 Task: Search for images related to face recognition technology, save them, and create a Google Photos album titled 'face recognition technology' to upload these images.
Action: Mouse moved to (285, 154)
Screenshot: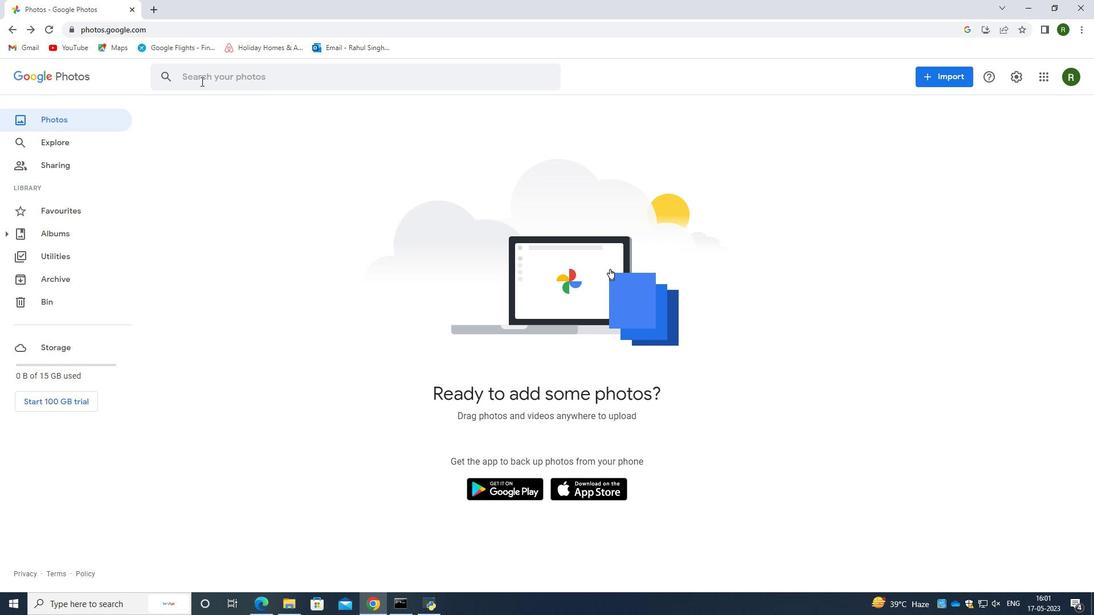 
Action: Mouse pressed left at (285, 154)
Screenshot: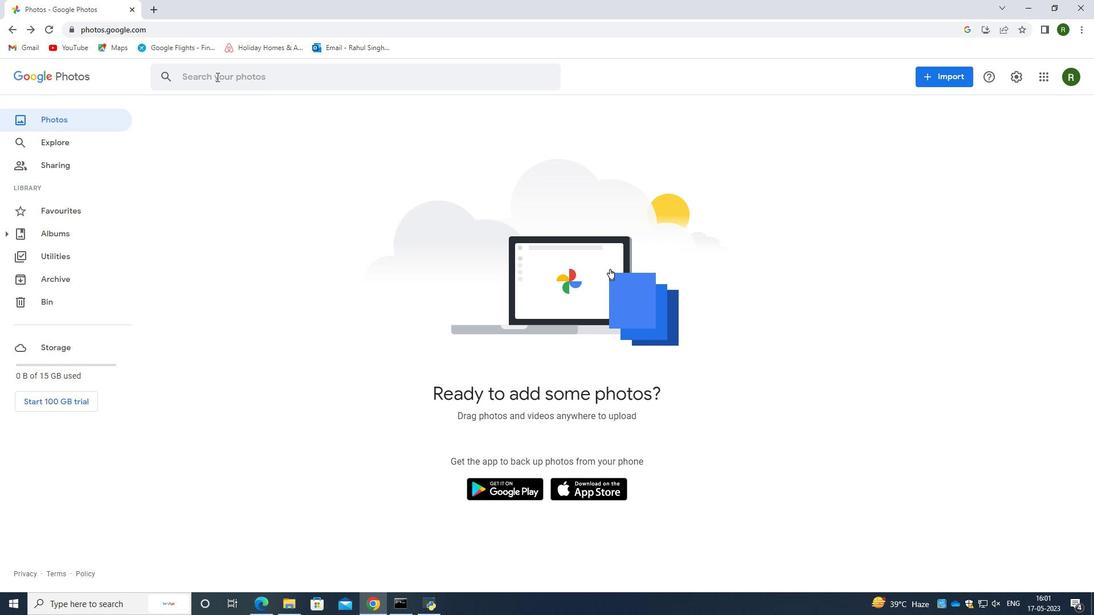 
Action: Mouse moved to (907, 161)
Screenshot: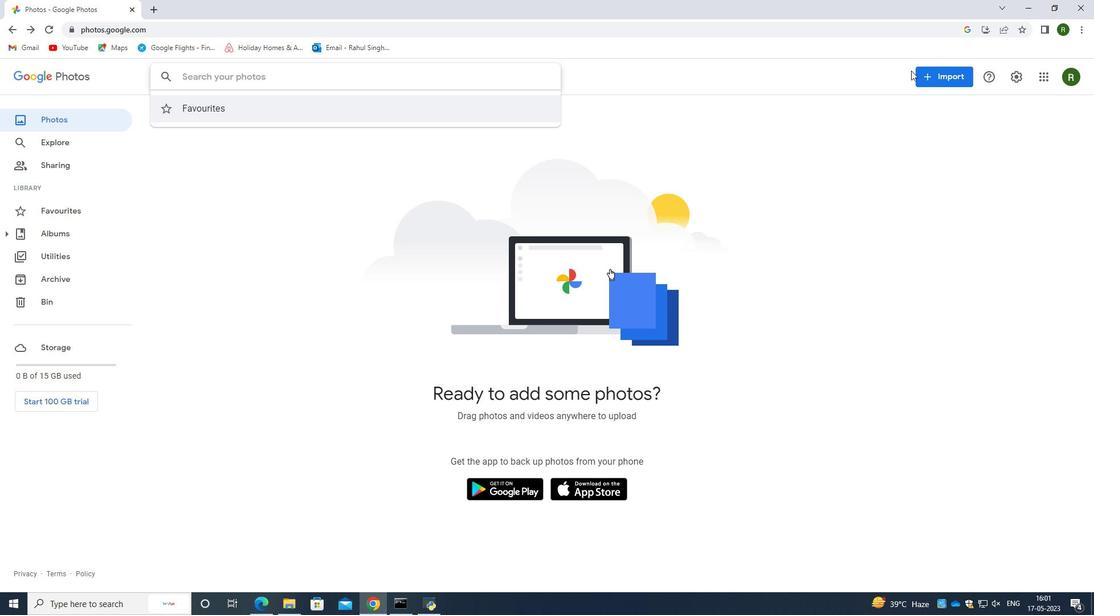 
Action: Mouse pressed left at (907, 161)
Screenshot: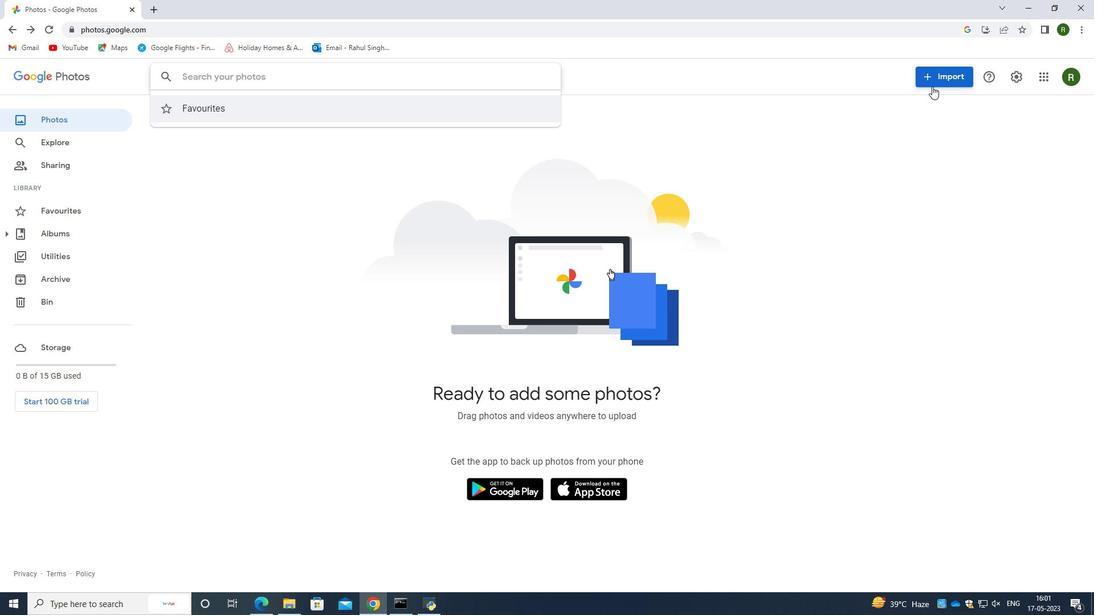 
Action: Mouse moved to (825, 196)
Screenshot: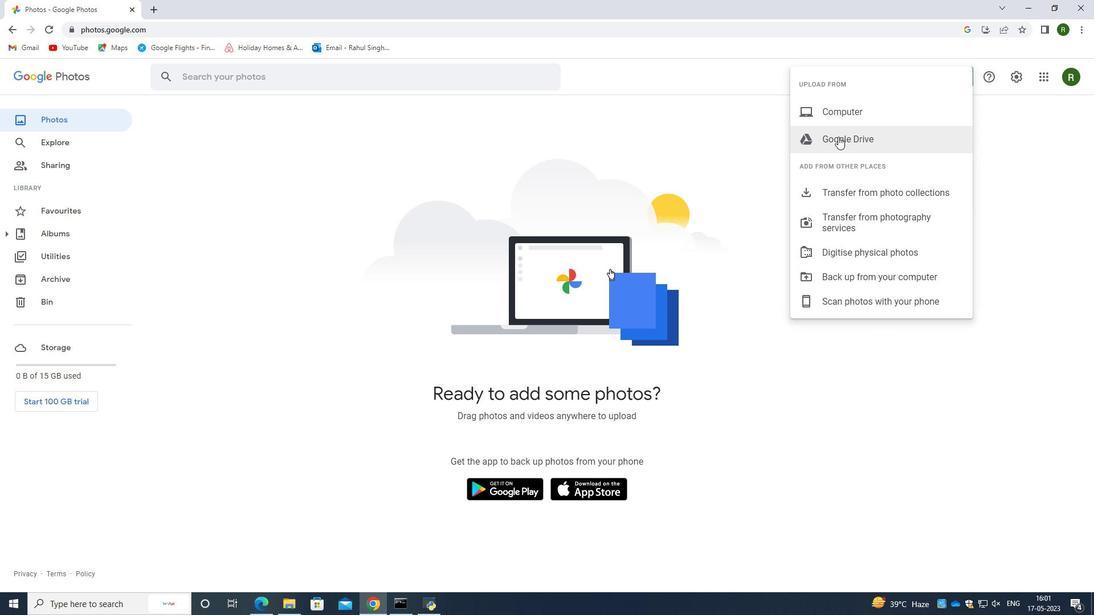 
Action: Mouse pressed left at (825, 196)
Screenshot: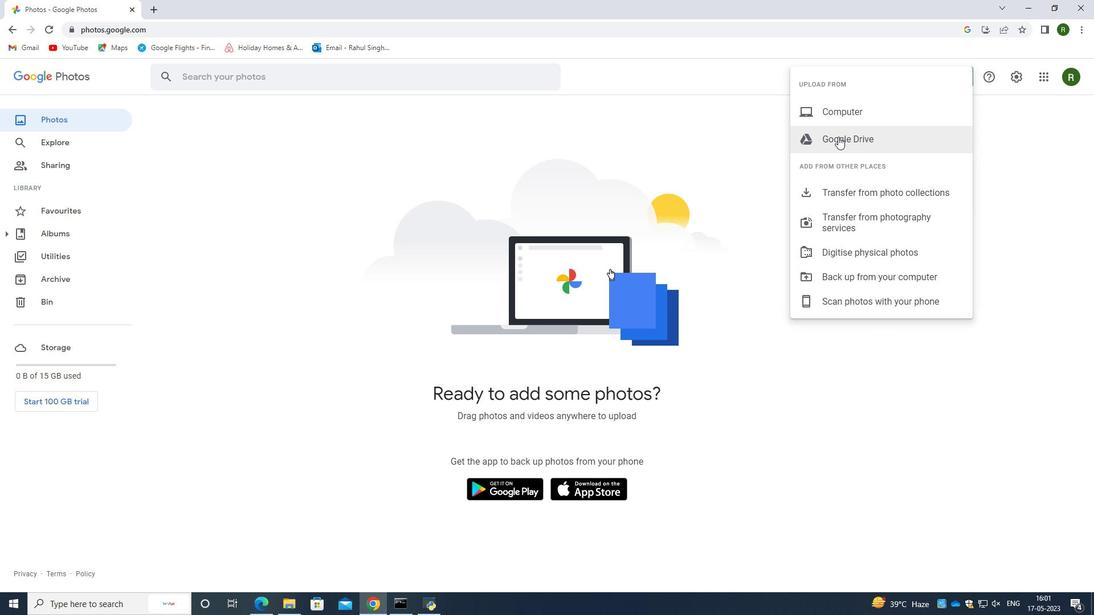 
Action: Mouse moved to (867, 182)
Screenshot: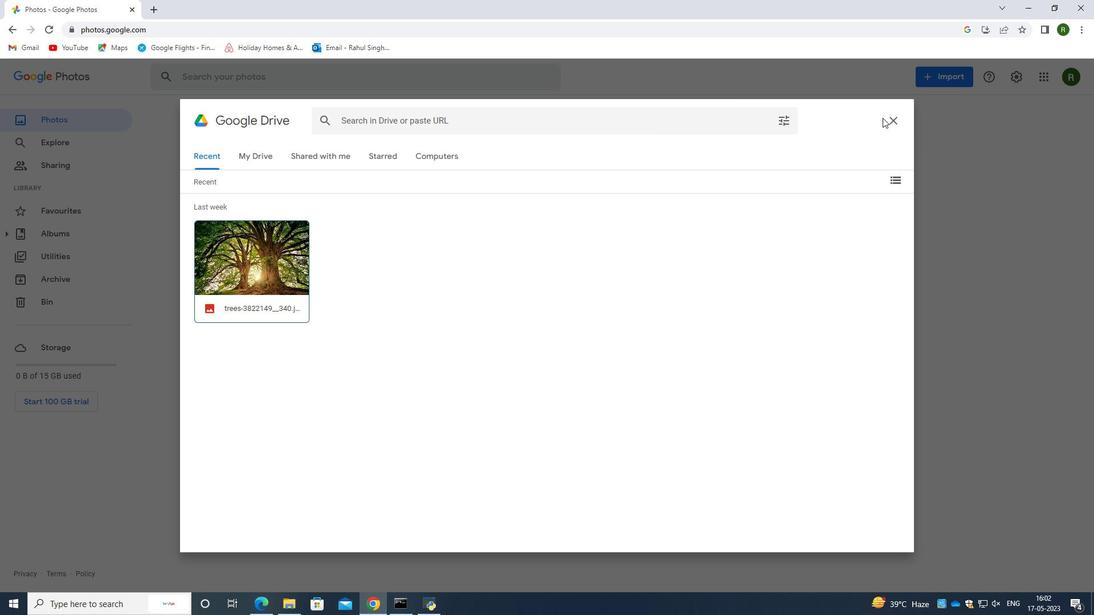 
Action: Mouse pressed left at (867, 182)
Screenshot: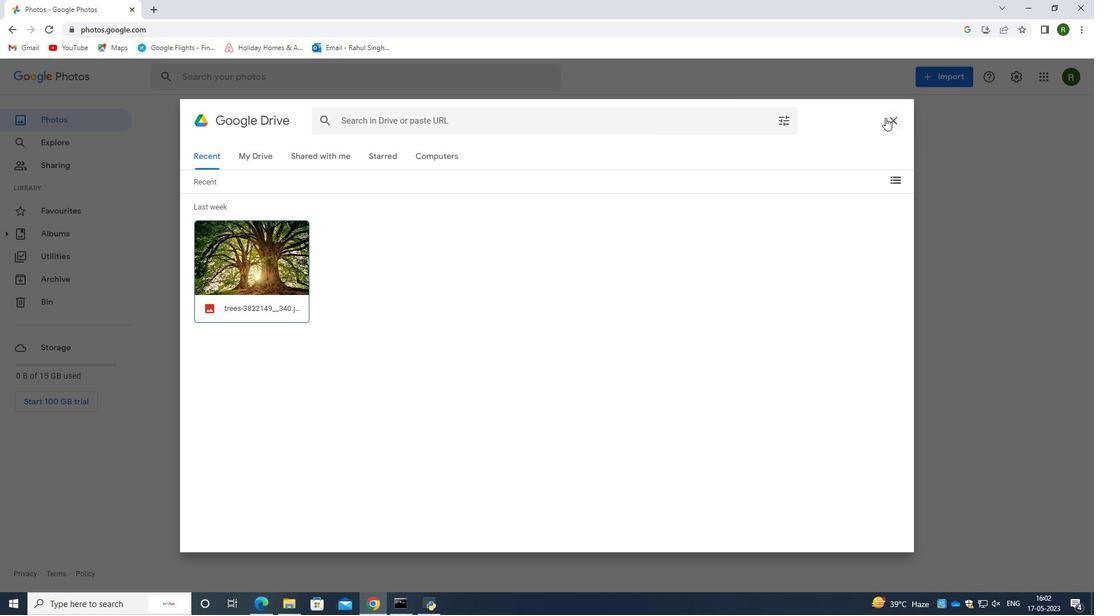 
Action: Mouse moved to (235, 109)
Screenshot: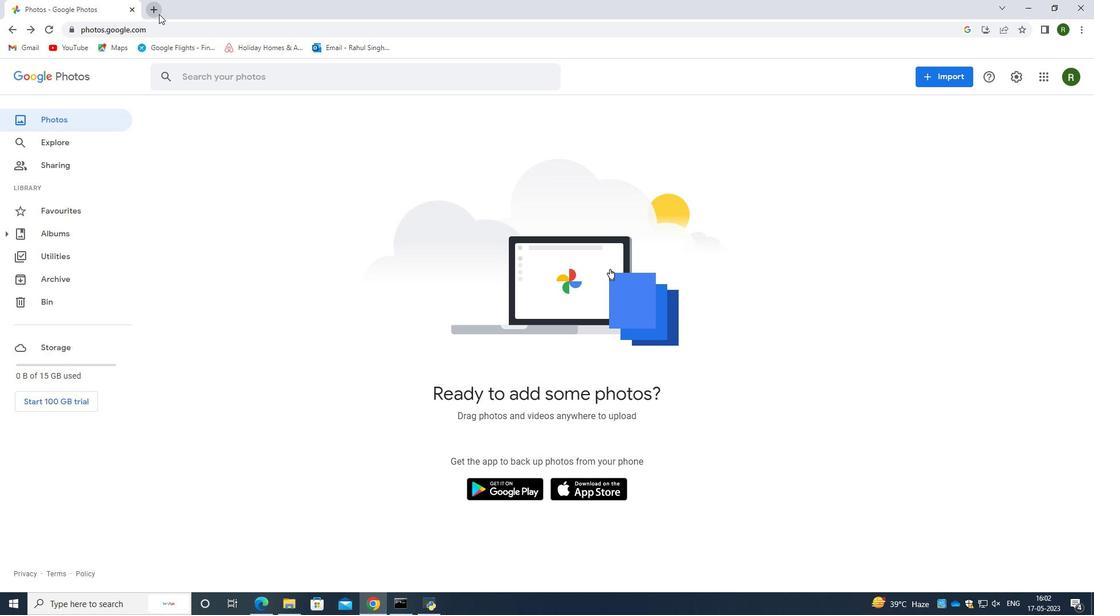 
Action: Mouse pressed left at (235, 109)
Screenshot: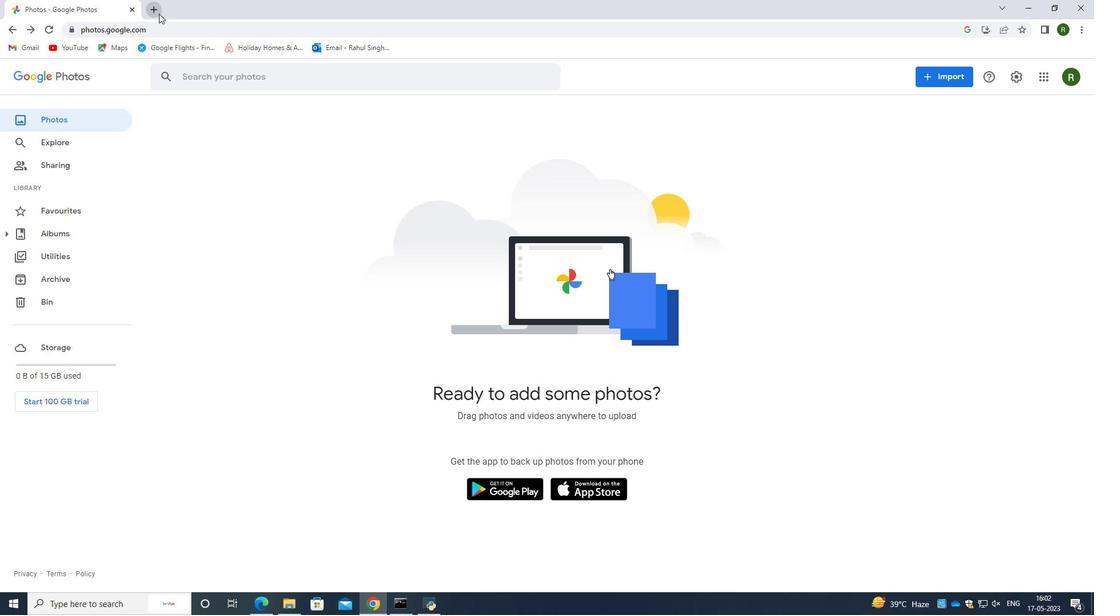 
Action: Mouse moved to (248, 124)
Screenshot: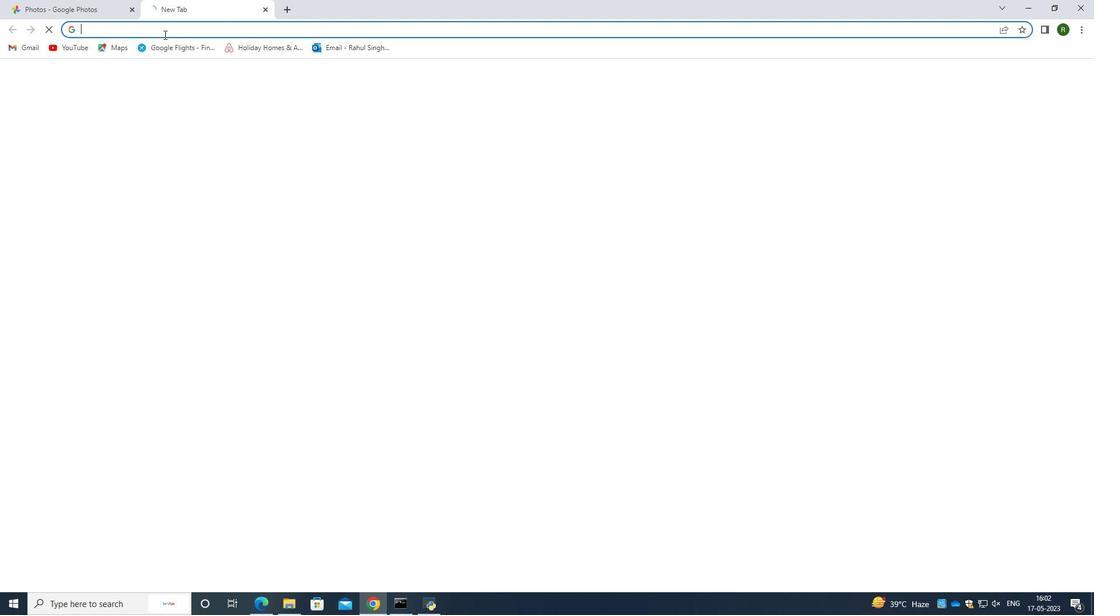 
Action: Mouse pressed left at (248, 124)
Screenshot: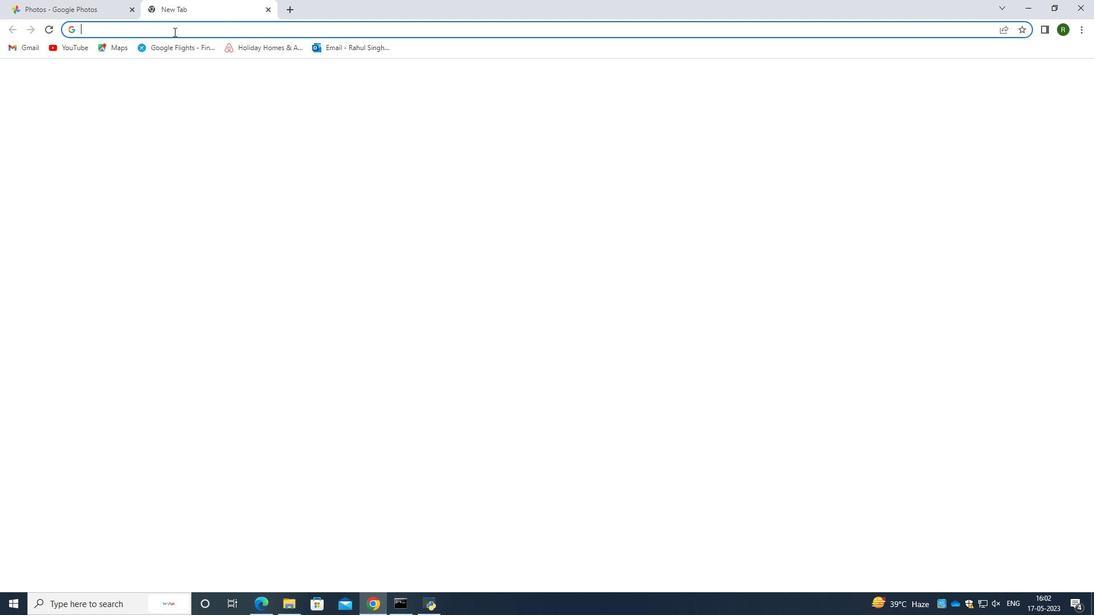
Action: Mouse moved to (252, 122)
Screenshot: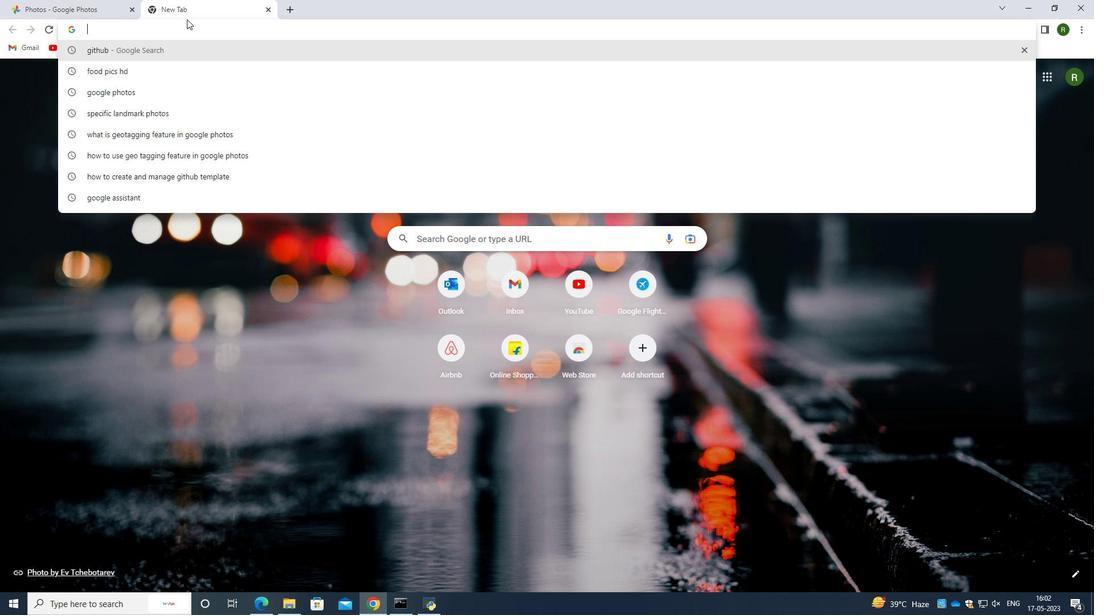 
Action: Mouse pressed left at (252, 122)
Screenshot: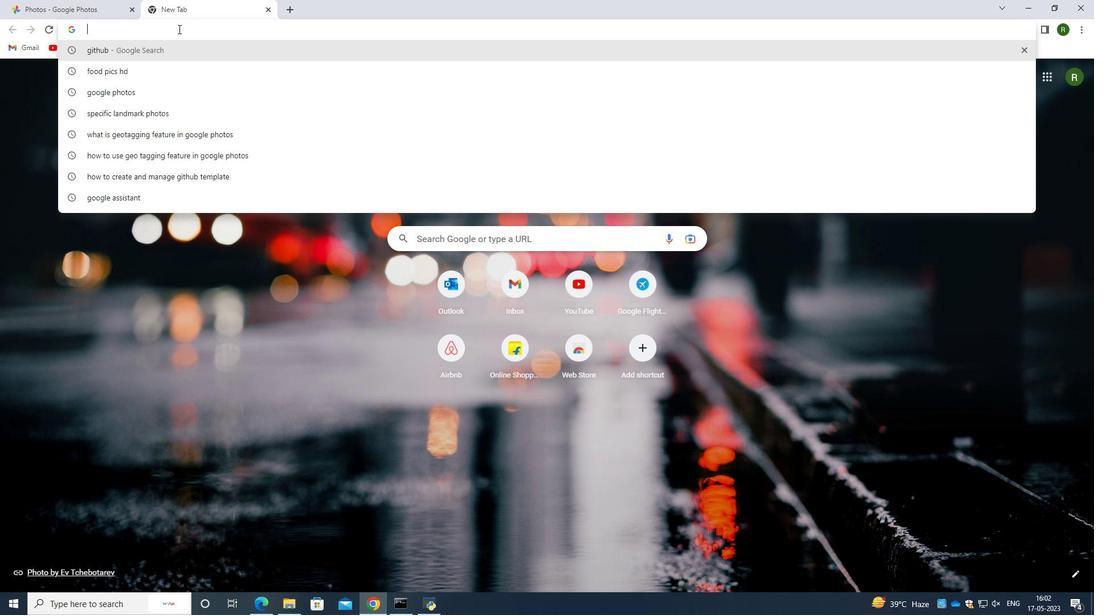 
Action: Key pressed specific<Key.space>people<Key.space>using<Key.space>facial<Key.space>recognition<Key.space>technology<Key.enter>
Screenshot: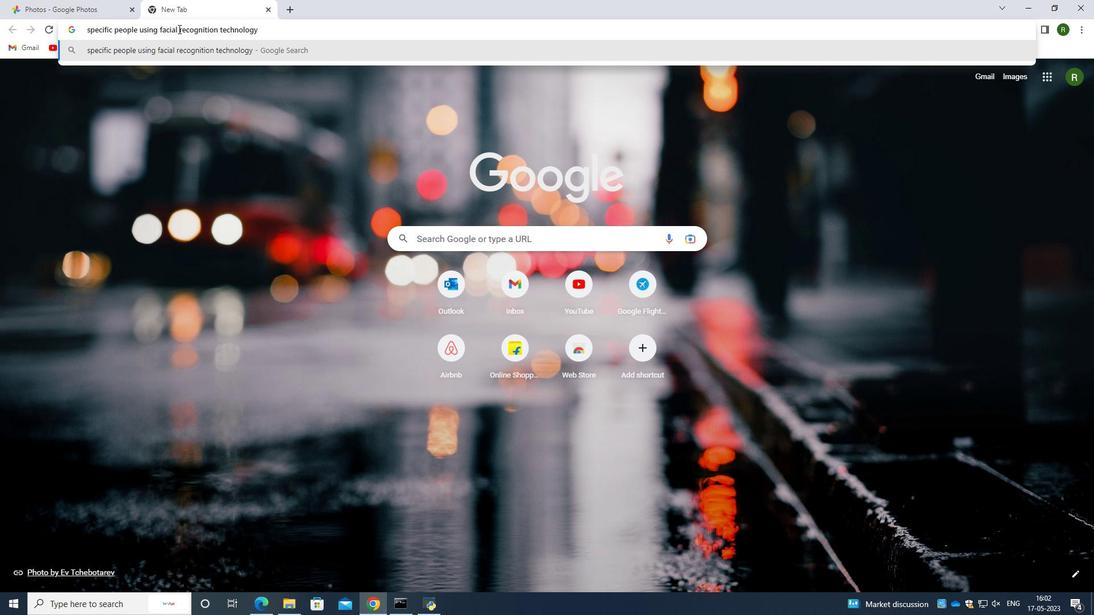 
Action: Mouse moved to (270, 188)
Screenshot: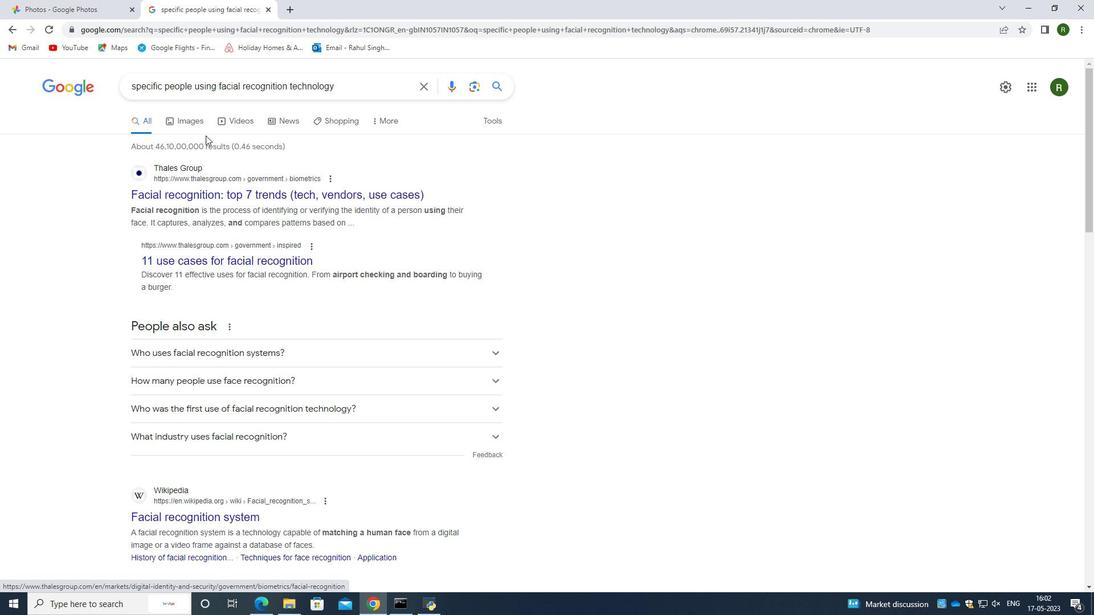 
Action: Mouse pressed left at (270, 188)
Screenshot: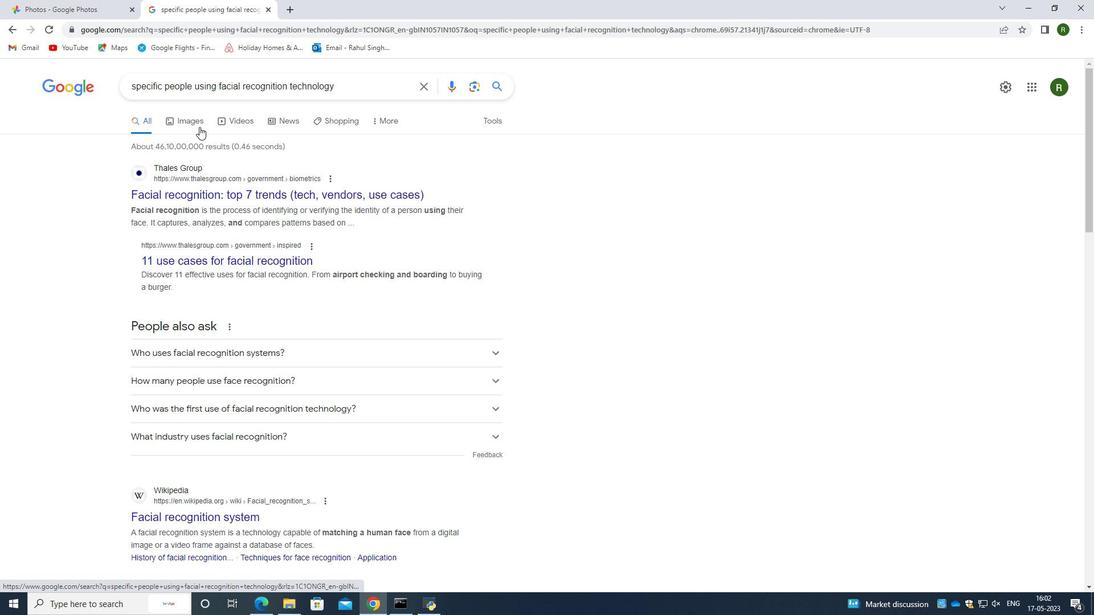 
Action: Mouse moved to (457, 336)
Screenshot: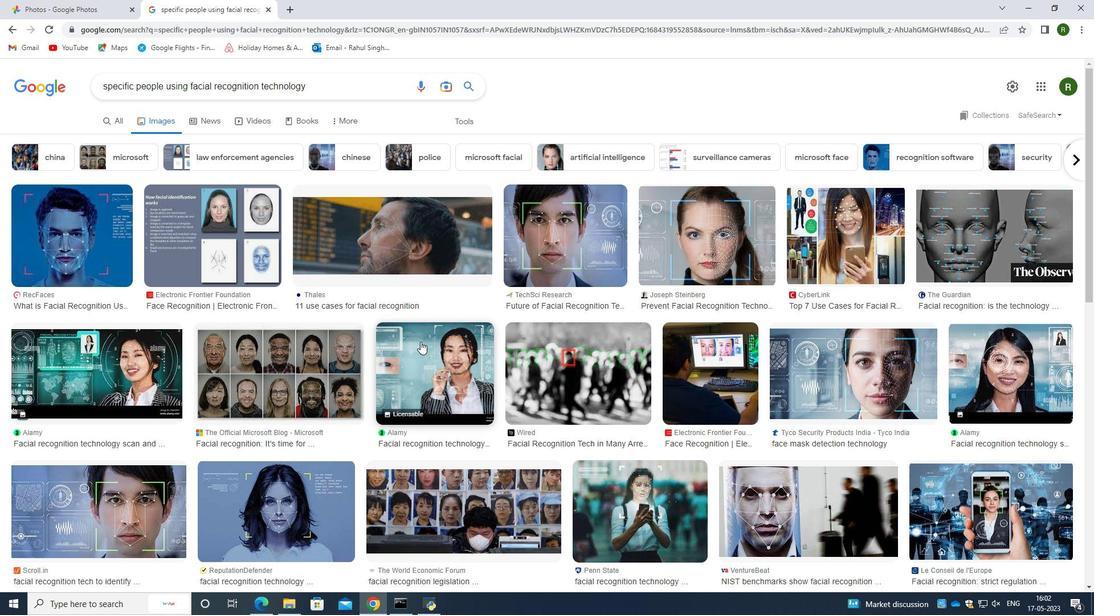 
Action: Mouse scrolled (457, 336) with delta (0, 0)
Screenshot: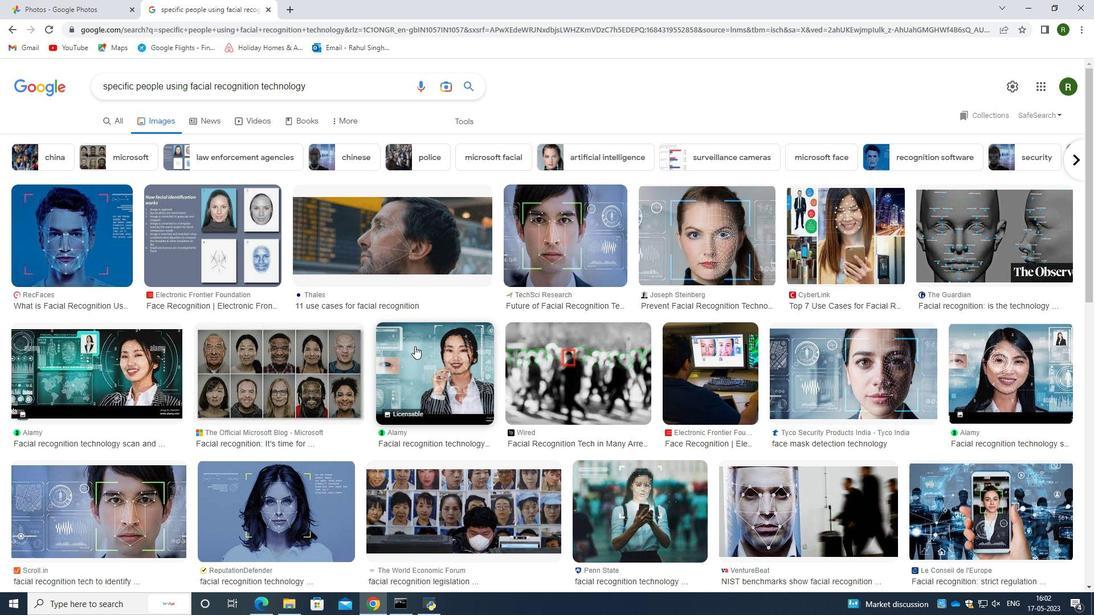 
Action: Mouse scrolled (457, 336) with delta (0, 0)
Screenshot: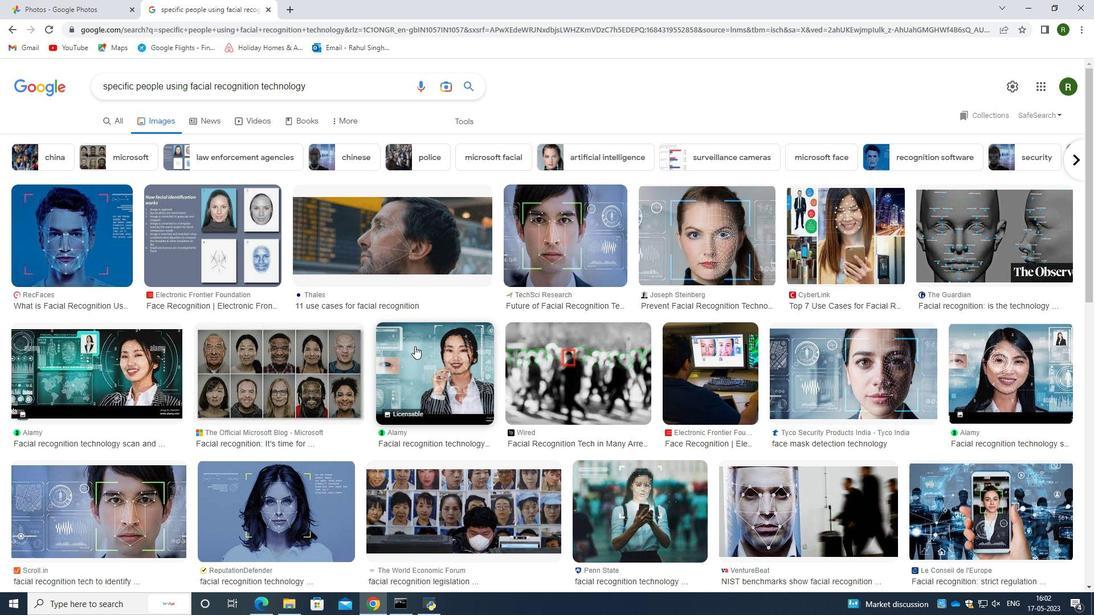 
Action: Mouse moved to (457, 338)
Screenshot: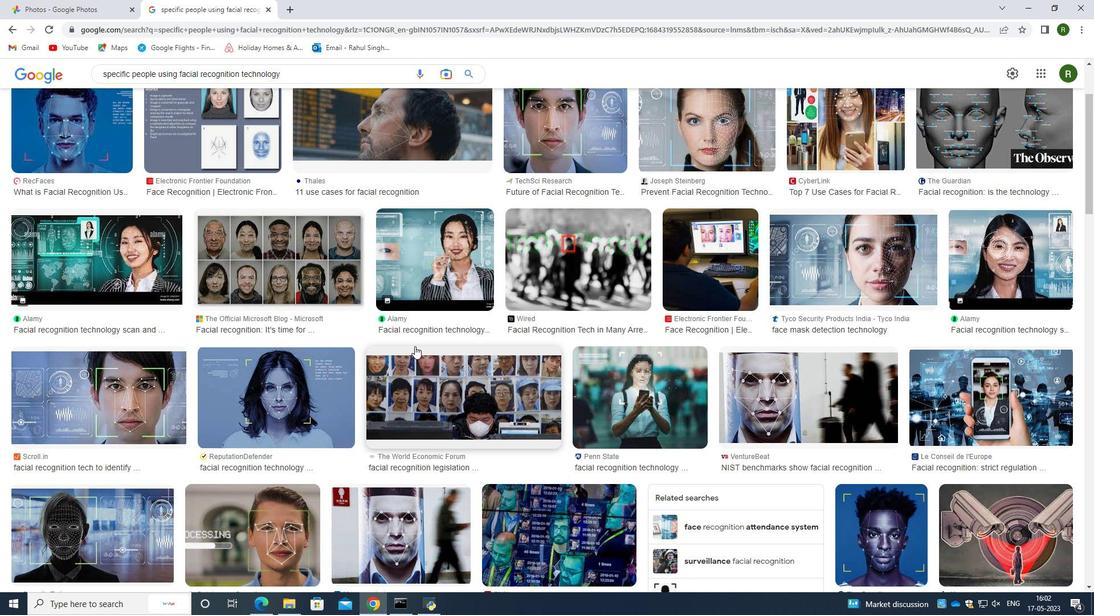 
Action: Mouse scrolled (457, 337) with delta (0, 0)
Screenshot: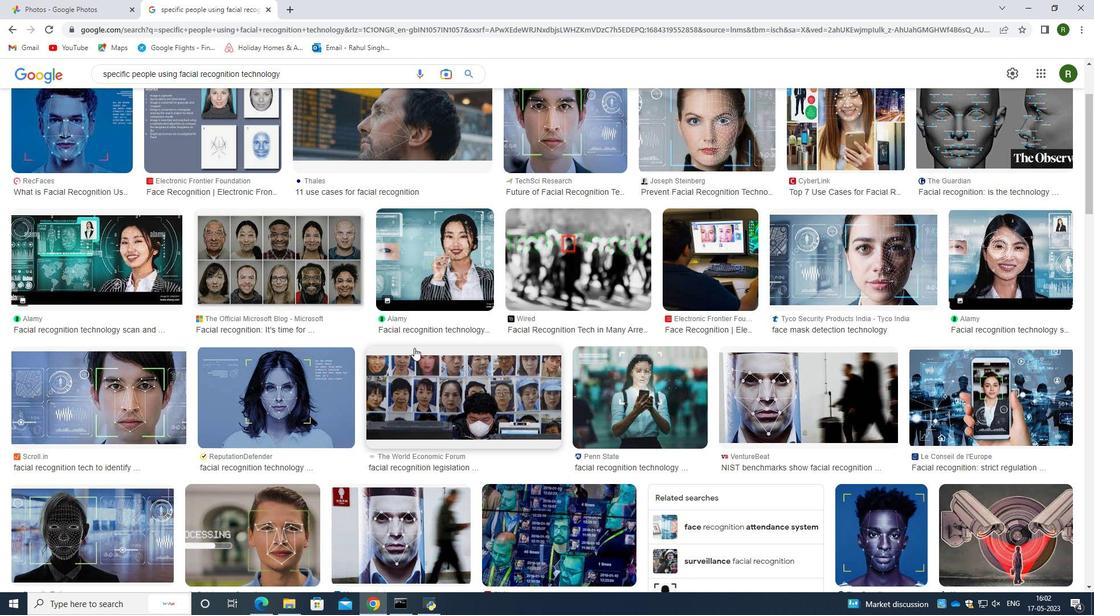 
Action: Mouse scrolled (457, 337) with delta (0, 0)
Screenshot: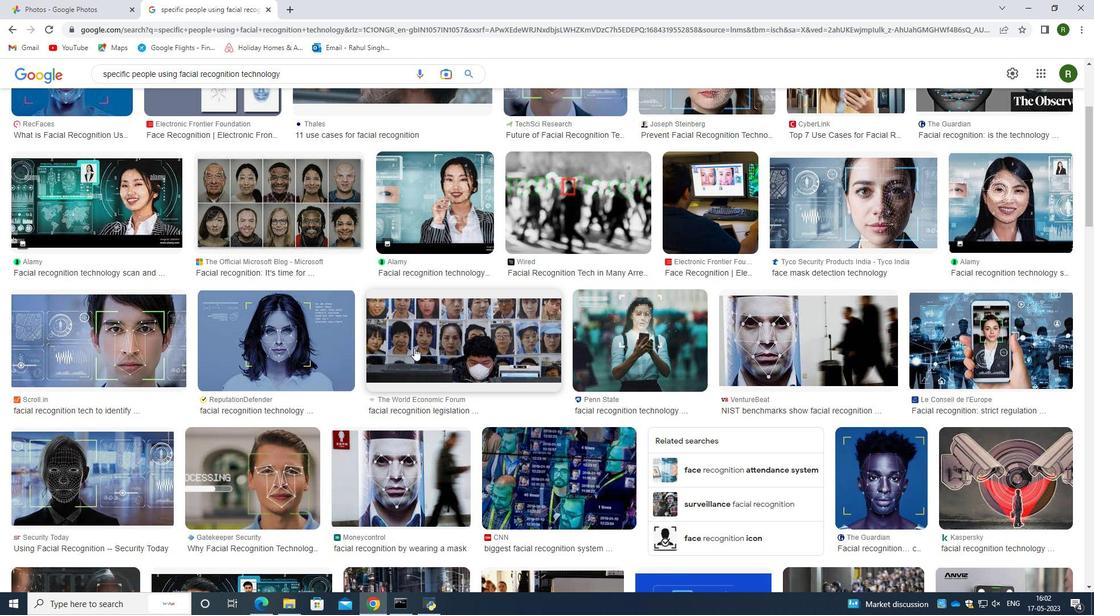 
Action: Mouse scrolled (457, 337) with delta (0, 0)
Screenshot: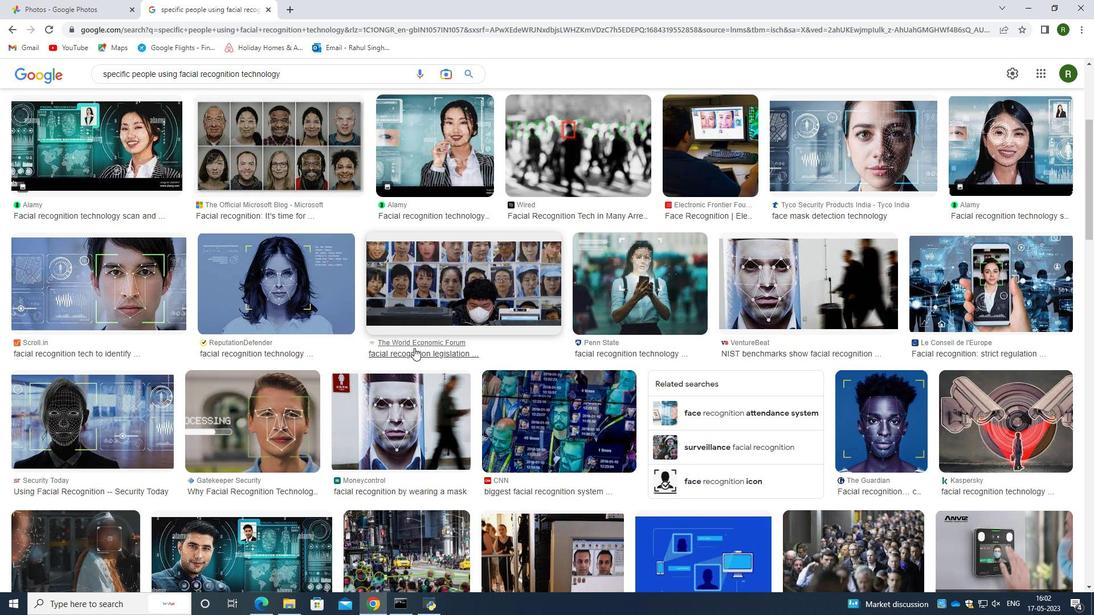 
Action: Mouse scrolled (457, 337) with delta (0, 0)
Screenshot: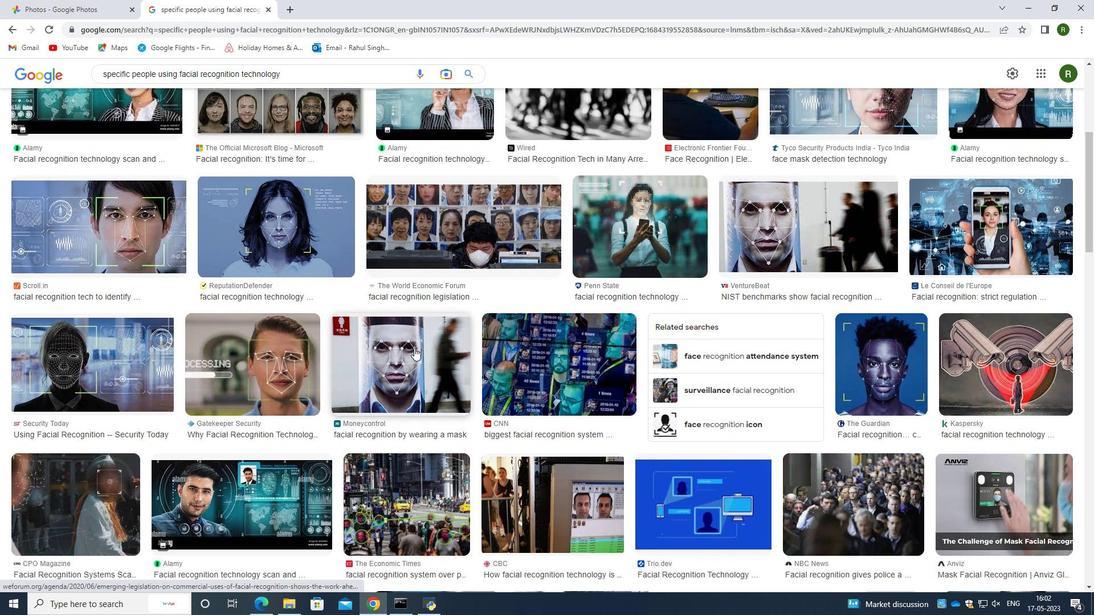 
Action: Mouse scrolled (457, 338) with delta (0, 0)
Screenshot: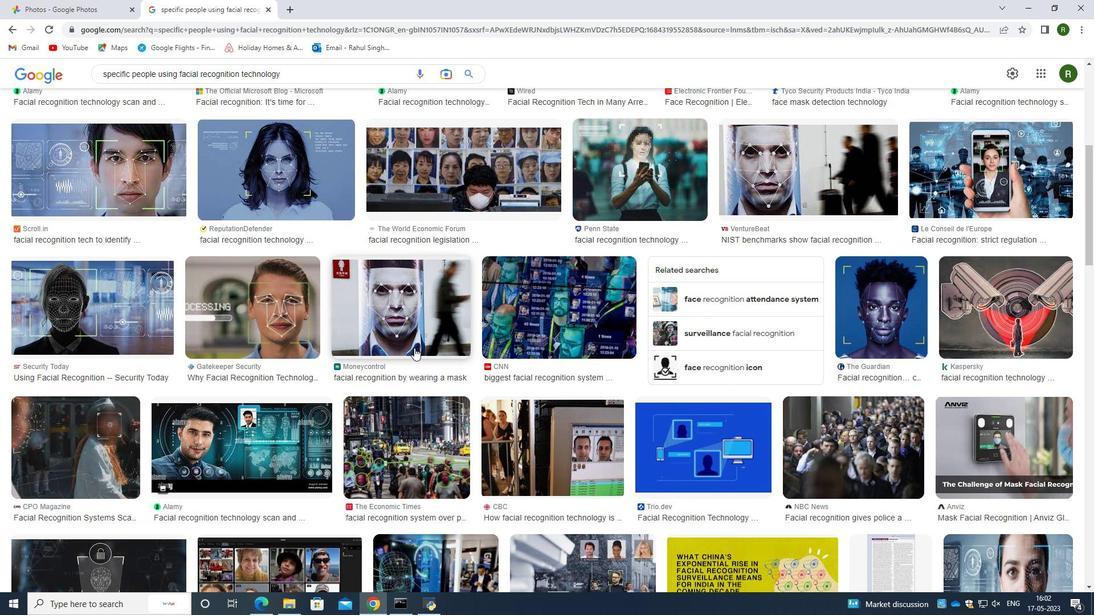 
Action: Mouse moved to (395, 281)
Screenshot: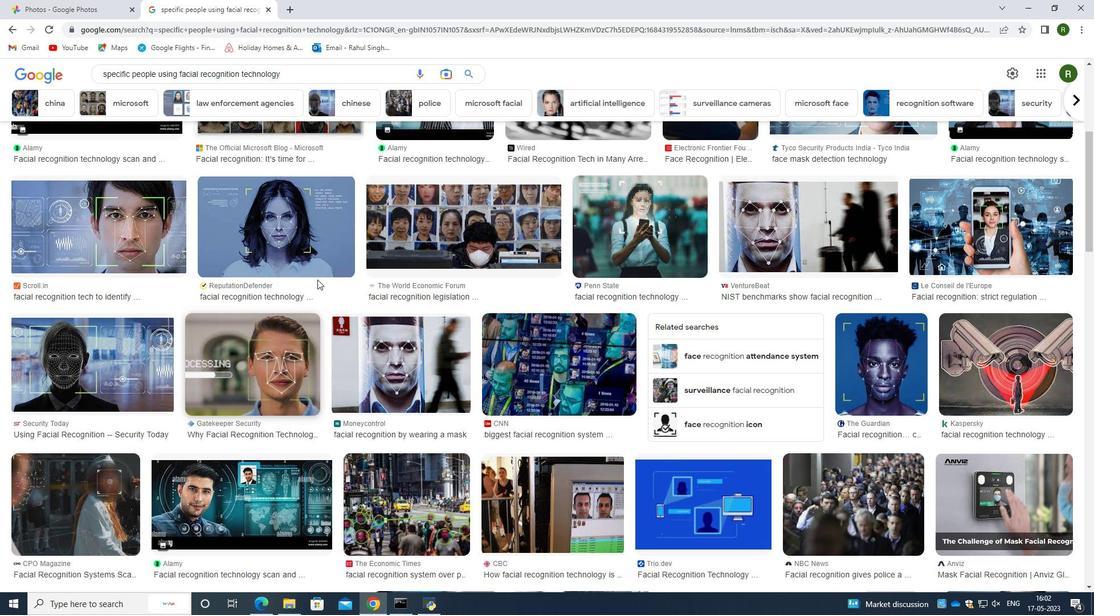 
Action: Mouse scrolled (395, 281) with delta (0, 0)
Screenshot: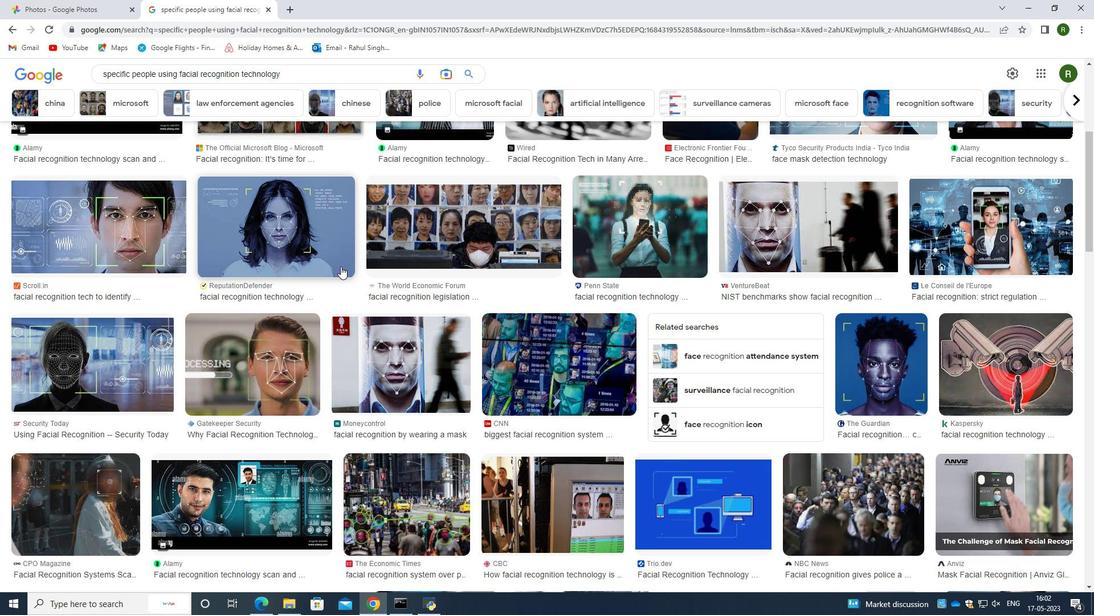 
Action: Mouse scrolled (395, 281) with delta (0, 0)
Screenshot: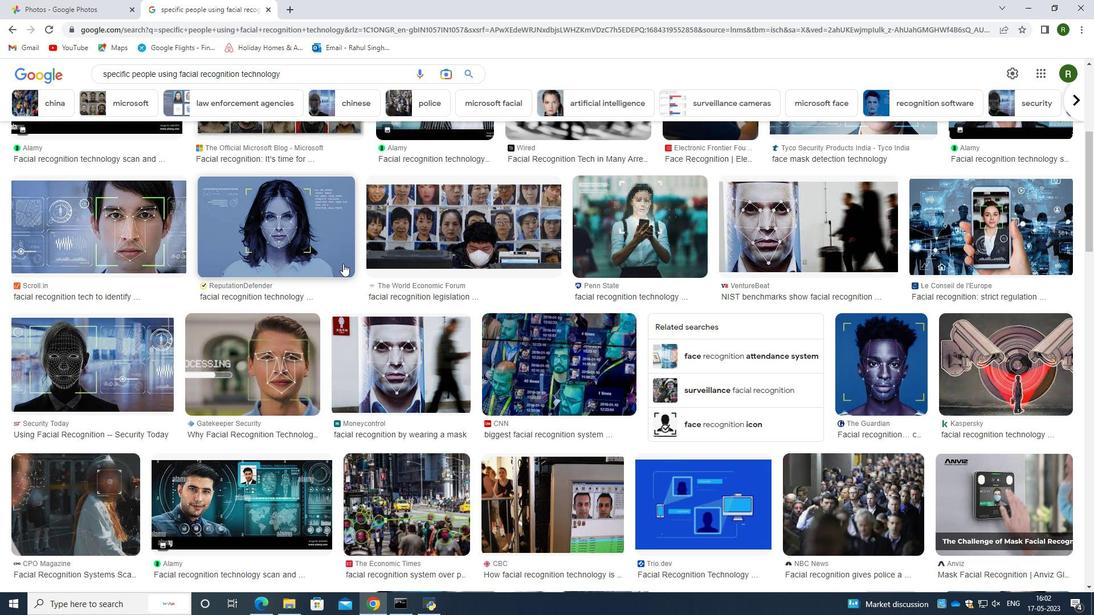 
Action: Mouse scrolled (395, 281) with delta (0, 0)
Screenshot: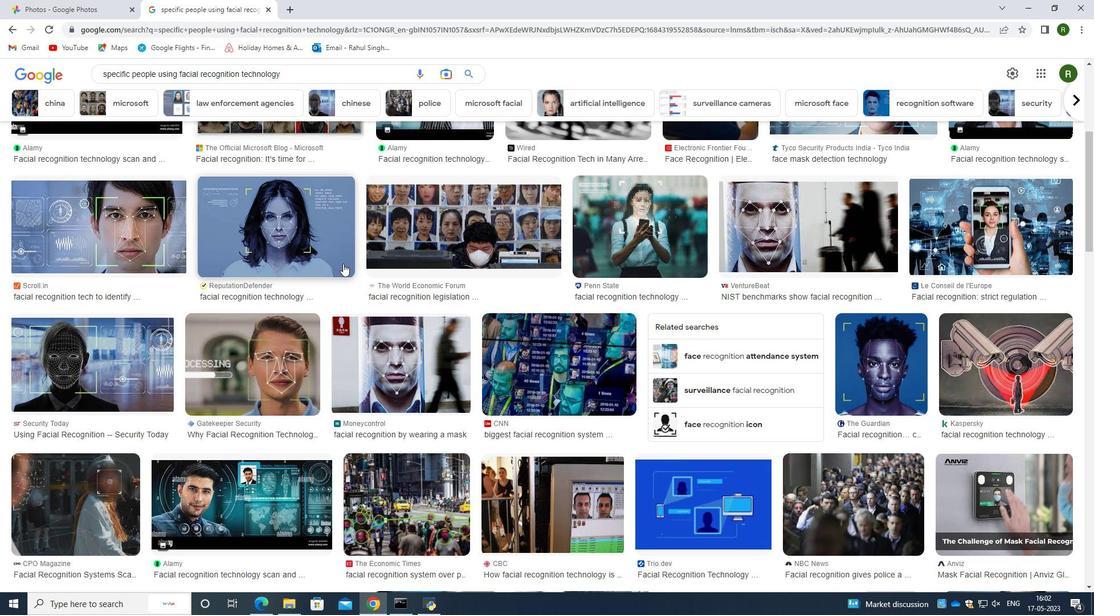 
Action: Mouse moved to (192, 280)
Screenshot: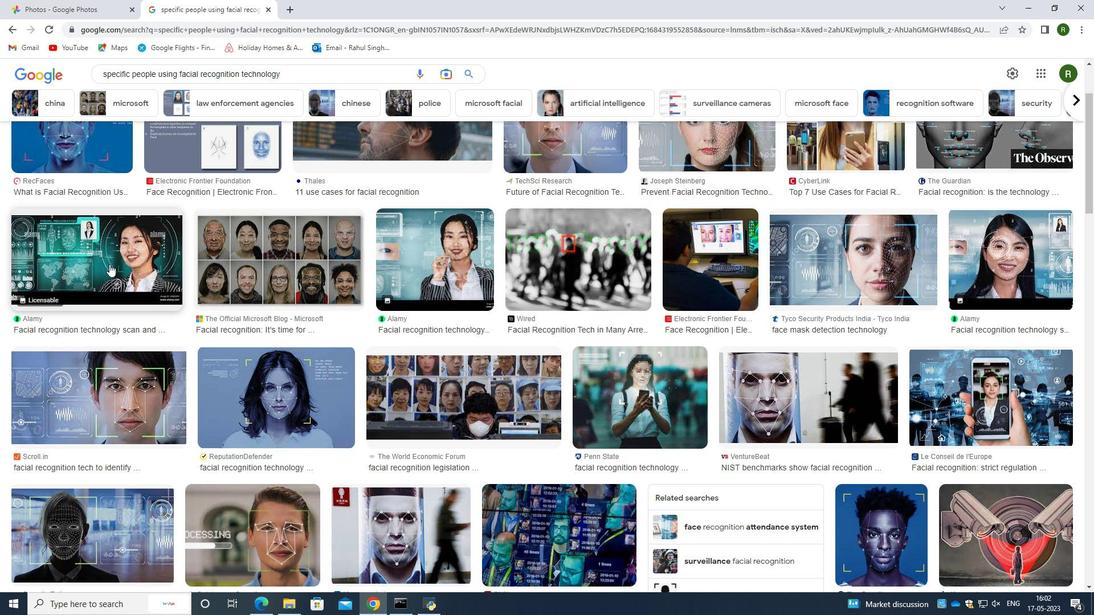 
Action: Mouse pressed left at (192, 280)
Screenshot: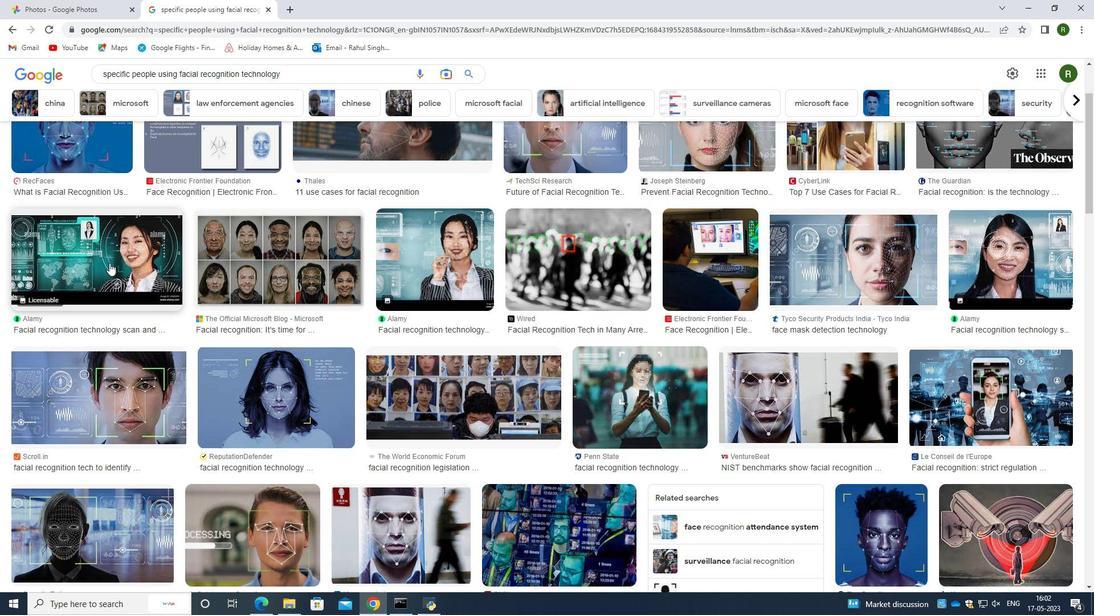
Action: Mouse moved to (531, 370)
Screenshot: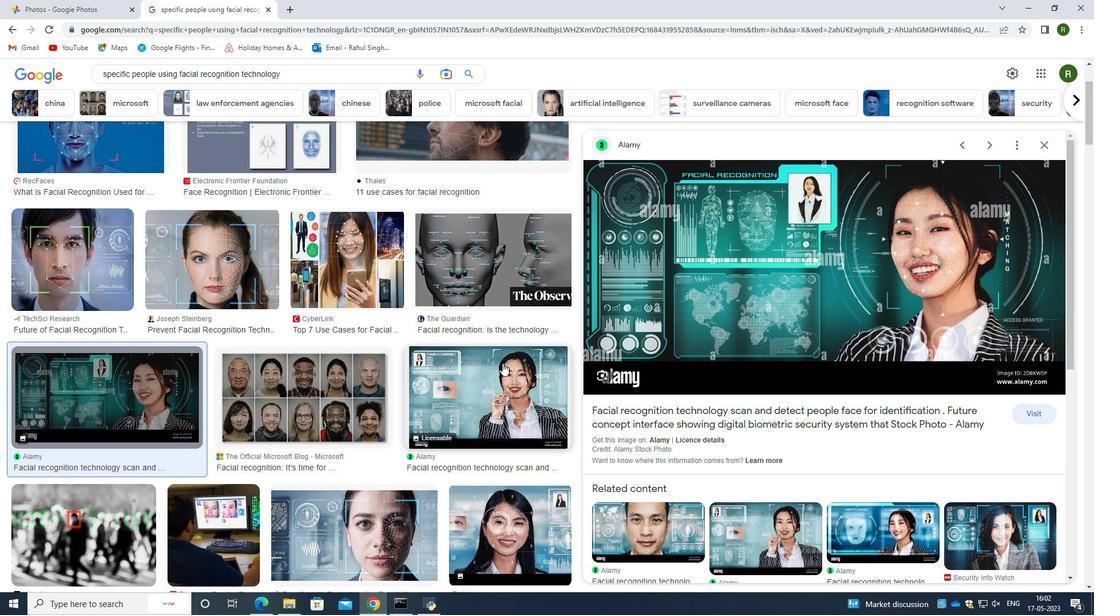 
Action: Mouse pressed left at (531, 370)
Screenshot: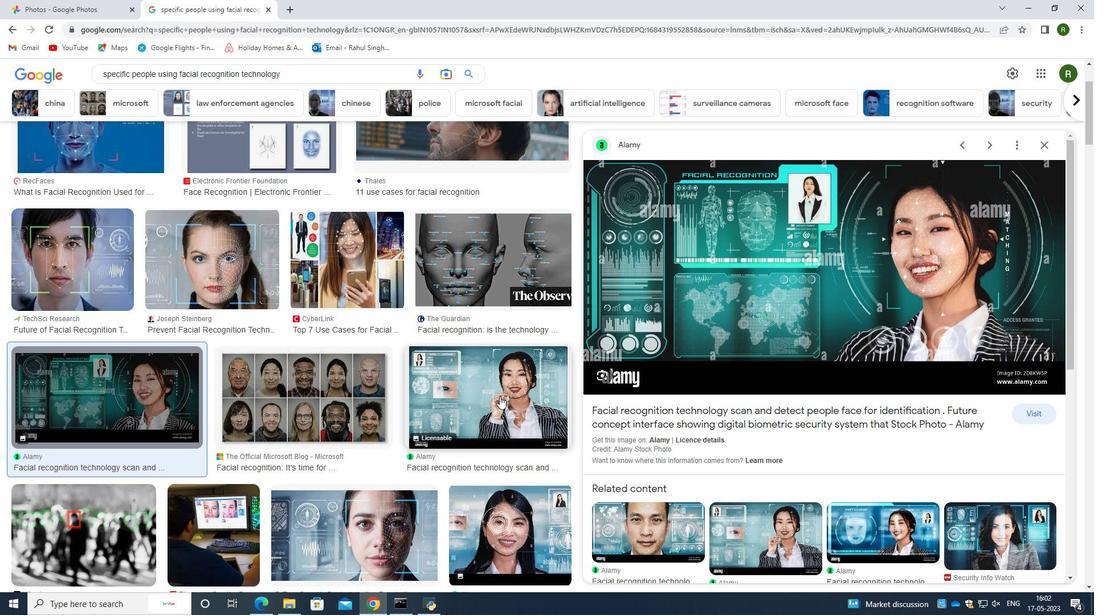 
Action: Mouse moved to (735, 286)
Screenshot: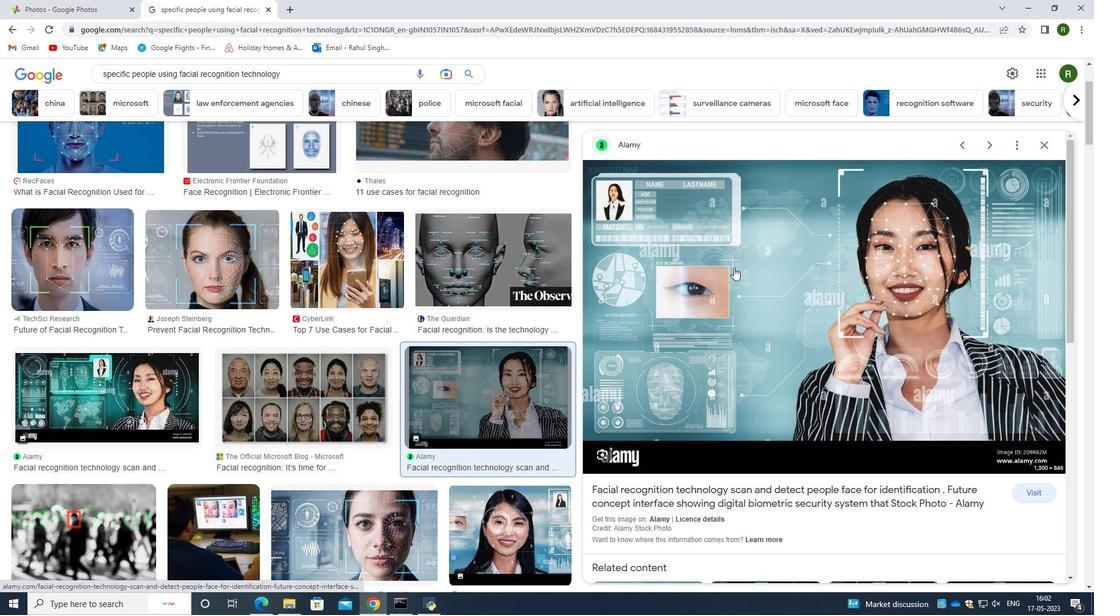 
Action: Mouse pressed right at (735, 286)
Screenshot: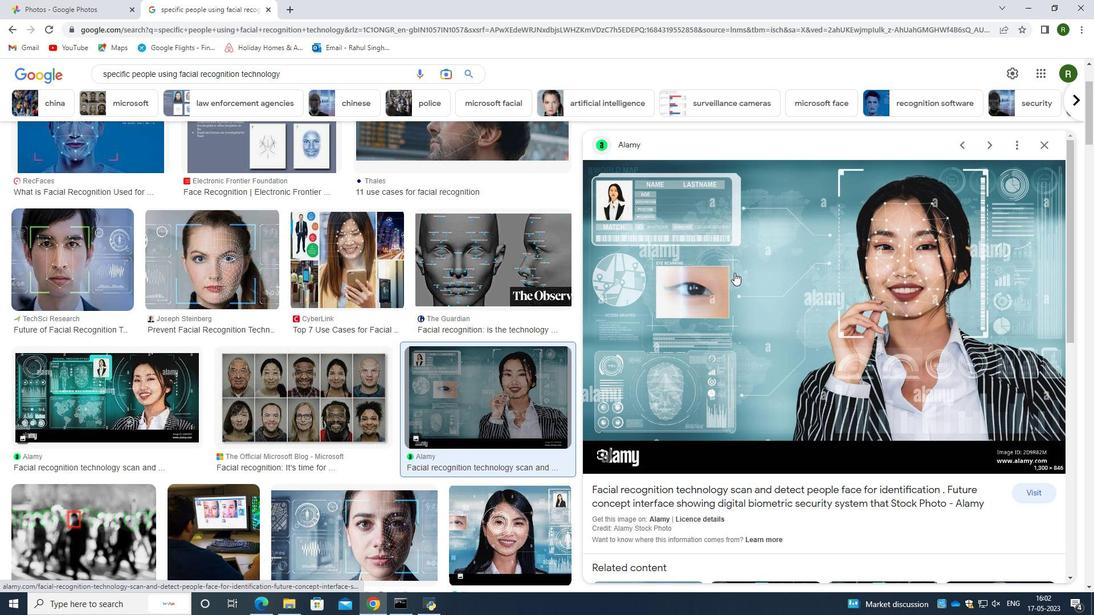 
Action: Mouse moved to (788, 371)
Screenshot: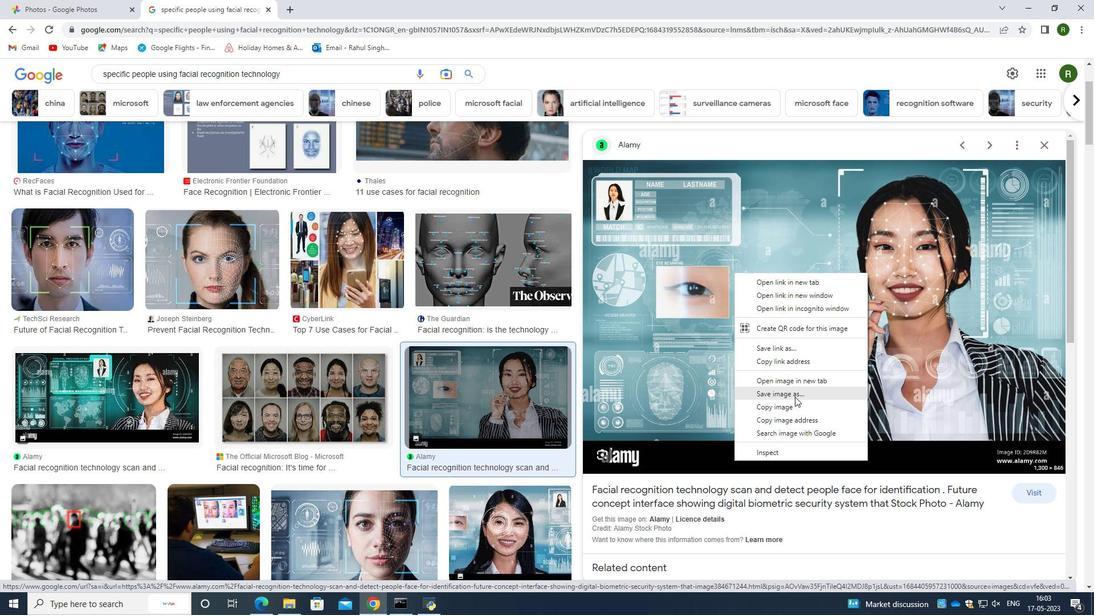 
Action: Mouse pressed left at (788, 371)
Screenshot: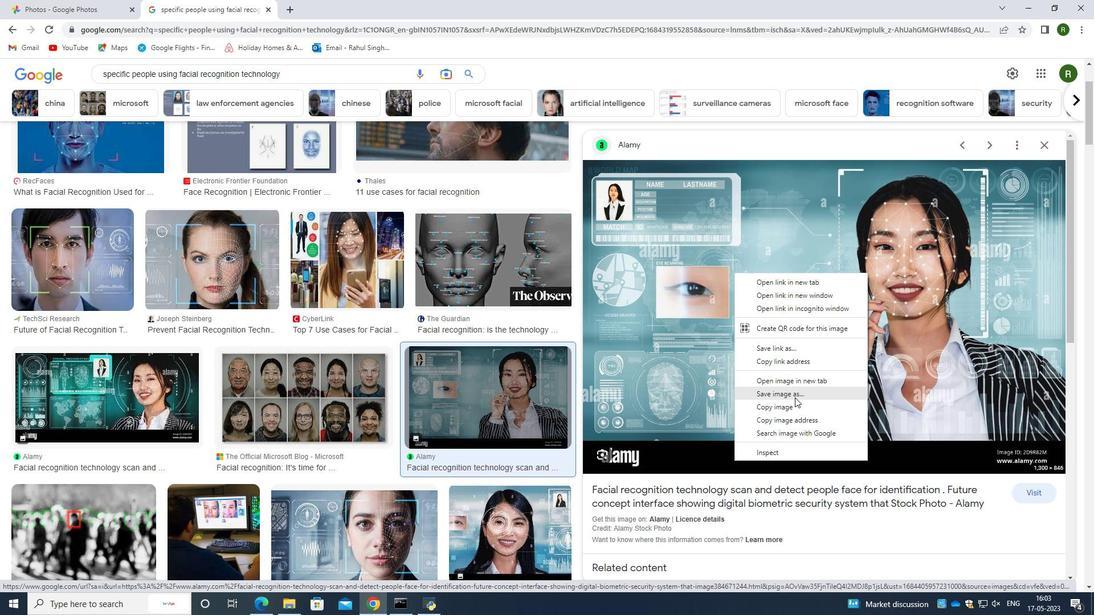 
Action: Mouse moved to (155, 245)
Screenshot: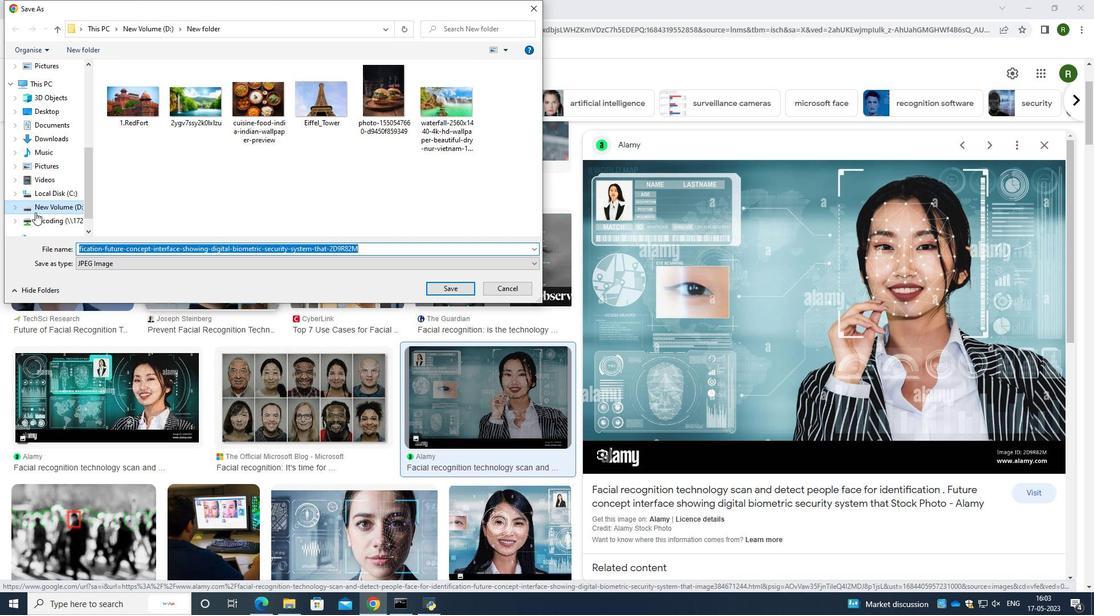 
Action: Mouse pressed left at (155, 245)
Screenshot: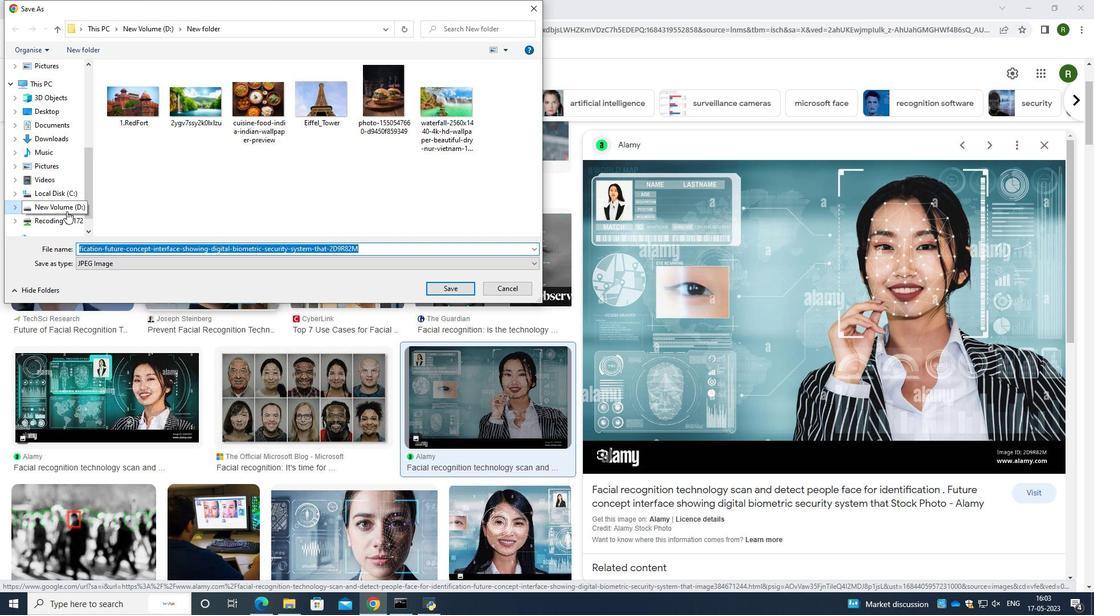 
Action: Mouse moved to (409, 175)
Screenshot: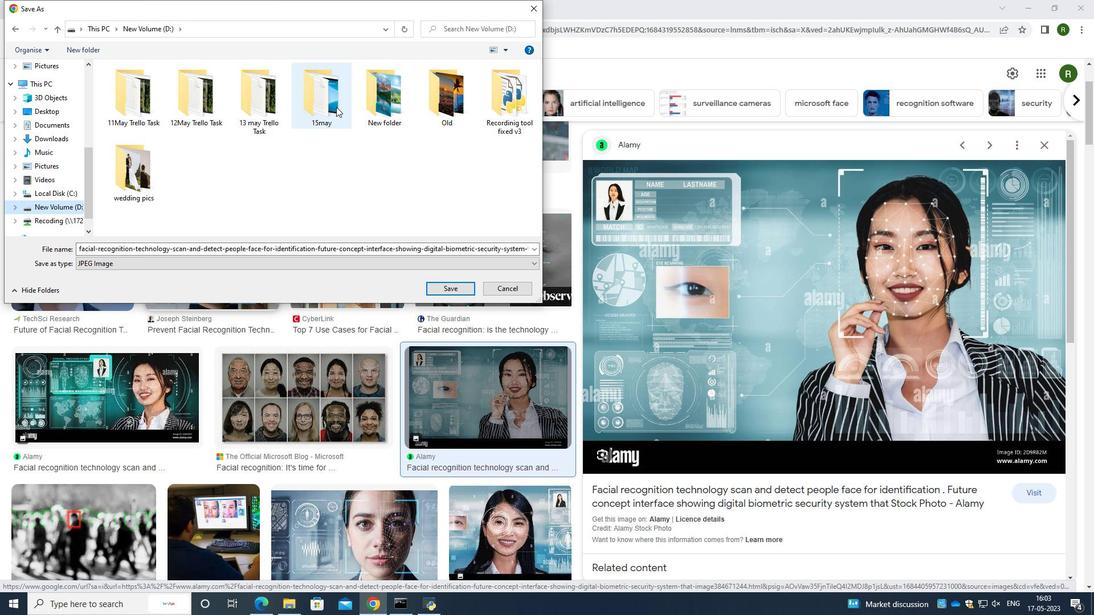 
Action: Mouse pressed left at (409, 175)
Screenshot: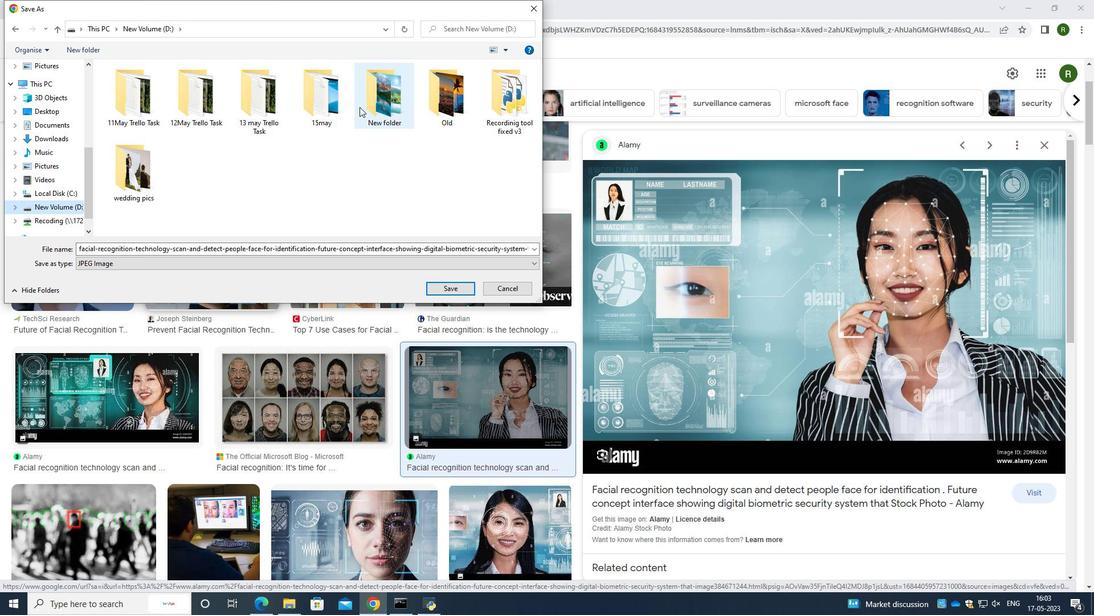 
Action: Mouse pressed left at (409, 175)
Screenshot: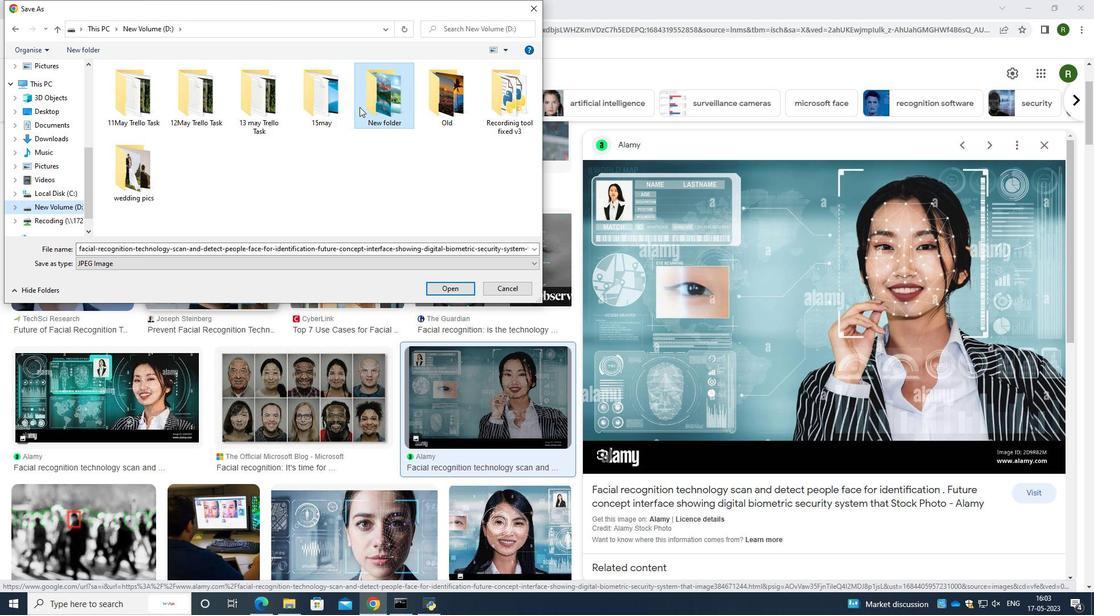 
Action: Mouse moved to (296, 220)
Screenshot: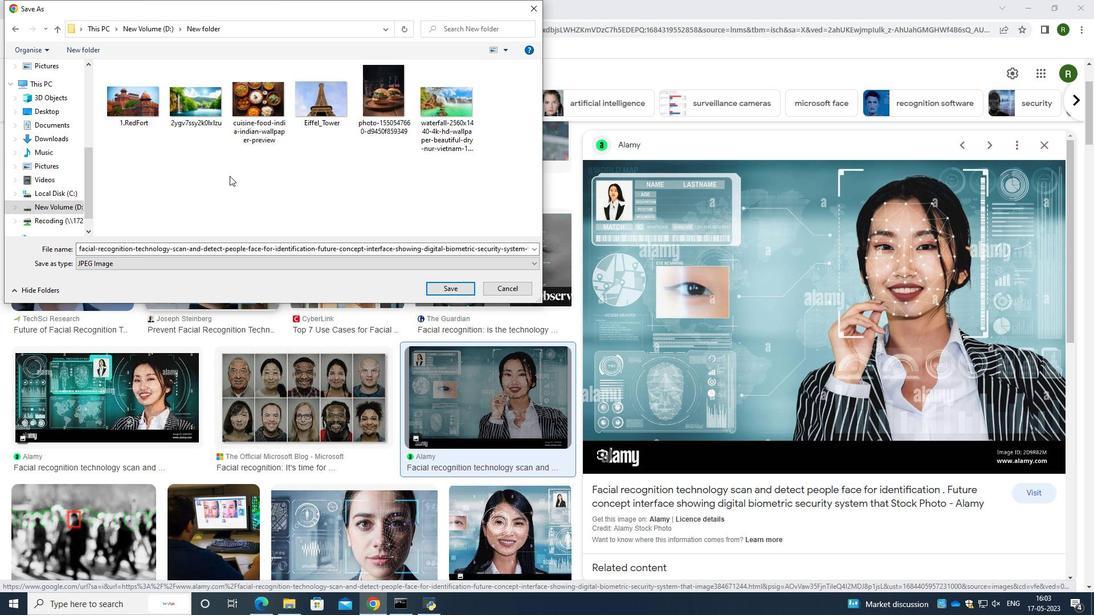 
Action: Mouse pressed right at (296, 220)
Screenshot: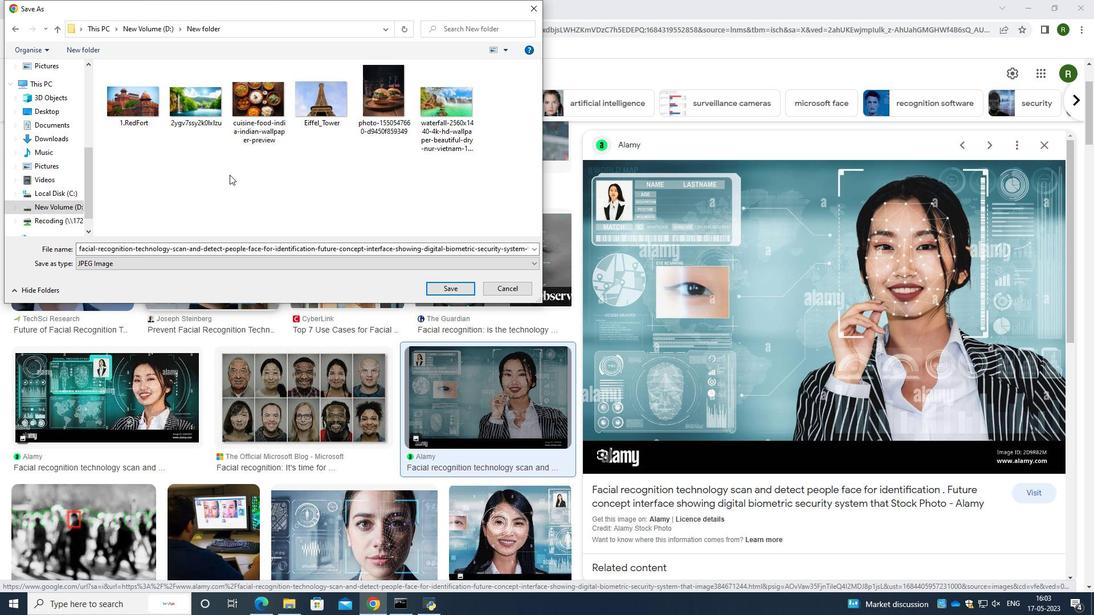 
Action: Mouse moved to (516, 224)
Screenshot: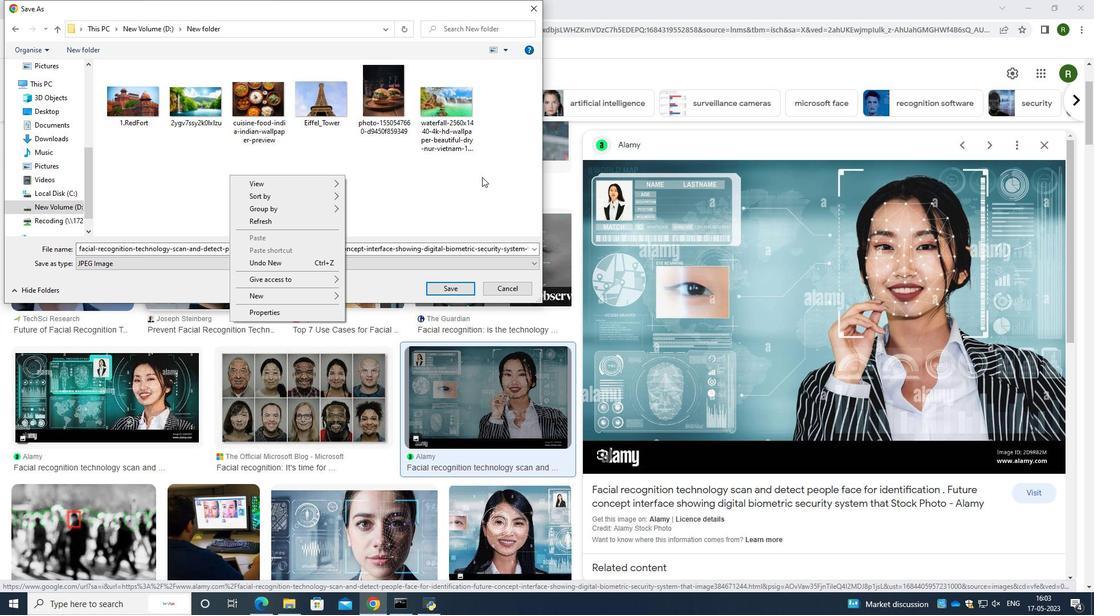 
Action: Mouse pressed left at (516, 224)
Screenshot: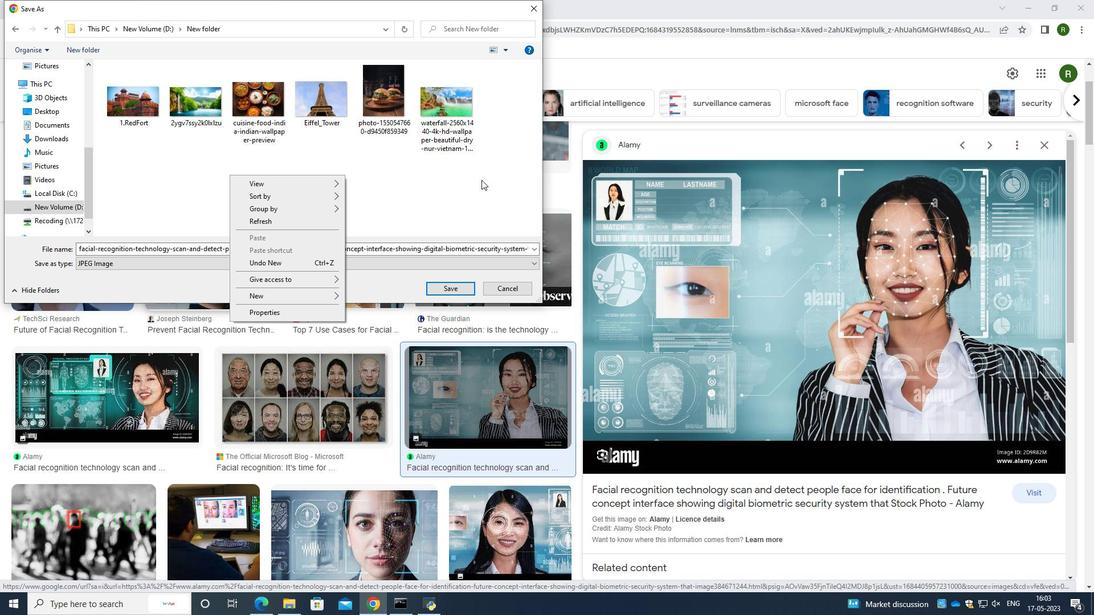 
Action: Mouse moved to (151, 242)
Screenshot: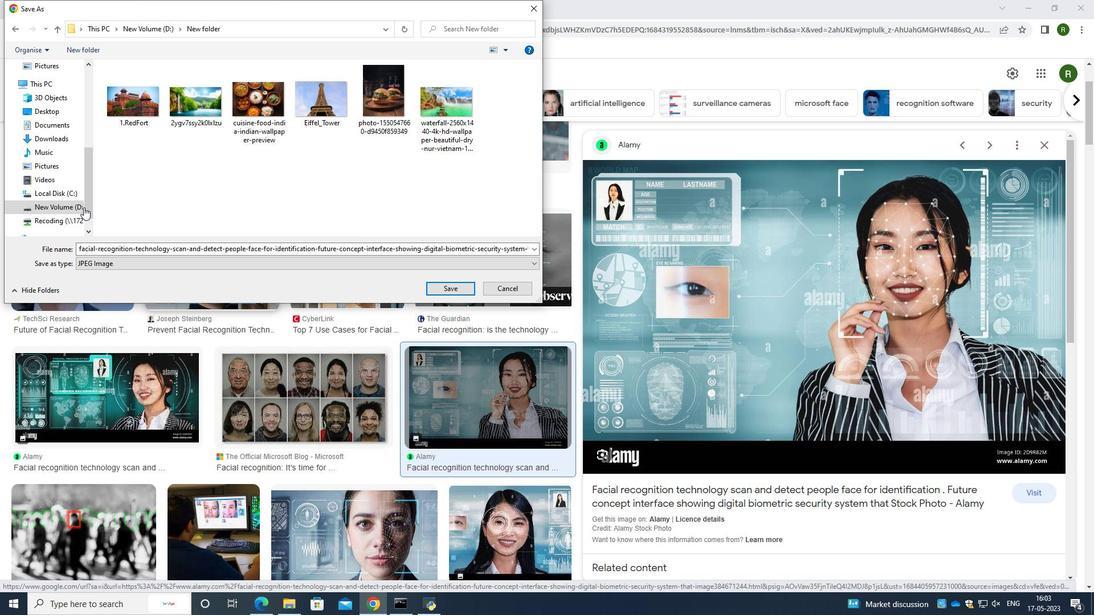 
Action: Mouse pressed left at (151, 242)
Screenshot: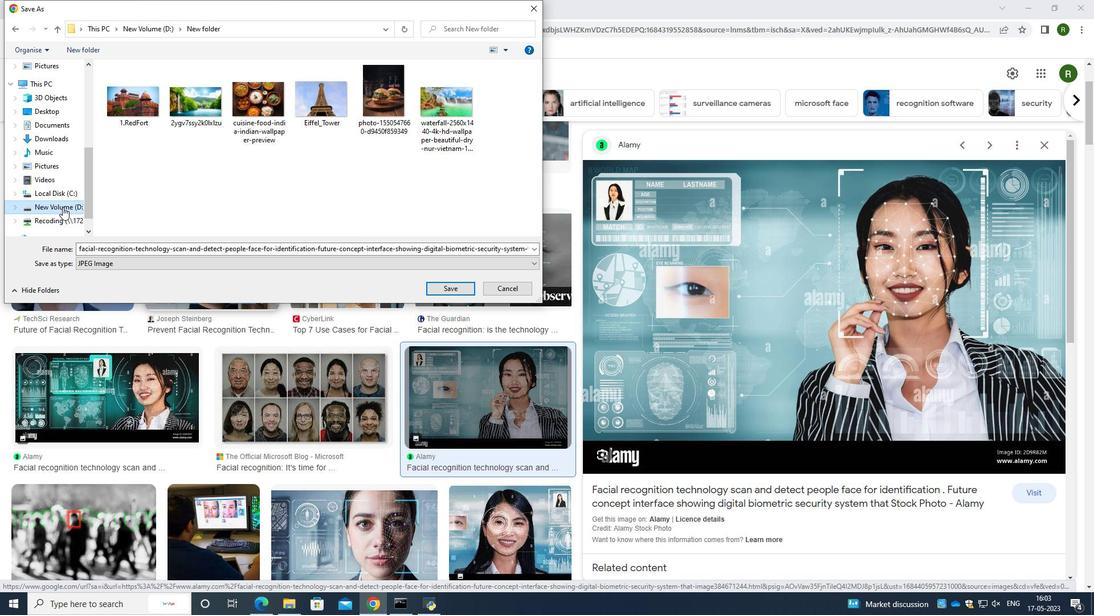 
Action: Mouse moved to (352, 216)
Screenshot: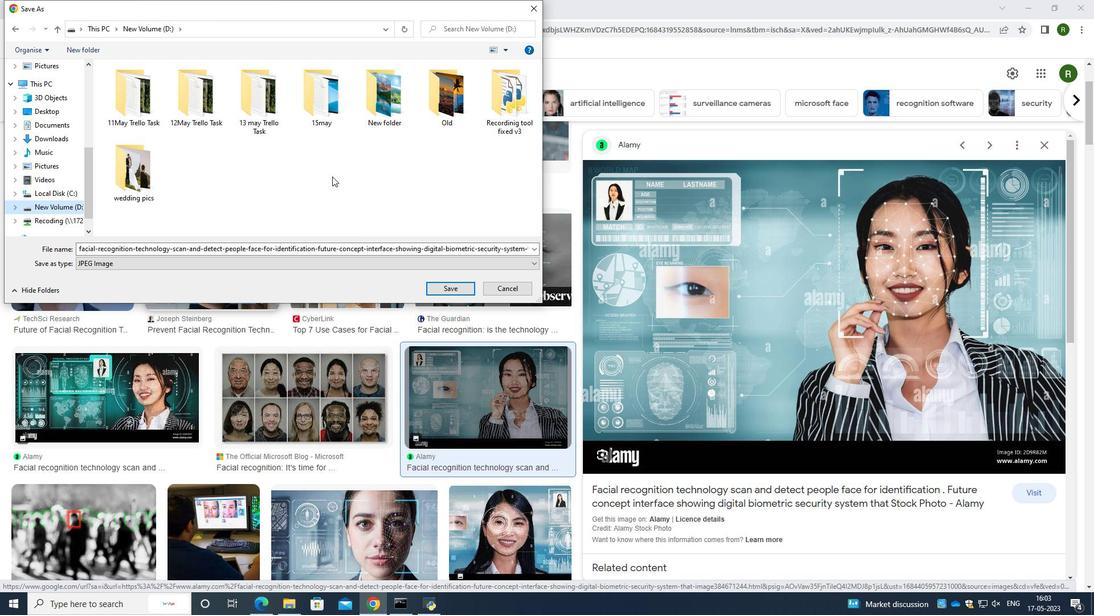 
Action: Mouse pressed right at (352, 216)
Screenshot: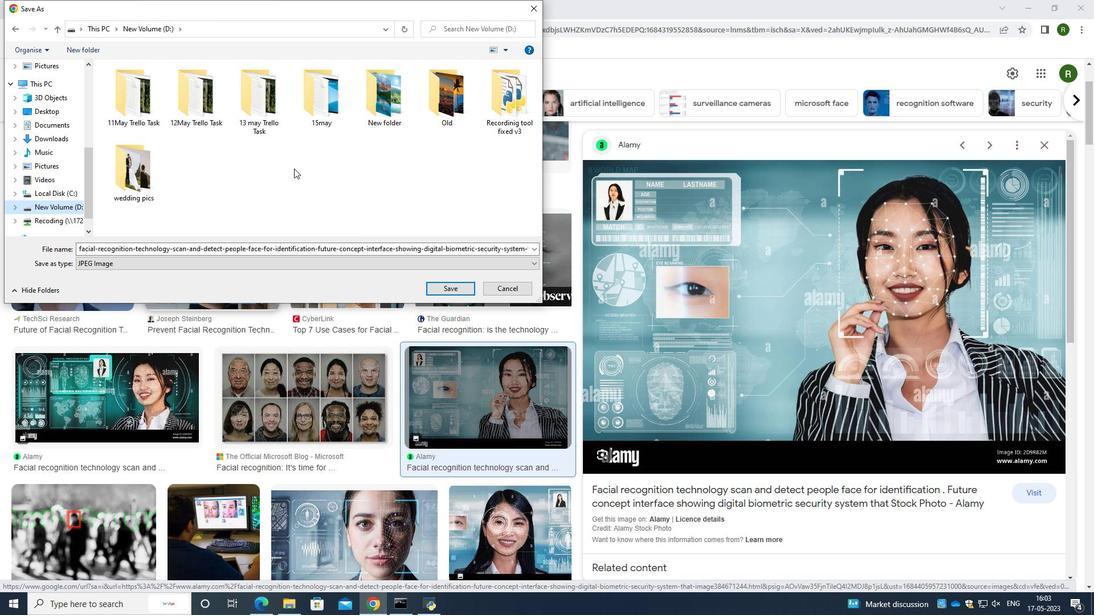 
Action: Mouse moved to (476, 297)
Screenshot: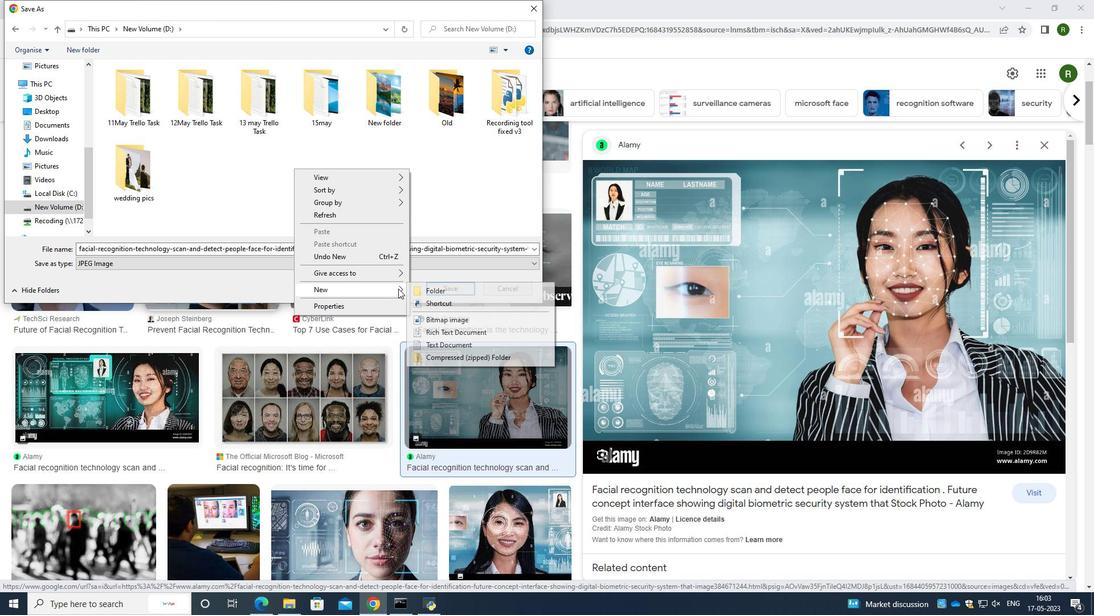 
Action: Mouse pressed left at (476, 297)
Screenshot: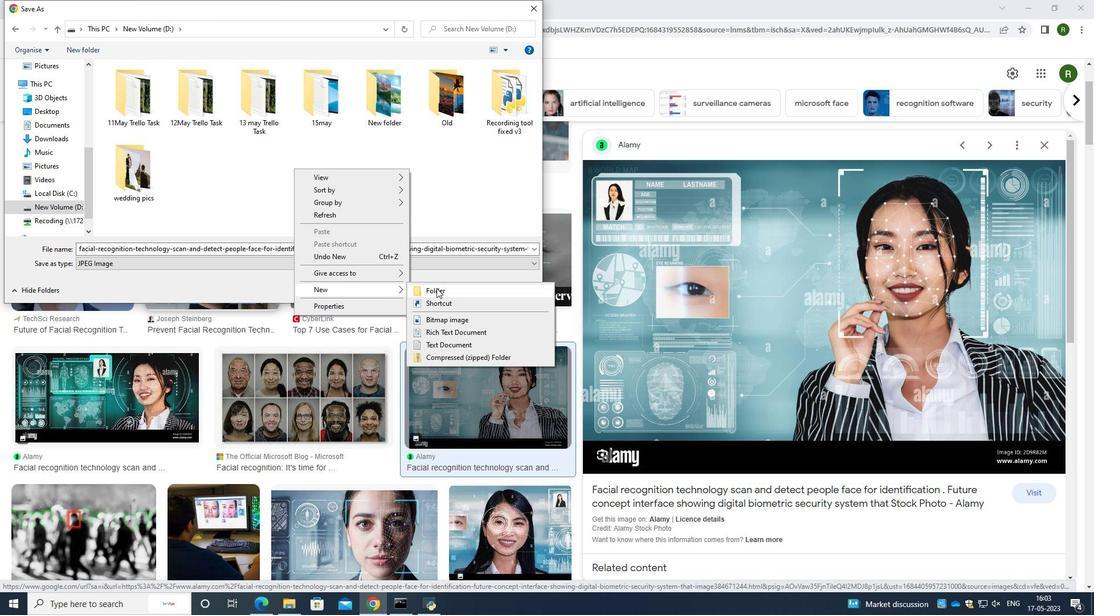 
Action: Mouse moved to (463, 244)
Screenshot: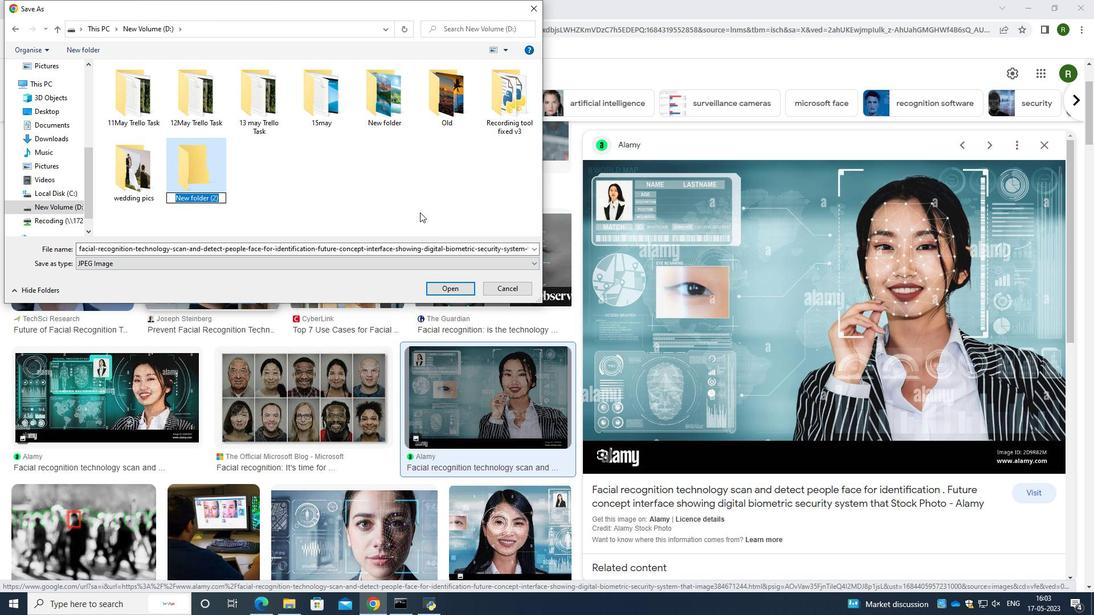 
Action: Key pressed a
Screenshot: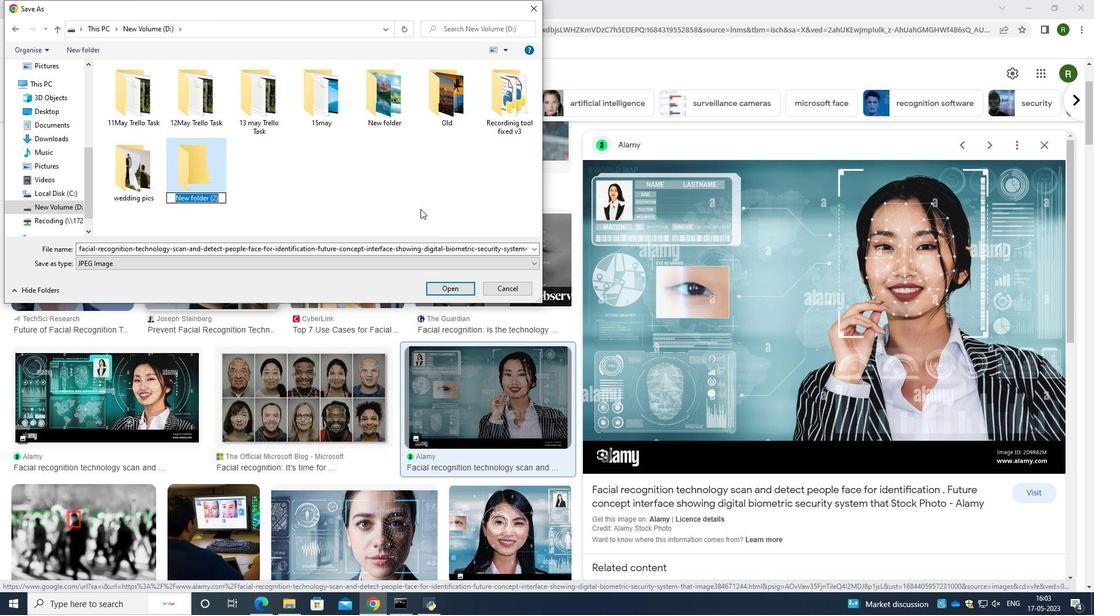 
Action: Mouse moved to (462, 240)
Screenshot: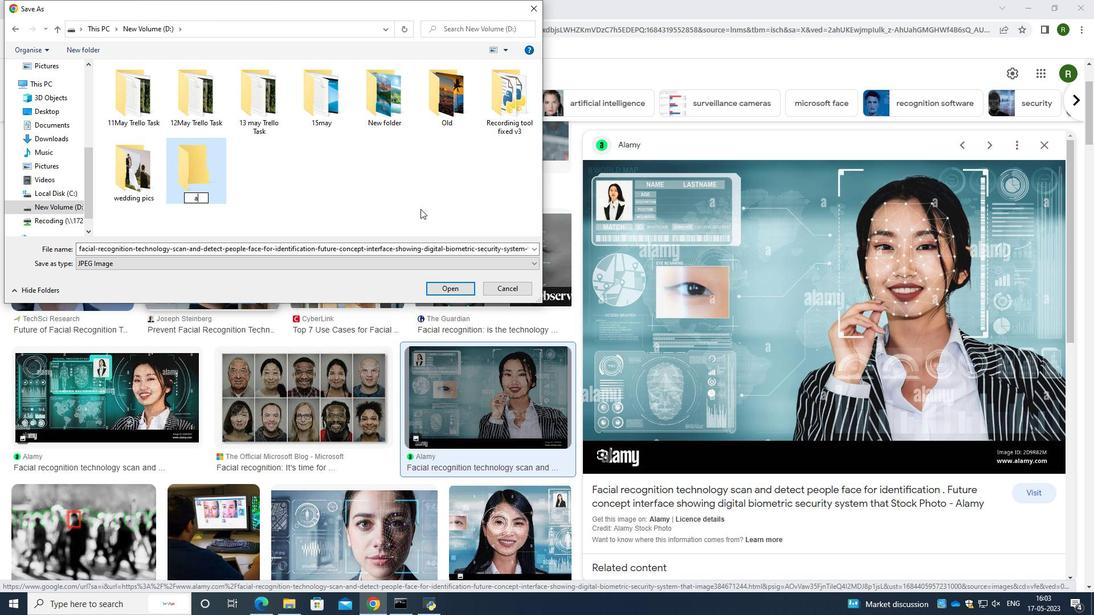 
Action: Mouse pressed left at (462, 240)
Screenshot: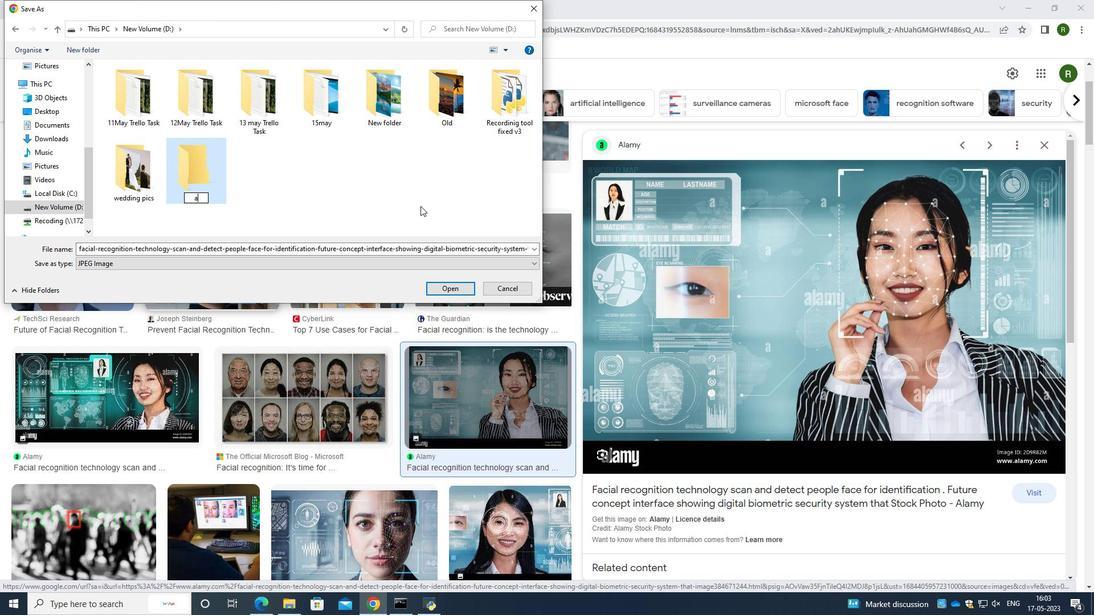 
Action: Mouse moved to (271, 230)
Screenshot: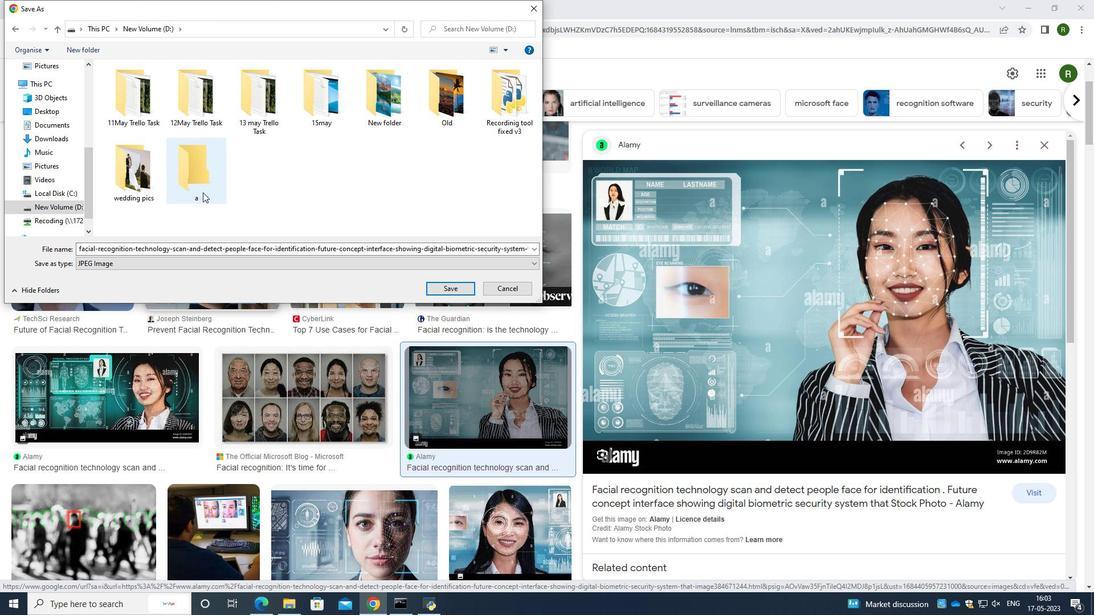 
Action: Mouse pressed left at (271, 230)
Screenshot: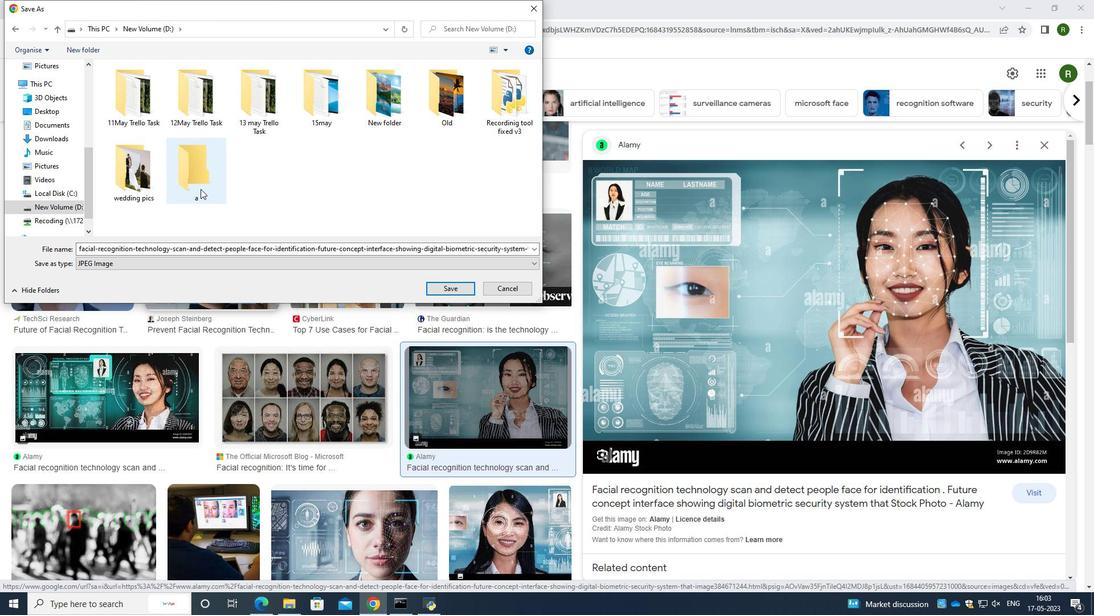 
Action: Mouse pressed left at (271, 230)
Screenshot: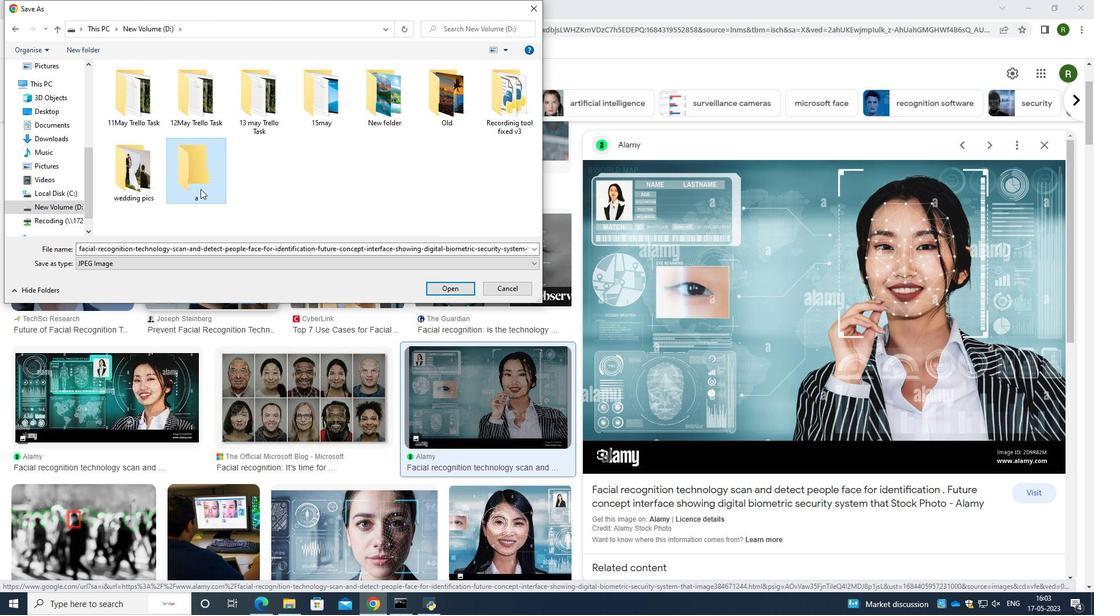 
Action: Mouse moved to (364, 228)
Screenshot: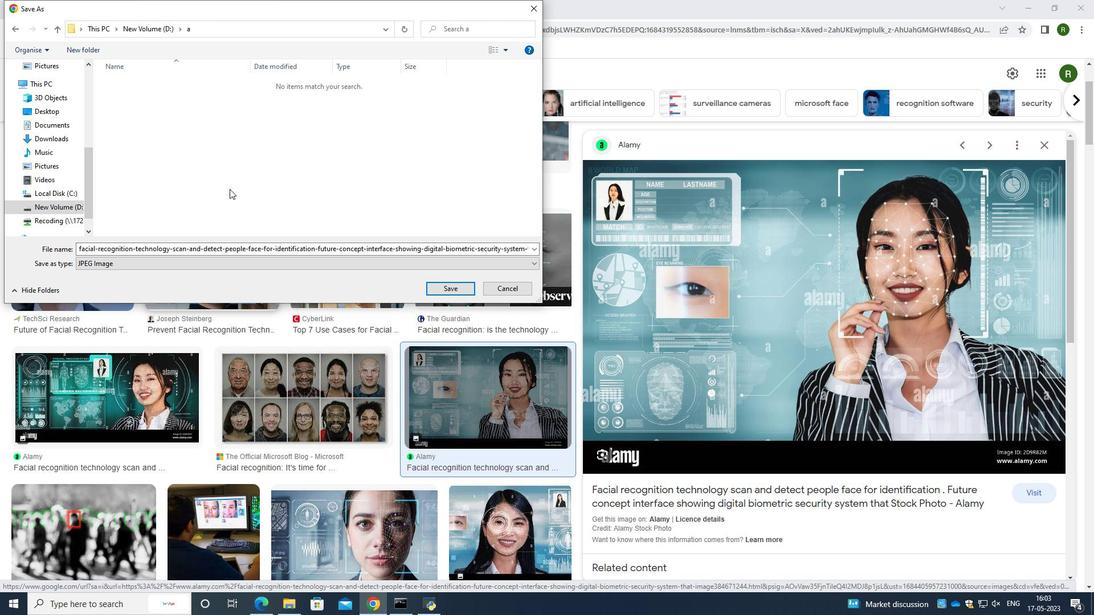 
Action: Mouse pressed right at (364, 228)
Screenshot: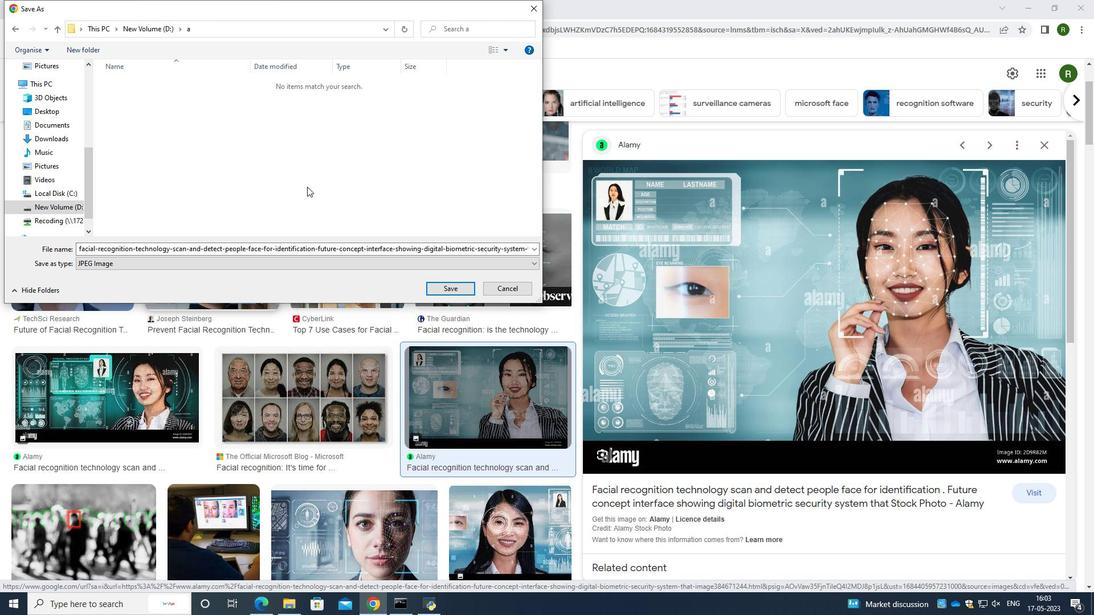 
Action: Mouse moved to (455, 172)
Screenshot: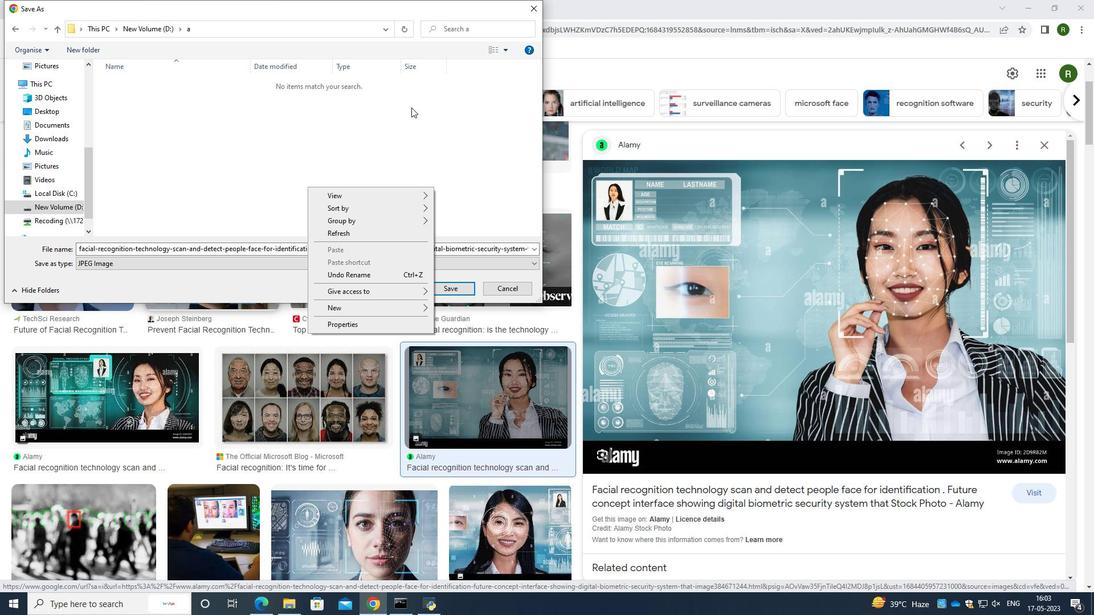 
Action: Mouse pressed left at (455, 172)
Screenshot: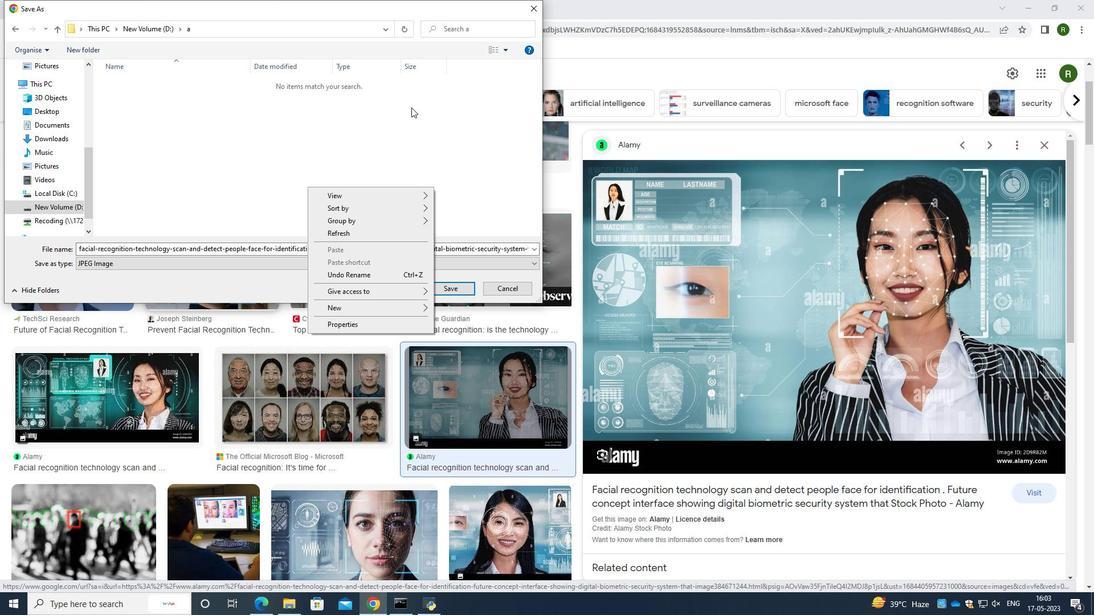 
Action: Mouse moved to (485, 297)
Screenshot: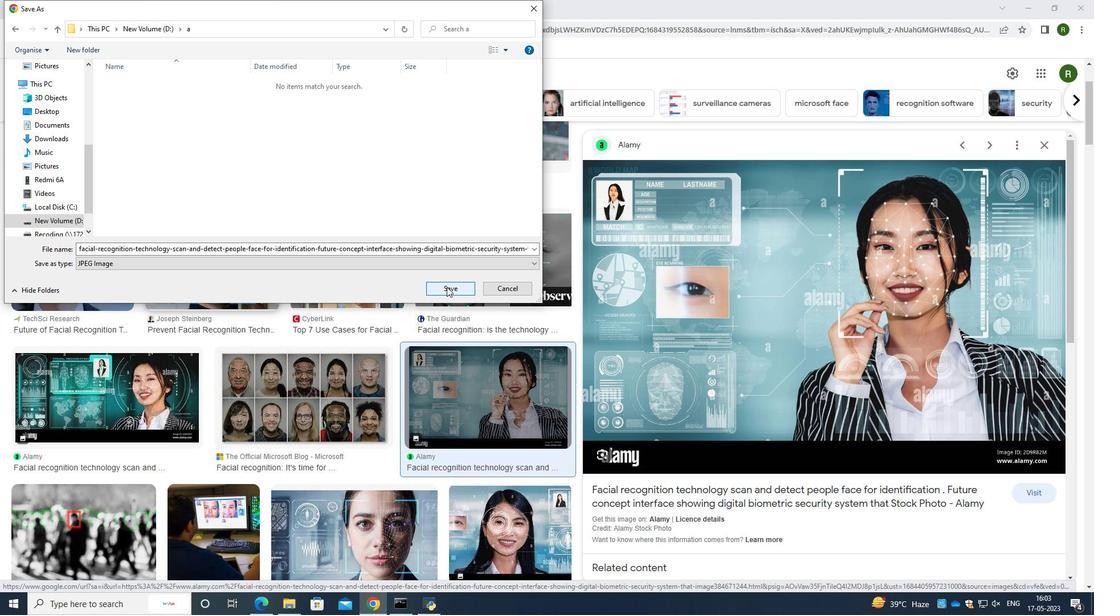 
Action: Mouse pressed left at (485, 297)
Screenshot: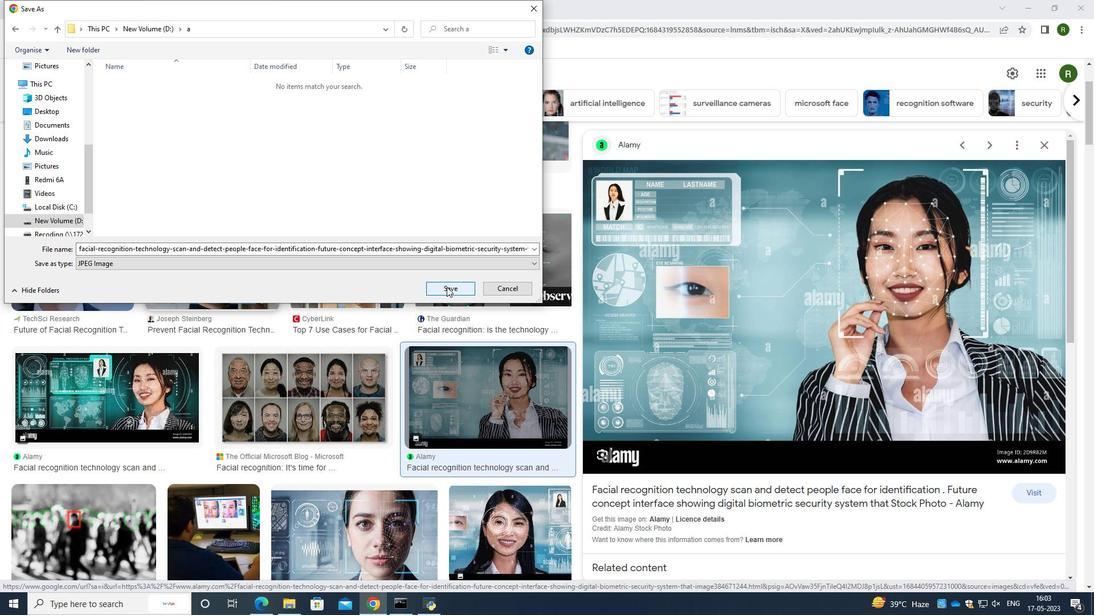 
Action: Mouse moved to (512, 250)
Screenshot: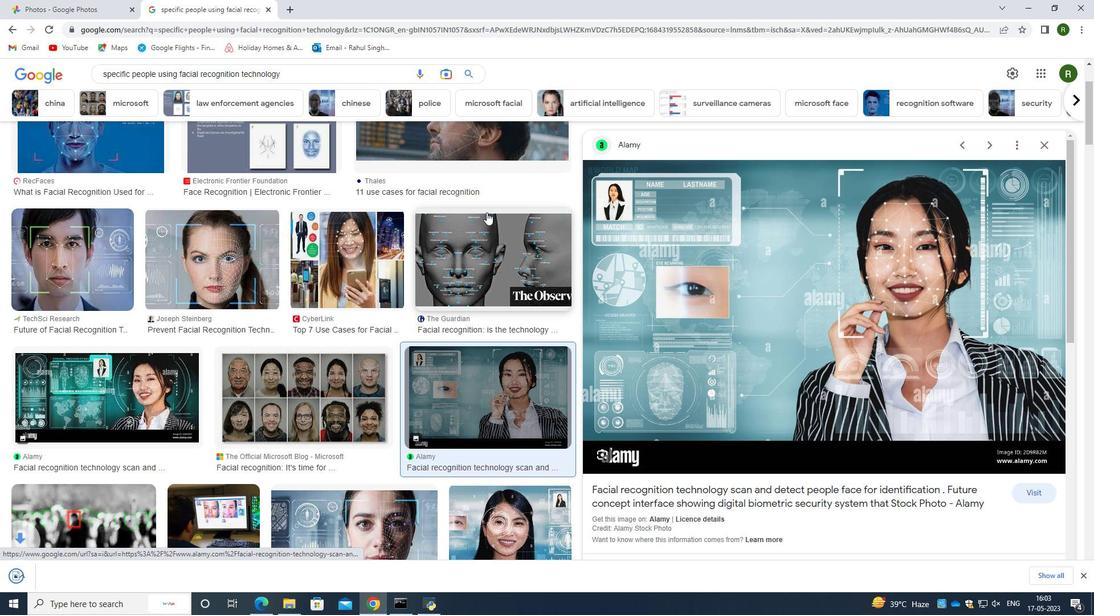
Action: Mouse scrolled (512, 251) with delta (0, 0)
Screenshot: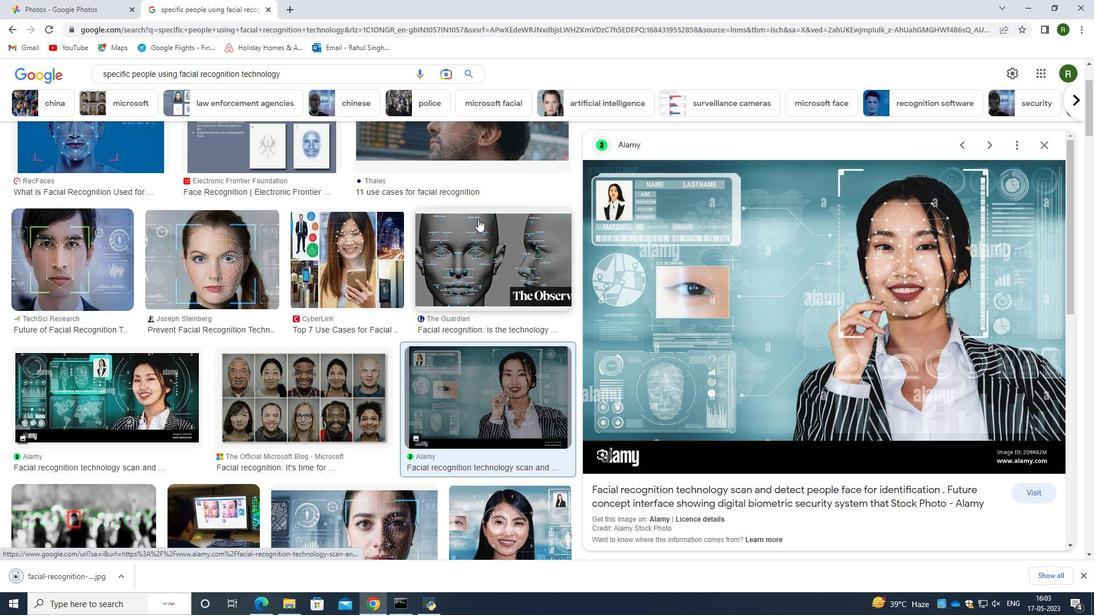 
Action: Mouse scrolled (512, 251) with delta (0, 0)
Screenshot: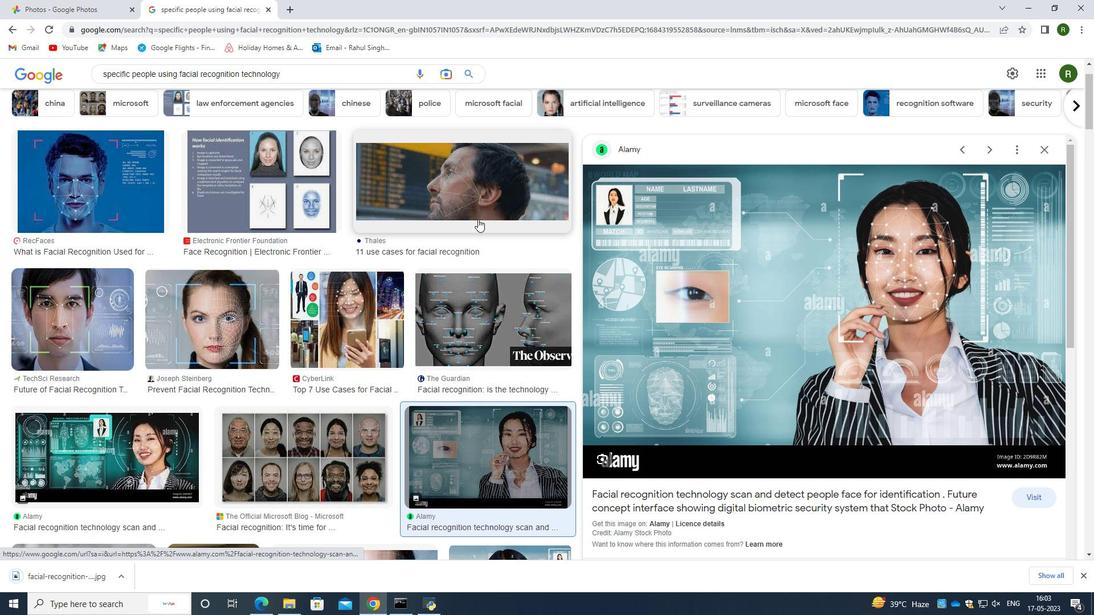 
Action: Mouse moved to (416, 279)
Screenshot: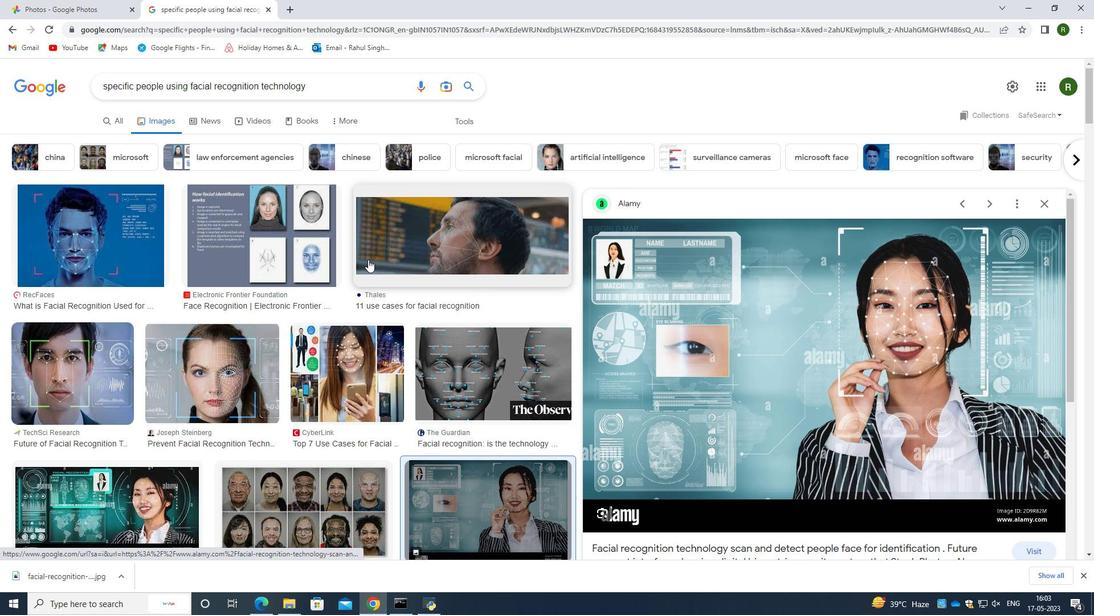 
Action: Mouse scrolled (416, 279) with delta (0, 0)
Screenshot: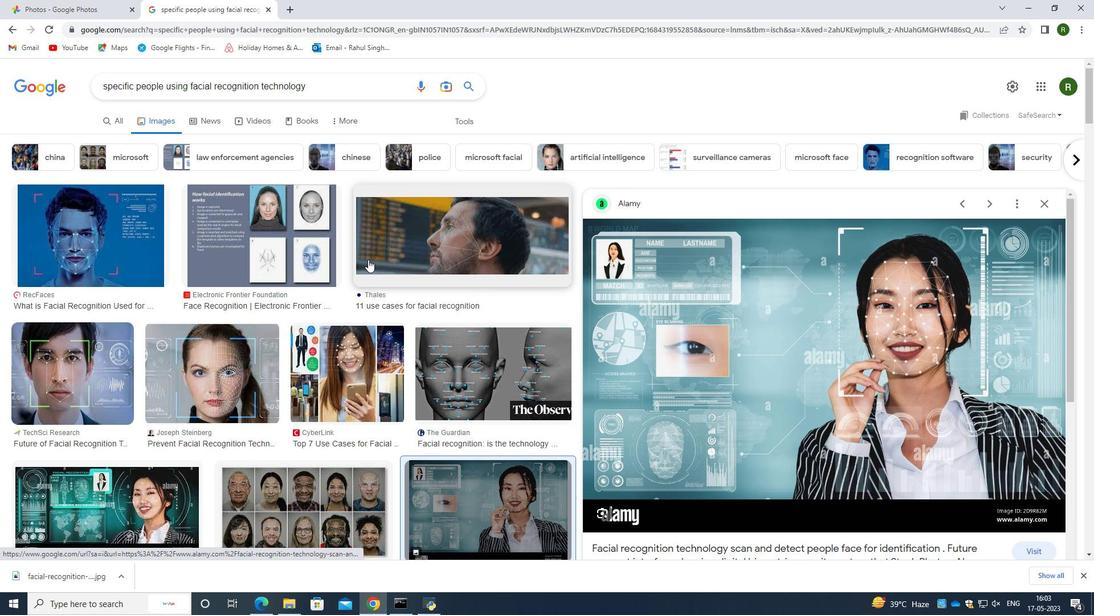 
Action: Mouse moved to (416, 281)
Screenshot: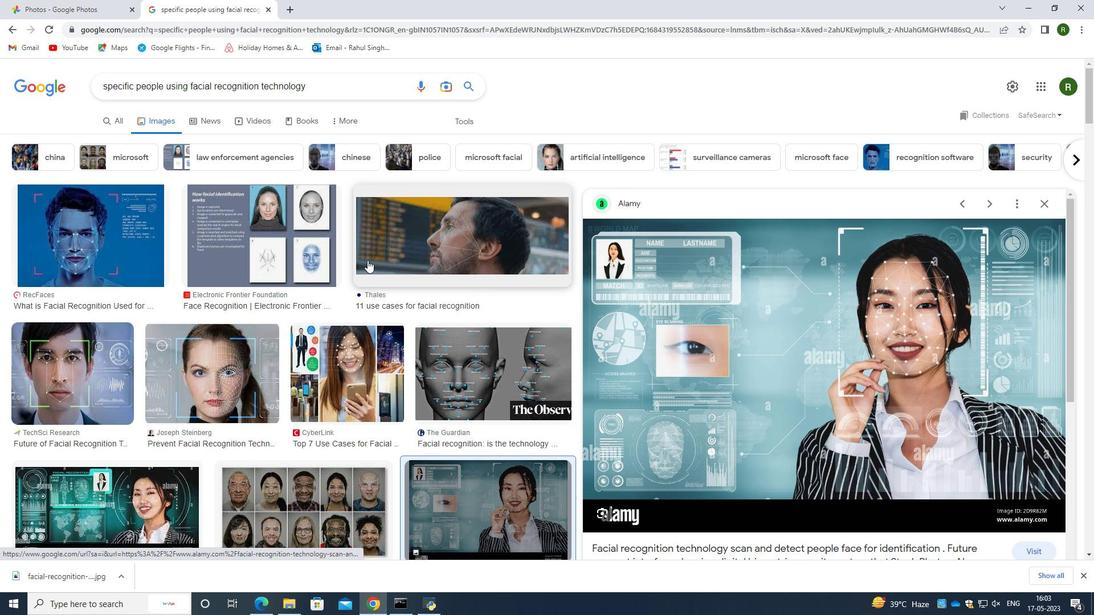 
Action: Mouse scrolled (416, 280) with delta (0, 0)
Screenshot: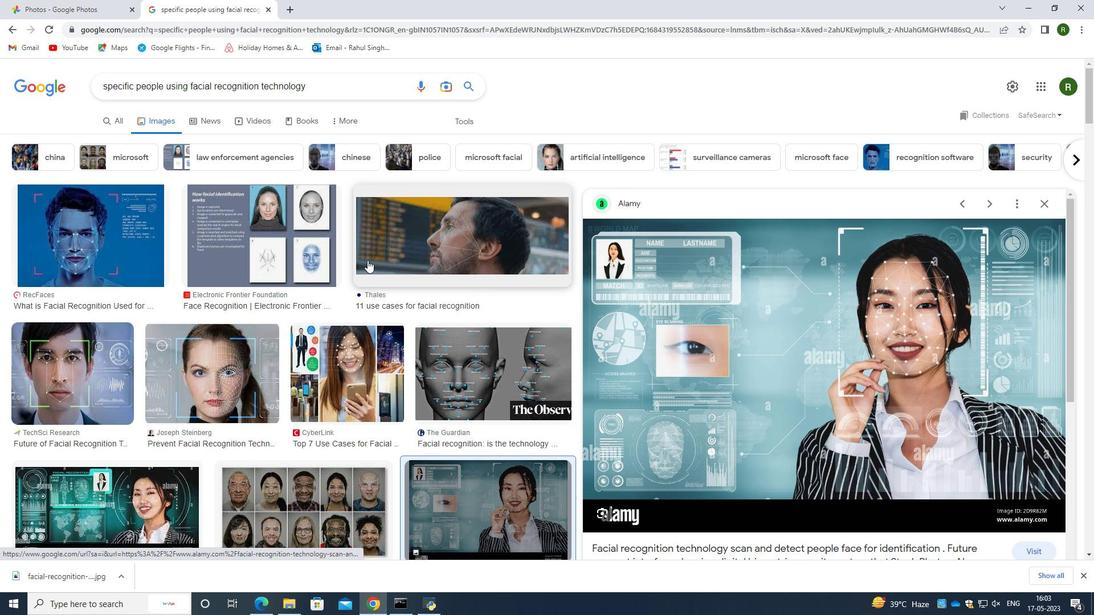 
Action: Mouse scrolled (416, 280) with delta (0, 0)
Screenshot: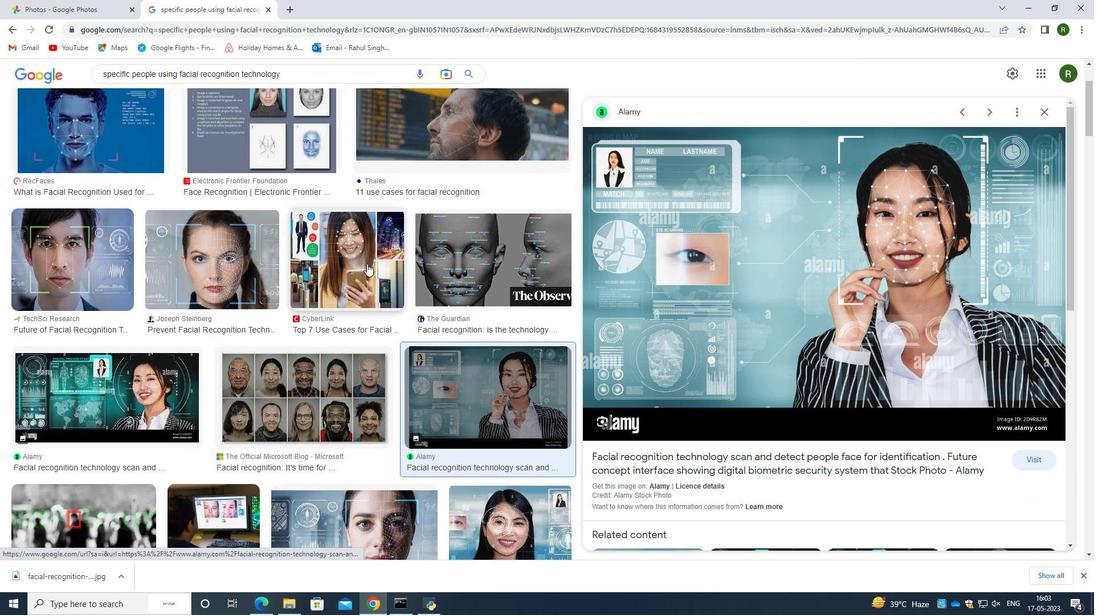 
Action: Mouse moved to (416, 281)
Screenshot: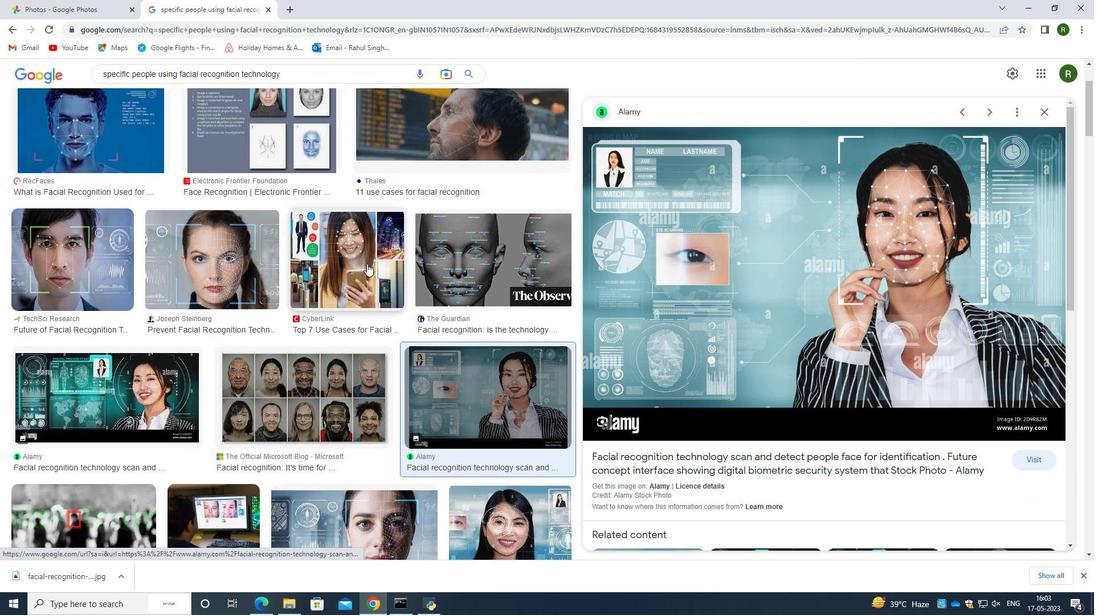 
Action: Mouse scrolled (416, 280) with delta (0, 0)
Screenshot: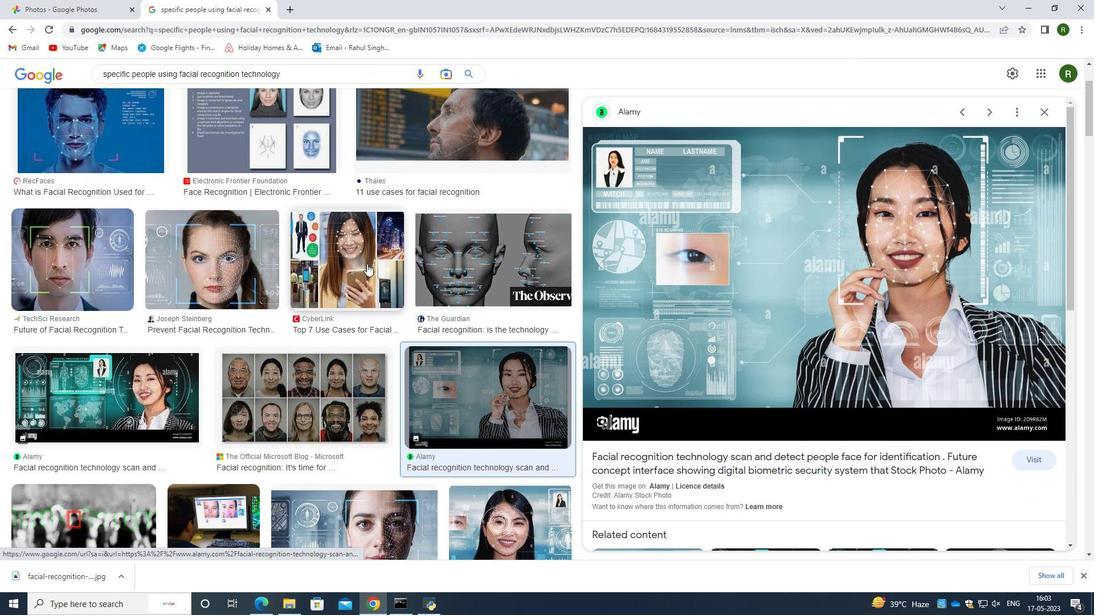 
Action: Mouse scrolled (416, 280) with delta (0, 0)
Screenshot: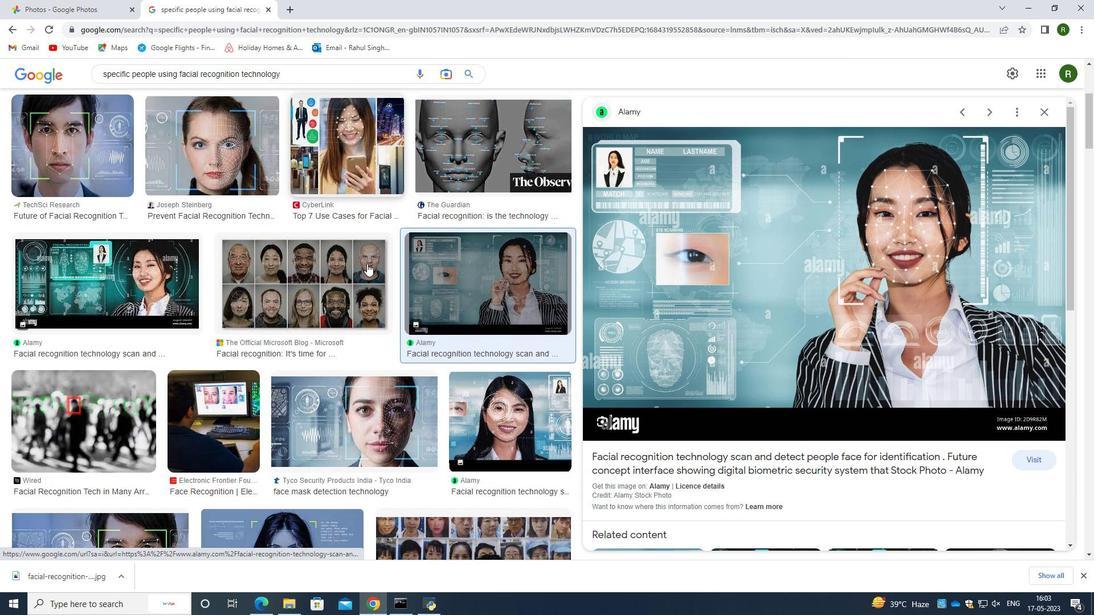 
Action: Mouse scrolled (416, 280) with delta (0, 0)
Screenshot: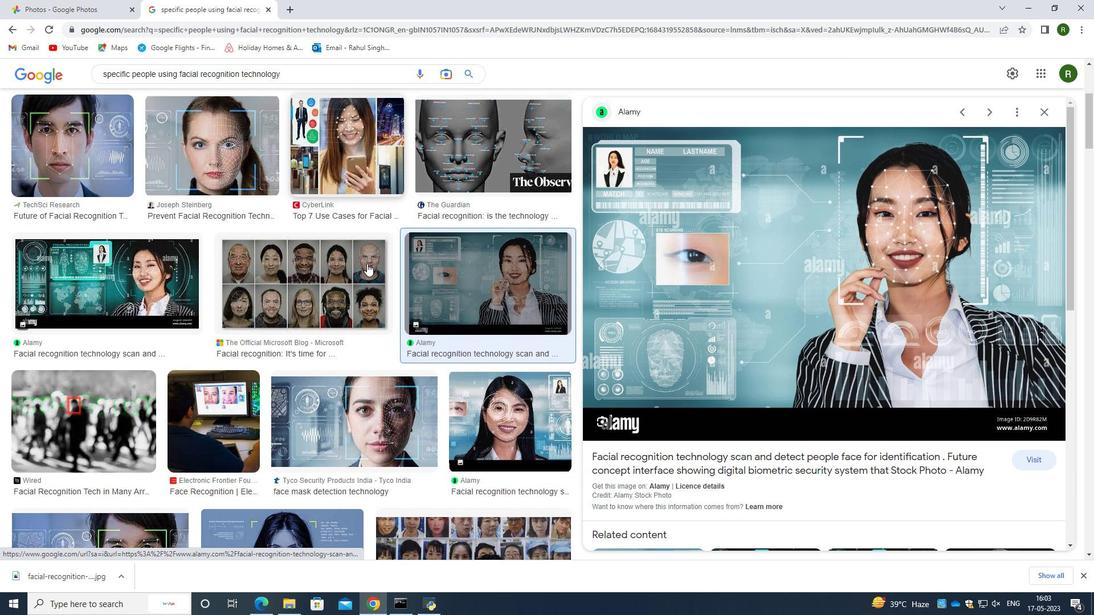 
Action: Mouse scrolled (416, 280) with delta (0, 0)
Screenshot: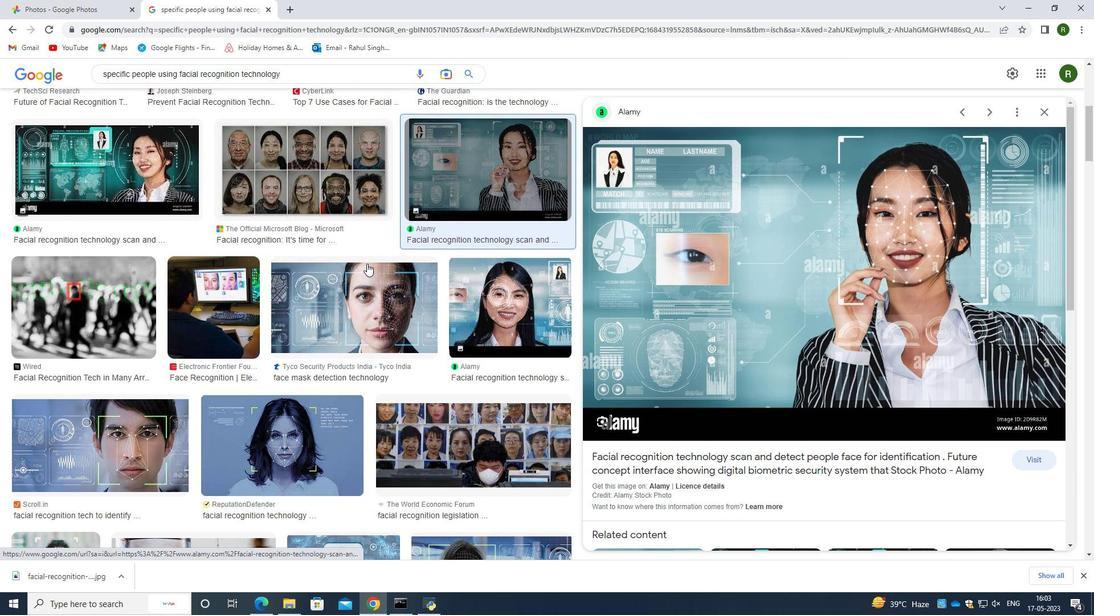 
Action: Mouse scrolled (416, 280) with delta (0, 0)
Screenshot: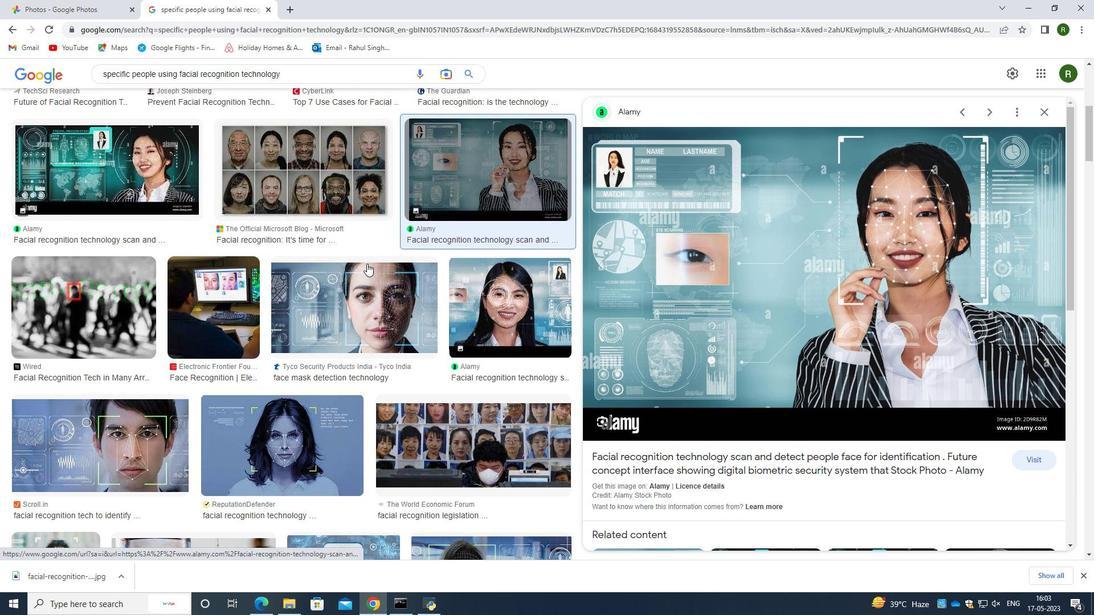 
Action: Mouse scrolled (416, 280) with delta (0, 0)
Screenshot: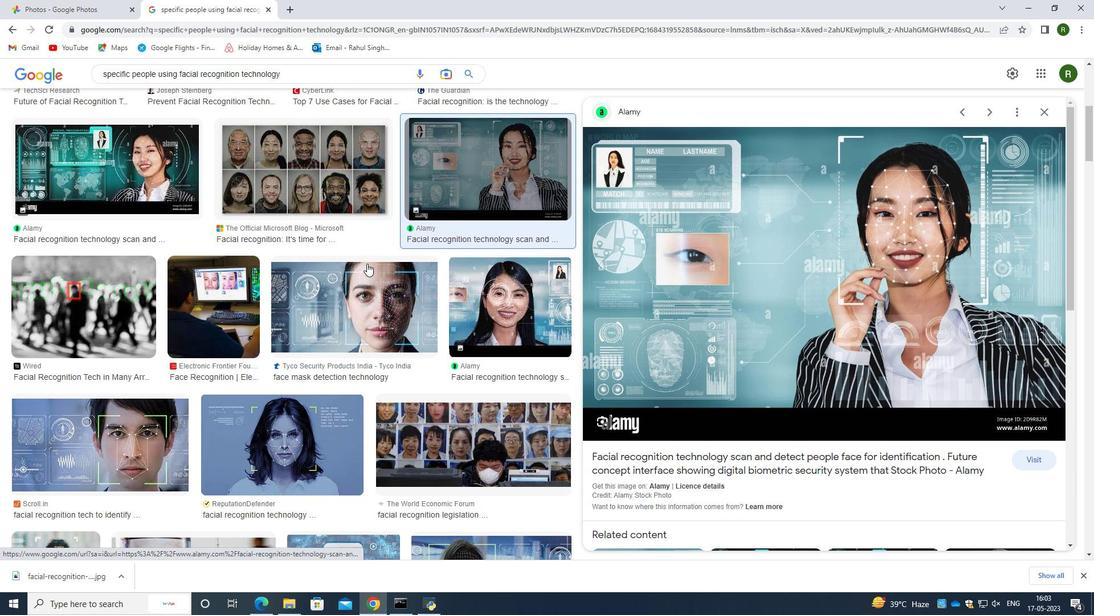 
Action: Mouse scrolled (416, 280) with delta (0, 0)
Screenshot: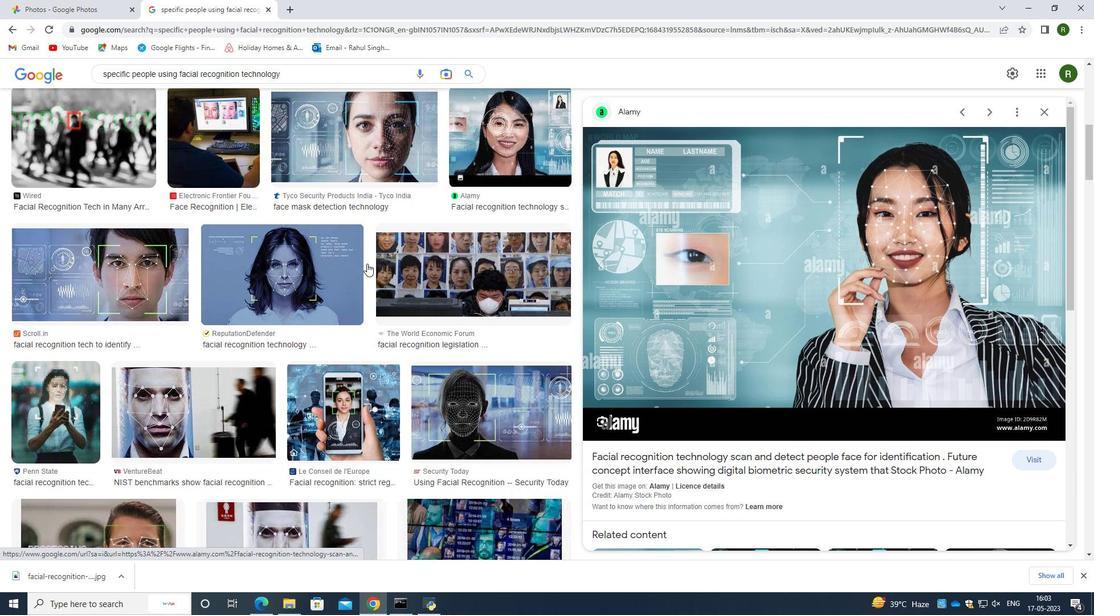 
Action: Mouse moved to (413, 302)
Screenshot: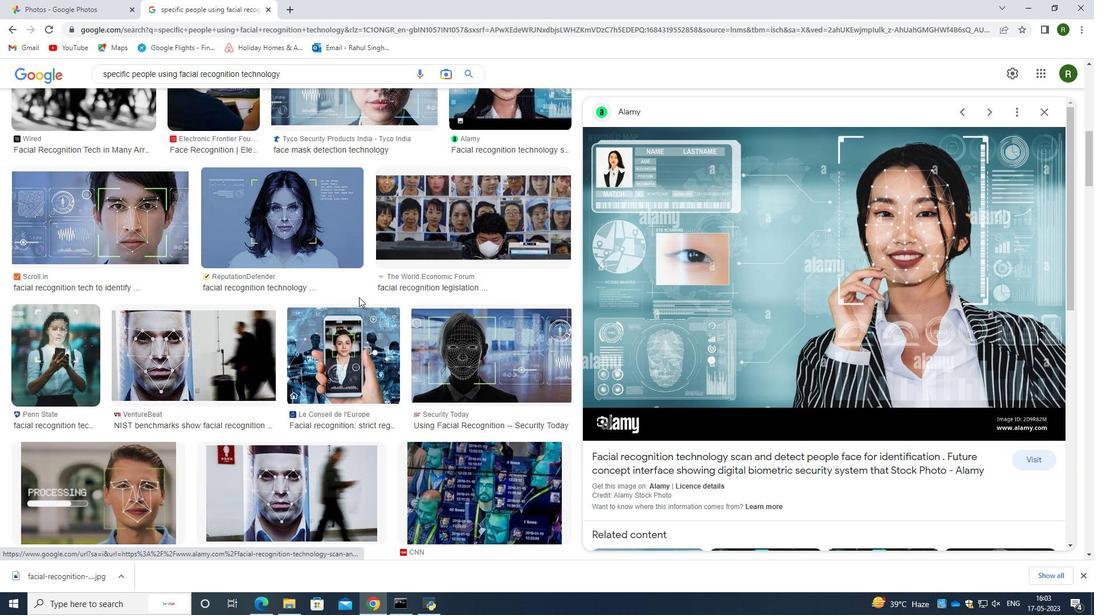 
Action: Mouse scrolled (409, 301) with delta (0, 0)
Screenshot: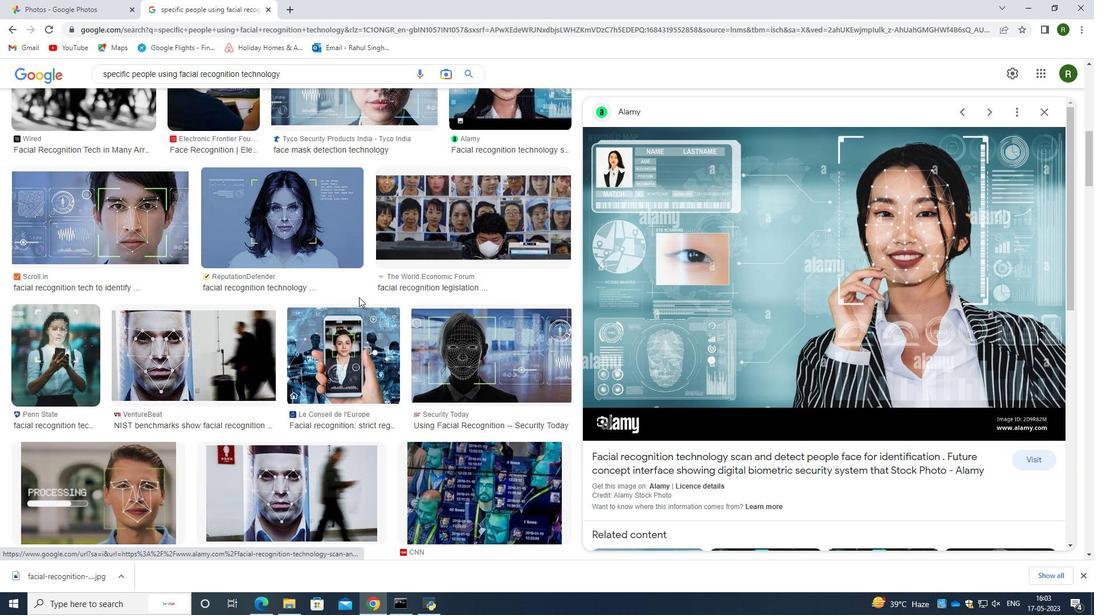 
Action: Mouse scrolled (409, 301) with delta (0, 0)
Screenshot: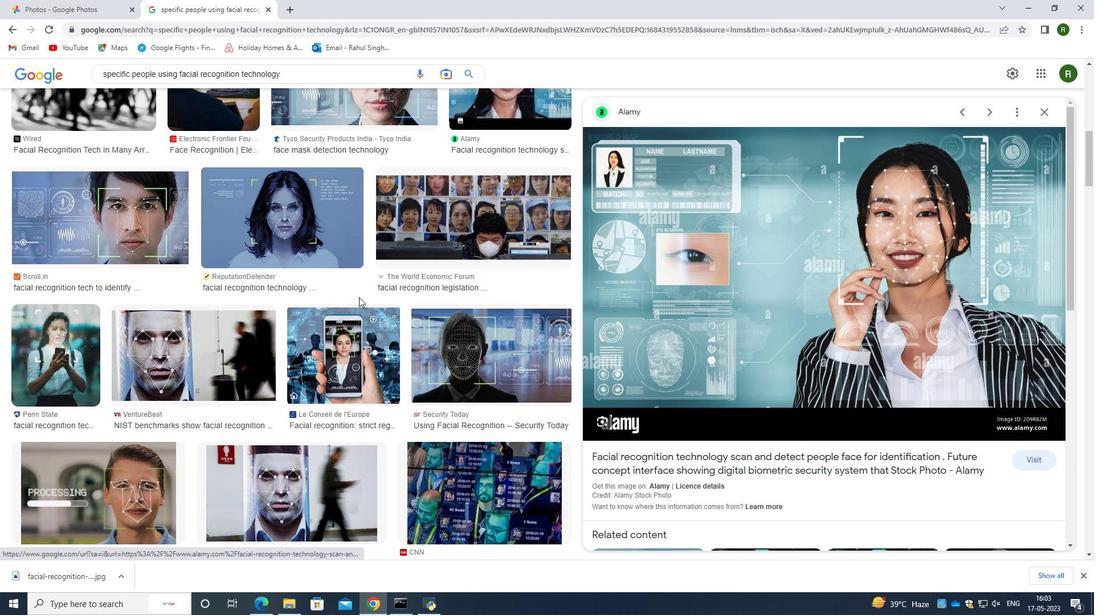 
Action: Mouse scrolled (413, 301) with delta (0, 0)
Screenshot: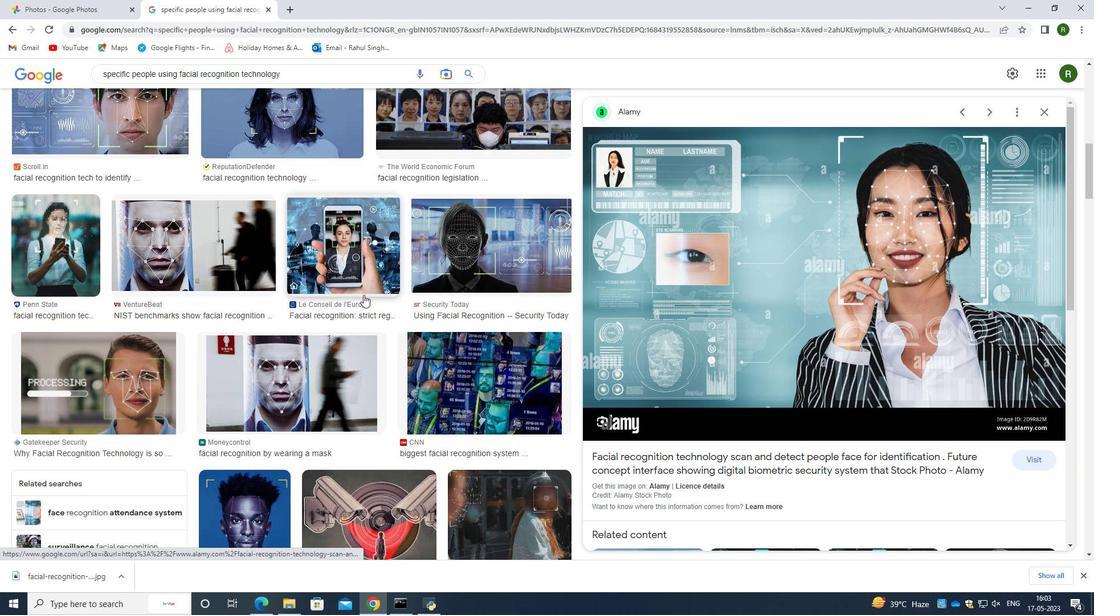 
Action: Mouse moved to (413, 302)
Screenshot: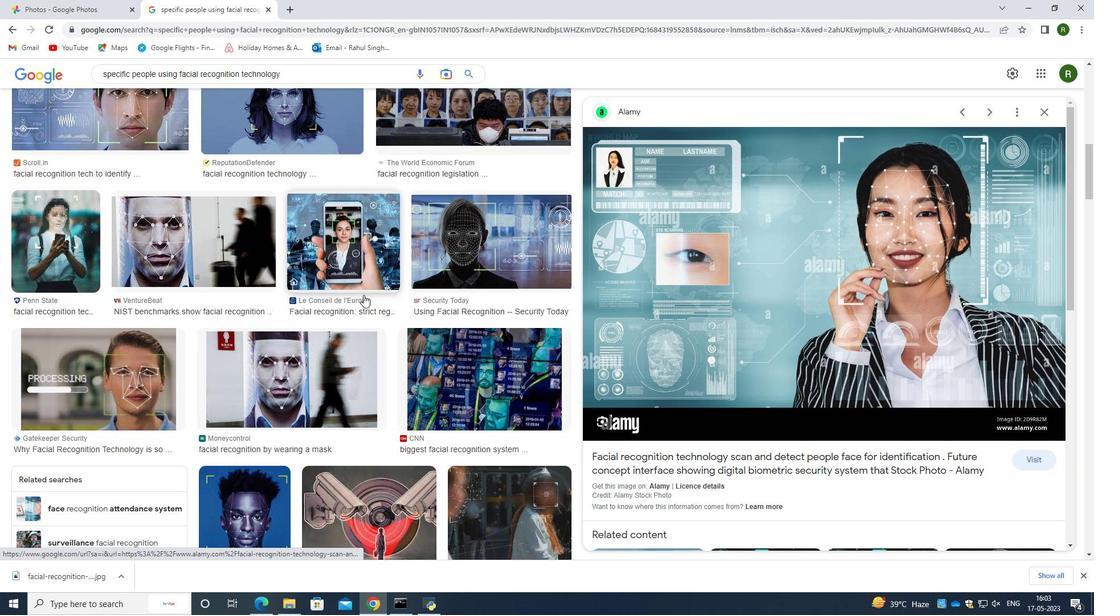 
Action: Mouse scrolled (413, 302) with delta (0, 0)
Screenshot: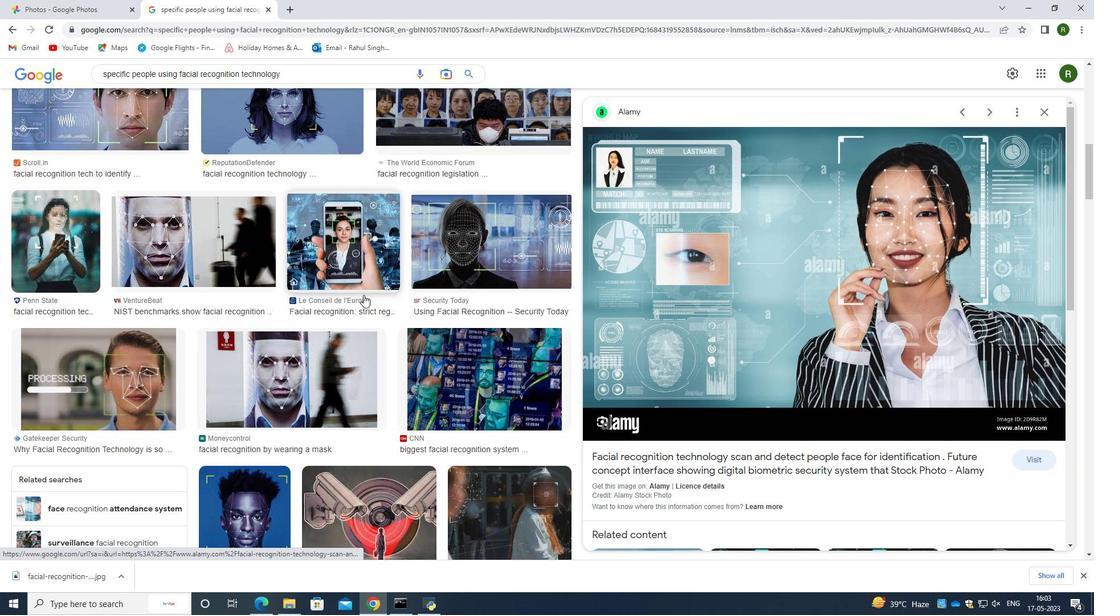 
Action: Mouse moved to (413, 303)
Screenshot: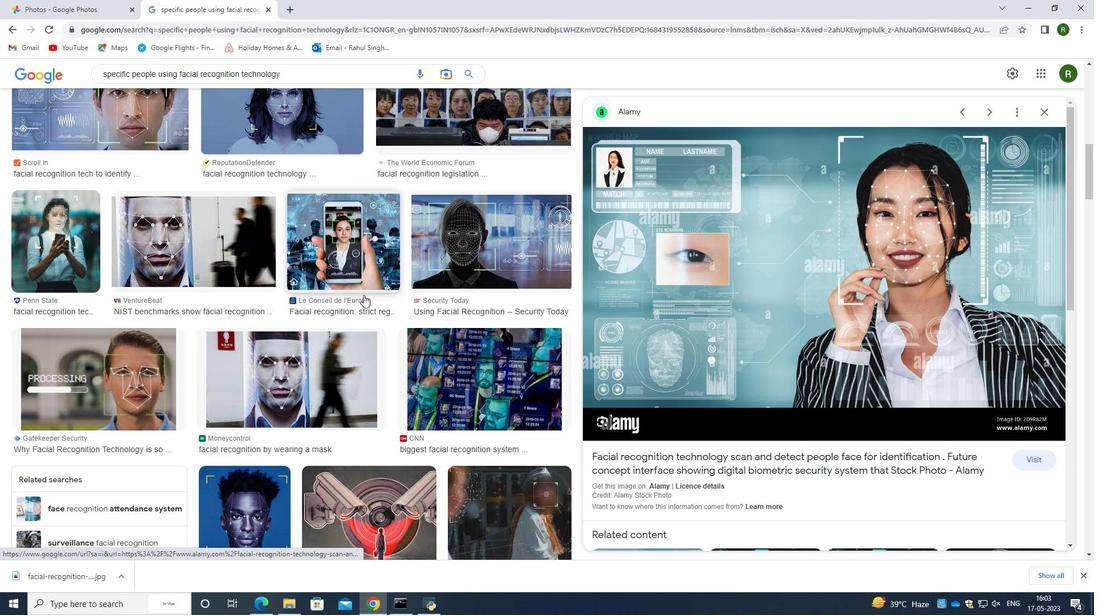 
Action: Mouse scrolled (413, 303) with delta (0, 0)
Screenshot: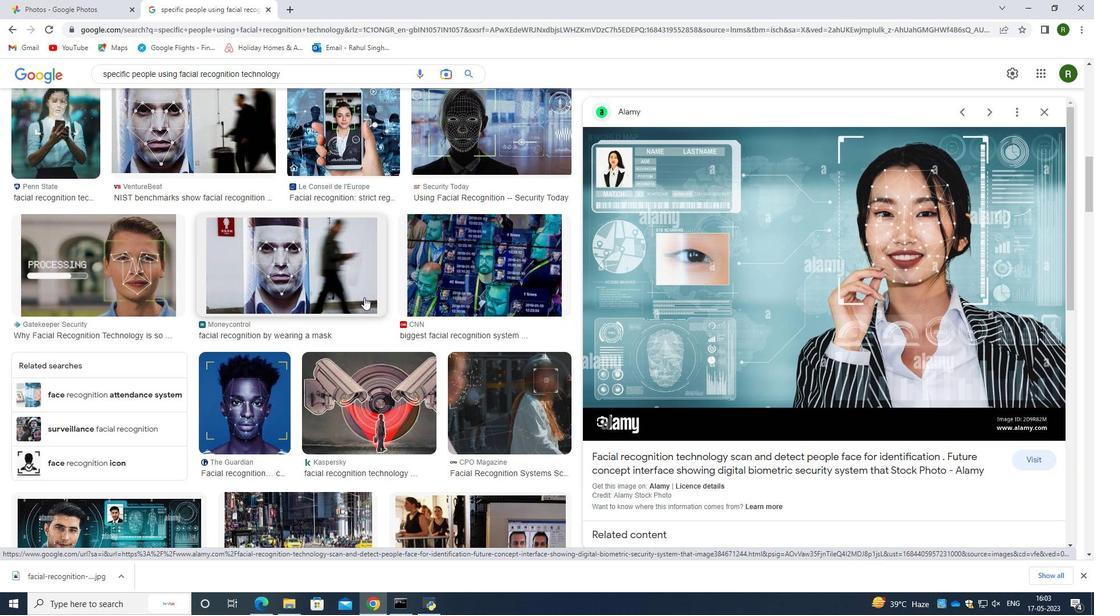 
Action: Mouse moved to (338, 338)
Screenshot: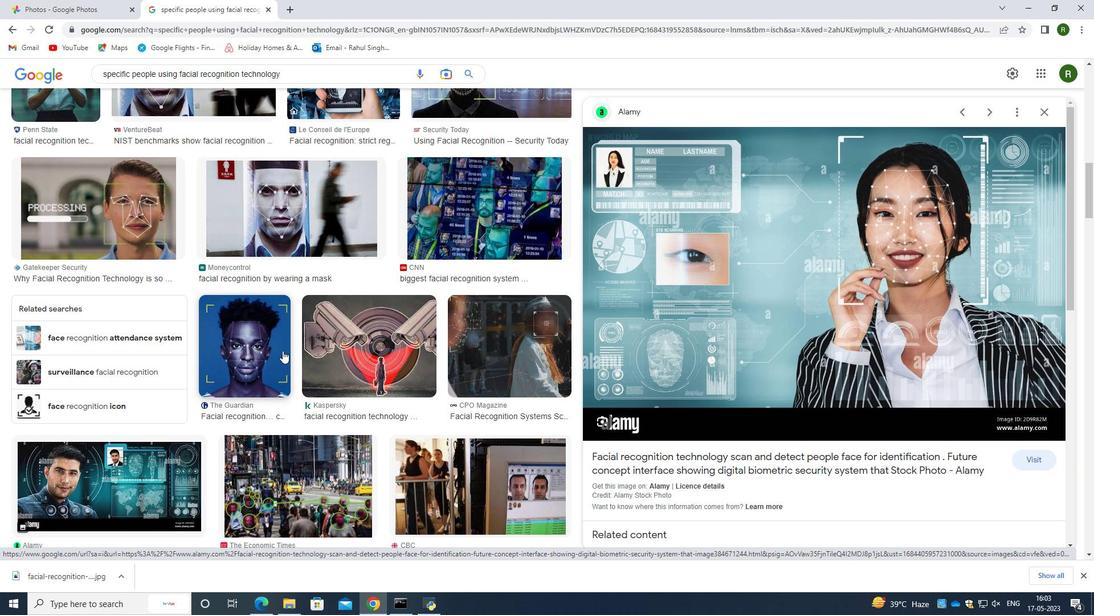 
Action: Mouse pressed left at (338, 338)
Screenshot: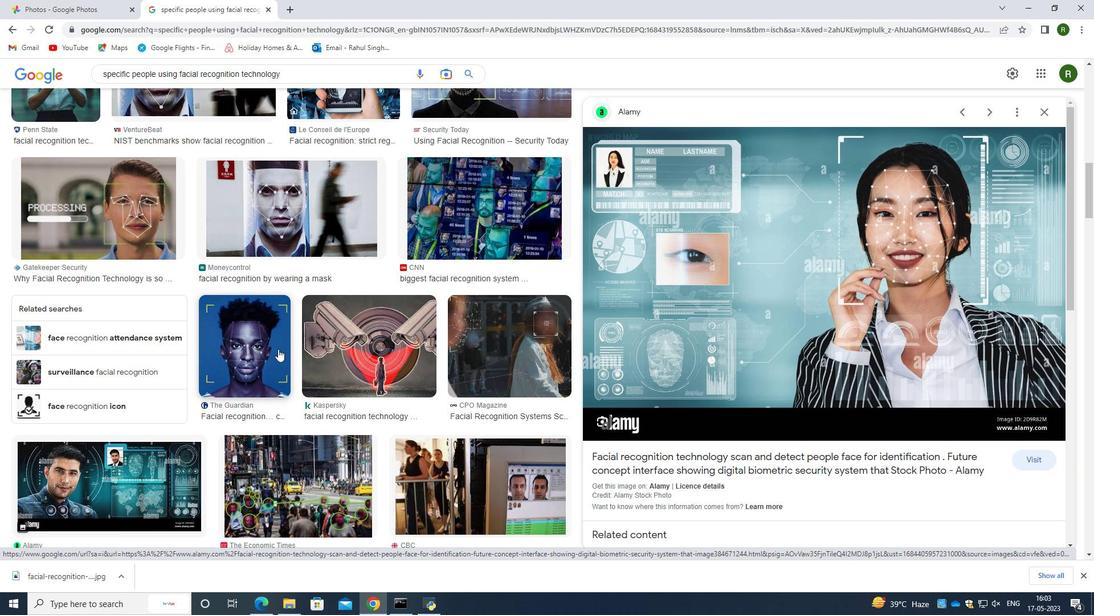 
Action: Mouse moved to (758, 311)
Screenshot: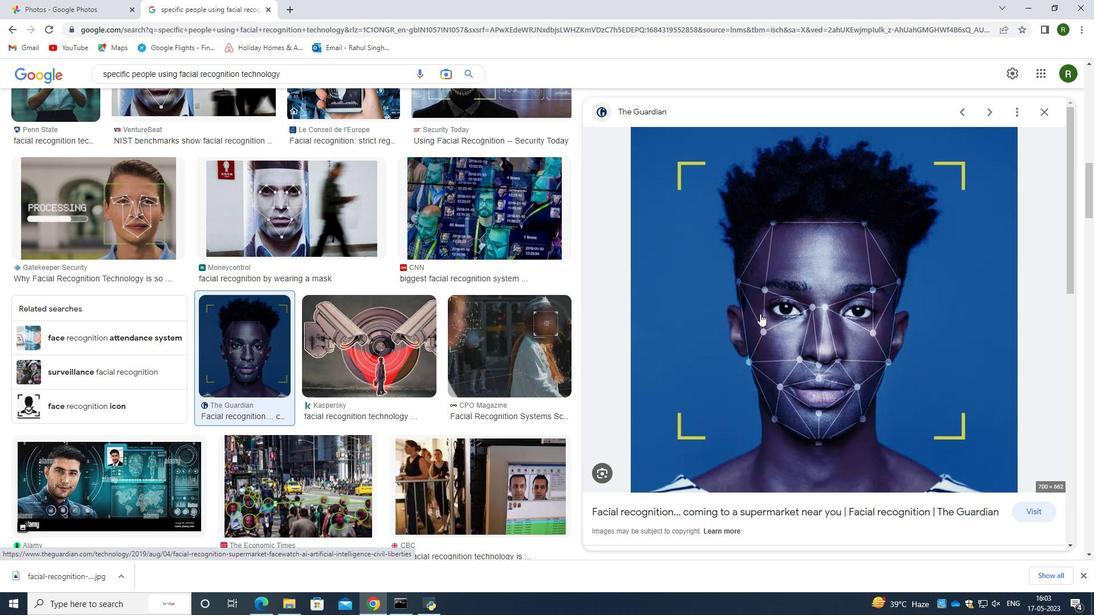 
Action: Mouse pressed right at (758, 311)
Screenshot: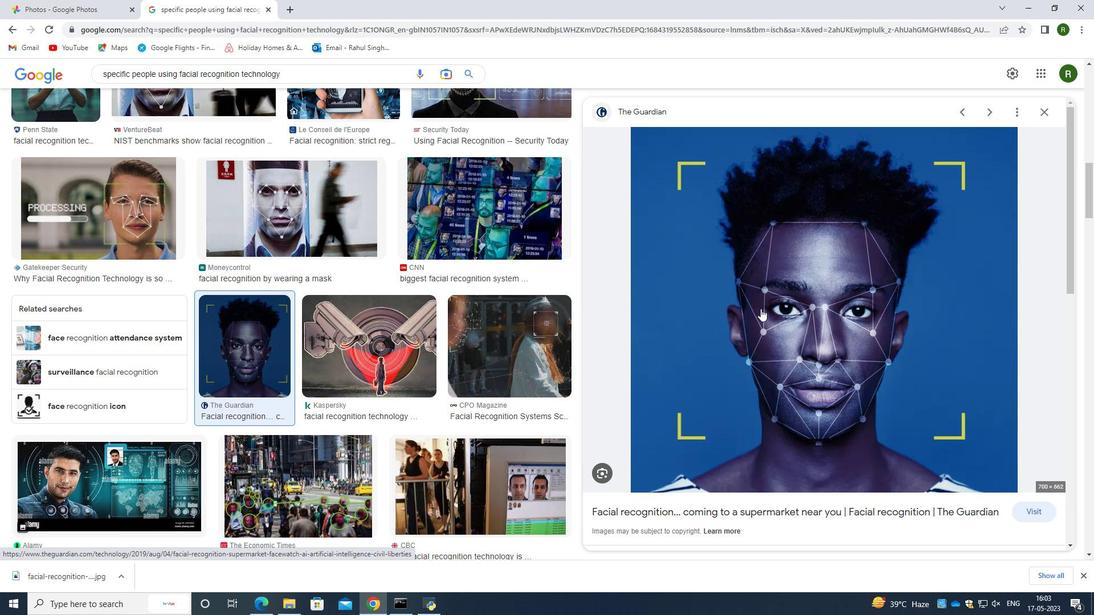 
Action: Mouse moved to (803, 394)
Screenshot: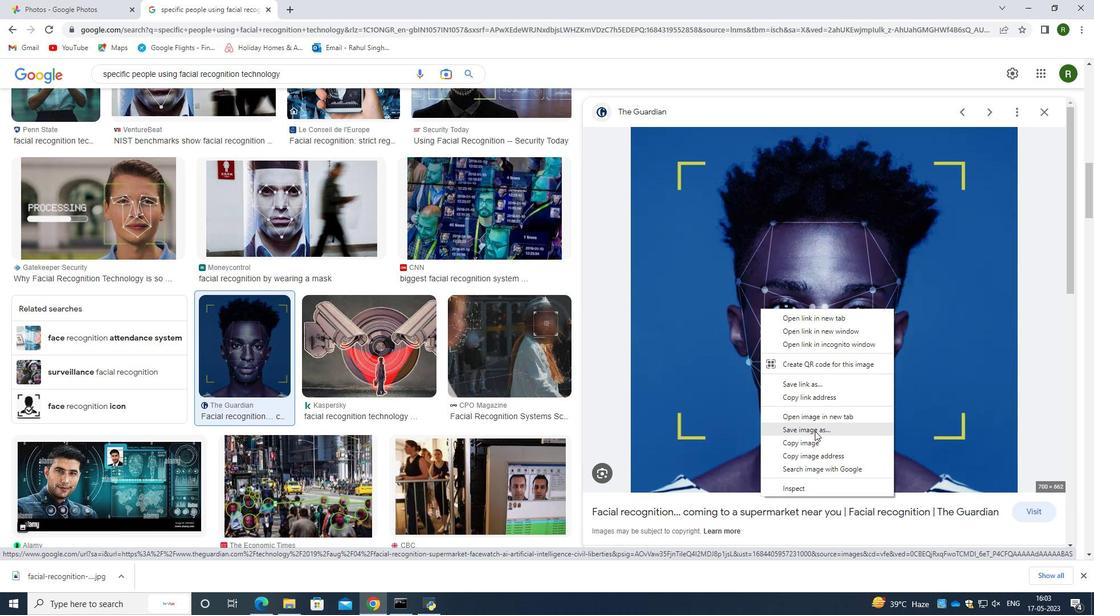 
Action: Mouse pressed left at (803, 394)
Screenshot: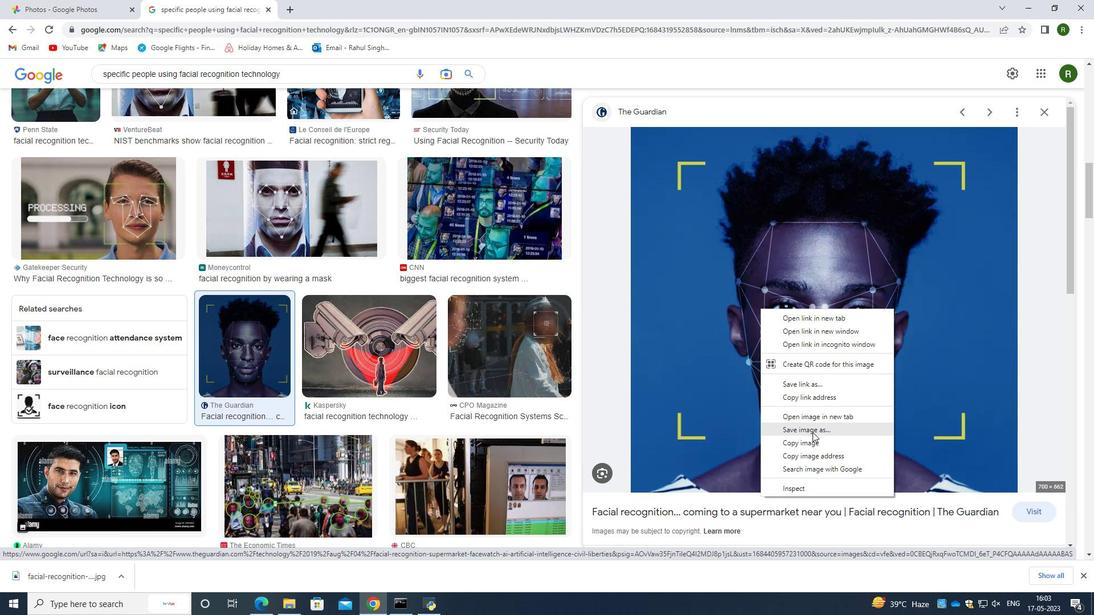 
Action: Mouse moved to (158, 244)
Screenshot: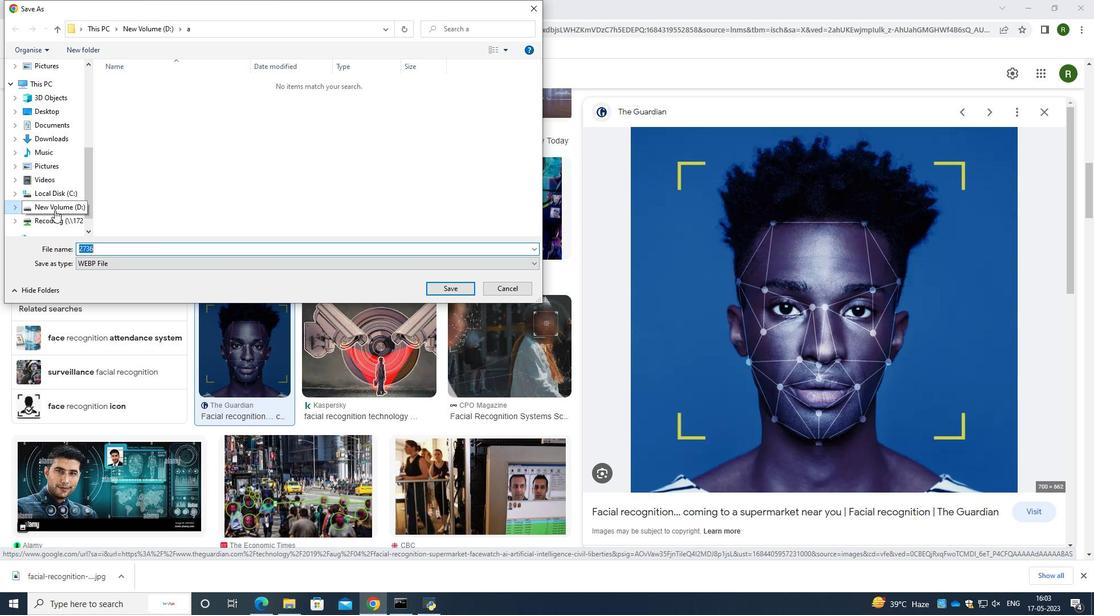 
Action: Mouse pressed left at (158, 244)
Screenshot: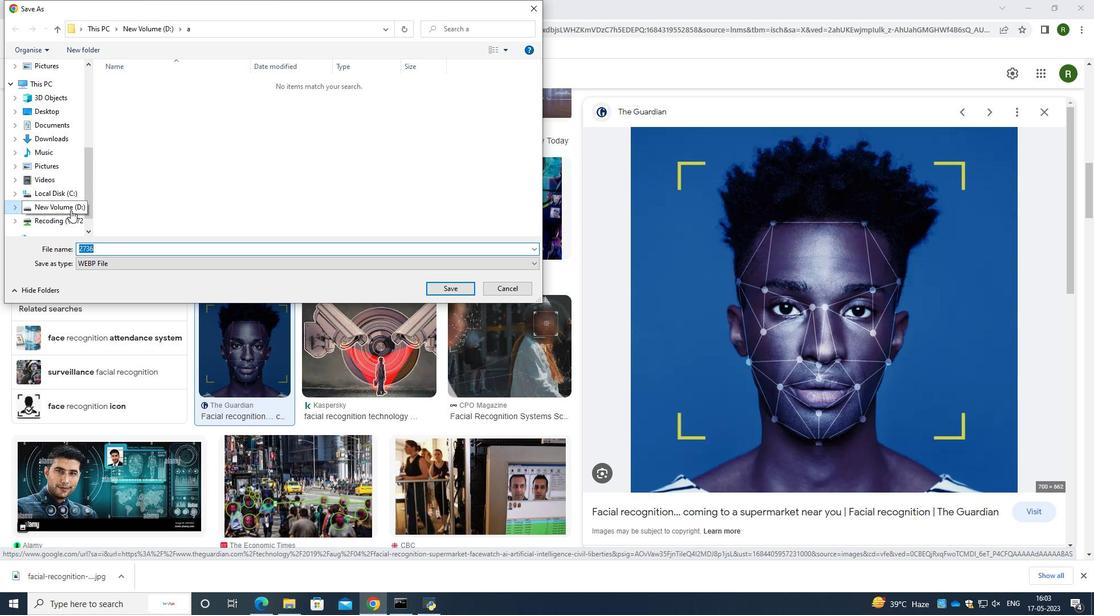 
Action: Mouse moved to (413, 177)
Screenshot: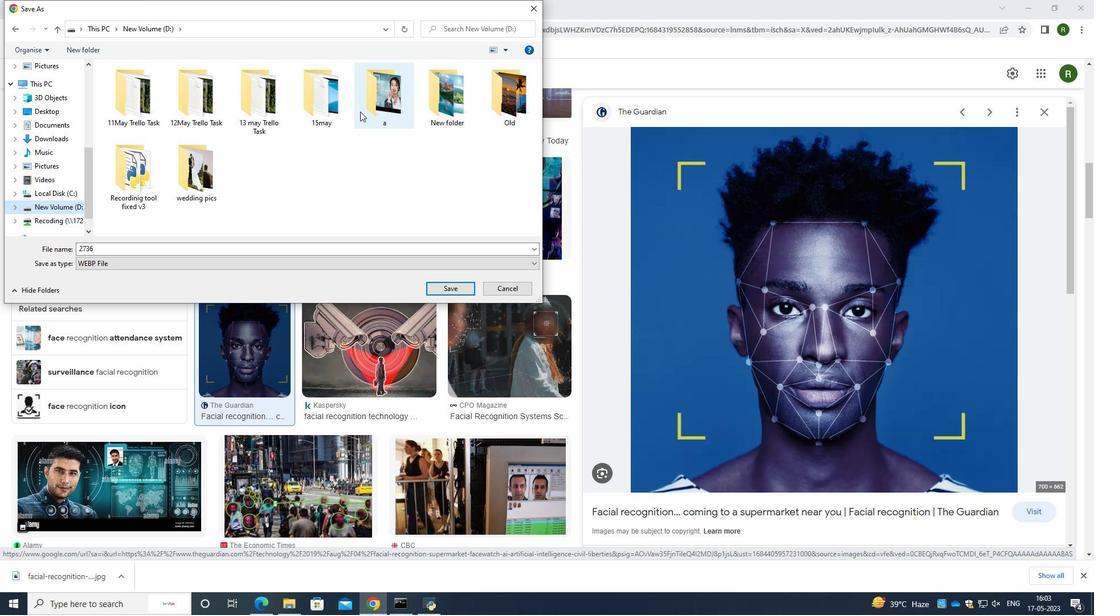 
Action: Mouse pressed left at (413, 177)
Screenshot: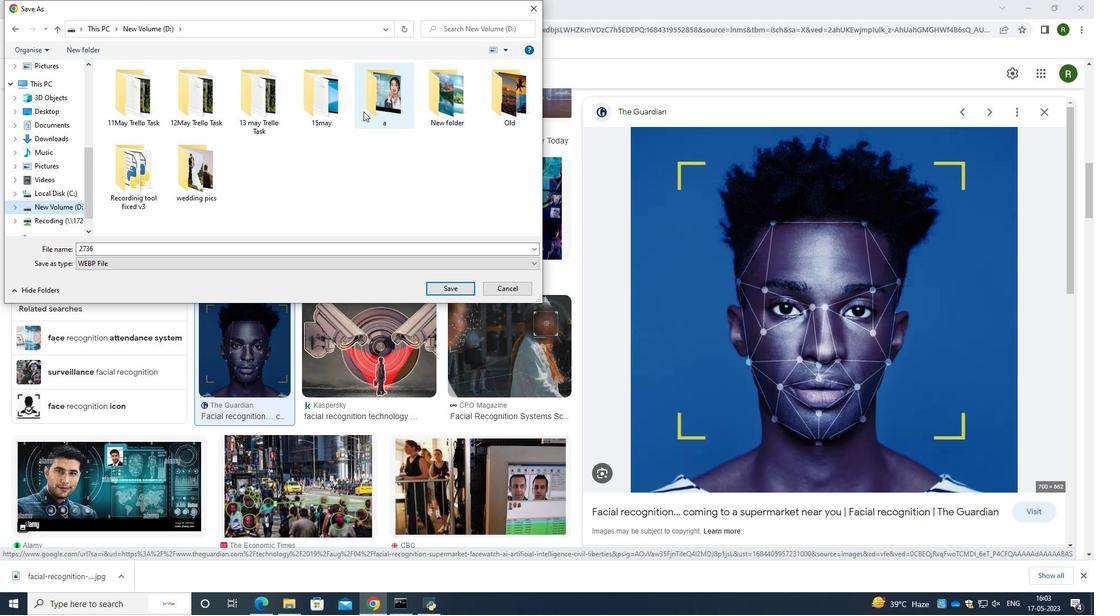 
Action: Mouse pressed left at (413, 177)
Screenshot: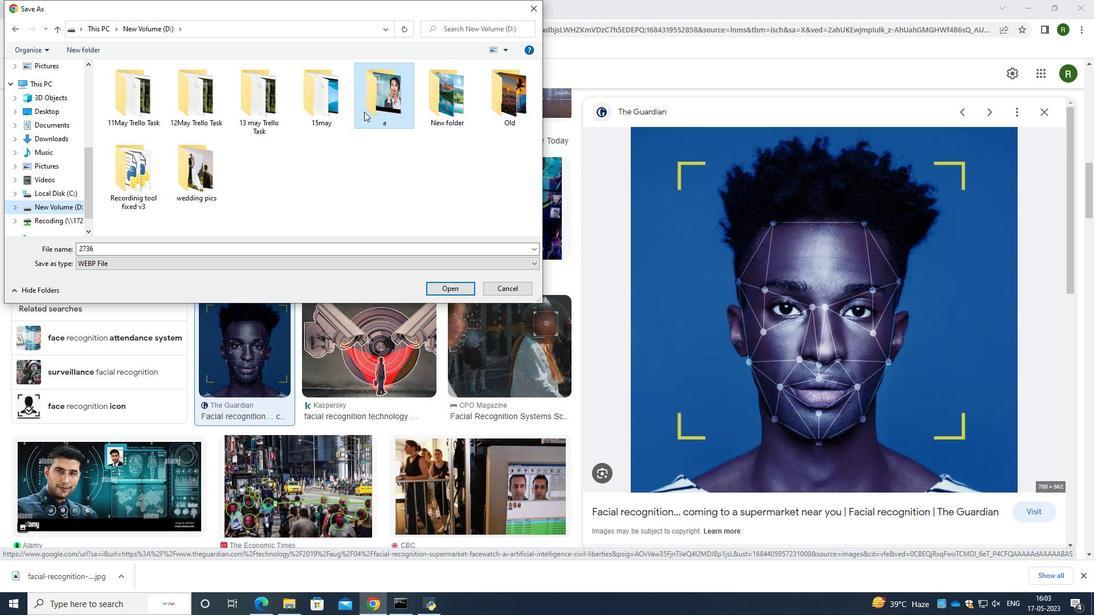 
Action: Mouse moved to (485, 299)
Screenshot: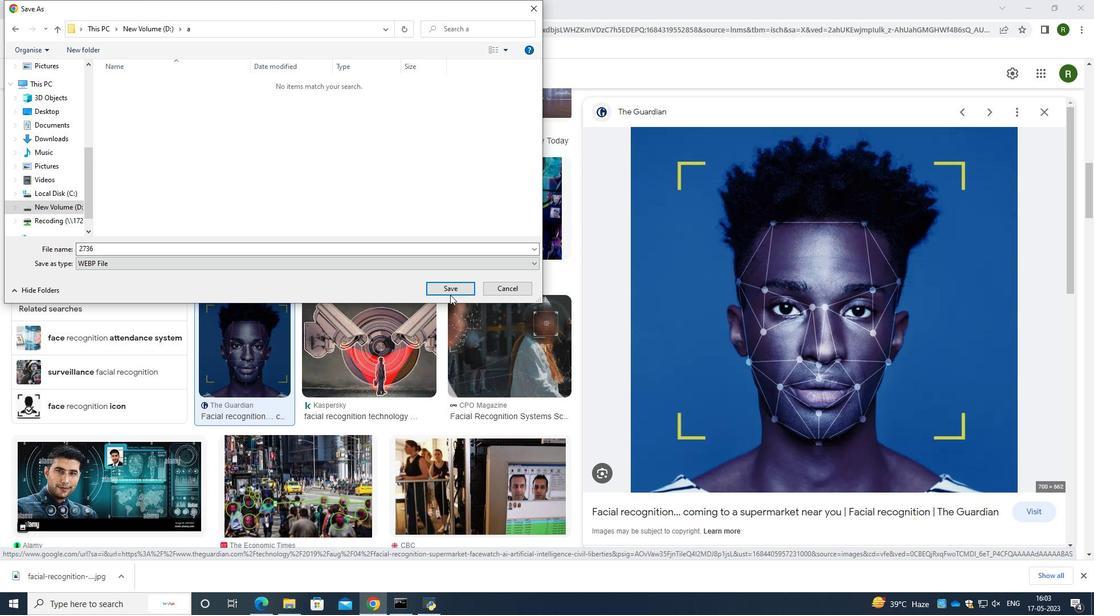 
Action: Mouse pressed left at (485, 299)
Screenshot: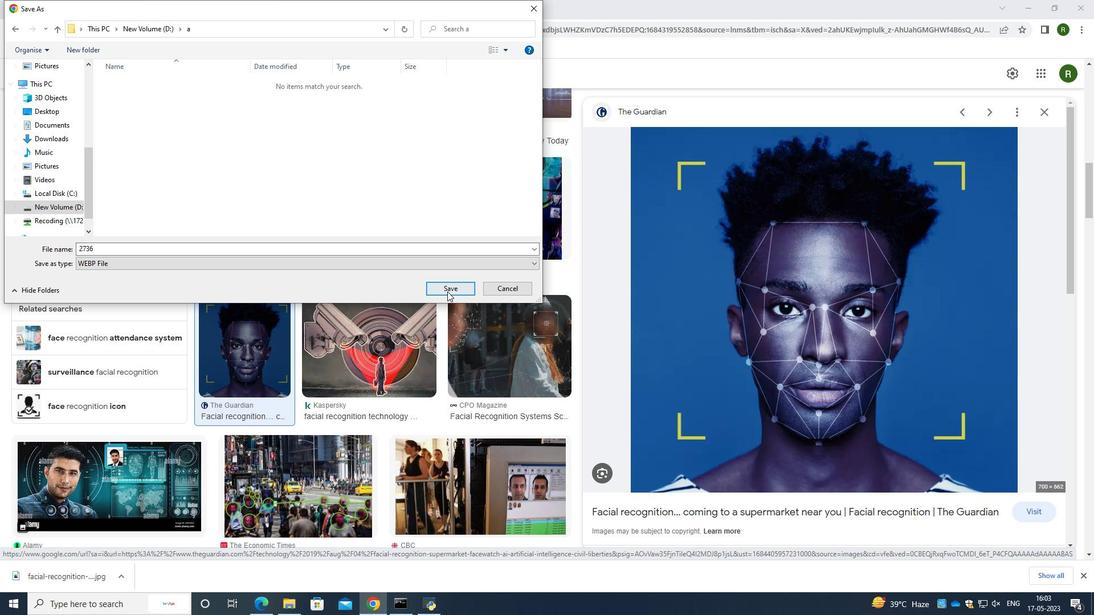 
Action: Mouse moved to (334, 270)
Screenshot: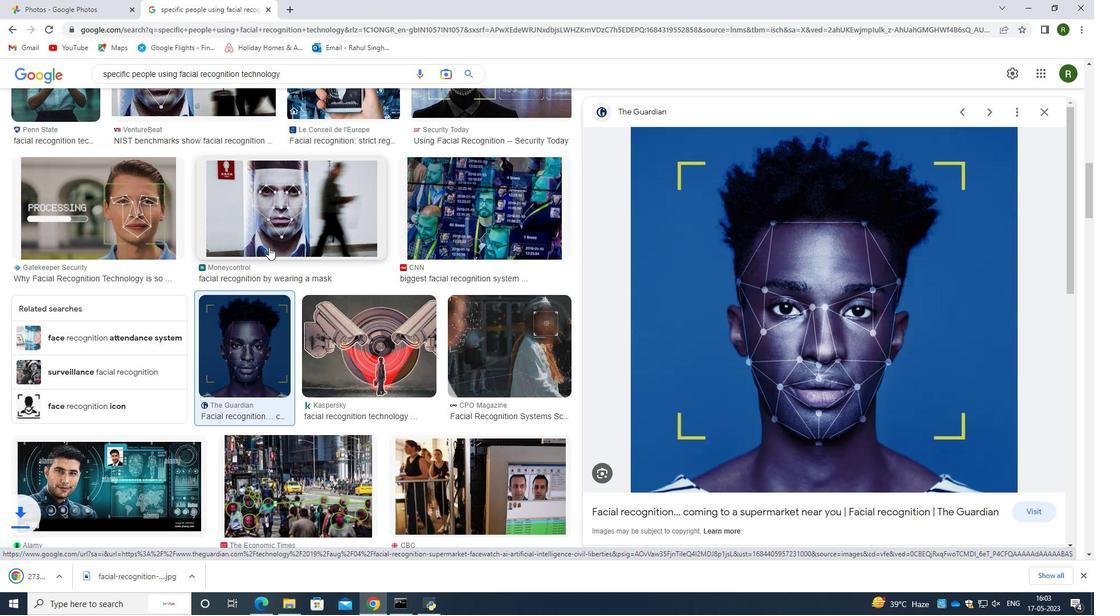 
Action: Mouse scrolled (334, 270) with delta (0, 0)
Screenshot: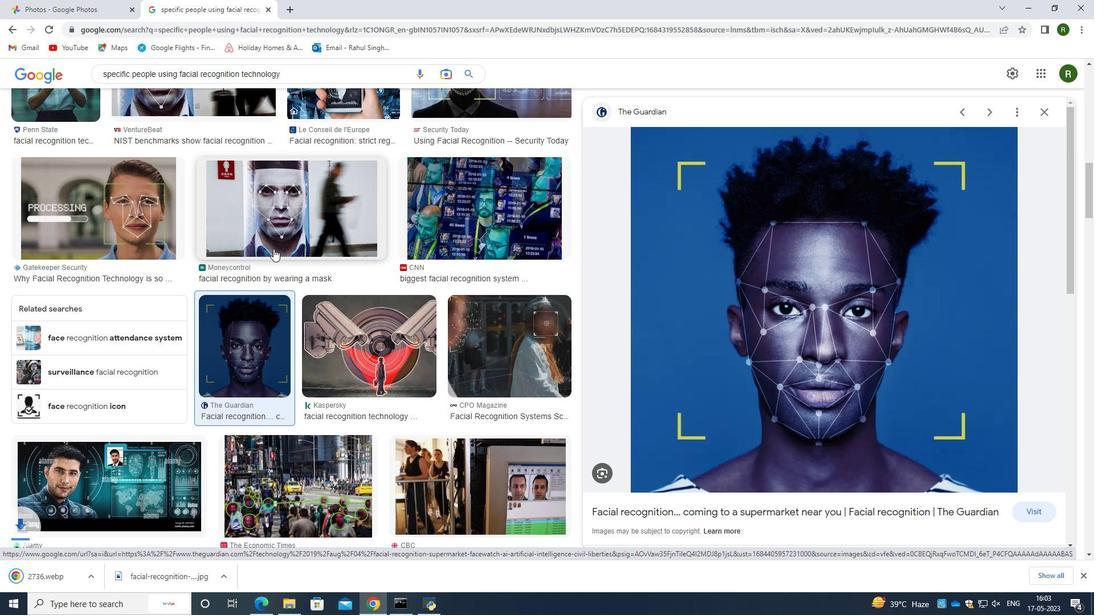 
Action: Mouse moved to (335, 272)
Screenshot: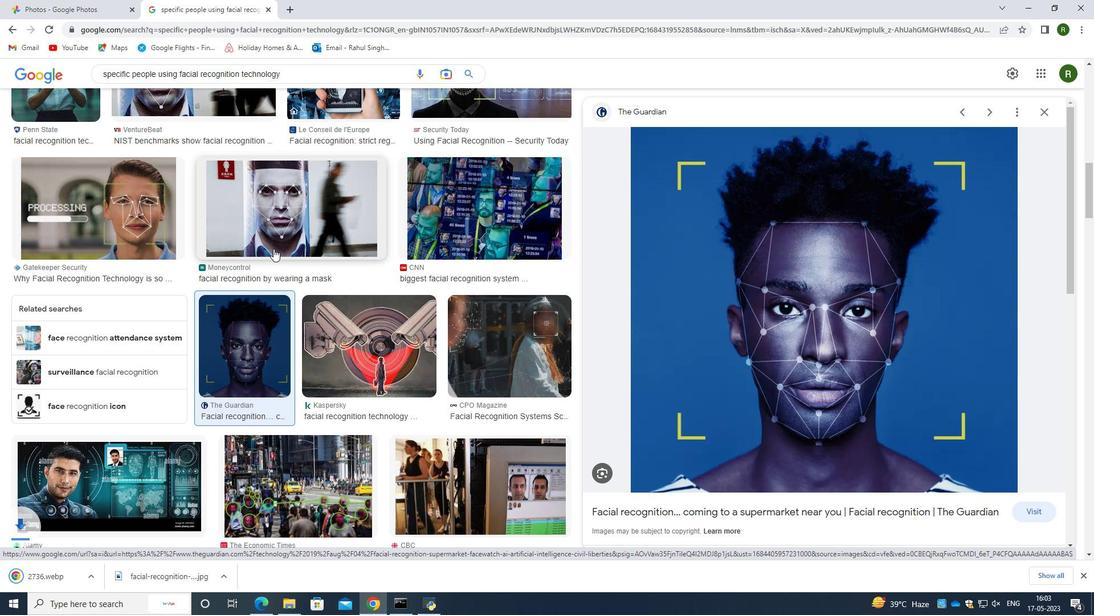 
Action: Mouse scrolled (335, 271) with delta (0, 0)
Screenshot: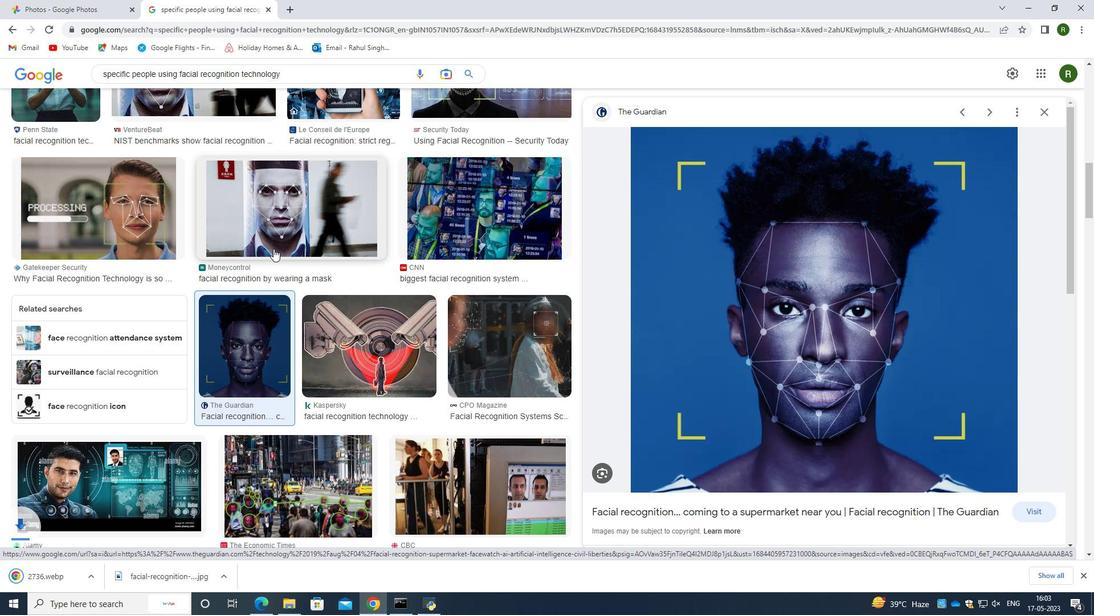 
Action: Mouse scrolled (335, 271) with delta (0, 0)
Screenshot: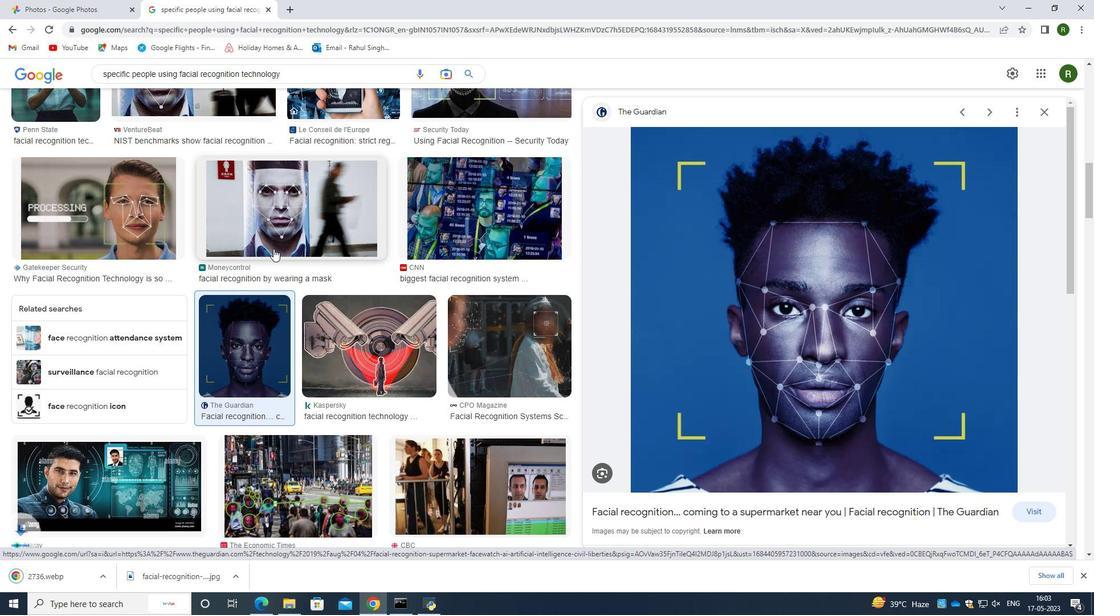 
Action: Mouse moved to (335, 270)
Screenshot: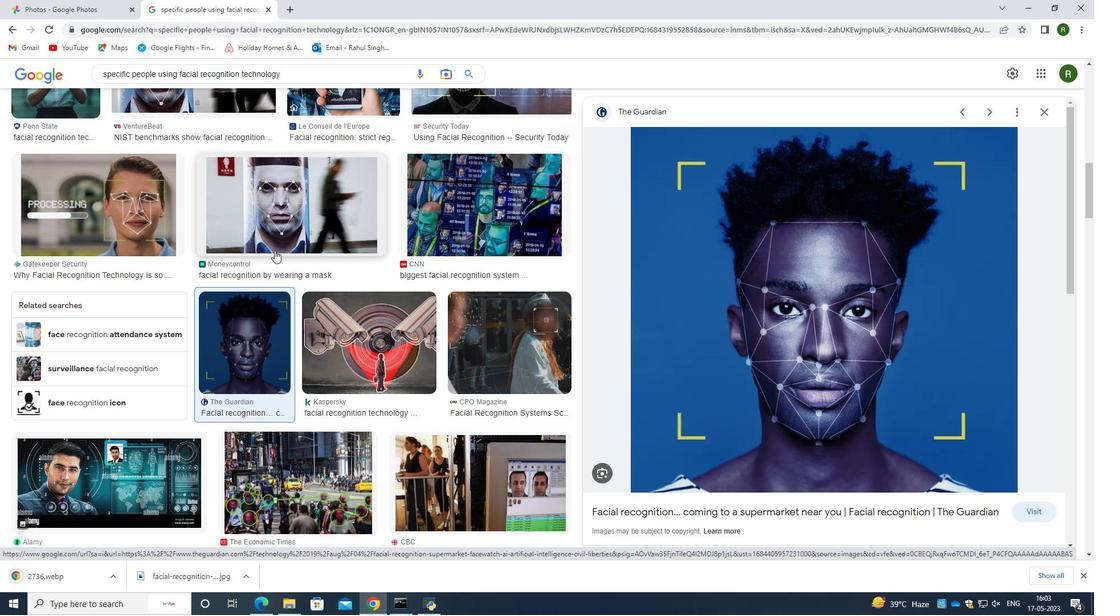 
Action: Mouse scrolled (335, 269) with delta (0, 0)
Screenshot: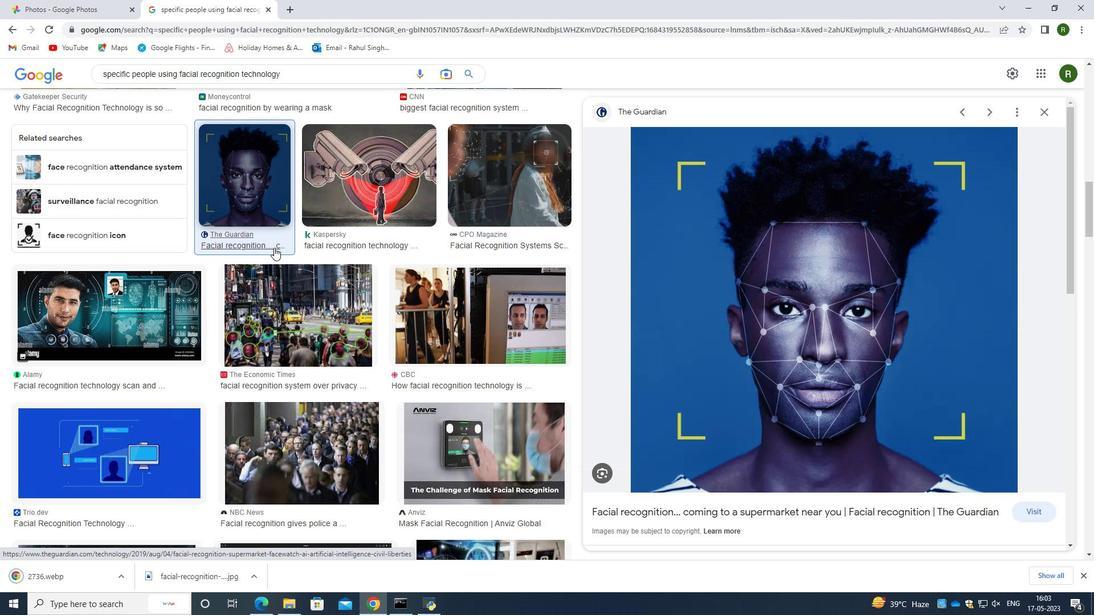 
Action: Mouse scrolled (335, 269) with delta (0, 0)
Screenshot: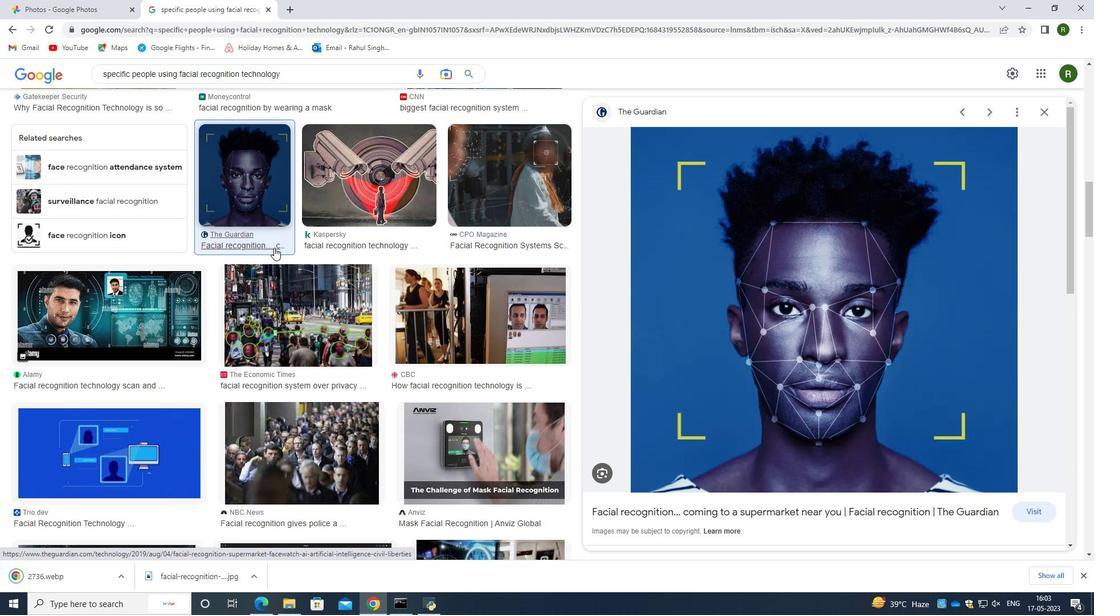 
Action: Mouse moved to (335, 270)
Screenshot: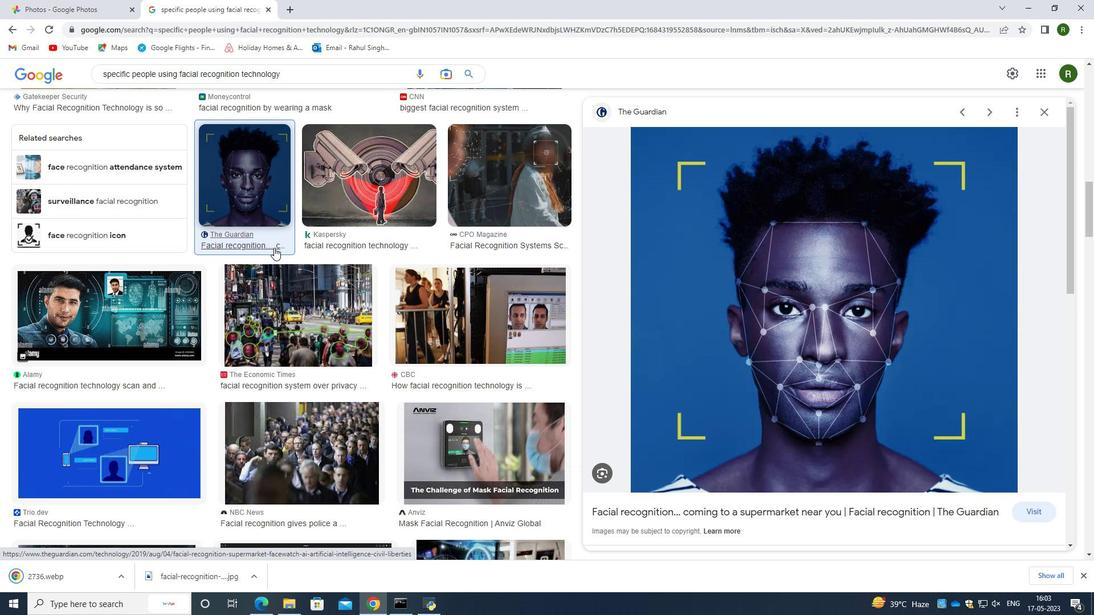 
Action: Mouse scrolled (335, 269) with delta (0, 0)
Screenshot: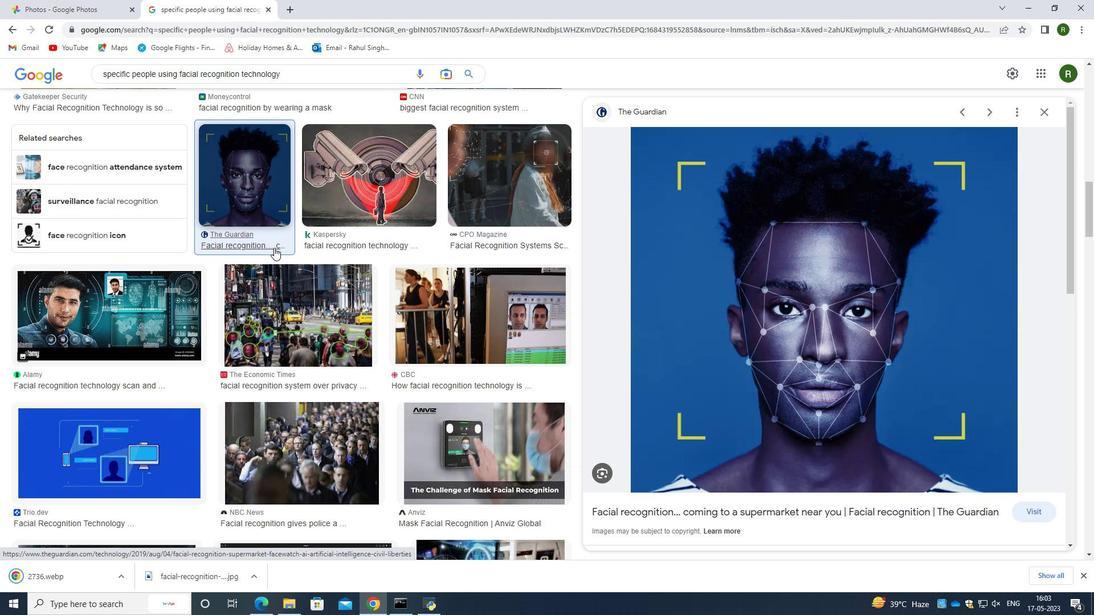 
Action: Mouse scrolled (335, 269) with delta (0, 0)
Screenshot: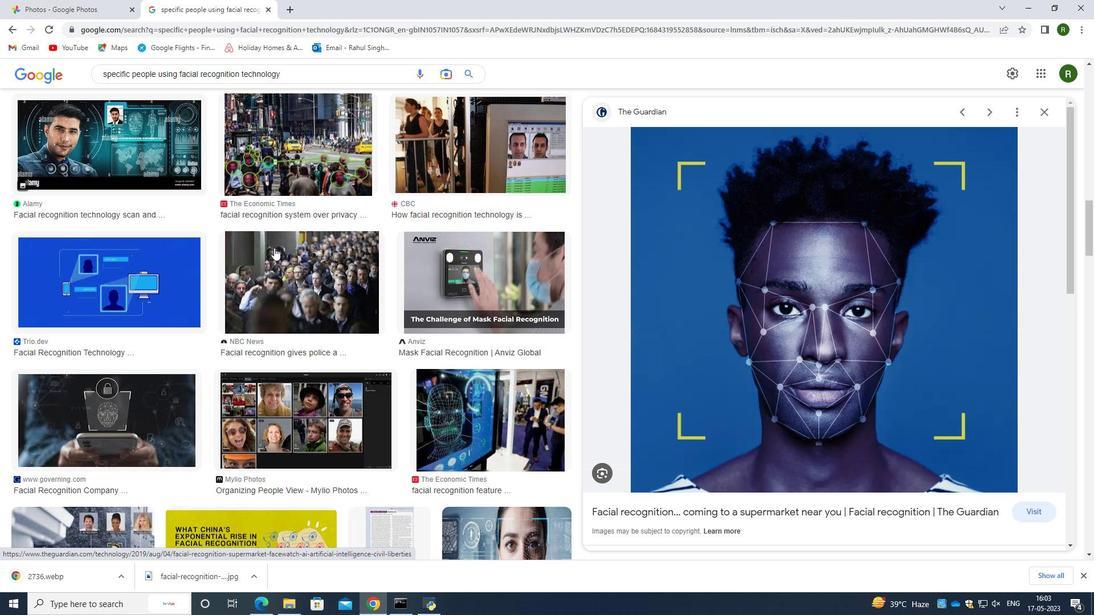 
Action: Mouse moved to (338, 270)
Screenshot: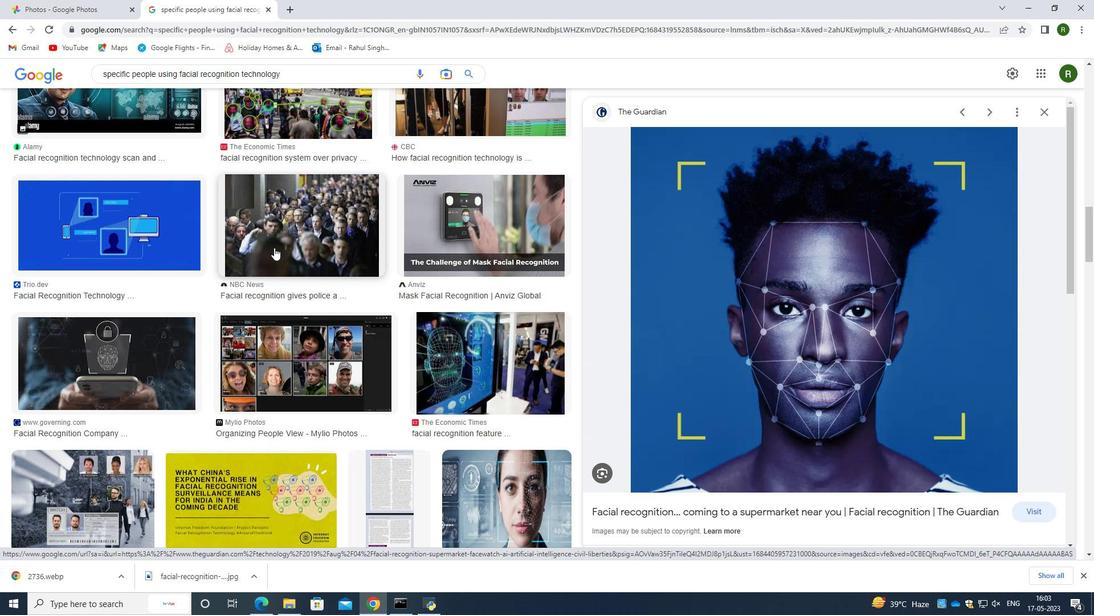 
Action: Mouse scrolled (338, 269) with delta (0, 0)
Screenshot: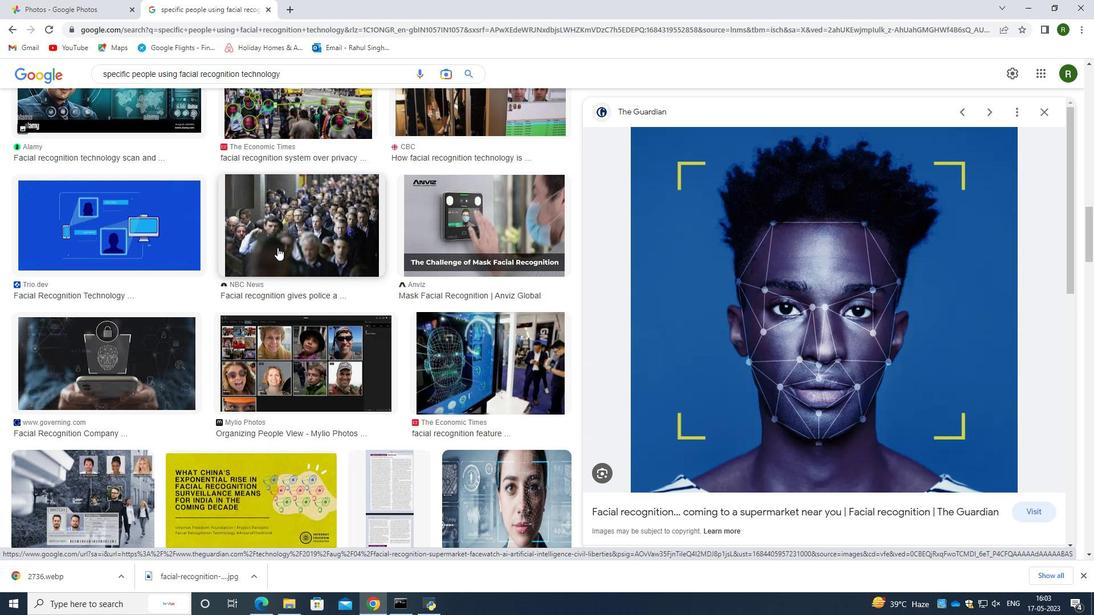 
Action: Mouse scrolled (338, 269) with delta (0, 0)
Screenshot: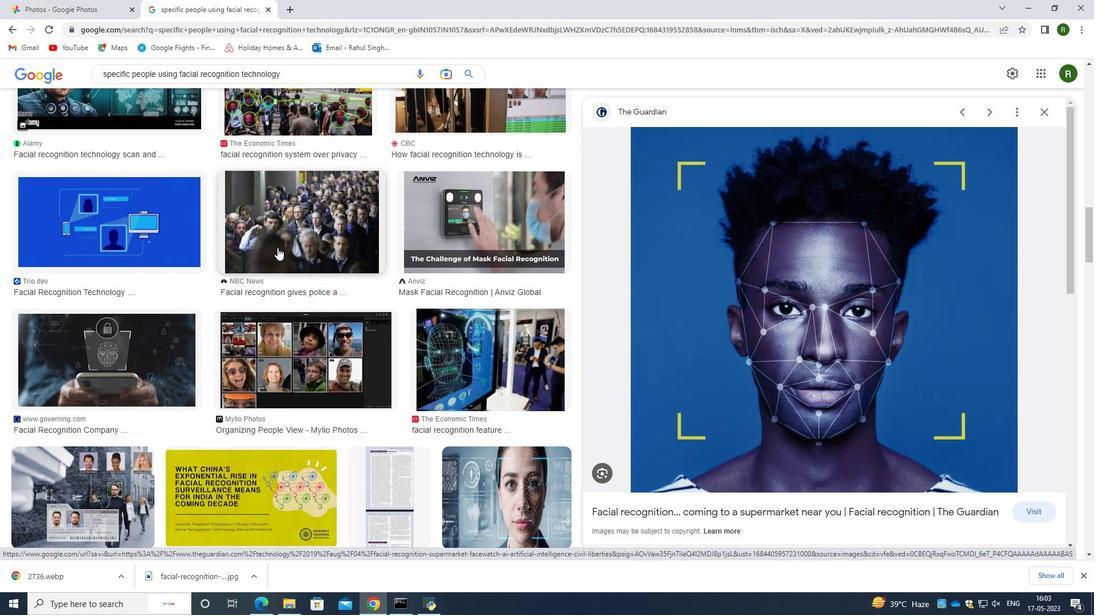 
Action: Mouse scrolled (338, 269) with delta (0, 0)
Screenshot: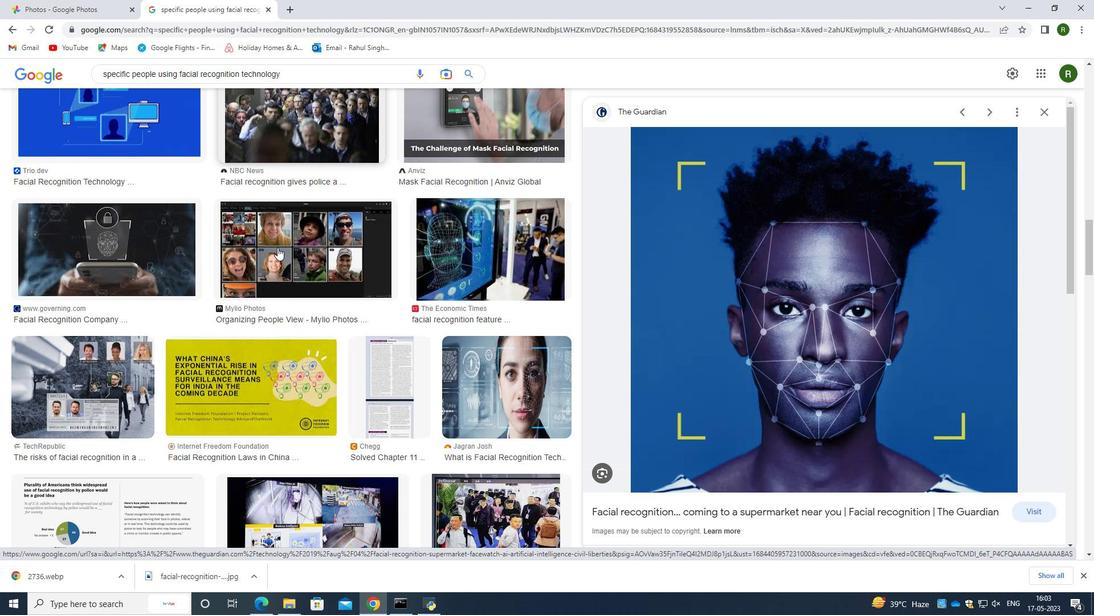 
Action: Mouse moved to (339, 270)
Screenshot: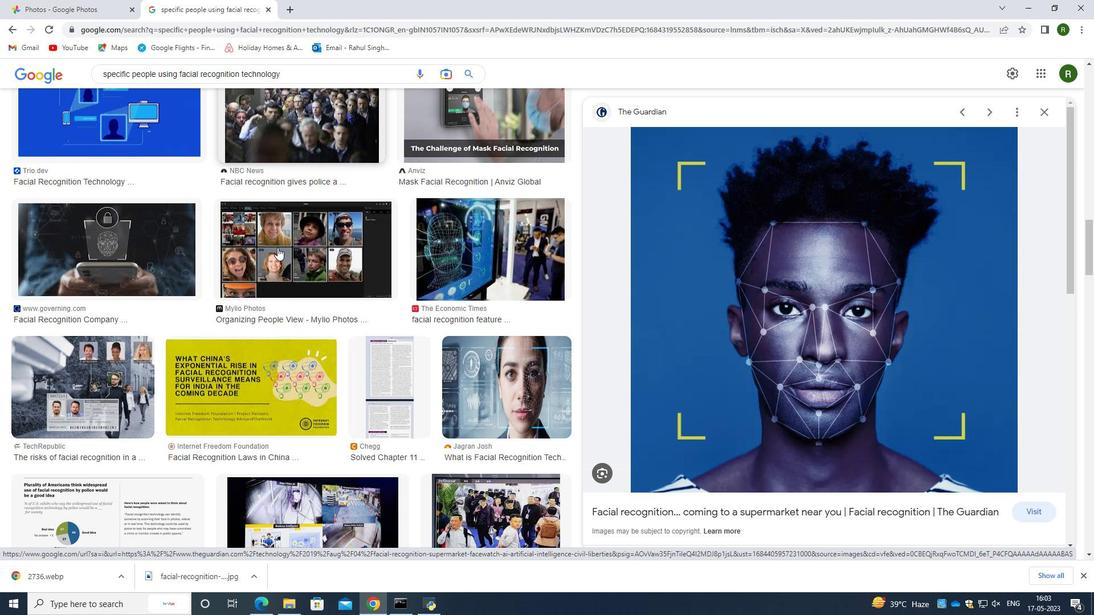 
Action: Mouse scrolled (339, 269) with delta (0, 0)
Screenshot: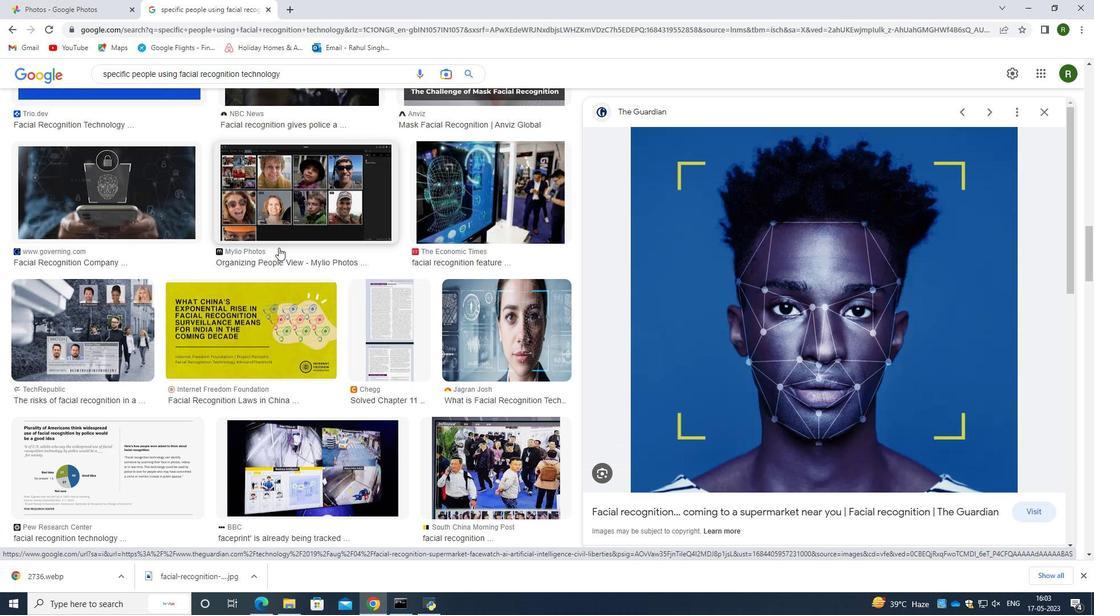 
Action: Mouse moved to (346, 273)
Screenshot: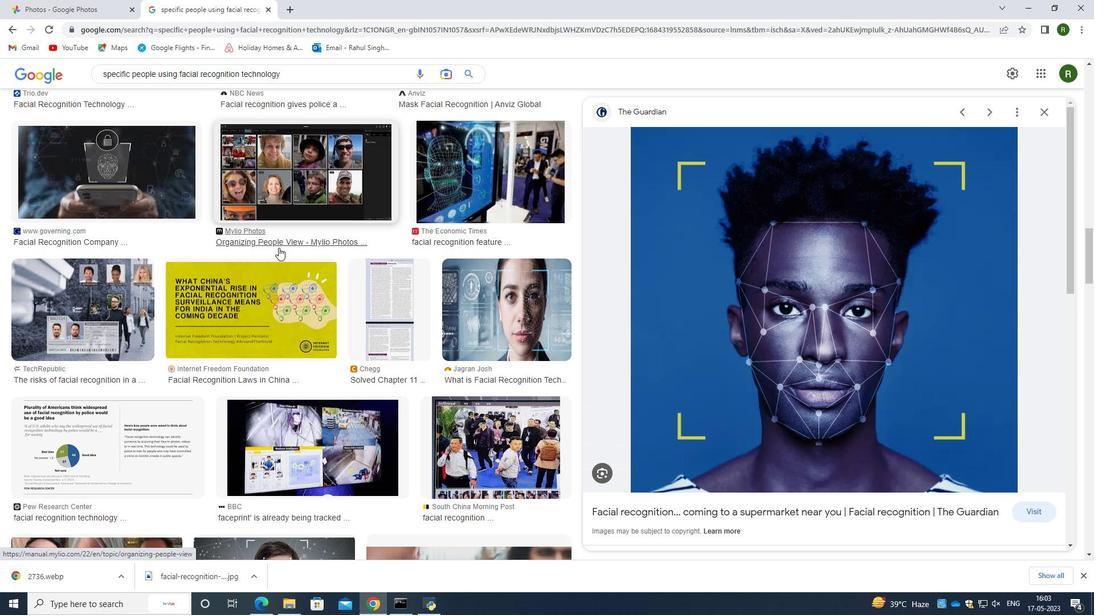 
Action: Mouse scrolled (345, 273) with delta (0, 0)
Screenshot: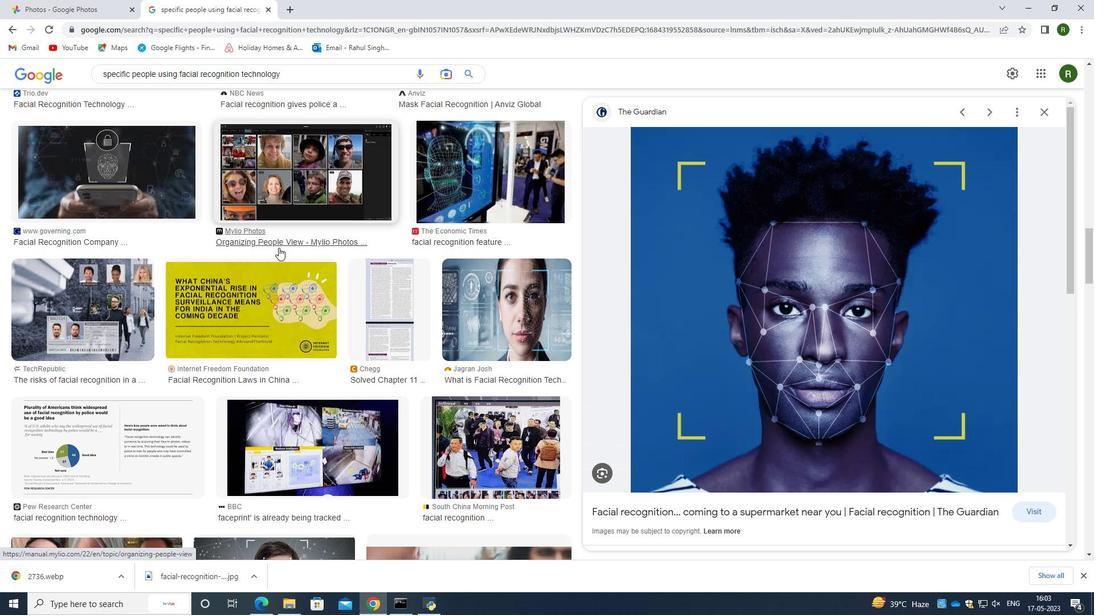 
Action: Mouse moved to (414, 342)
Screenshot: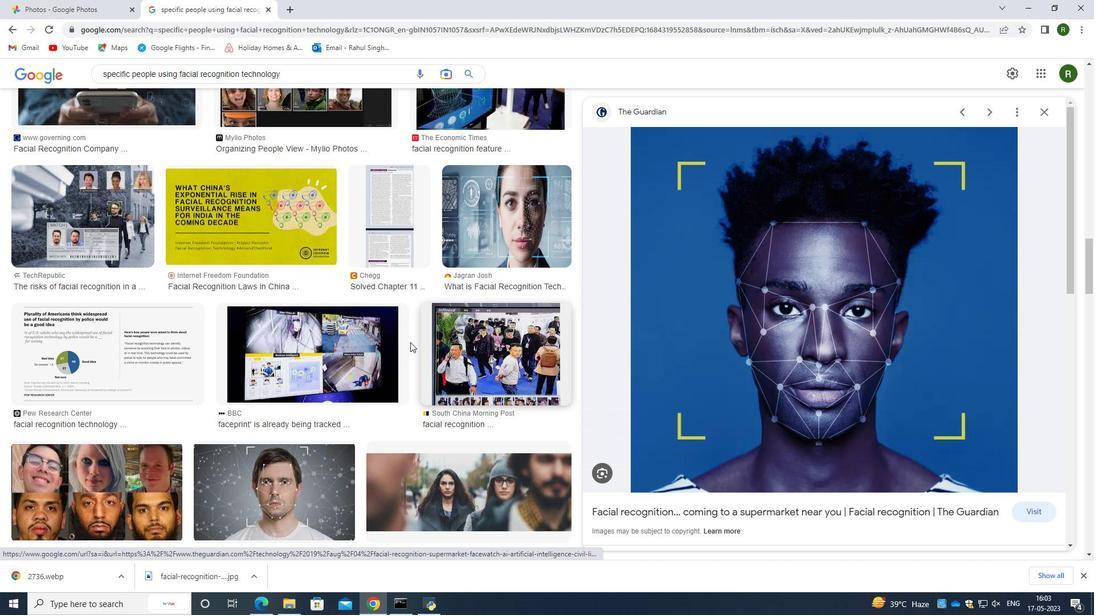 
Action: Mouse scrolled (414, 342) with delta (0, 0)
Screenshot: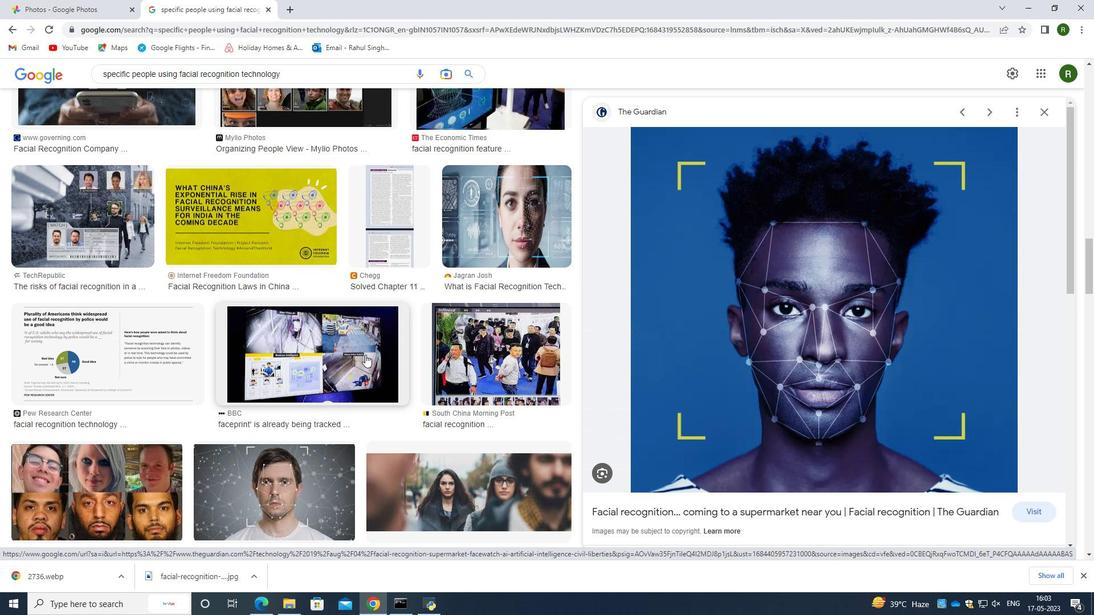 
Action: Mouse moved to (417, 340)
Screenshot: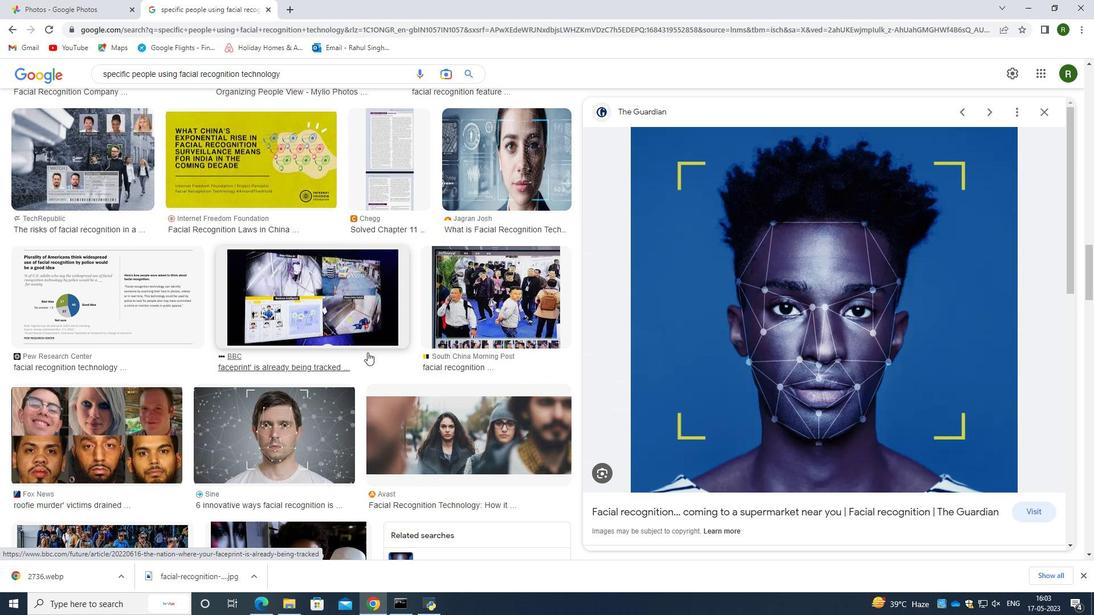 
Action: Mouse scrolled (417, 340) with delta (0, 0)
Screenshot: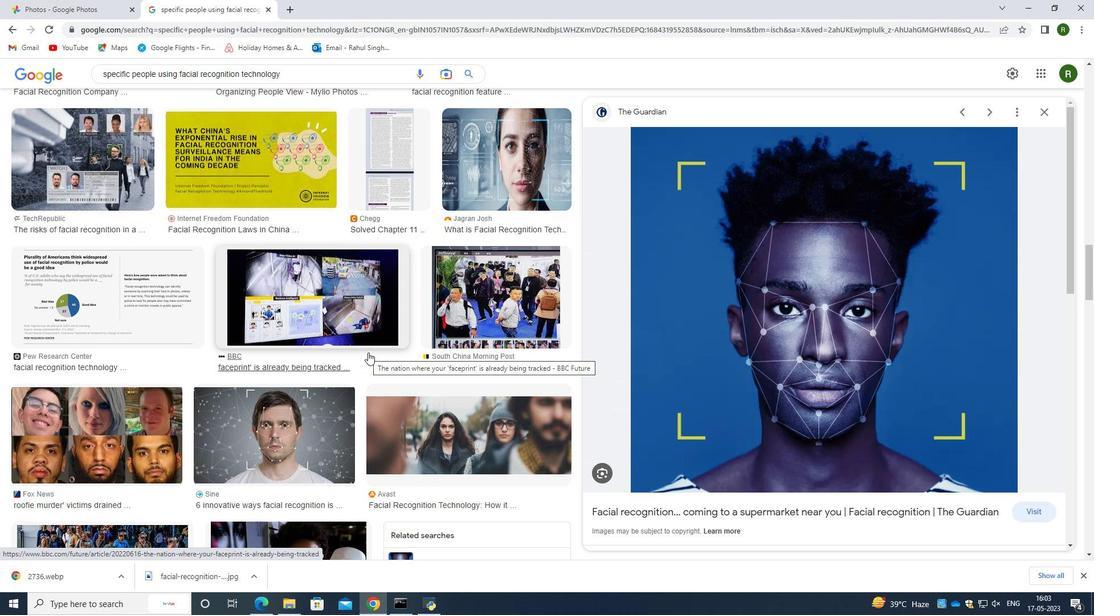 
Action: Mouse scrolled (417, 340) with delta (0, 0)
Screenshot: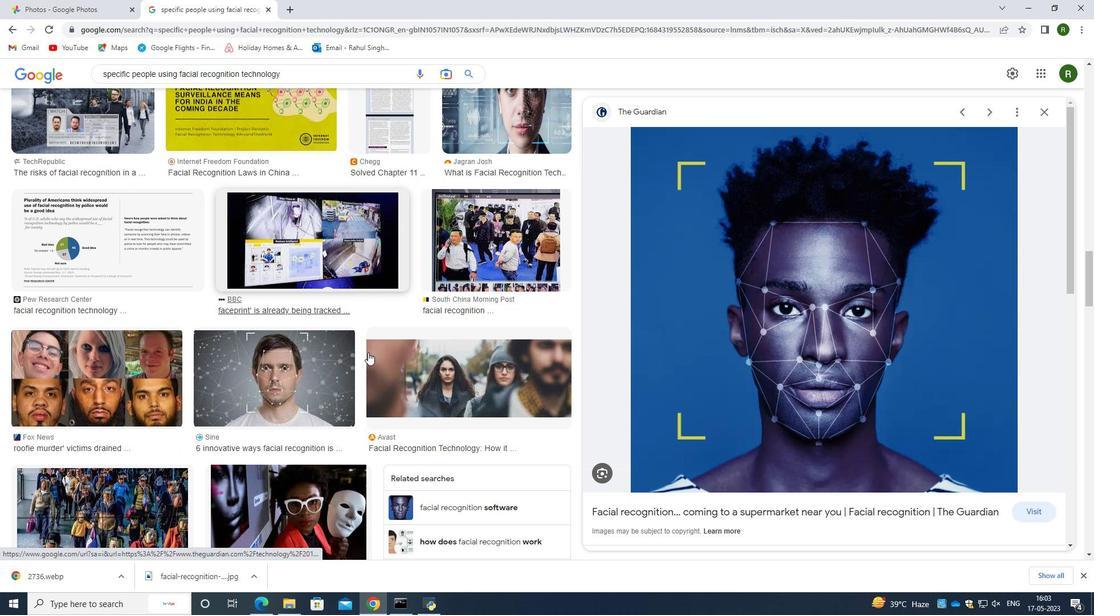 
Action: Mouse moved to (358, 317)
Screenshot: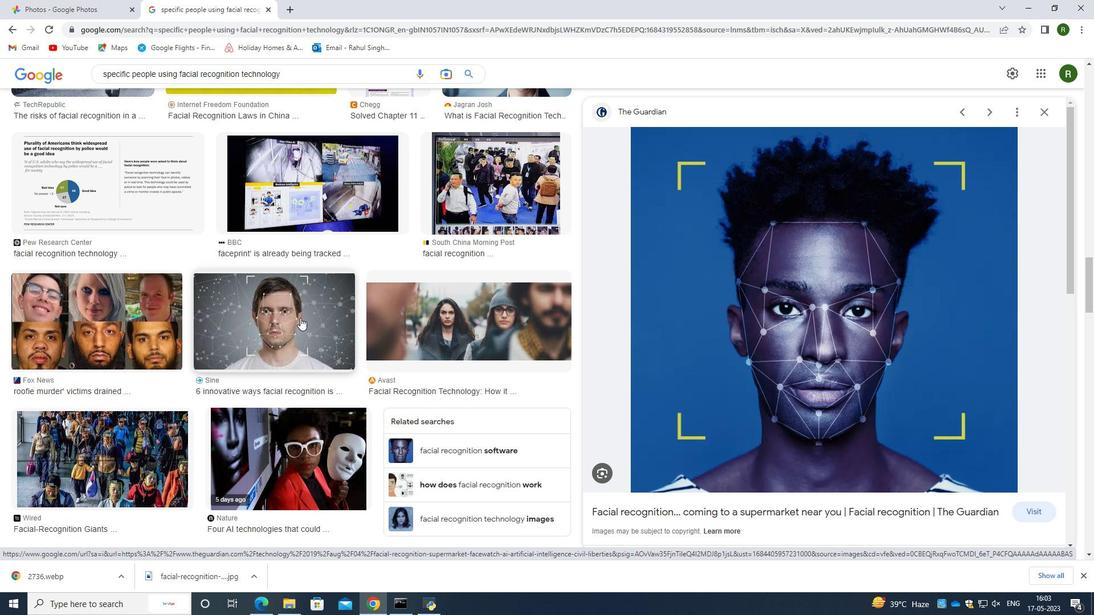 
Action: Mouse scrolled (358, 317) with delta (0, 0)
Screenshot: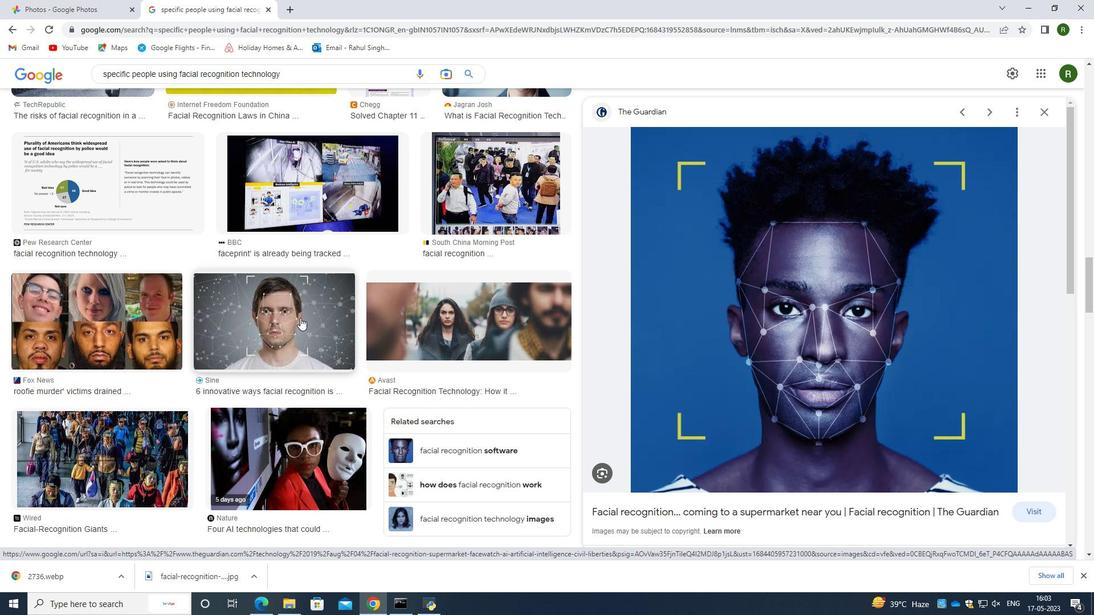 
Action: Mouse moved to (359, 317)
Screenshot: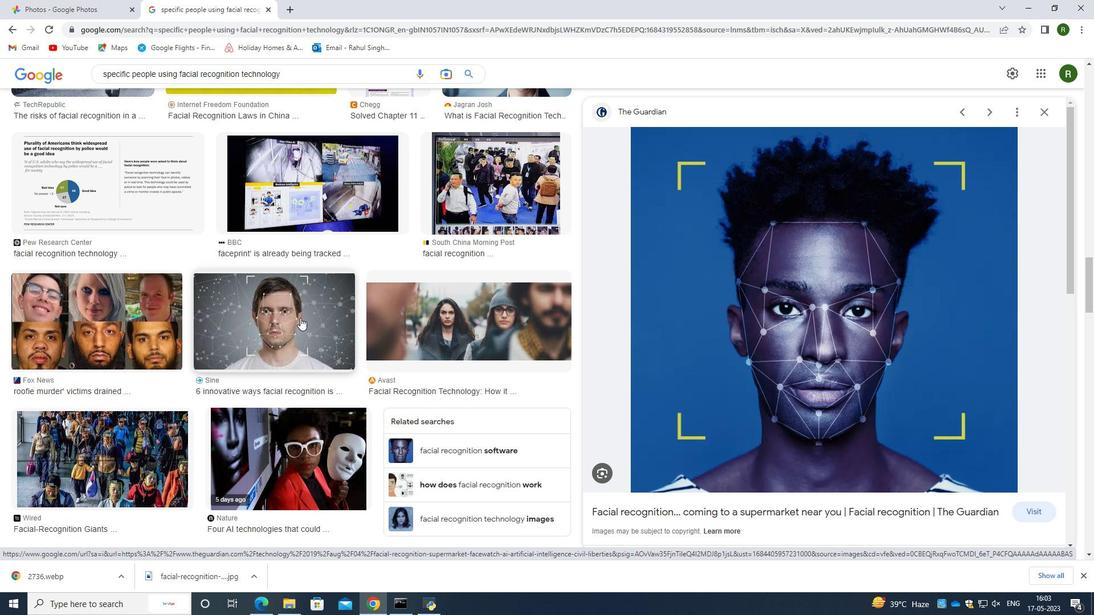
Action: Mouse scrolled (359, 317) with delta (0, 0)
Screenshot: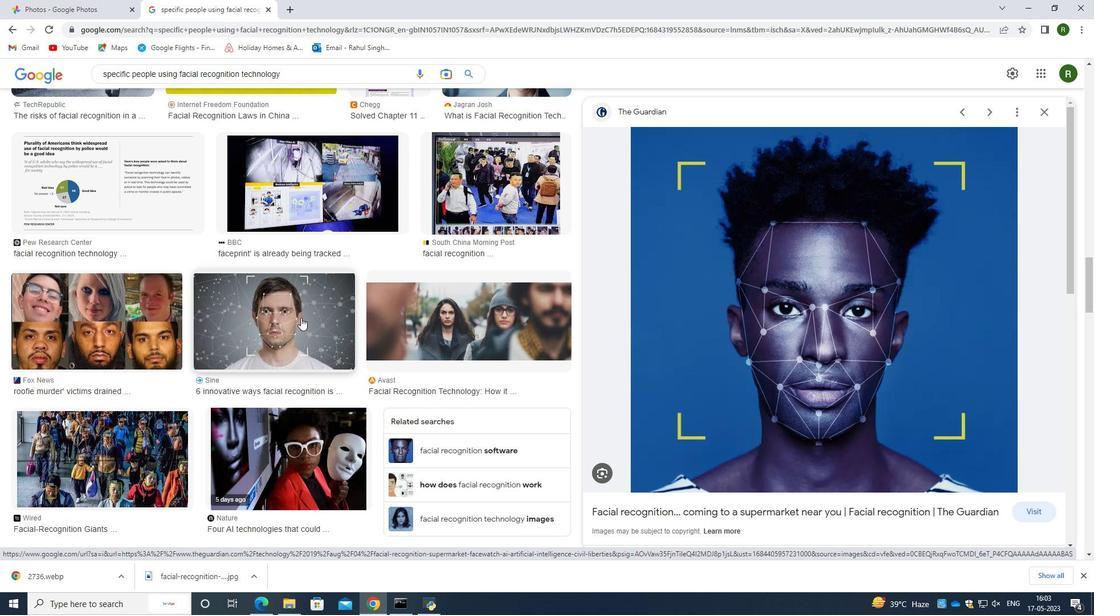 
Action: Mouse moved to (359, 317)
Screenshot: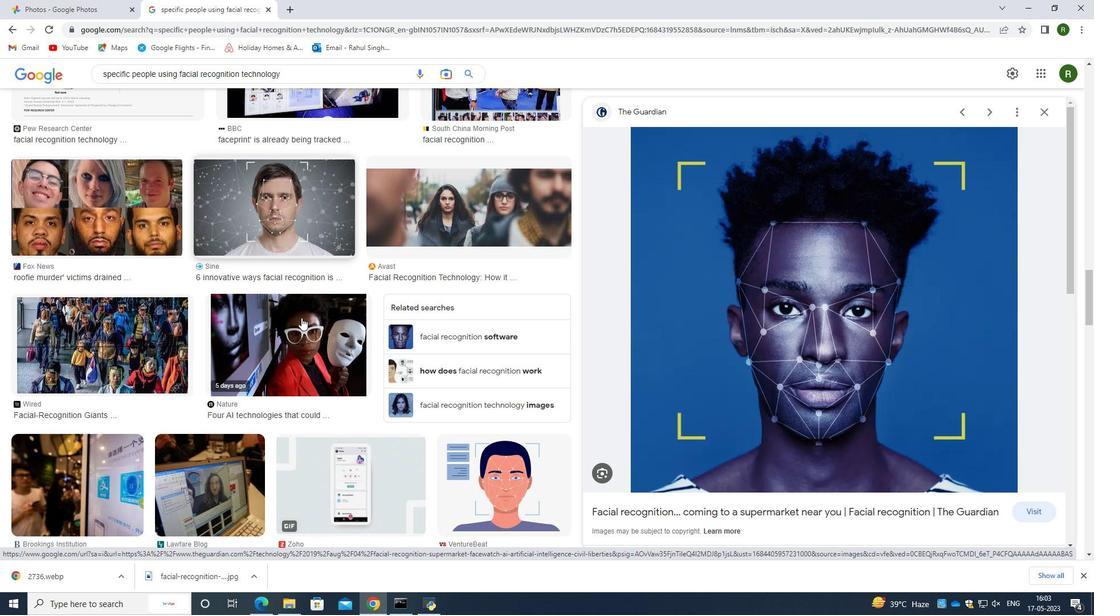 
Action: Mouse scrolled (359, 317) with delta (0, 0)
Screenshot: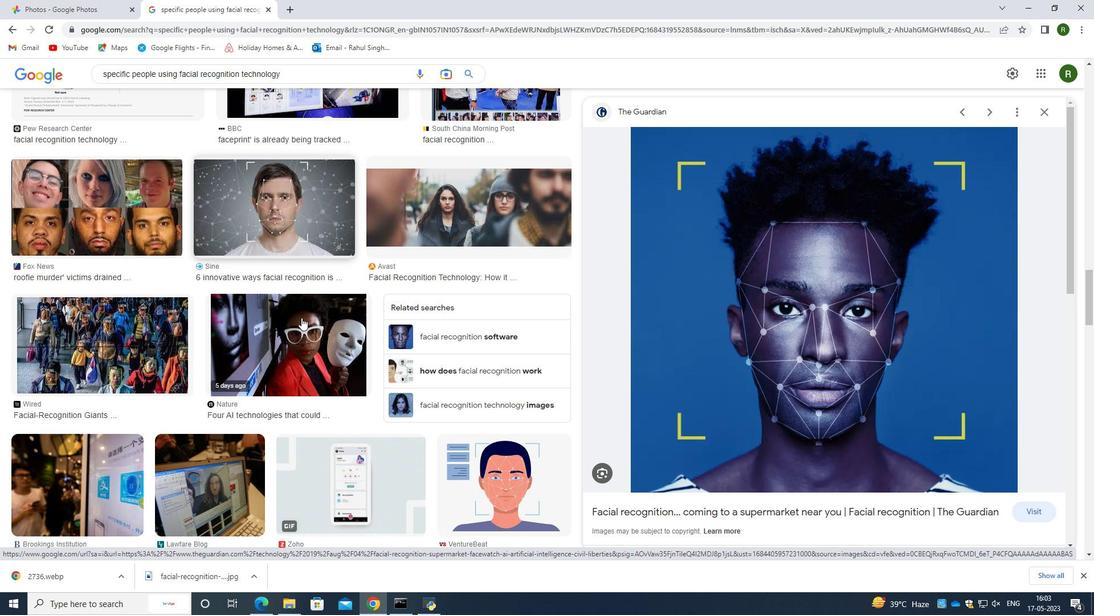
Action: Mouse scrolled (359, 317) with delta (0, 0)
Screenshot: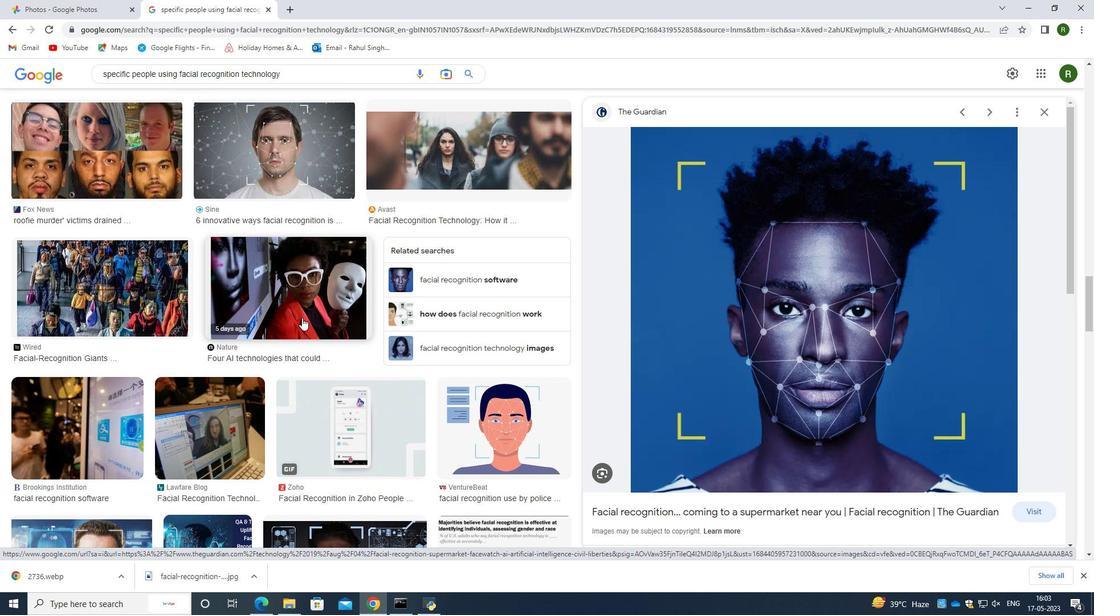 
Action: Mouse scrolled (359, 317) with delta (0, 0)
Screenshot: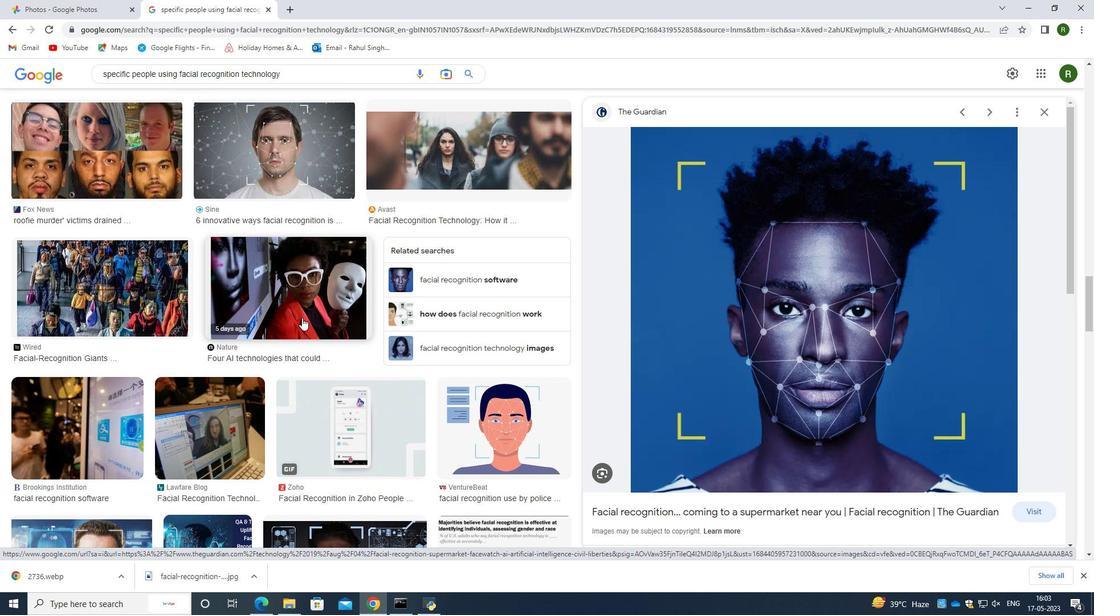 
Action: Mouse moved to (360, 317)
Screenshot: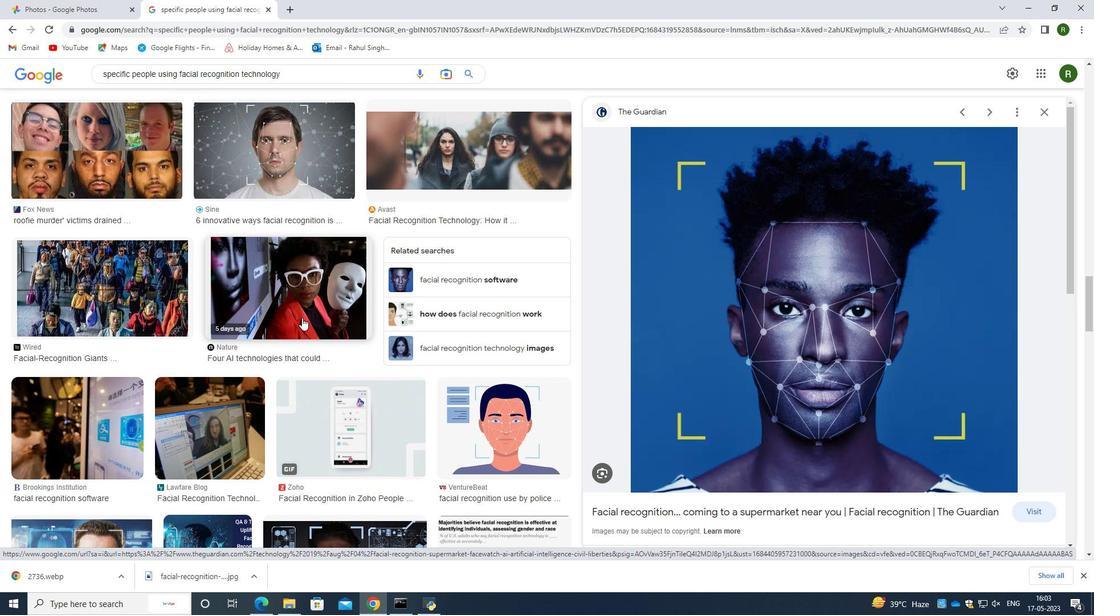 
Action: Mouse scrolled (360, 317) with delta (0, 0)
Screenshot: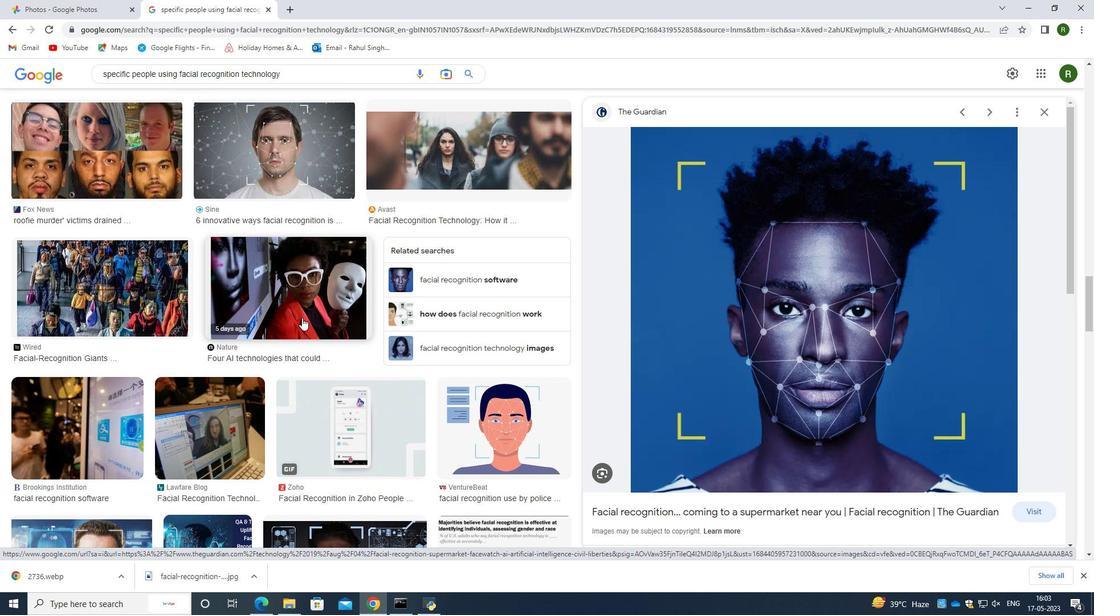
Action: Mouse scrolled (360, 317) with delta (0, 0)
Screenshot: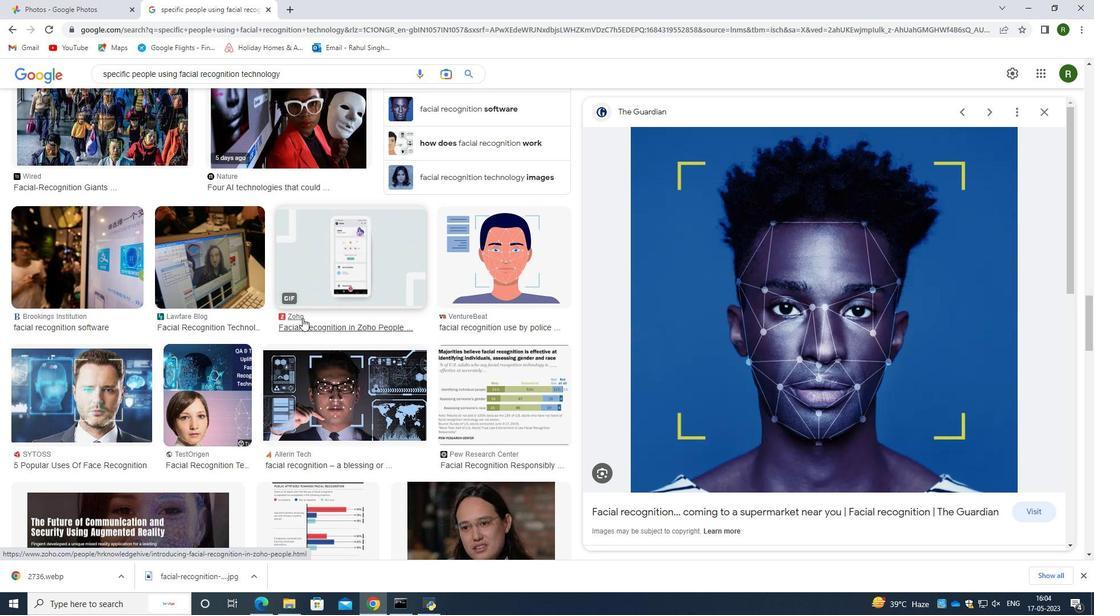 
Action: Mouse moved to (367, 330)
Screenshot: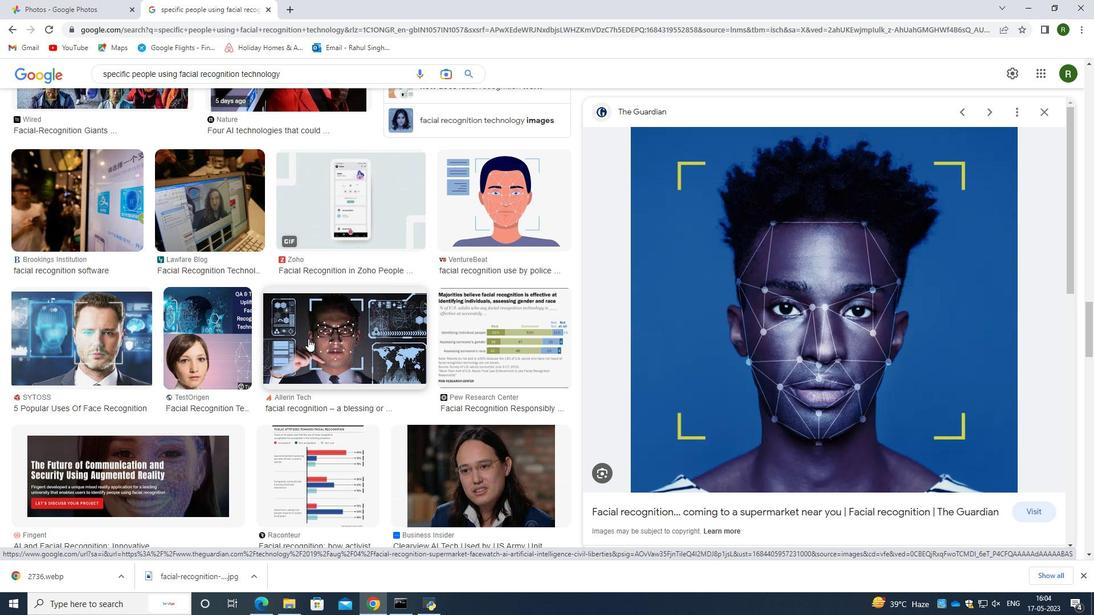 
Action: Mouse scrolled (367, 330) with delta (0, 0)
Screenshot: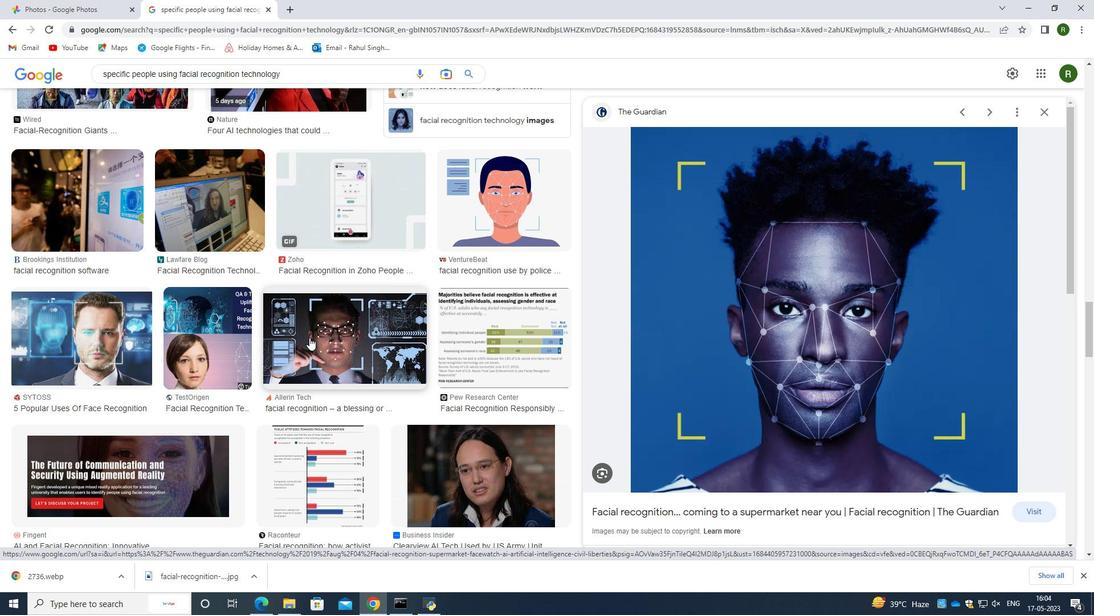 
Action: Mouse moved to (368, 330)
Screenshot: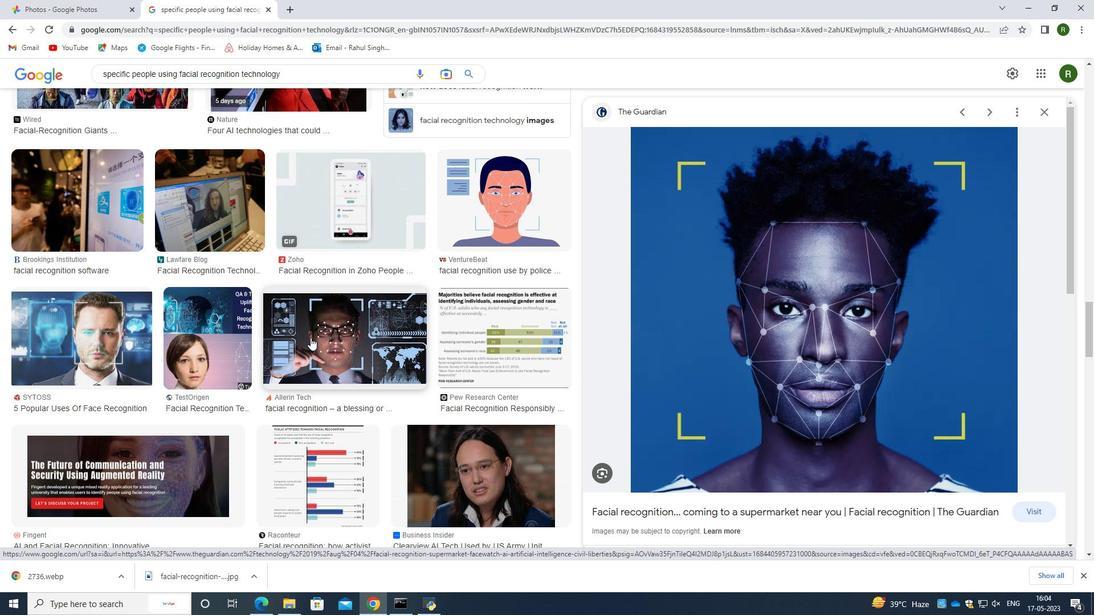 
Action: Mouse scrolled (368, 330) with delta (0, 0)
Screenshot: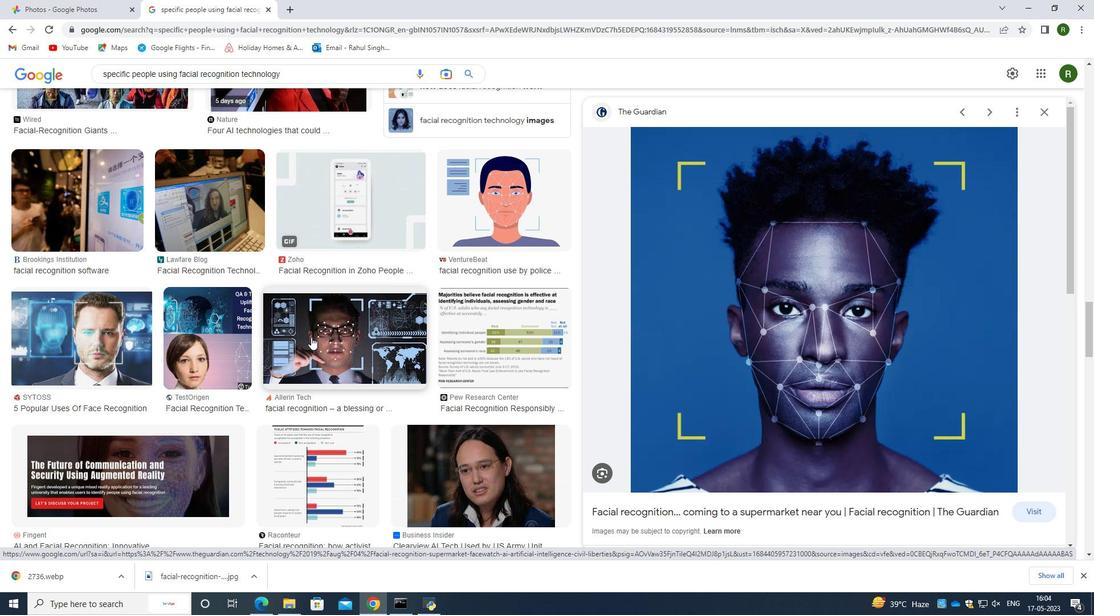 
Action: Mouse moved to (368, 330)
Screenshot: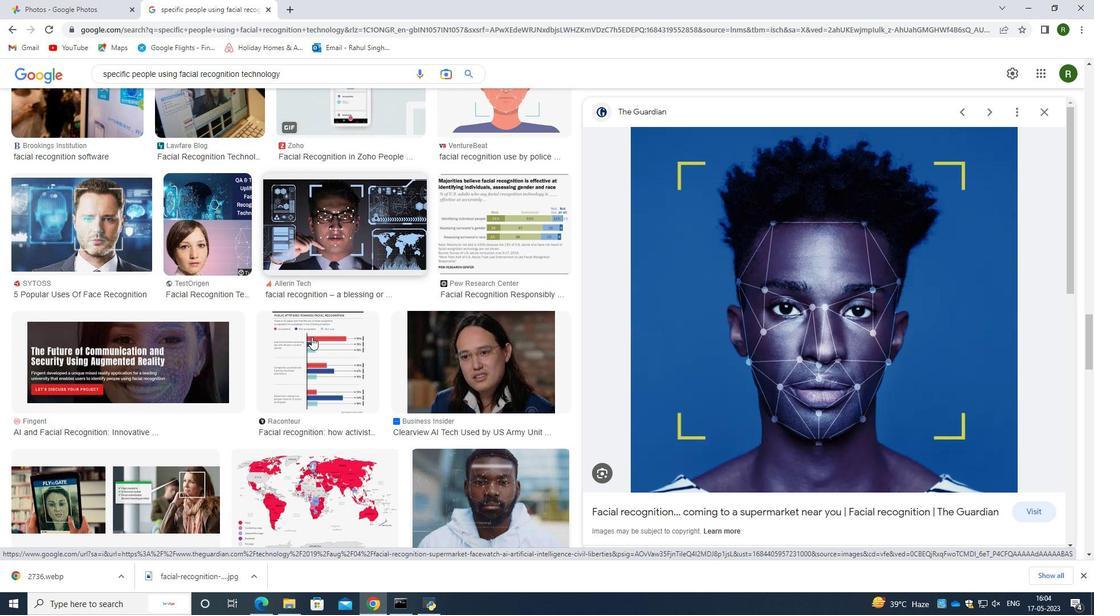 
Action: Mouse scrolled (368, 330) with delta (0, 0)
Screenshot: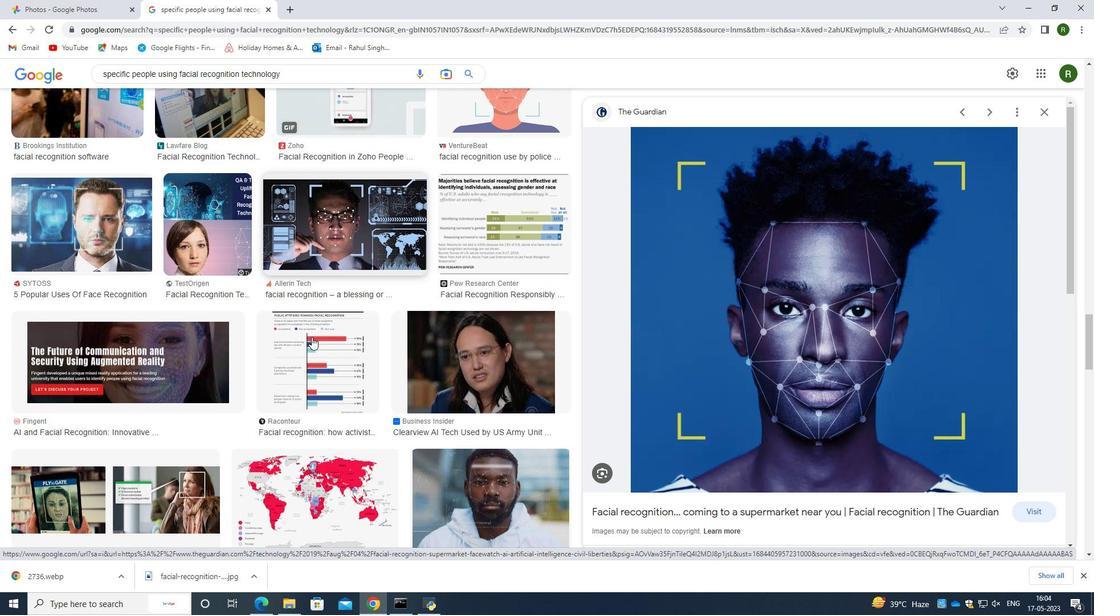 
Action: Mouse moved to (368, 330)
Screenshot: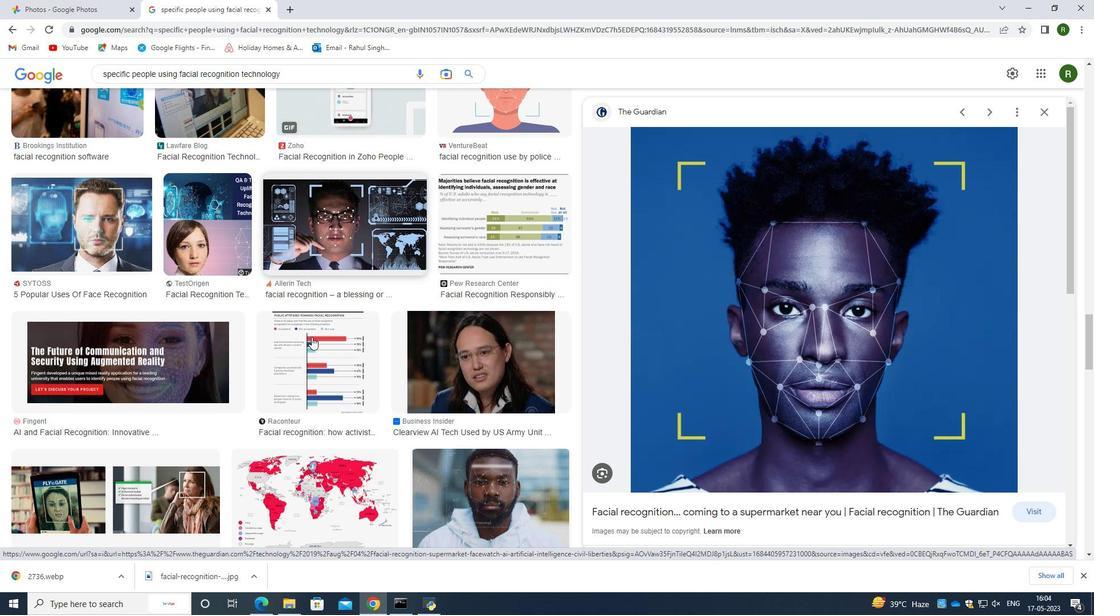 
Action: Mouse scrolled (368, 330) with delta (0, 0)
Screenshot: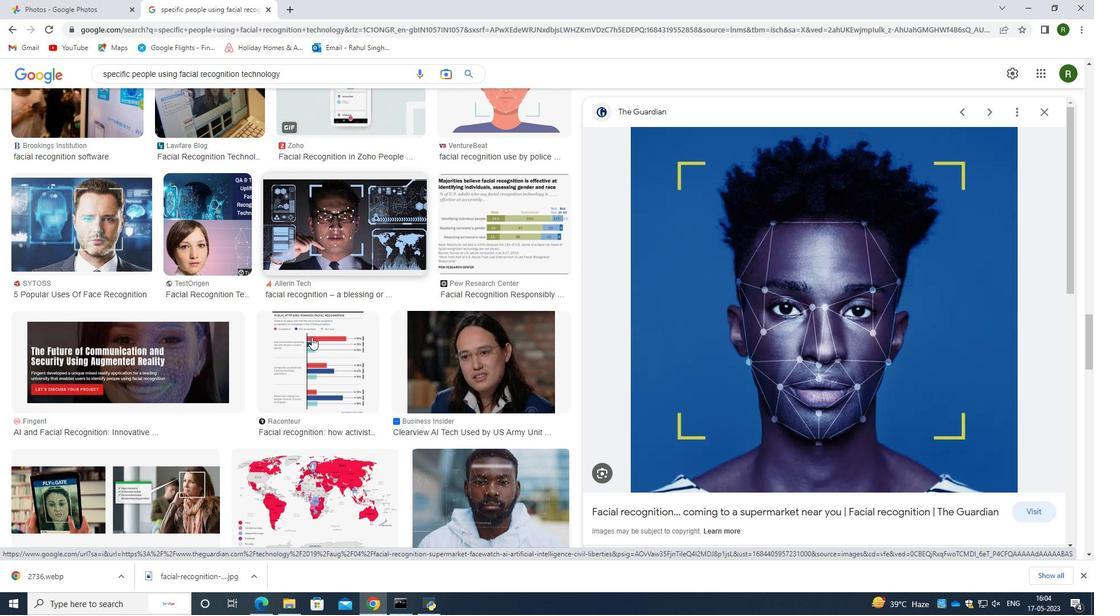 
Action: Mouse moved to (455, 331)
Screenshot: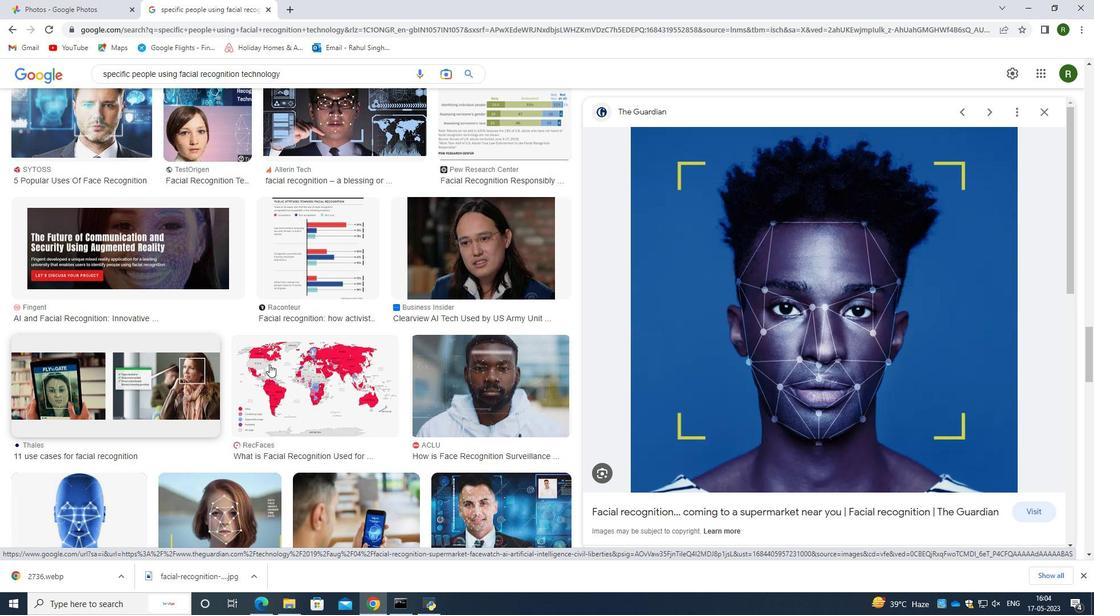 
Action: Mouse scrolled (455, 331) with delta (0, 0)
Screenshot: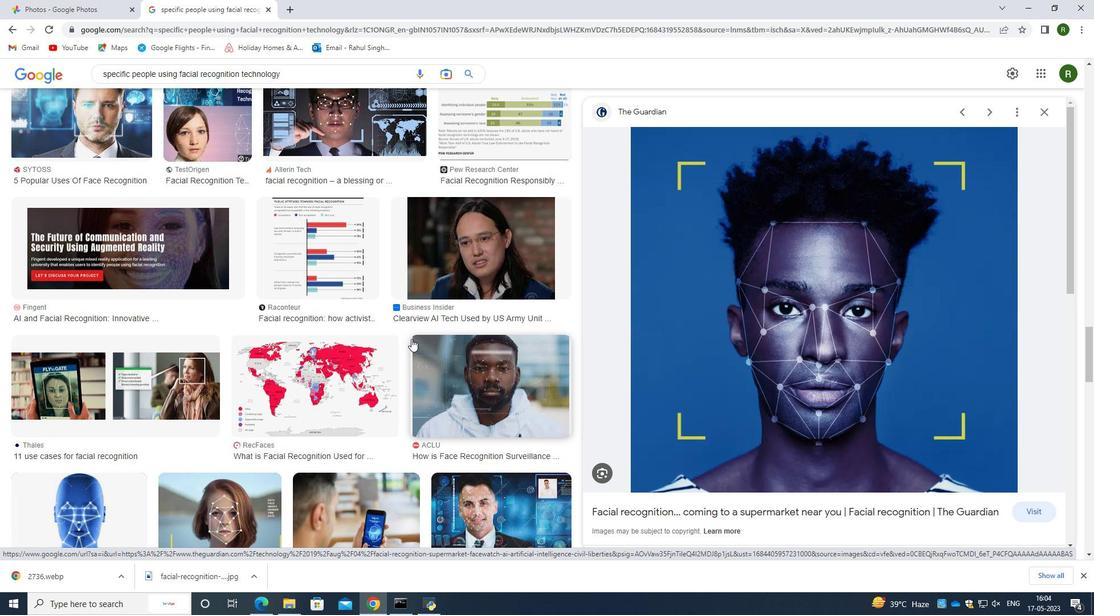 
Action: Mouse moved to (293, 415)
Screenshot: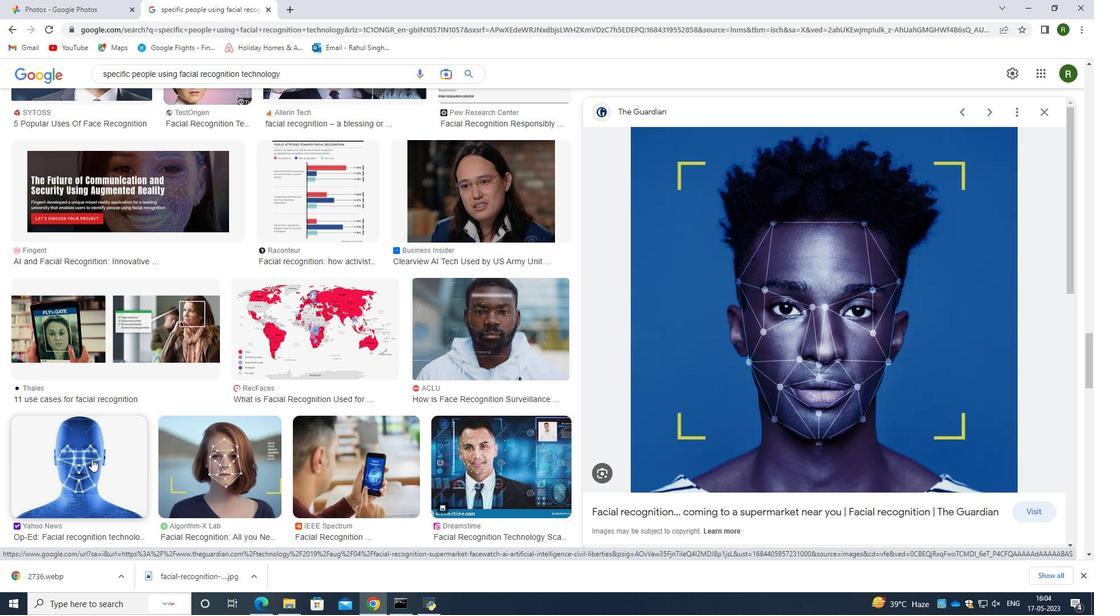 
Action: Mouse pressed left at (293, 415)
Screenshot: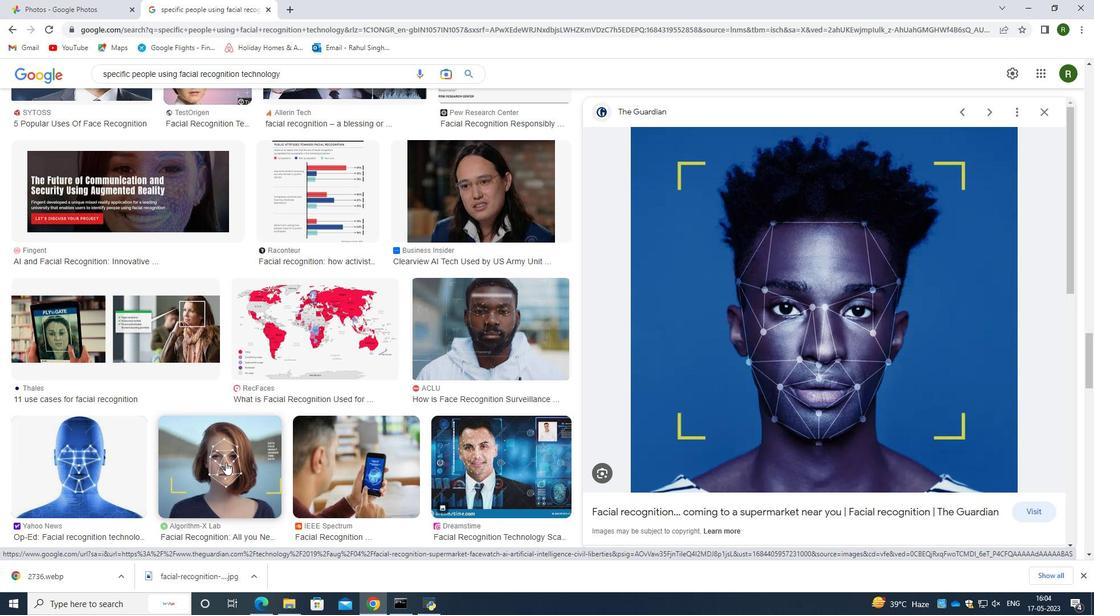 
Action: Mouse moved to (766, 298)
Screenshot: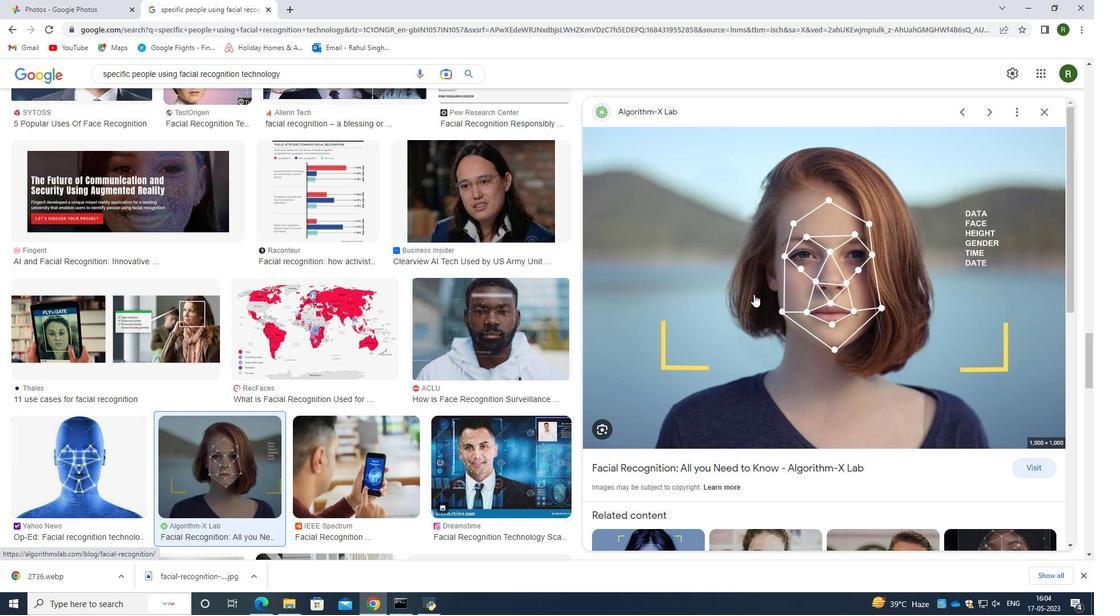 
Action: Mouse pressed right at (766, 298)
Screenshot: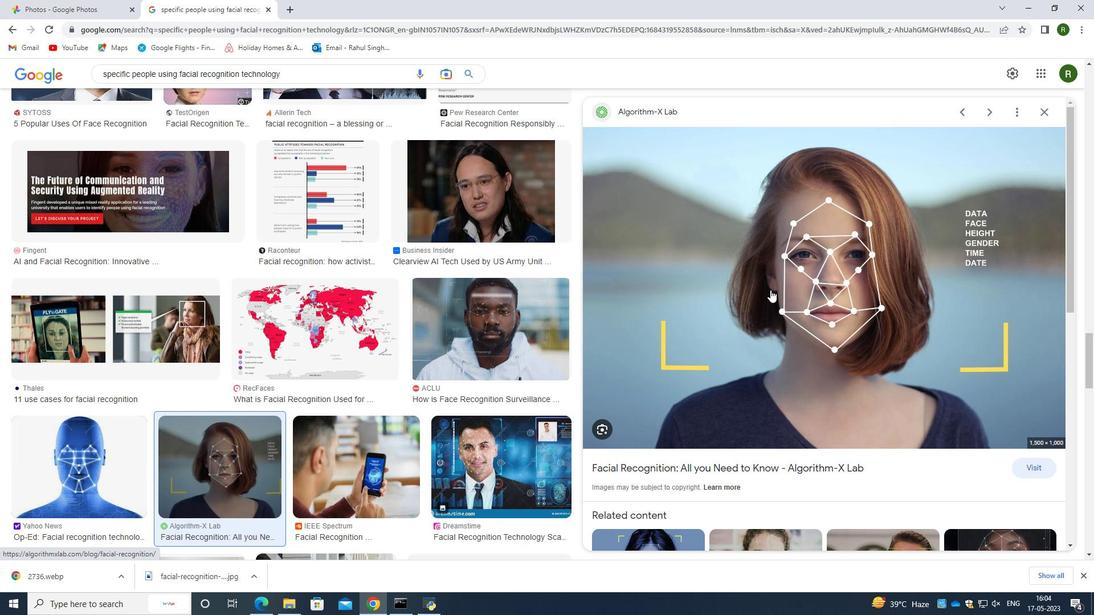 
Action: Mouse moved to (822, 382)
Screenshot: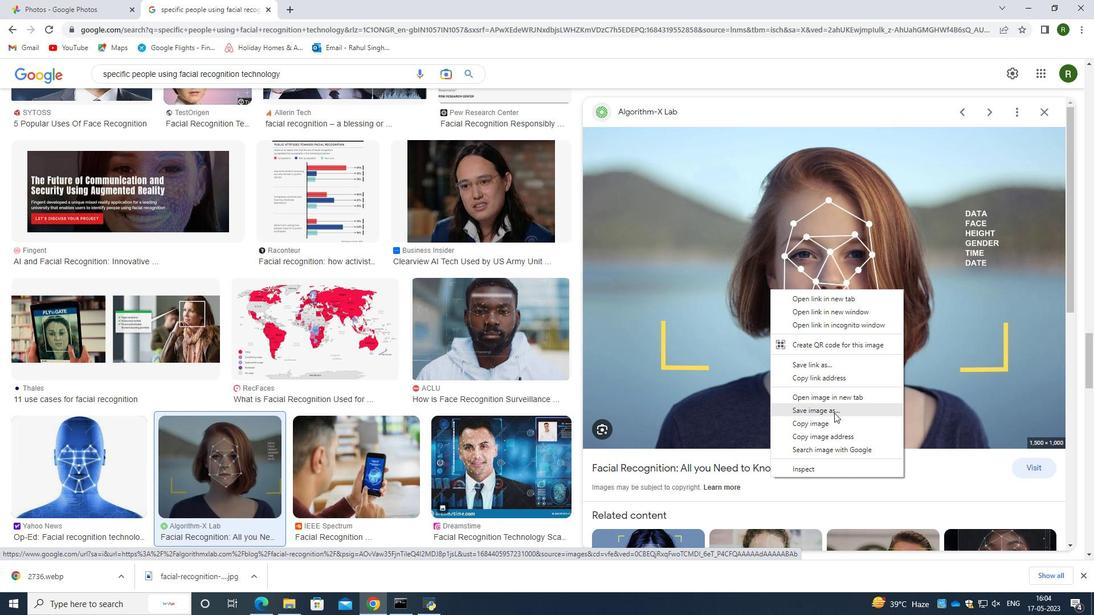 
Action: Mouse pressed left at (822, 382)
Screenshot: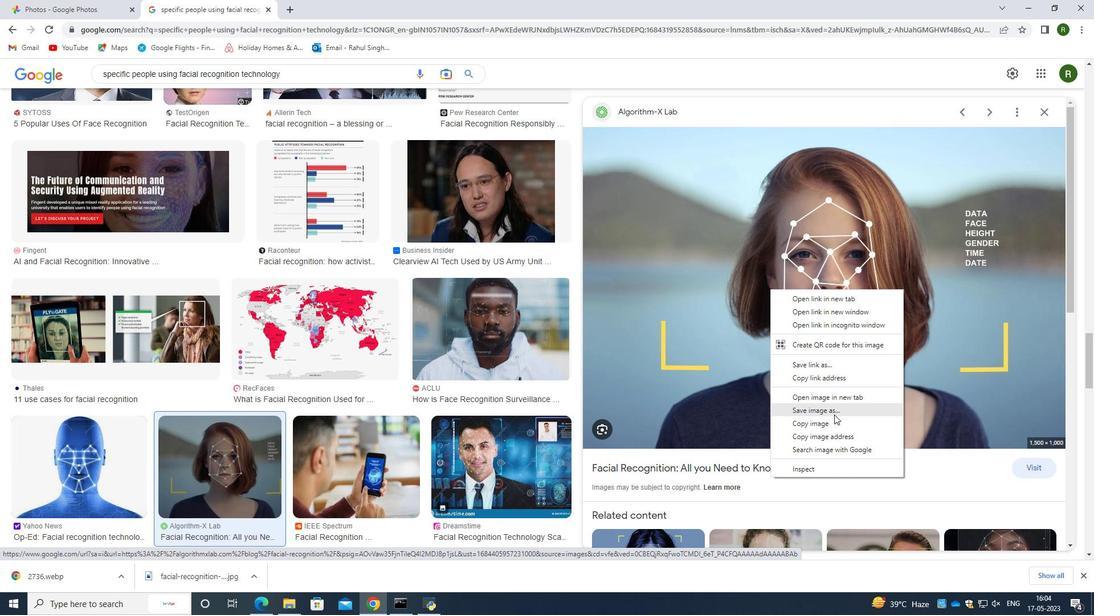 
Action: Mouse moved to (490, 298)
Screenshot: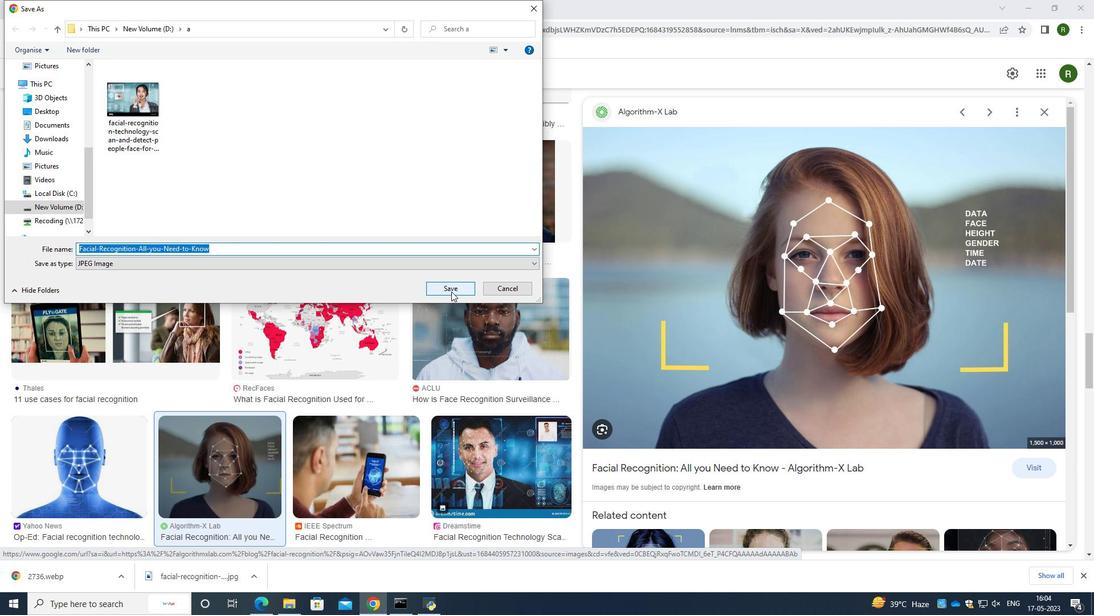 
Action: Mouse pressed left at (490, 298)
Screenshot: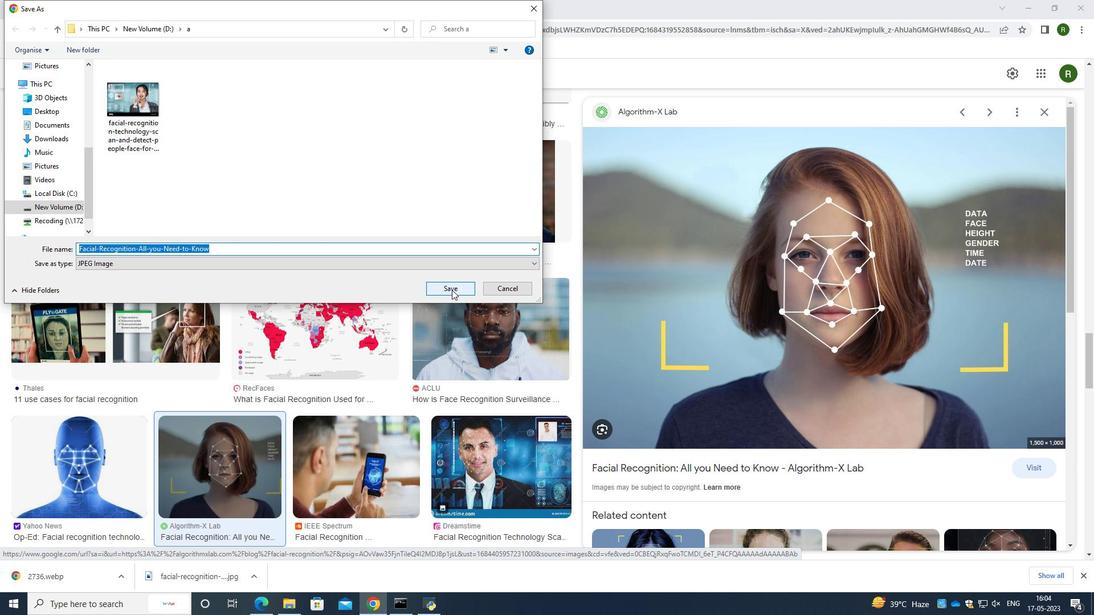 
Action: Mouse moved to (380, 322)
Screenshot: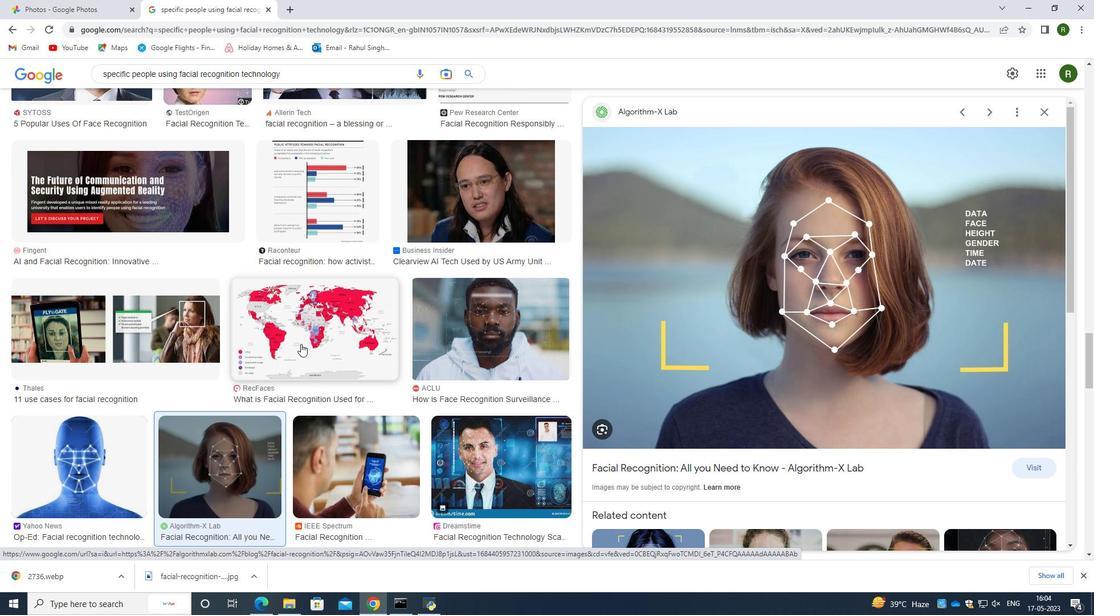 
Action: Mouse scrolled (380, 321) with delta (0, 0)
Screenshot: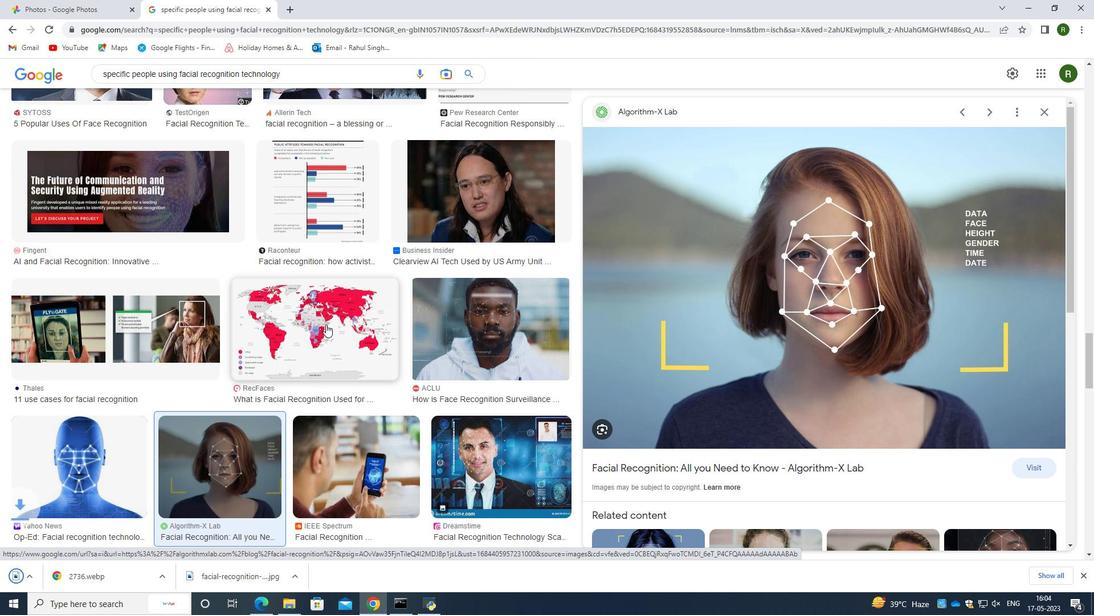 
Action: Mouse scrolled (380, 321) with delta (0, 0)
Screenshot: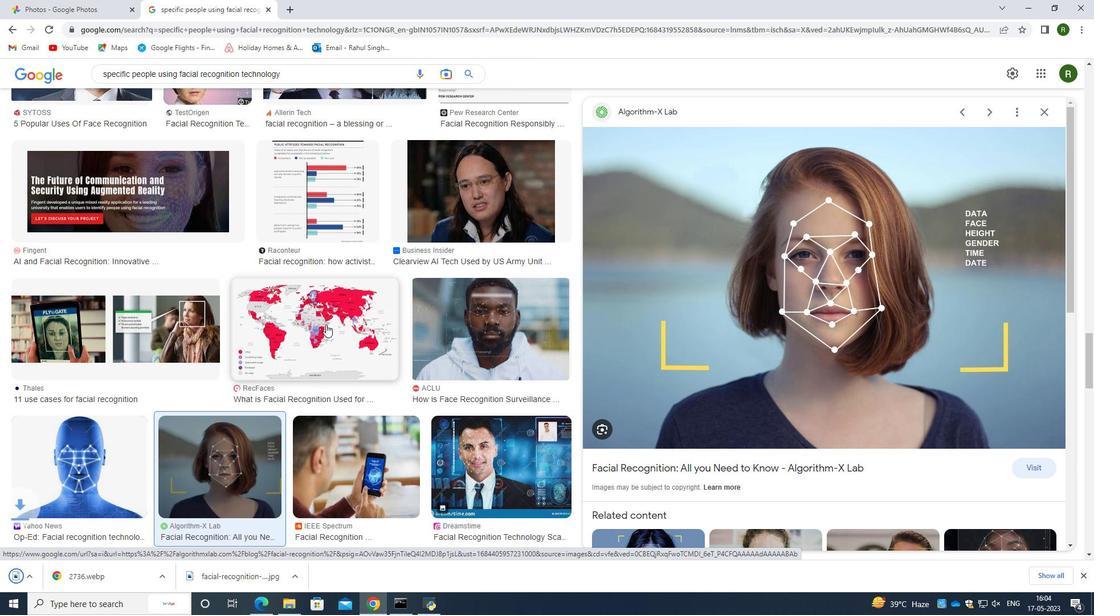 
Action: Mouse scrolled (380, 321) with delta (0, 0)
Screenshot: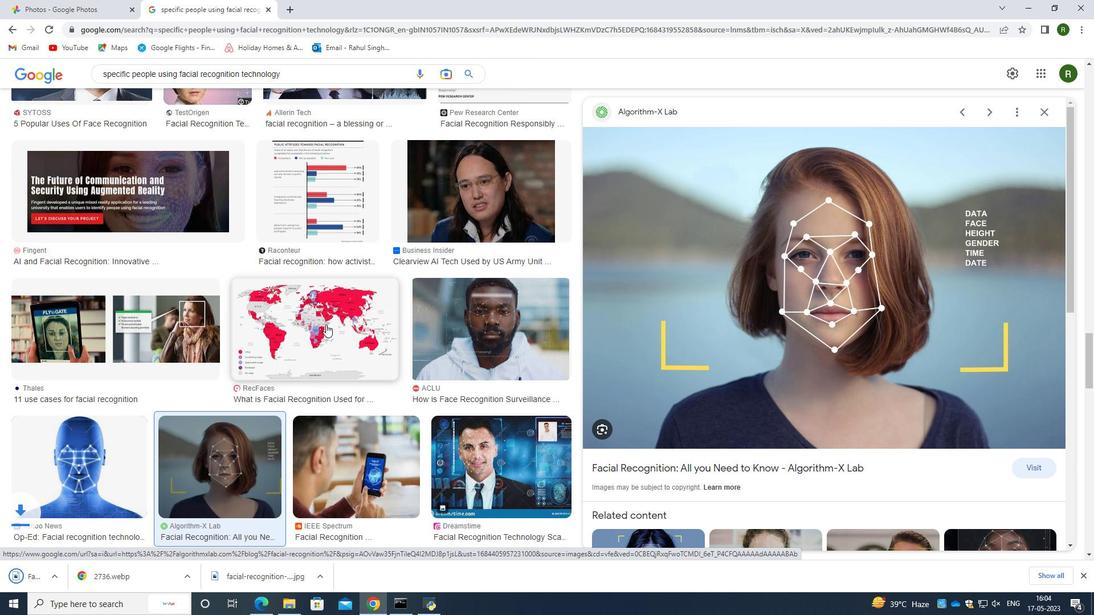 
Action: Mouse scrolled (380, 321) with delta (0, 0)
Screenshot: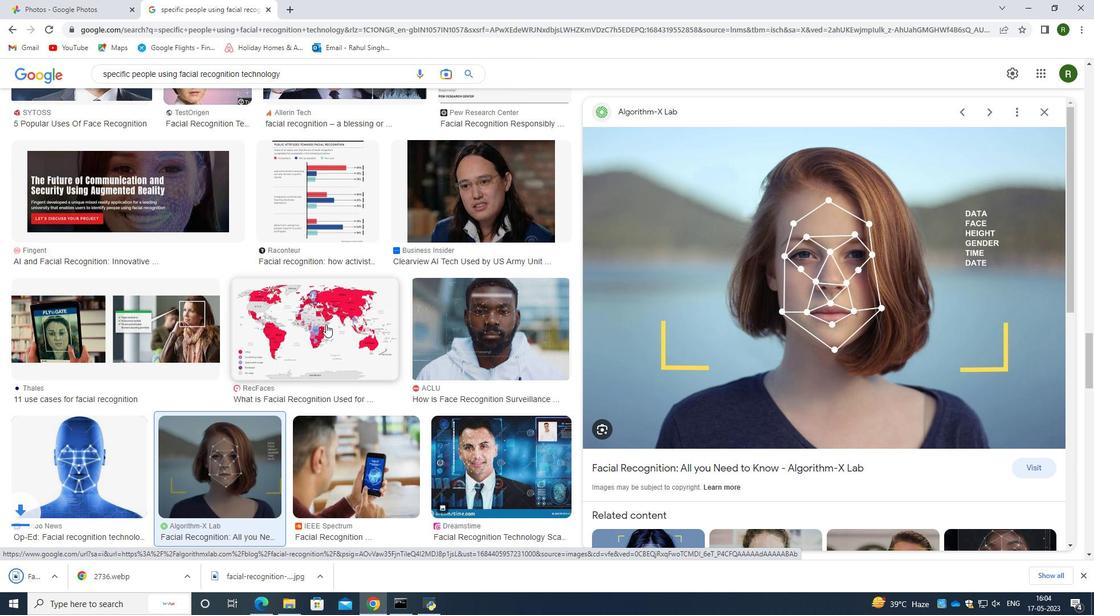 
Action: Mouse scrolled (380, 321) with delta (0, 0)
Screenshot: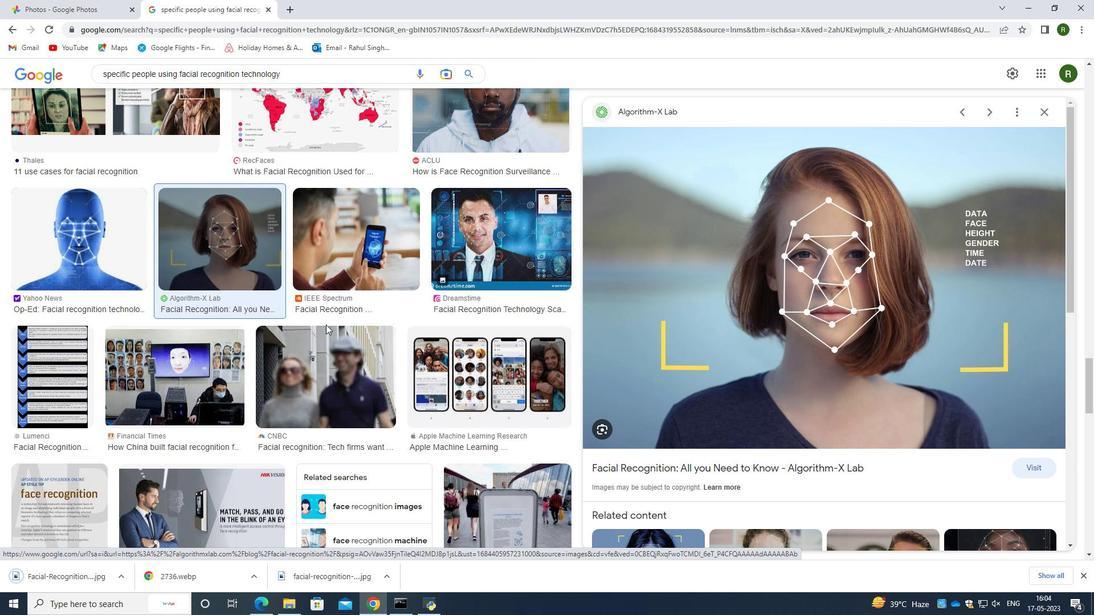 
Action: Mouse moved to (380, 322)
Screenshot: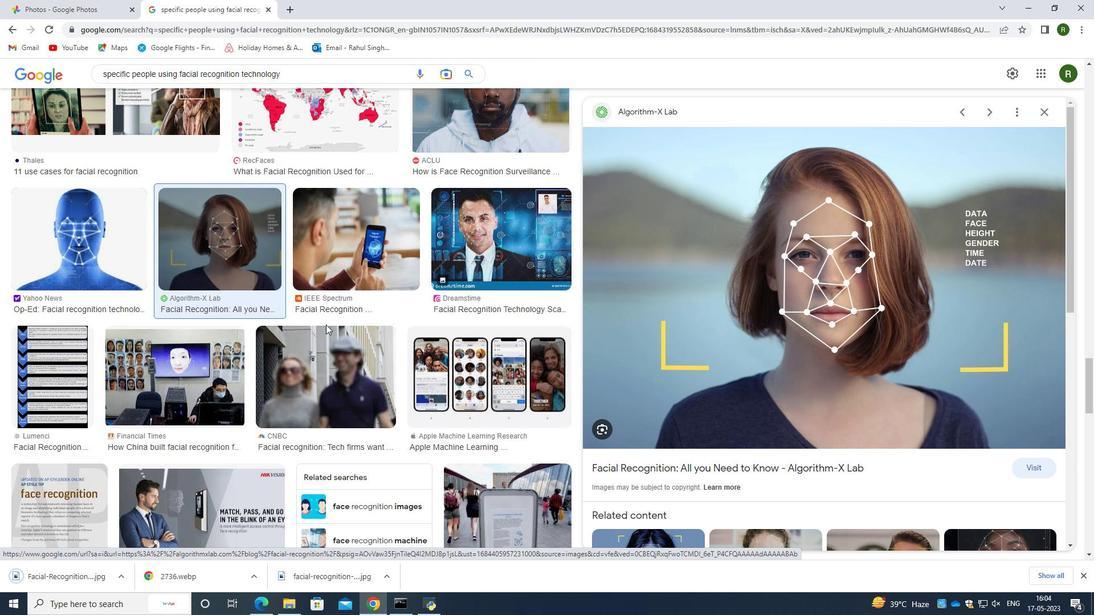 
Action: Mouse scrolled (380, 321) with delta (0, 0)
Screenshot: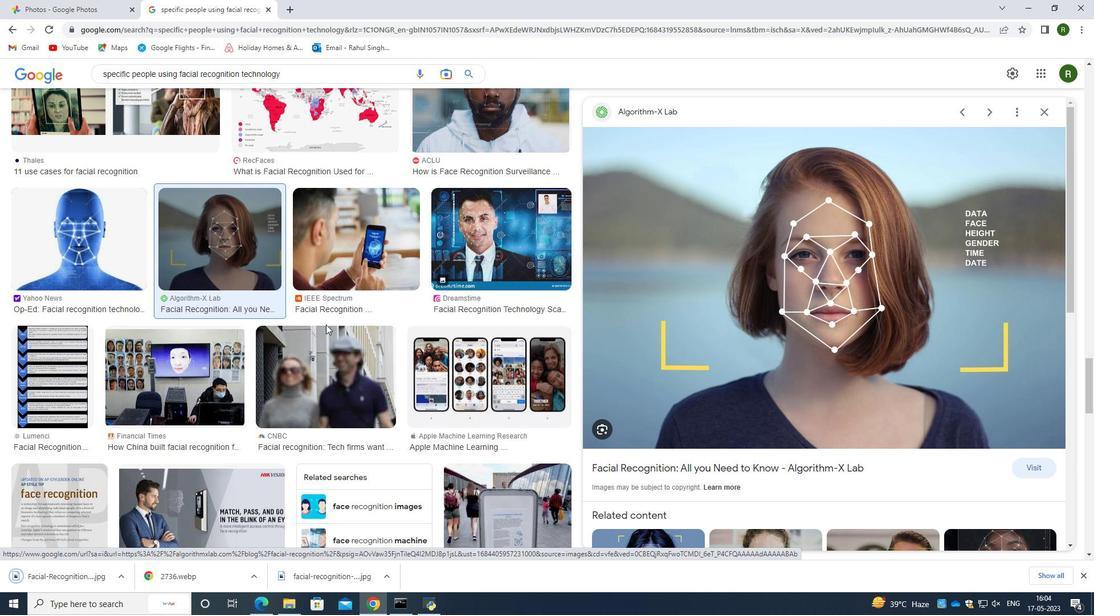 
Action: Mouse moved to (370, 318)
Screenshot: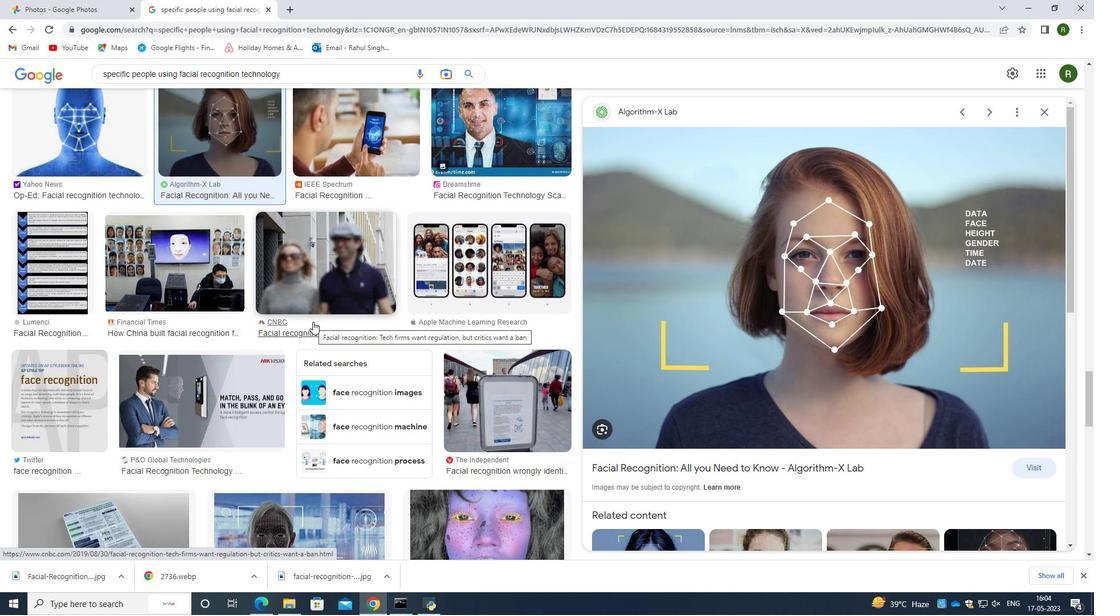 
Action: Mouse scrolled (370, 318) with delta (0, 0)
Screenshot: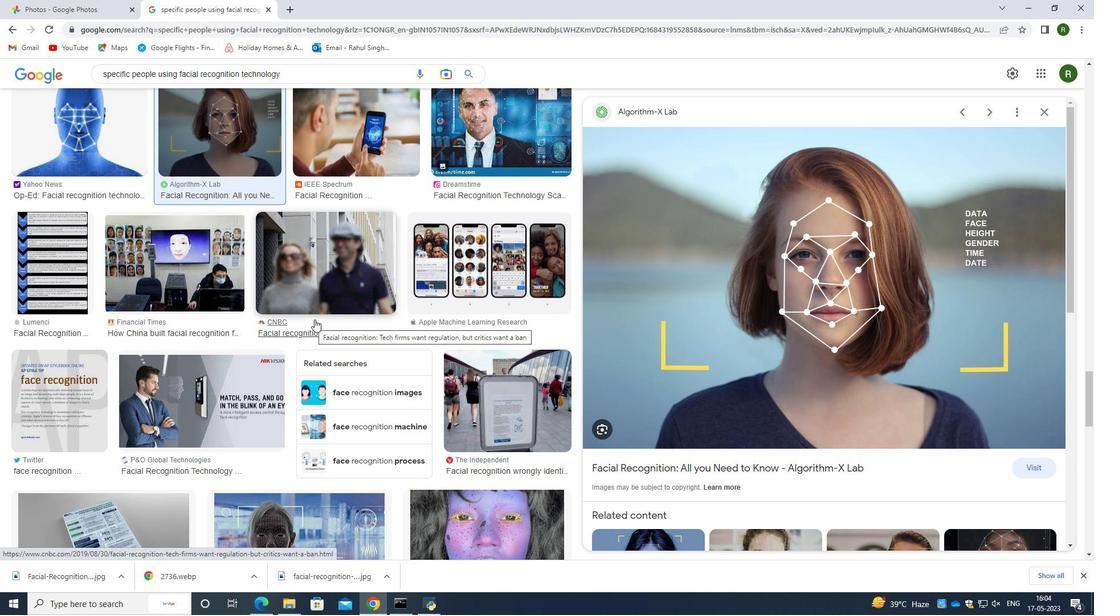 
Action: Mouse scrolled (370, 318) with delta (0, 0)
Screenshot: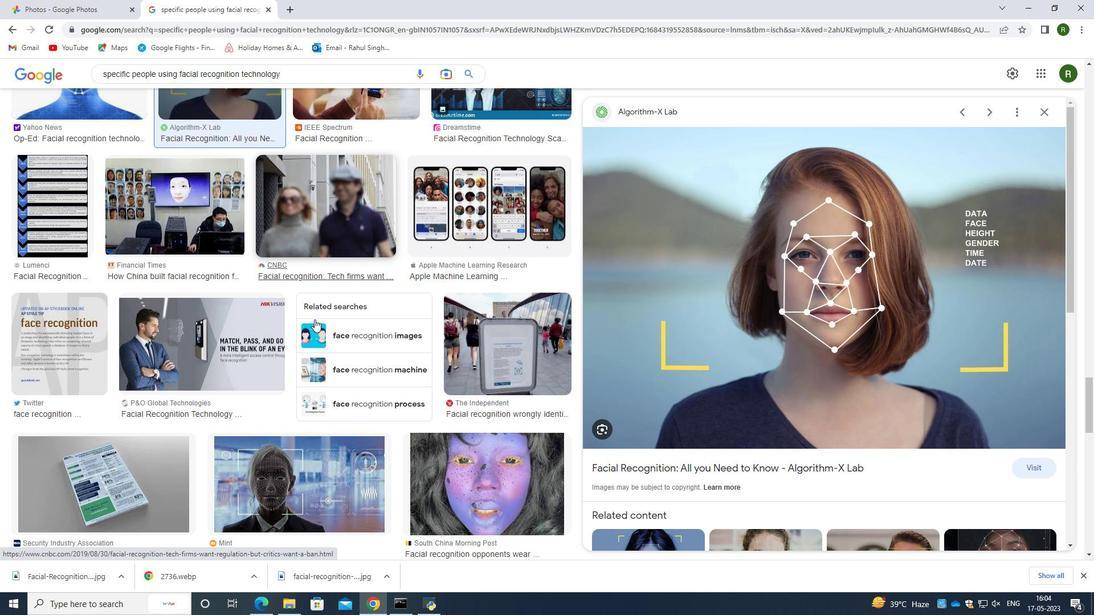 
Action: Mouse moved to (403, 230)
Screenshot: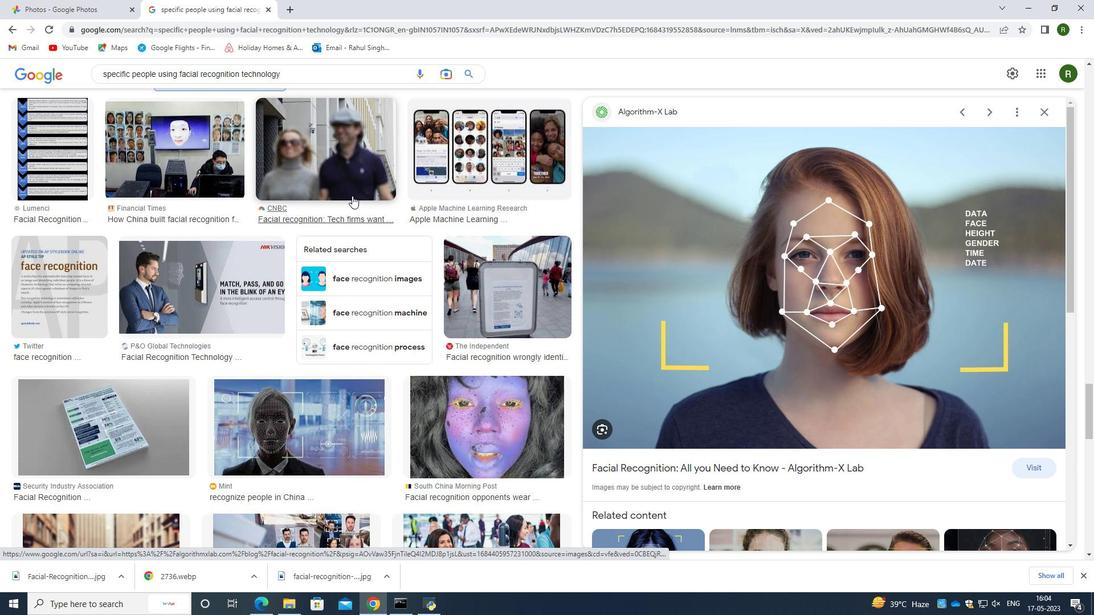 
Action: Mouse scrolled (403, 230) with delta (0, 0)
Screenshot: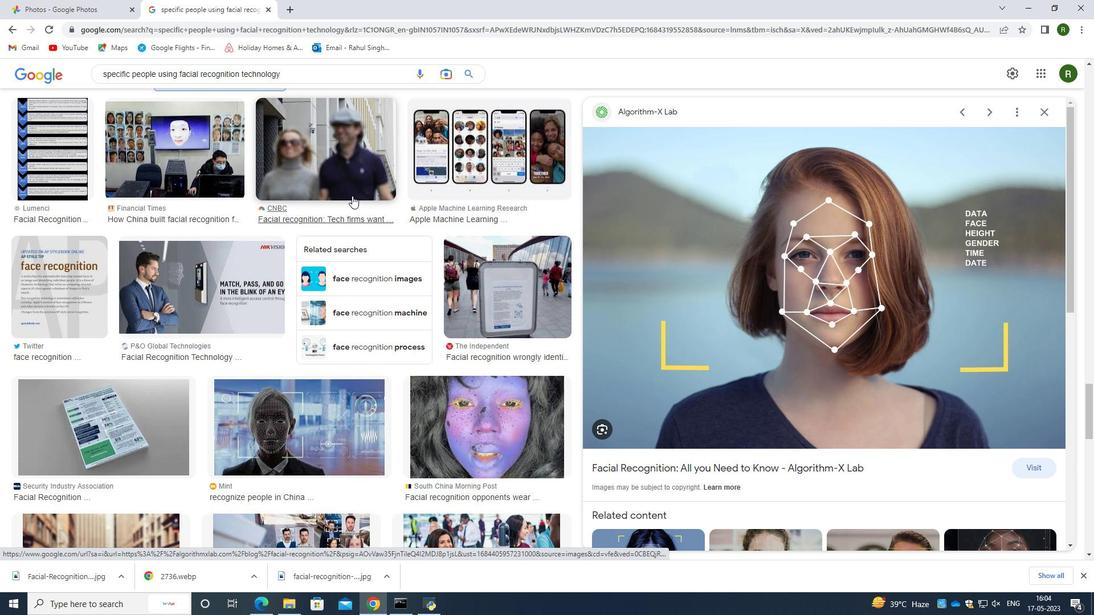 
Action: Mouse scrolled (403, 230) with delta (0, 0)
Screenshot: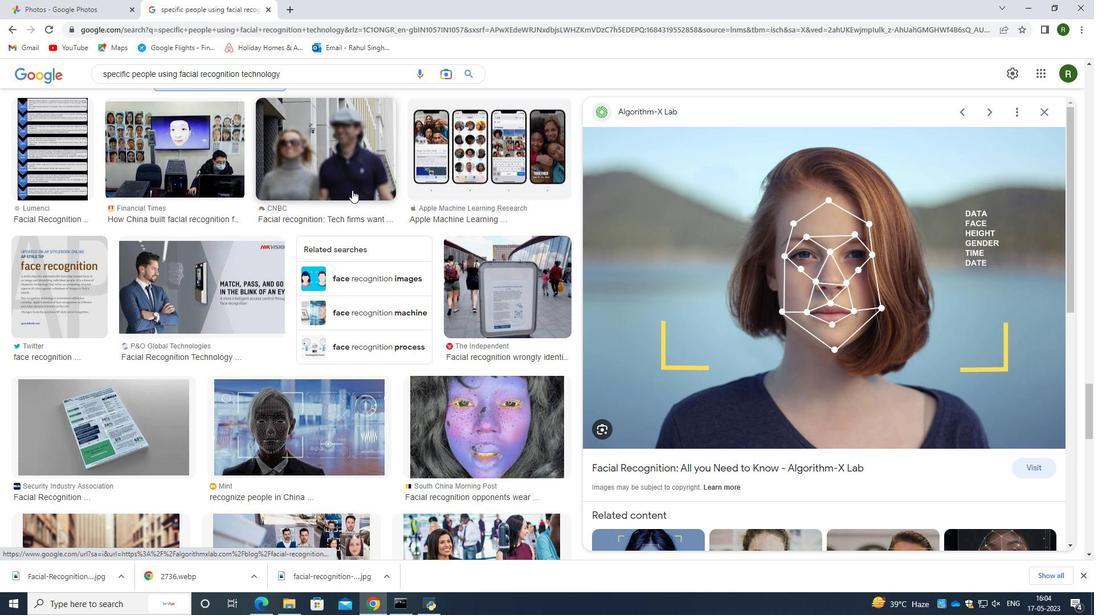 
Action: Mouse scrolled (403, 230) with delta (0, 0)
Screenshot: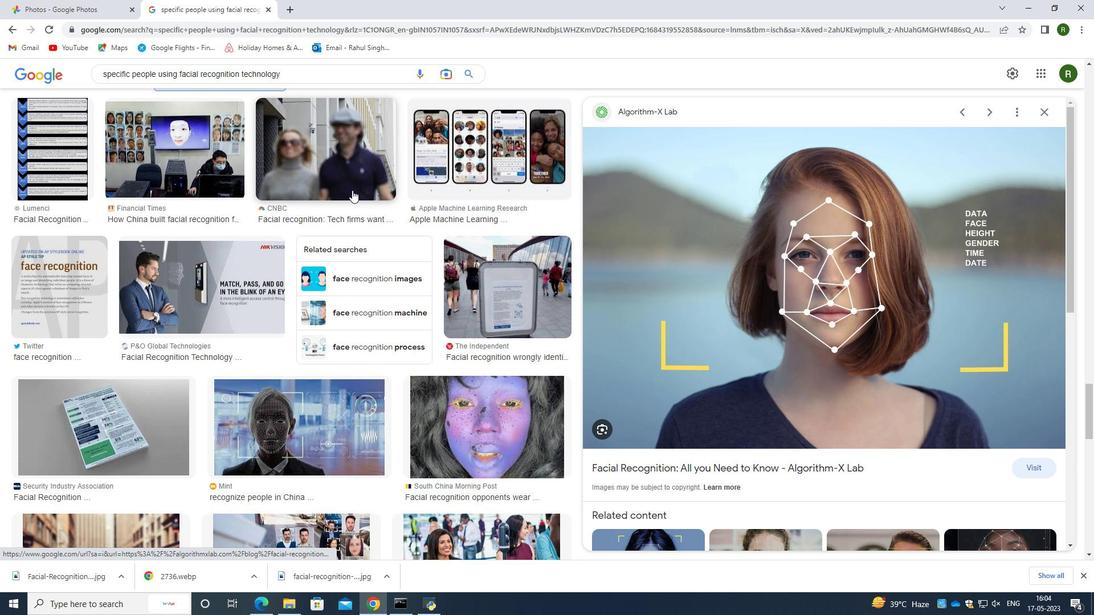 
Action: Mouse scrolled (403, 230) with delta (0, 0)
Screenshot: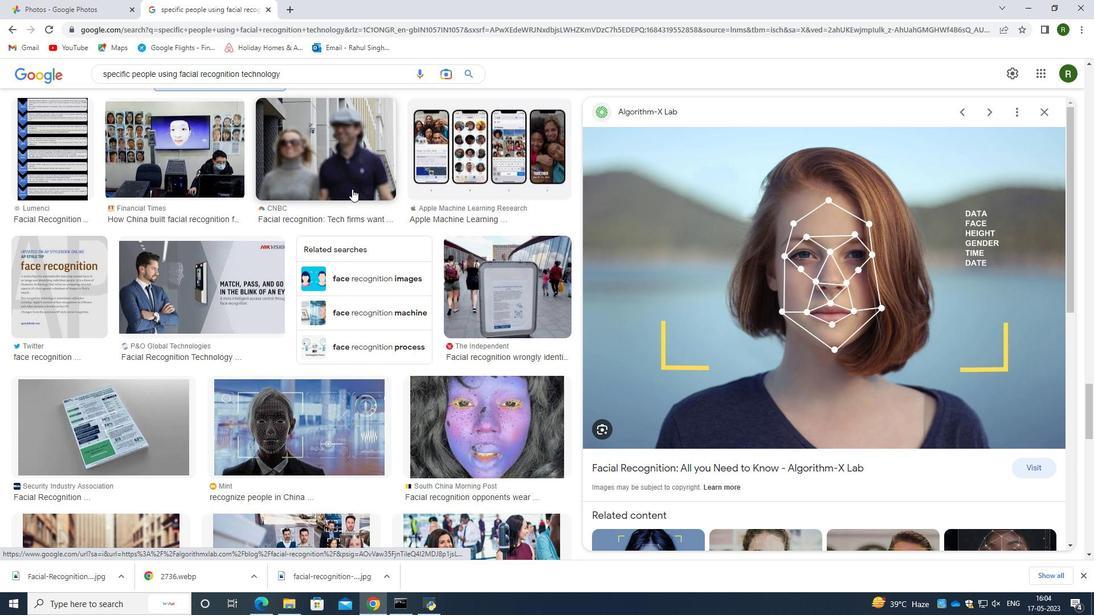 
Action: Mouse moved to (364, 153)
Screenshot: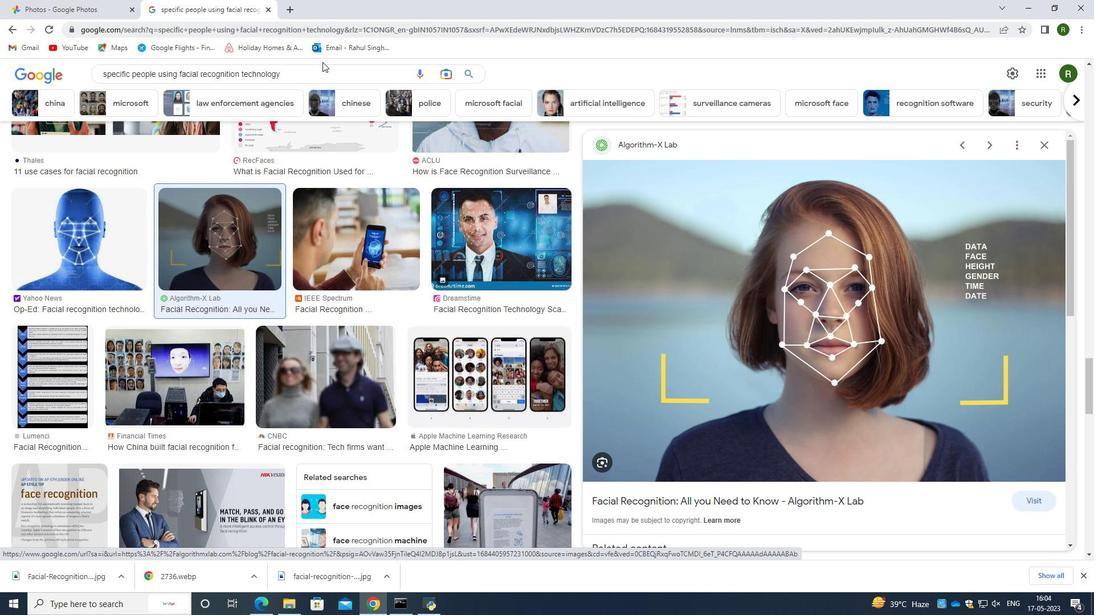 
Action: Mouse pressed left at (364, 153)
Screenshot: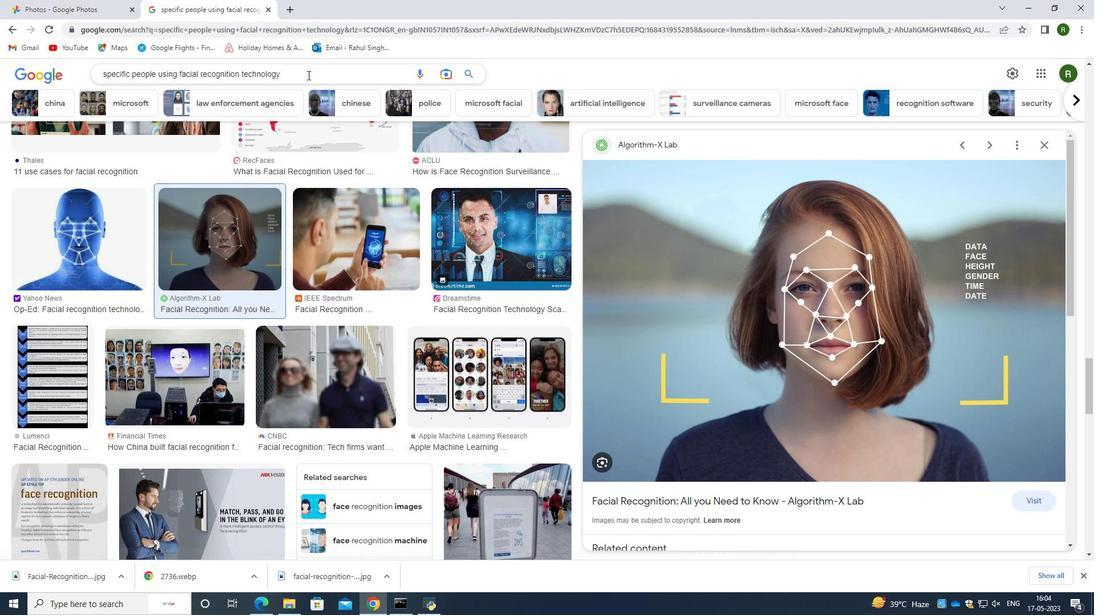 
Action: Mouse moved to (370, 155)
Screenshot: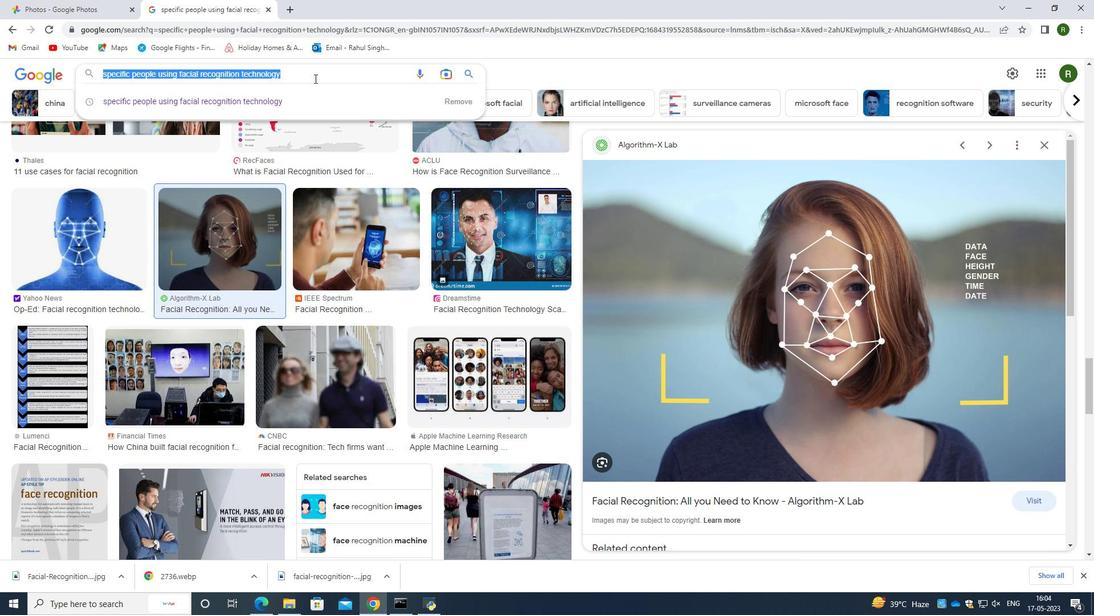 
Action: Mouse pressed left at (370, 155)
Screenshot: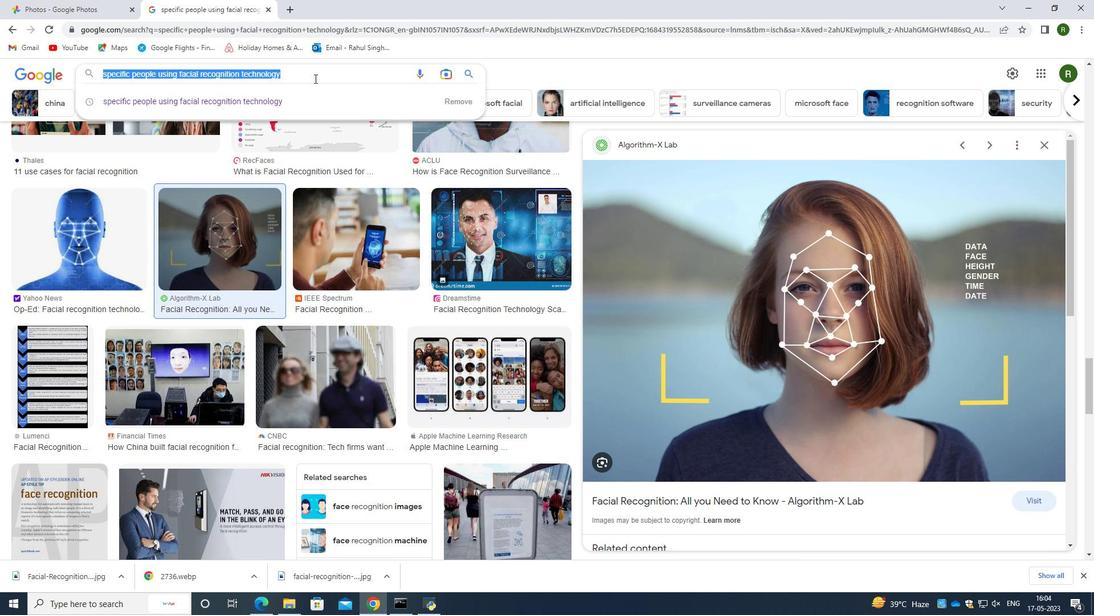 
Action: Key pressed <Key.backspace><Key.backspace><Key.backspace><Key.backspace><Key.backspace><Key.backspace><Key.backspace><Key.backspace><Key.backspace><Key.backspace><Key.backspace><Key.backspace><Key.backspace><Key.backspace><Key.backspace><Key.backspace><Key.backspace><Key.backspace><Key.backspace><Key.backspace><Key.backspace><Key.backspace><Key.backspace><Key.backspace><Key.backspace><Key.backspace><Key.backspace><Key.backspace><Key.backspace><Key.backspace><Key.backspace><Key.backspace><Key.backspace><Key.backspace><Key.backspace><Key.backspace><Key.backspace><Key.backspace><Key.backspace><Key.backspace><Key.backspace><Key.backspace><Key.backspace><Key.backspace><Key.backspace><Key.backspace><Key.backspace><Key.backspace><Key.backspace><Key.backspace><Key.backspace><Key.backspace><Key.backspace><Key.backspace>virat<Key.space>kohli<Key.space>pic<Key.space>with<Key.space>face<Key.space>recogi<Key.backspace>nition<Key.space>technology<Key.enter>
Screenshot: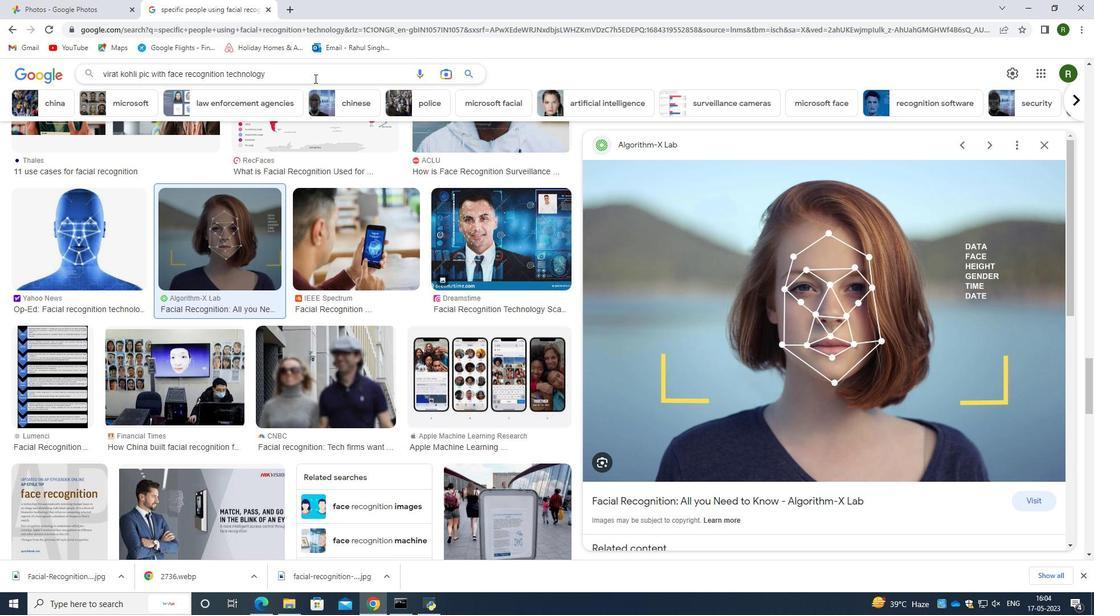 
Action: Mouse moved to (670, 301)
Screenshot: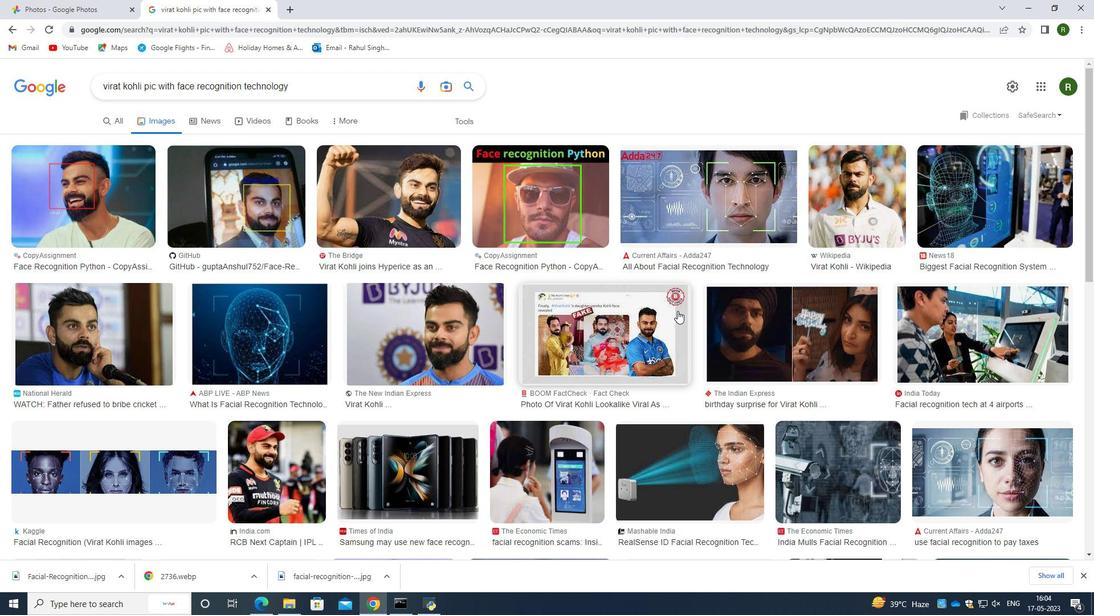 
Action: Mouse scrolled (670, 301) with delta (0, 0)
Screenshot: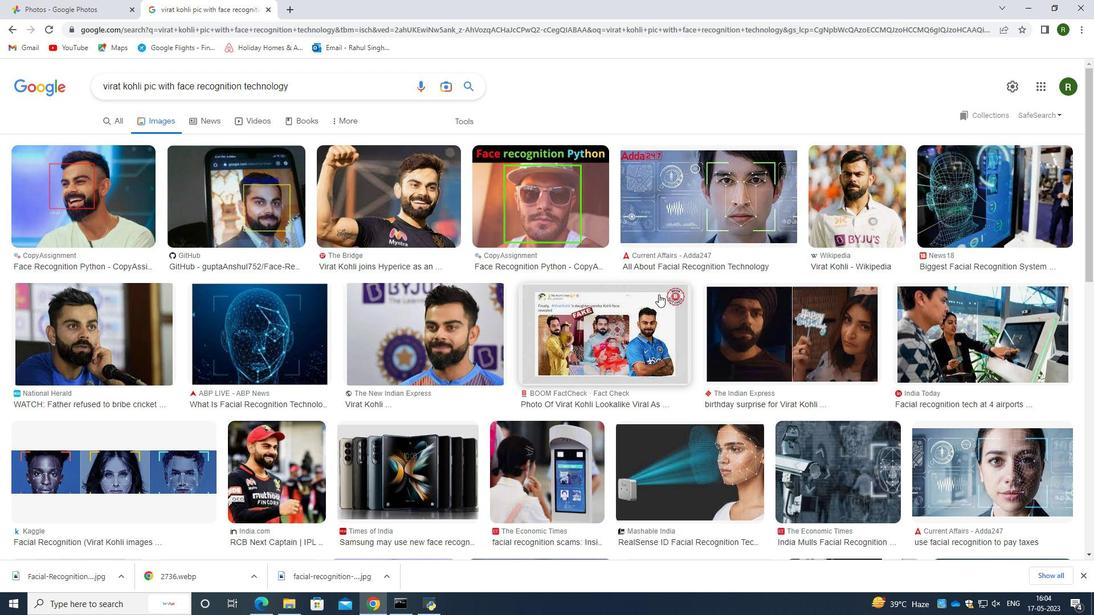 
Action: Mouse scrolled (670, 302) with delta (0, 0)
Screenshot: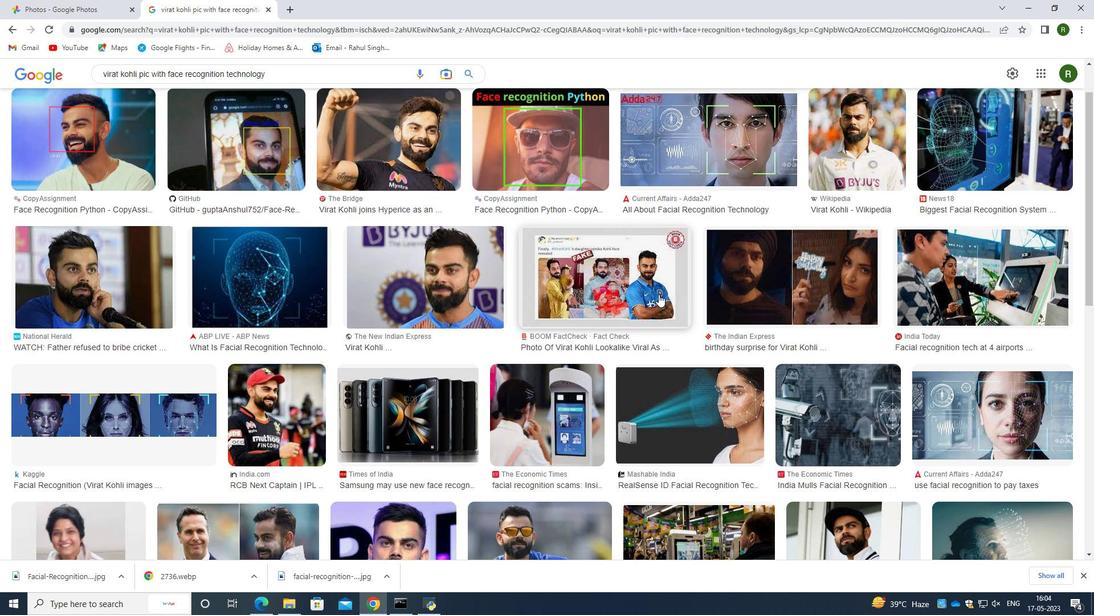 
Action: Mouse scrolled (670, 302) with delta (0, 0)
Screenshot: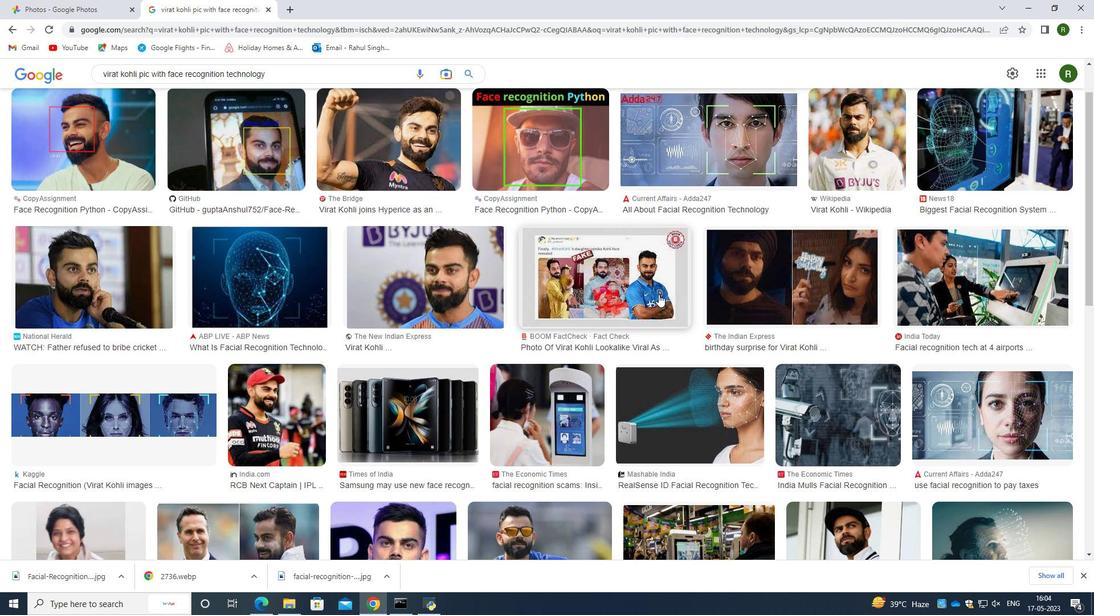 
Action: Mouse scrolled (670, 302) with delta (0, 0)
Screenshot: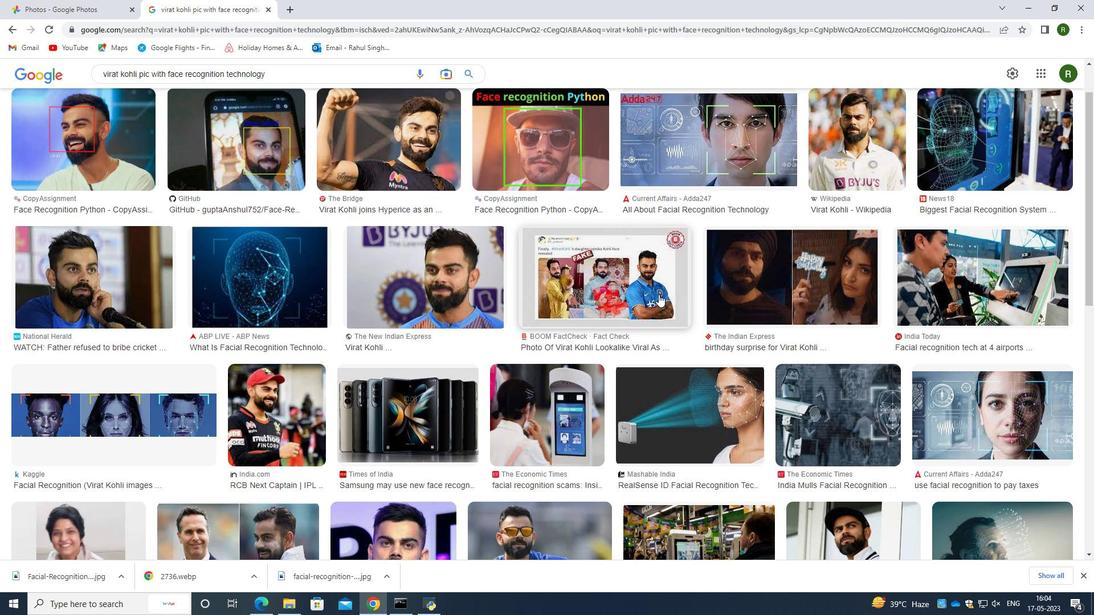 
Action: Mouse scrolled (670, 302) with delta (0, 0)
Screenshot: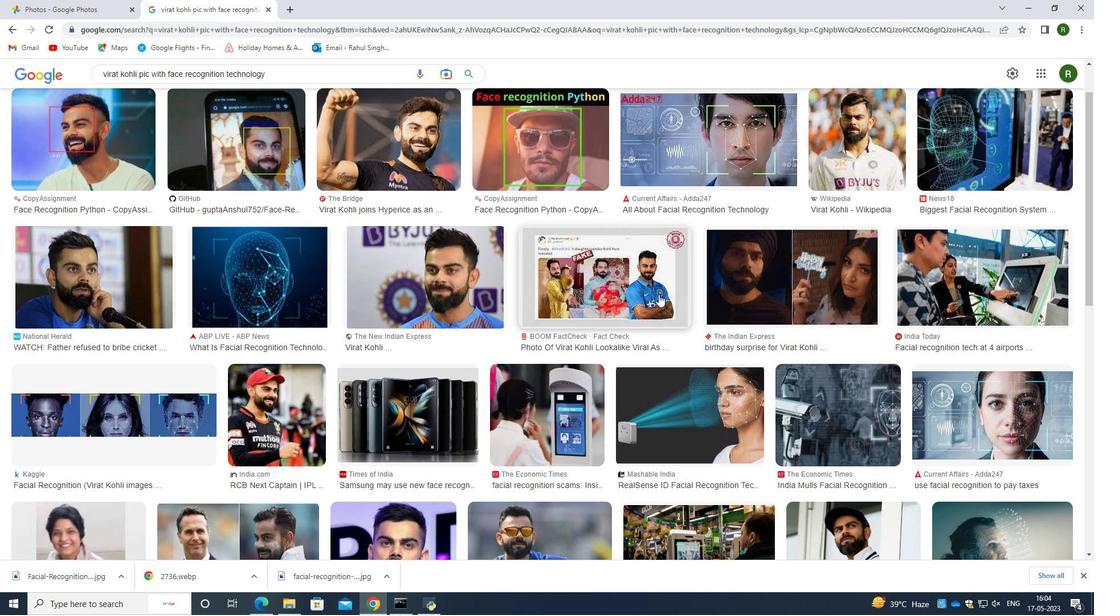 
Action: Mouse moved to (331, 108)
Screenshot: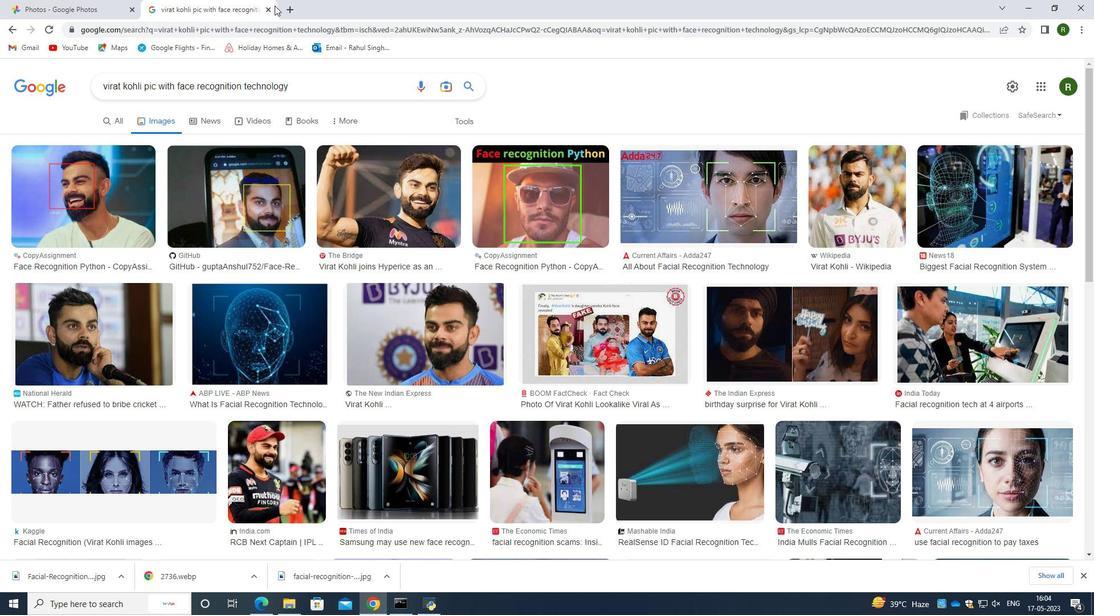 
Action: Mouse pressed left at (331, 108)
Screenshot: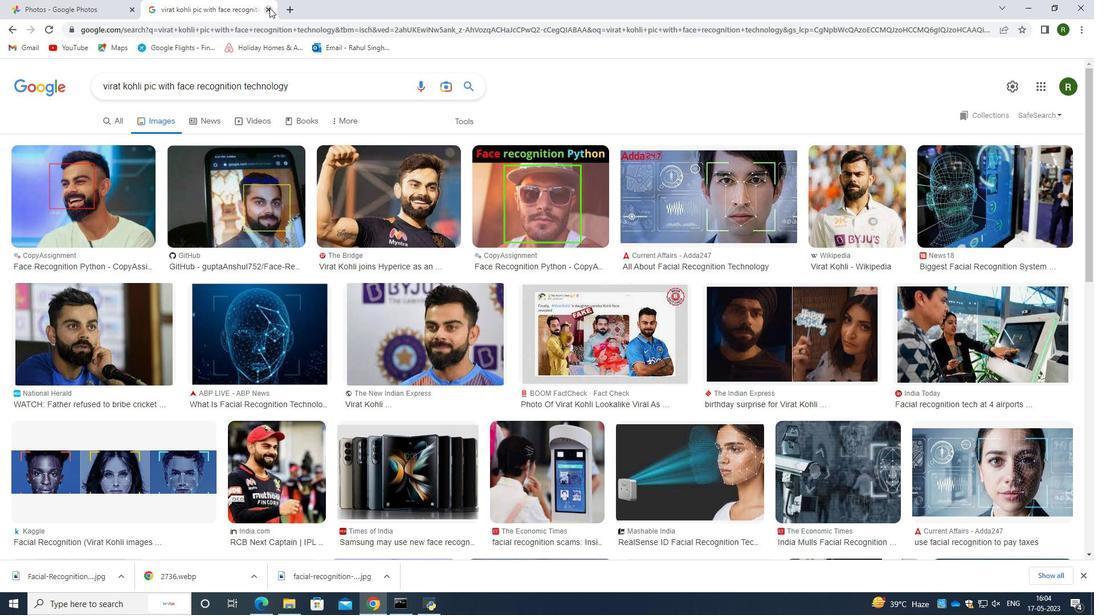 
Action: Mouse moved to (231, 106)
Screenshot: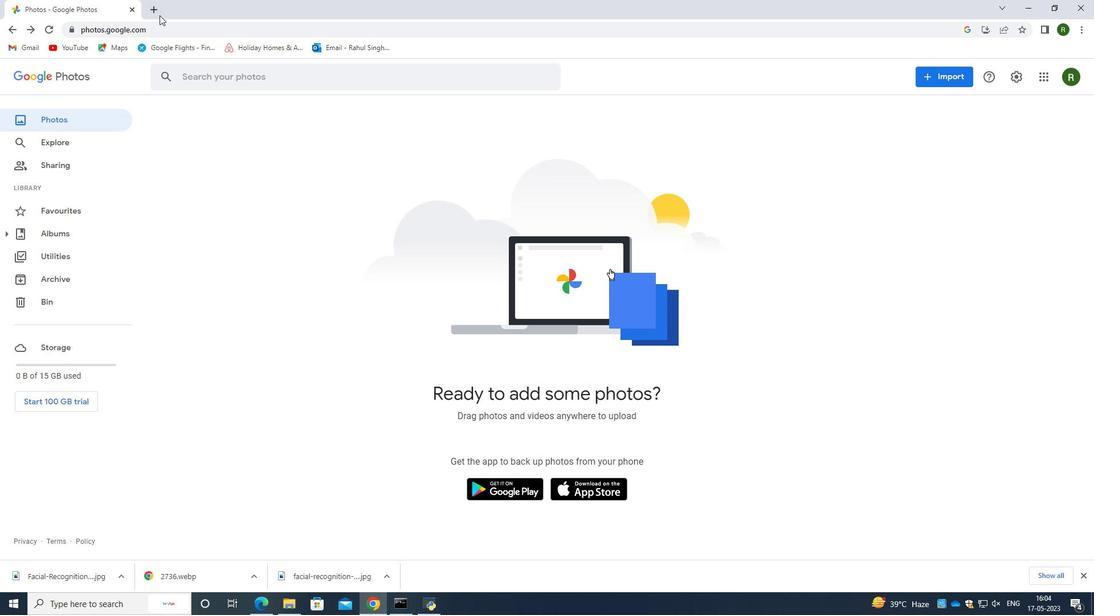 
Action: Mouse pressed left at (231, 106)
Screenshot: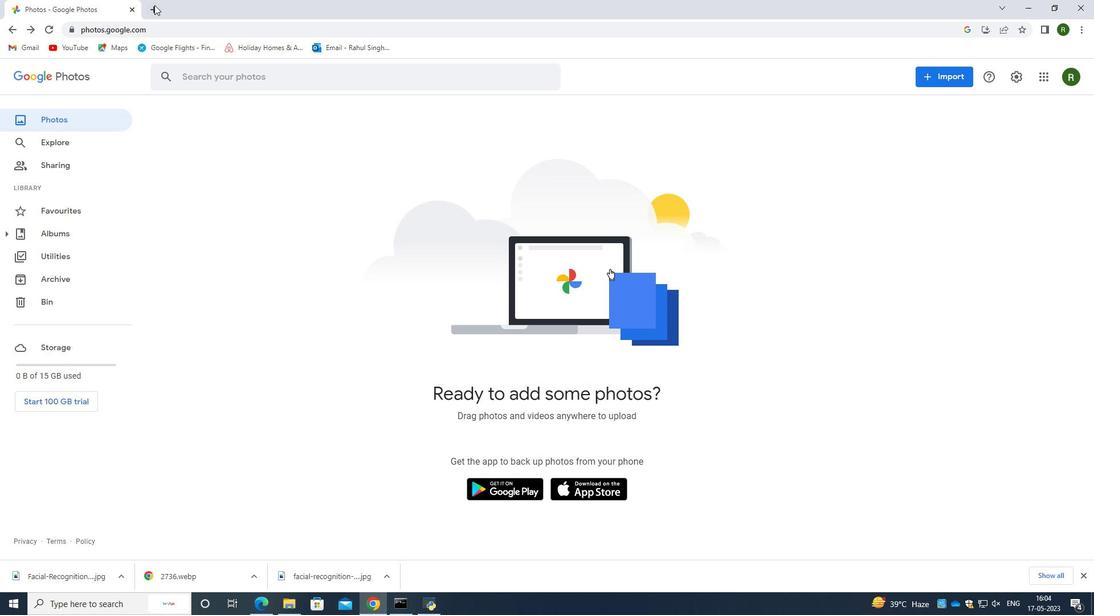 
Action: Mouse moved to (238, 123)
Screenshot: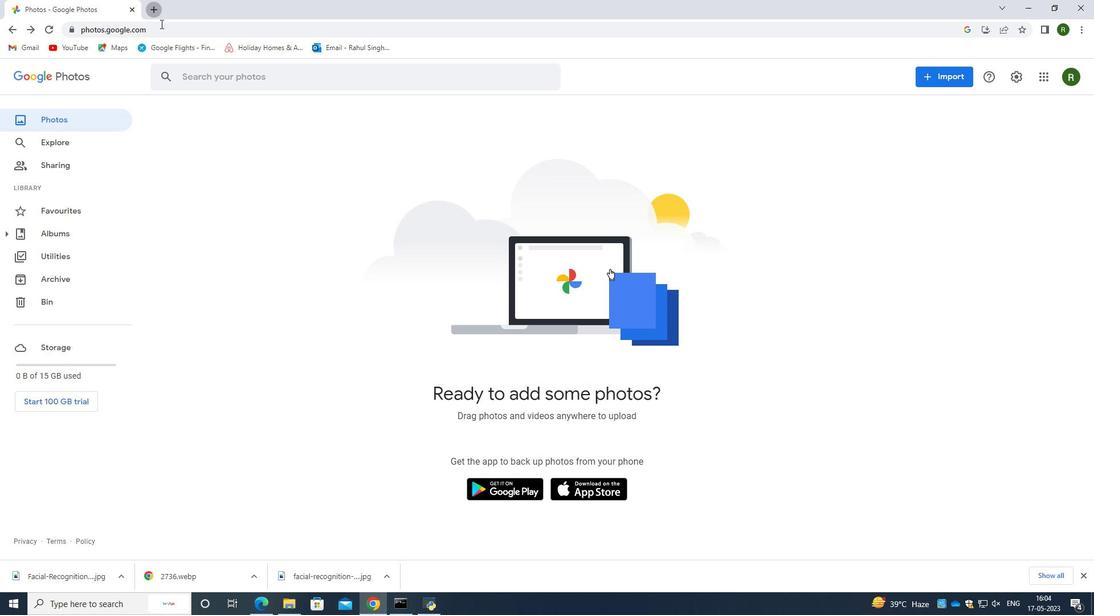 
Action: Mouse pressed left at (238, 123)
Screenshot: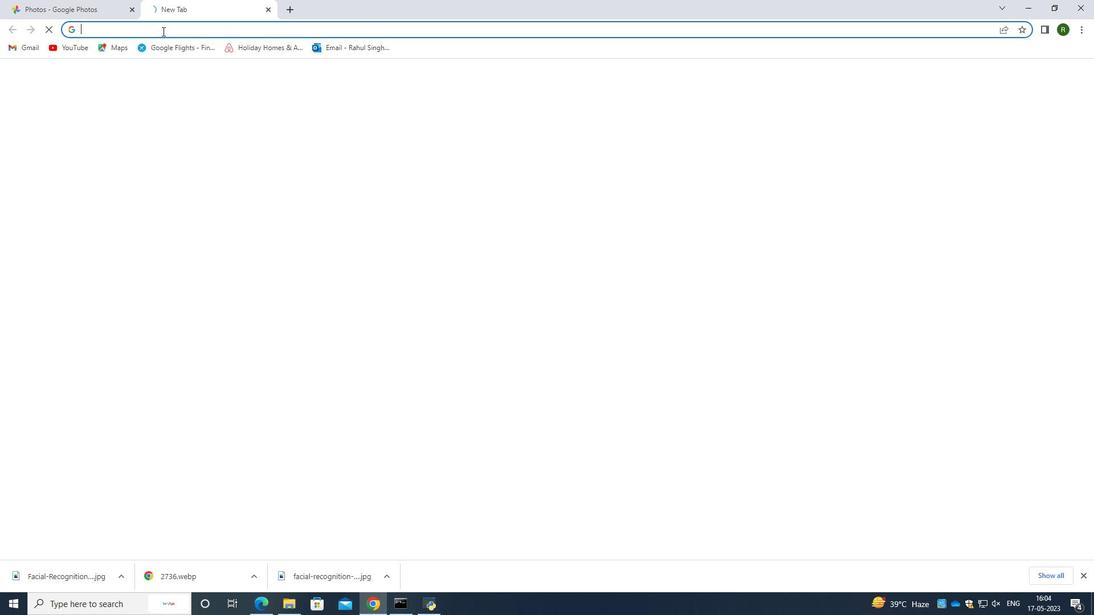 
Action: Key pressed ac<Key.backspace><Key.backspace><Key.backspace>face<Key.space>recognition<Key.space>techology<Key.space>online<Key.space><Key.enter>
Screenshot: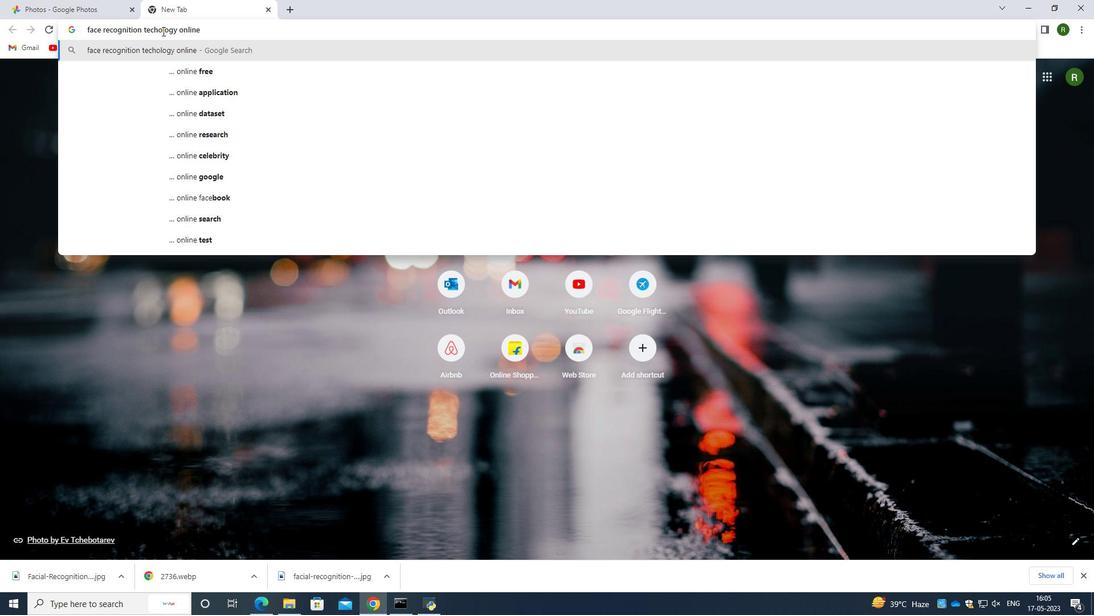 
Action: Mouse moved to (348, 274)
Screenshot: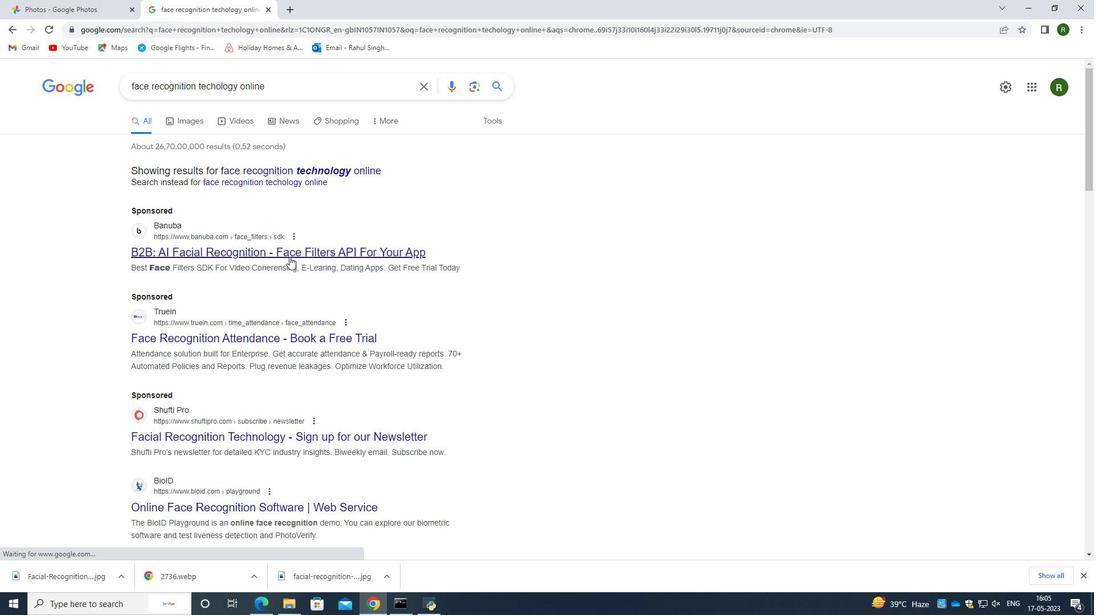
Action: Mouse pressed left at (348, 274)
Screenshot: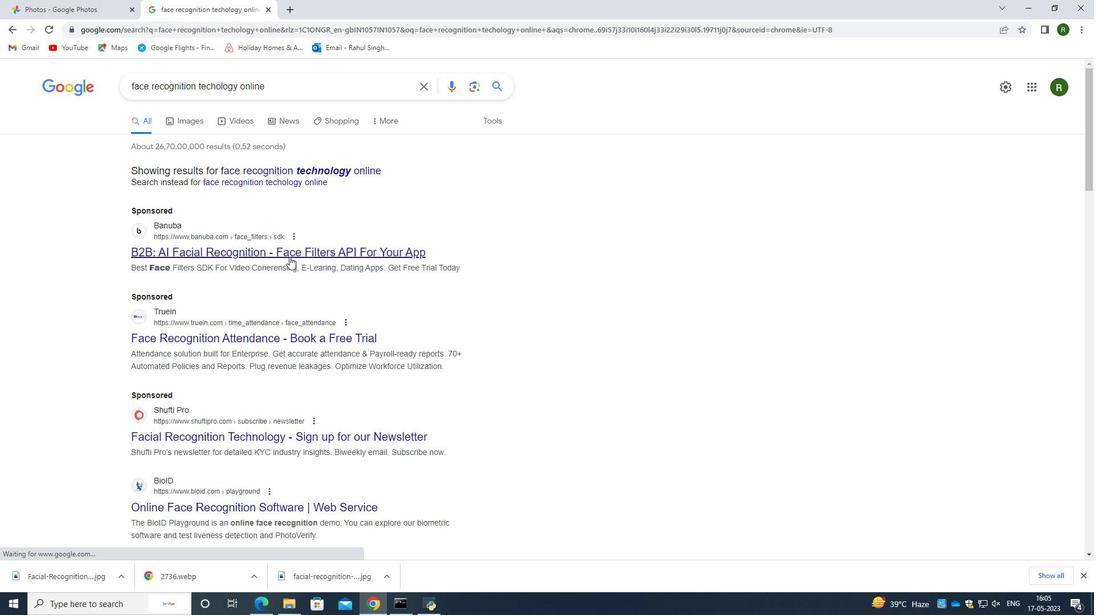 
Action: Mouse moved to (579, 293)
Screenshot: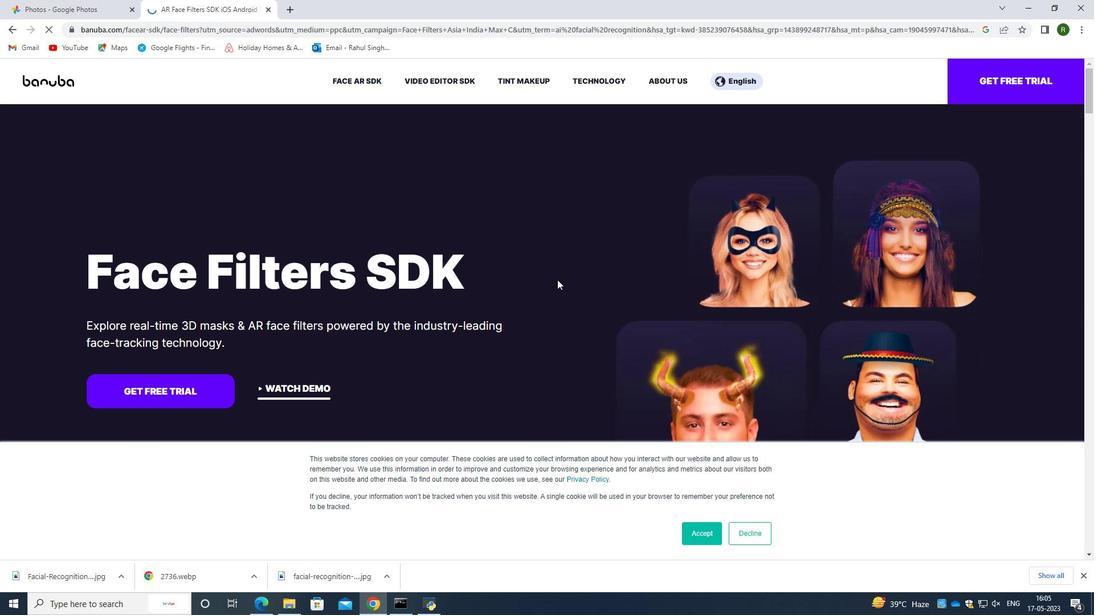 
Action: Mouse scrolled (579, 292) with delta (0, 0)
Screenshot: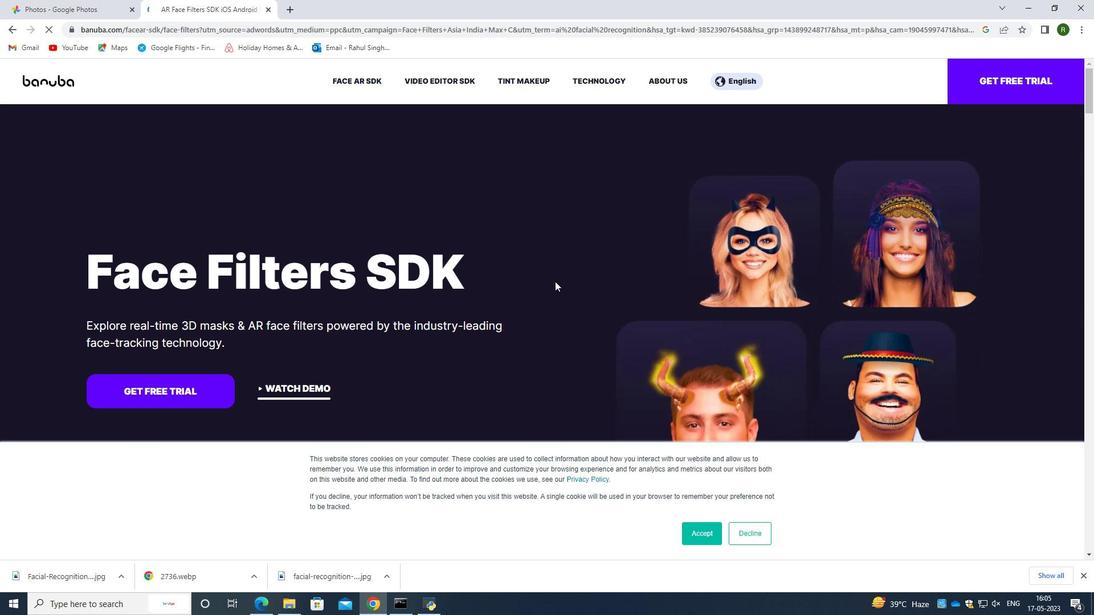 
Action: Mouse moved to (538, 320)
Screenshot: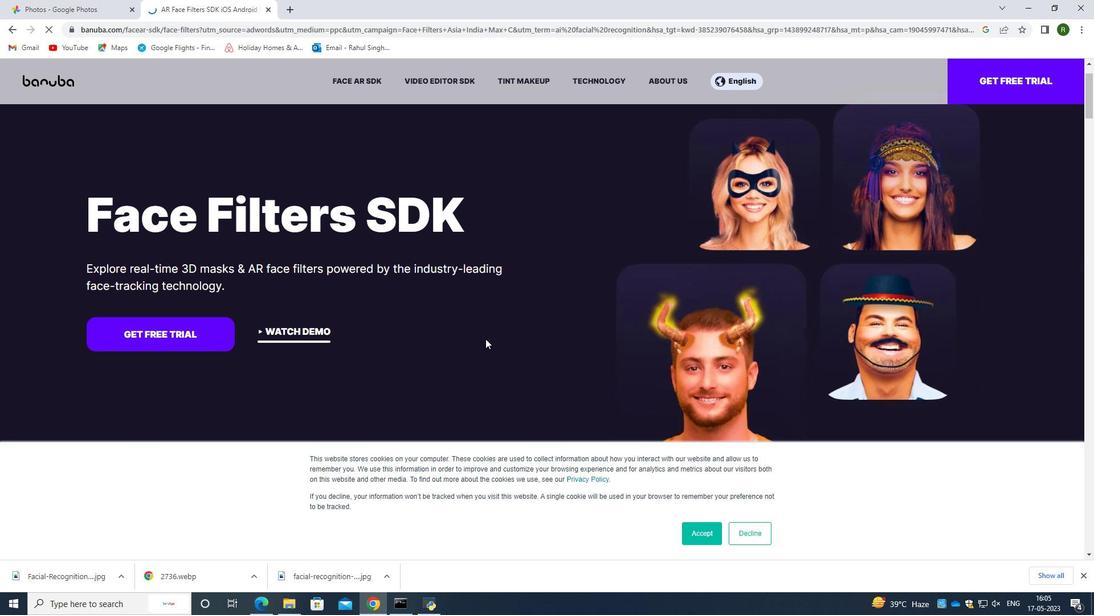 
Action: Mouse scrolled (538, 319) with delta (0, 0)
Screenshot: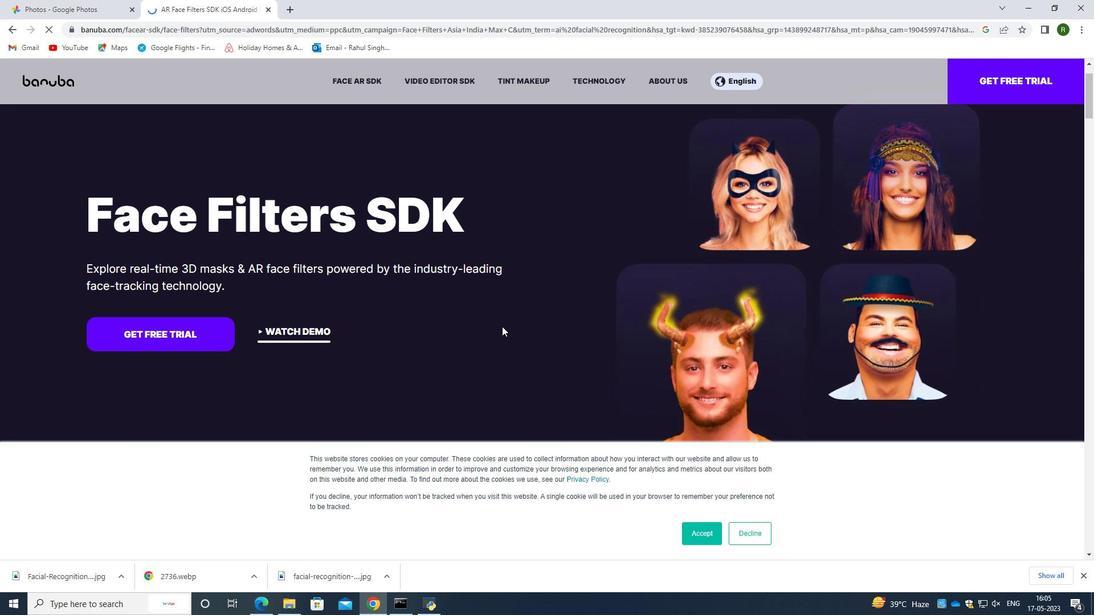 
Action: Mouse scrolled (538, 319) with delta (0, 0)
Screenshot: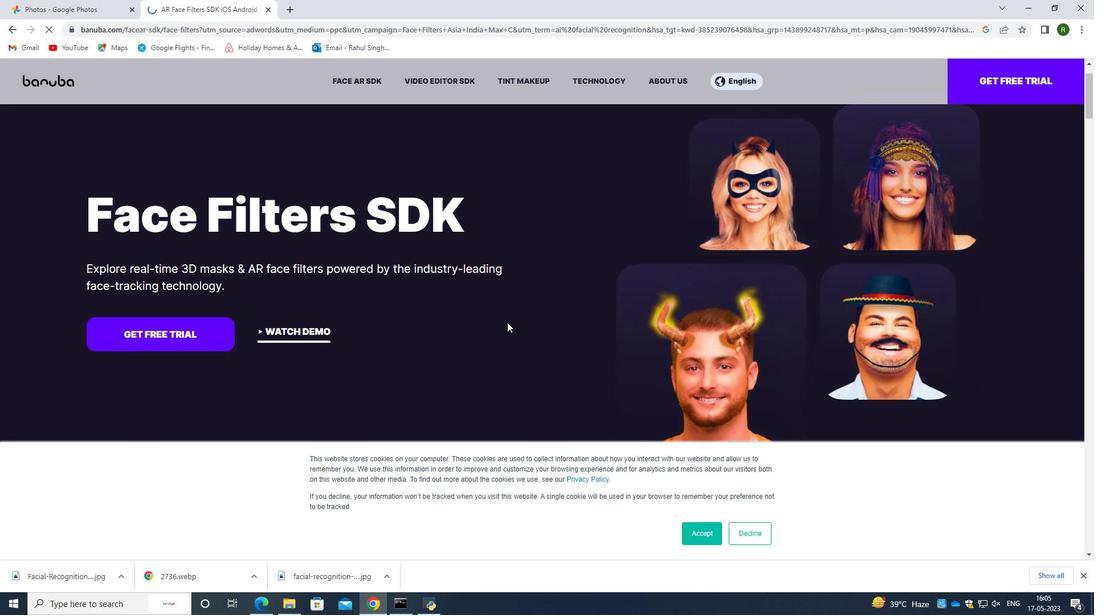 
Action: Mouse scrolled (538, 319) with delta (0, 0)
Screenshot: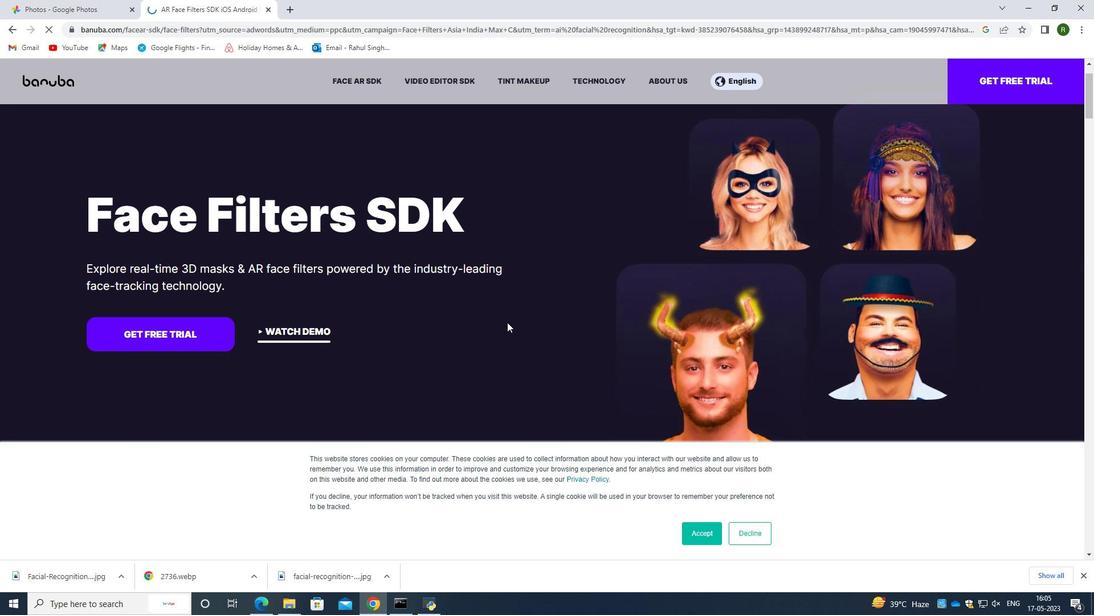
Action: Mouse moved to (544, 319)
Screenshot: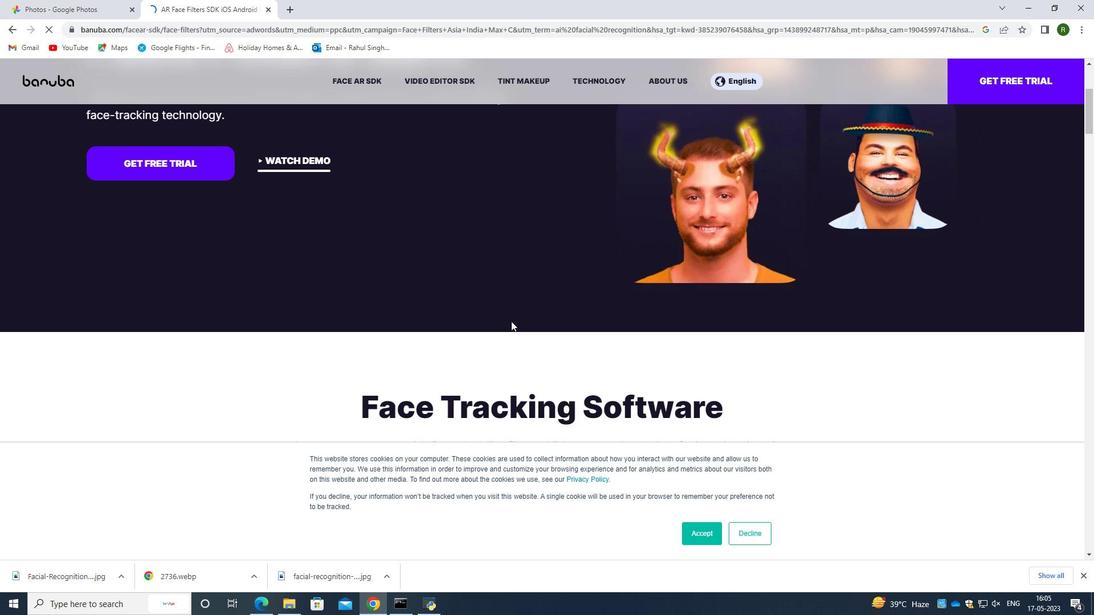 
Action: Mouse scrolled (544, 319) with delta (0, 0)
Screenshot: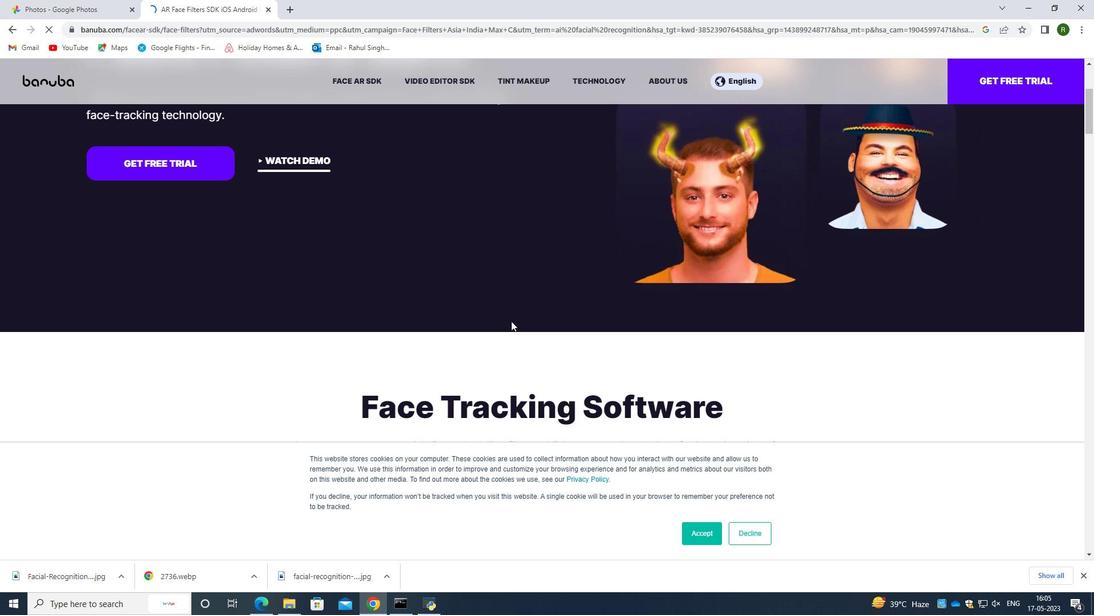 
Action: Mouse moved to (712, 460)
Screenshot: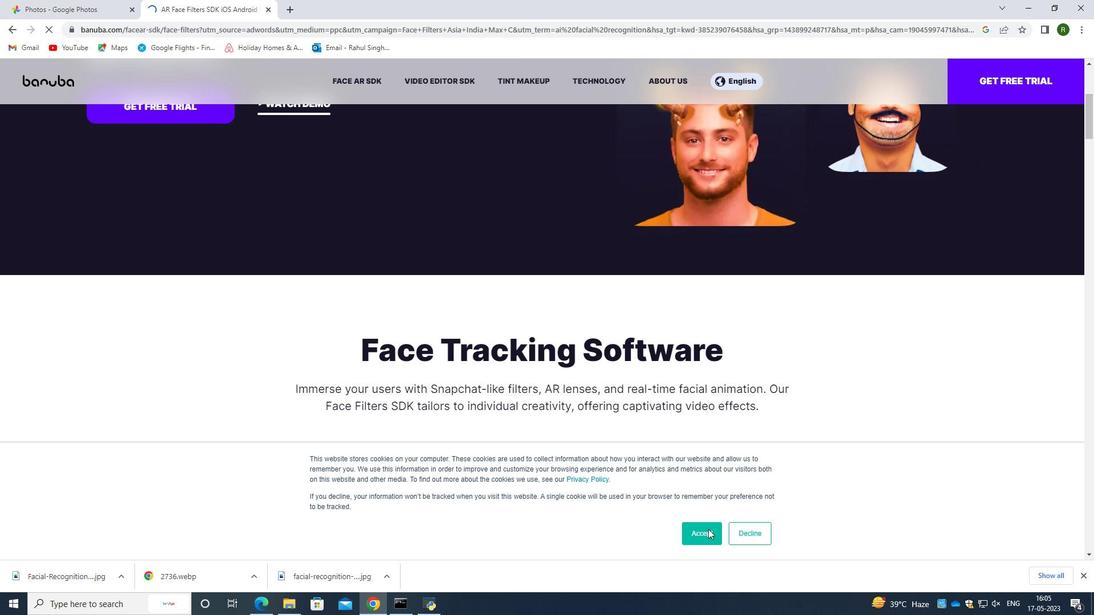 
Action: Mouse pressed left at (712, 460)
Screenshot: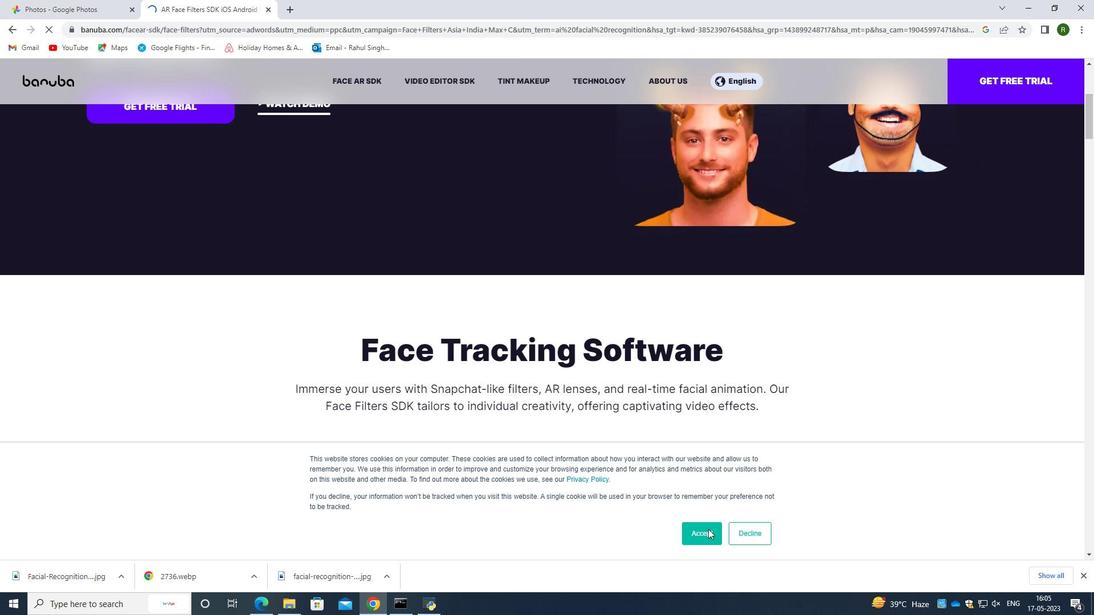 
Action: Mouse moved to (663, 303)
Screenshot: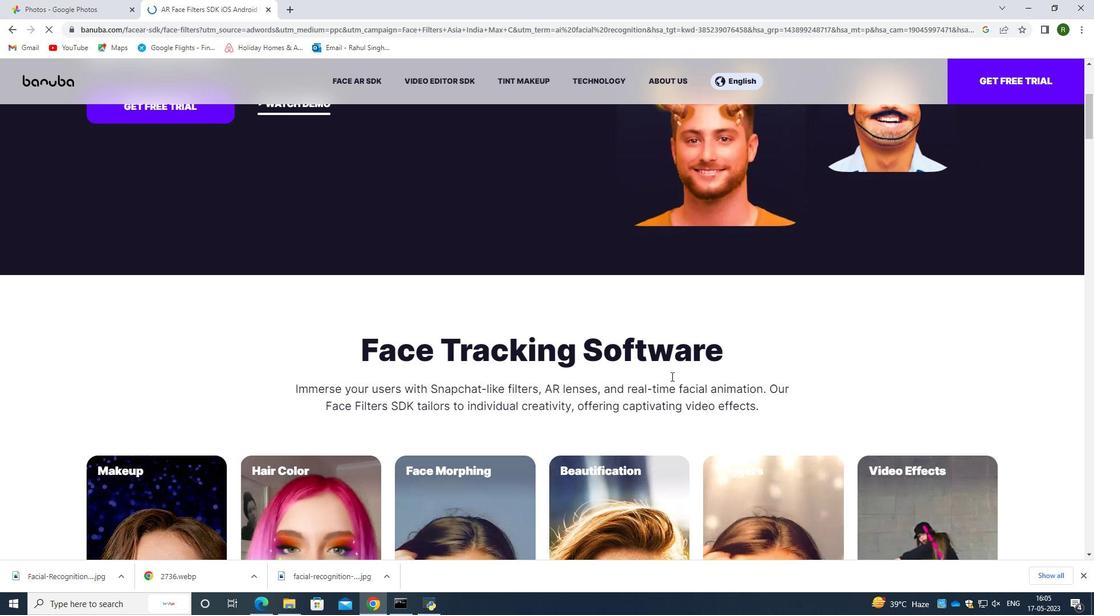 
Action: Mouse scrolled (663, 302) with delta (0, 0)
Screenshot: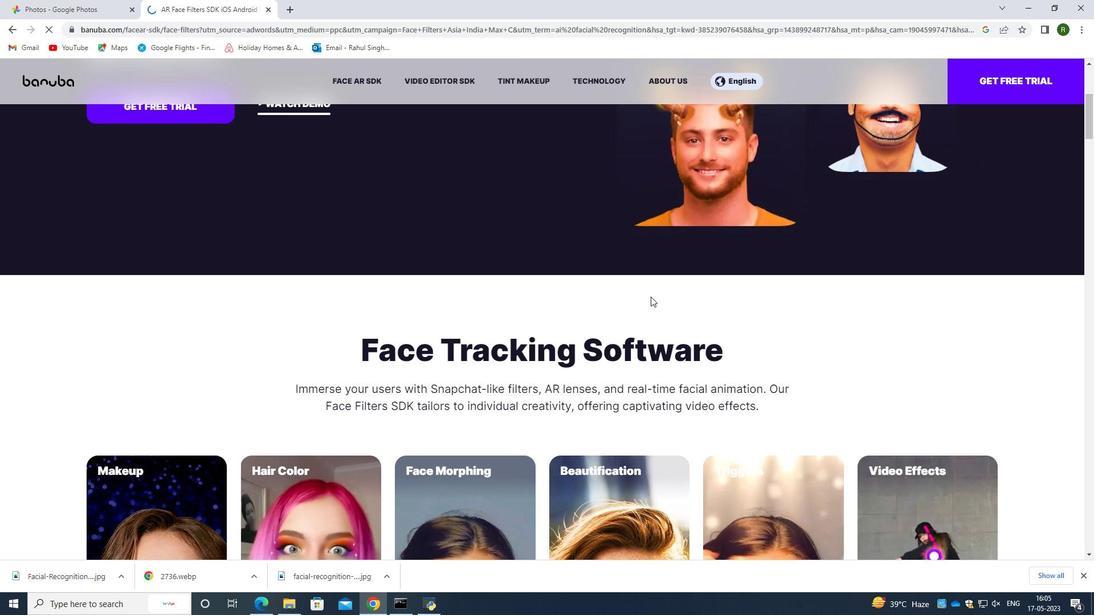 
Action: Mouse scrolled (663, 302) with delta (0, 0)
Screenshot: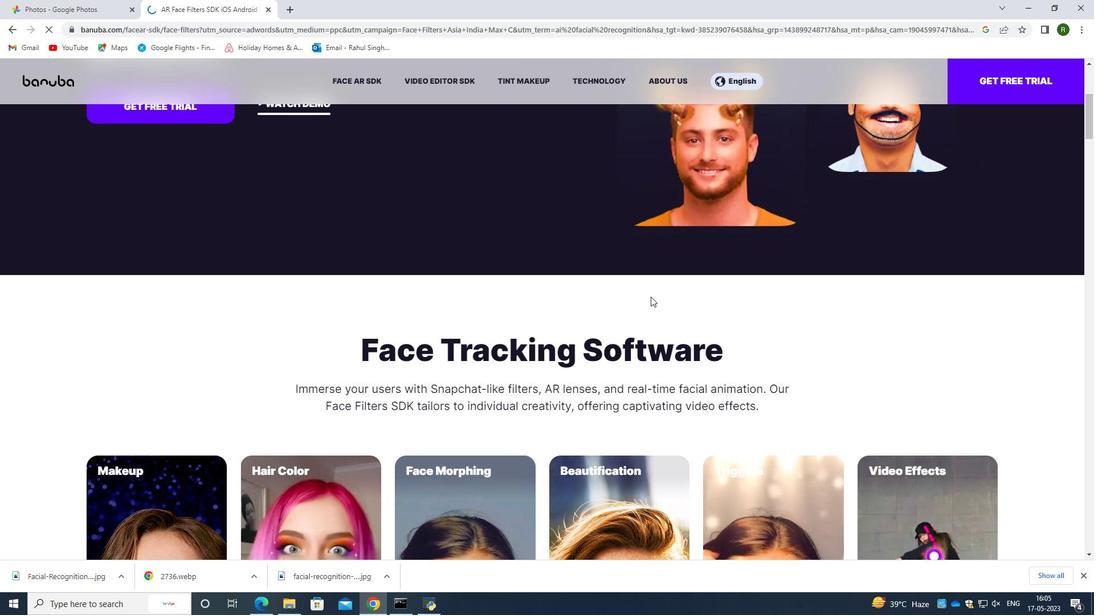 
Action: Mouse scrolled (663, 302) with delta (0, 0)
Screenshot: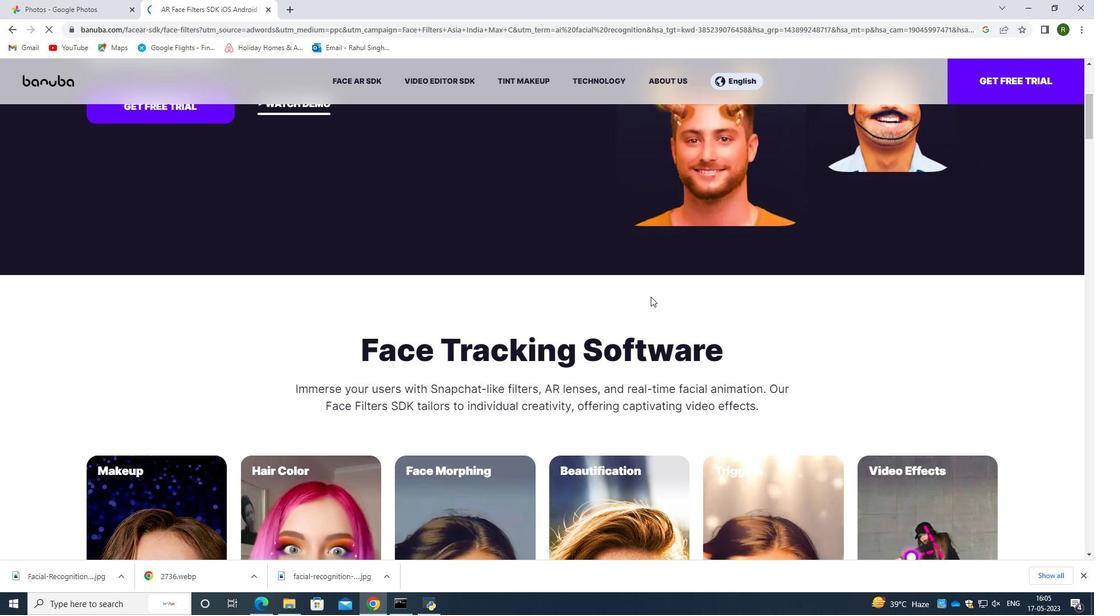 
Action: Mouse scrolled (663, 302) with delta (0, 0)
Screenshot: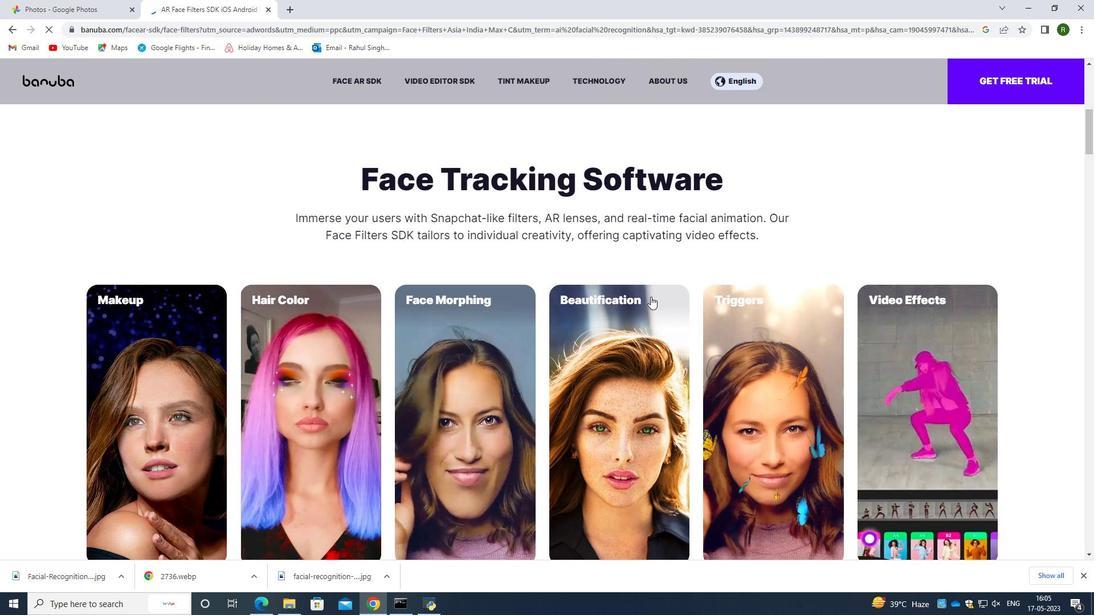 
Action: Mouse moved to (662, 303)
Screenshot: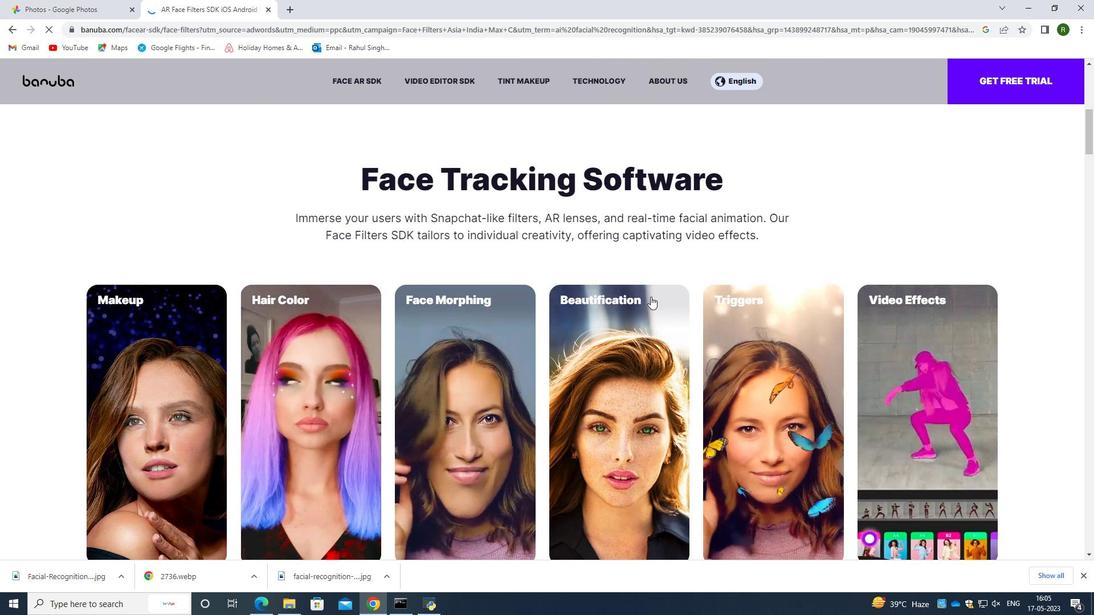 
Action: Mouse scrolled (662, 303) with delta (0, 0)
Screenshot: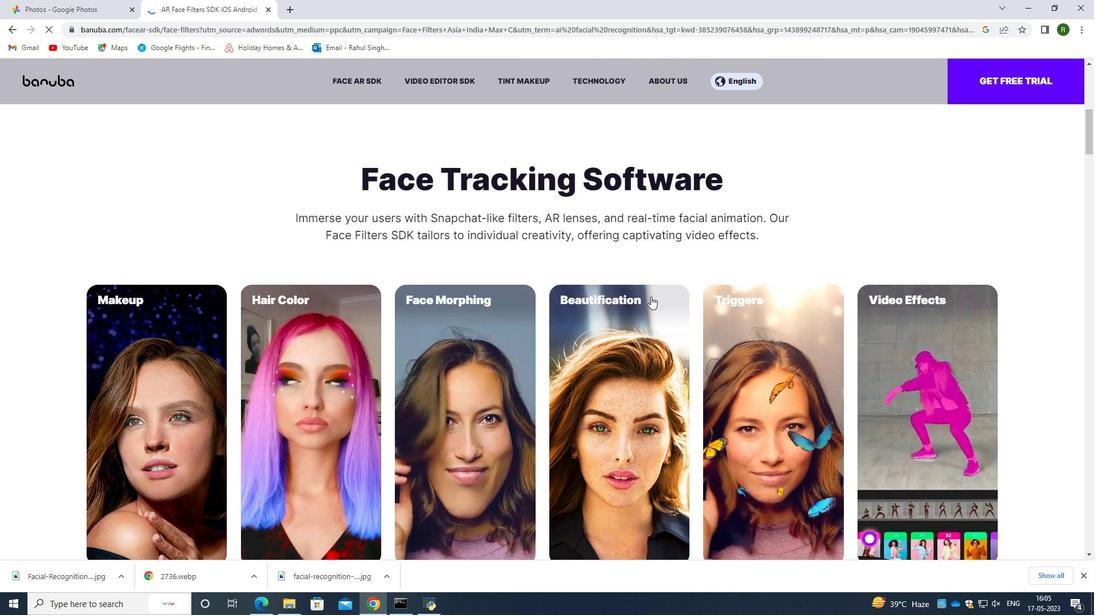 
Action: Mouse moved to (662, 304)
Screenshot: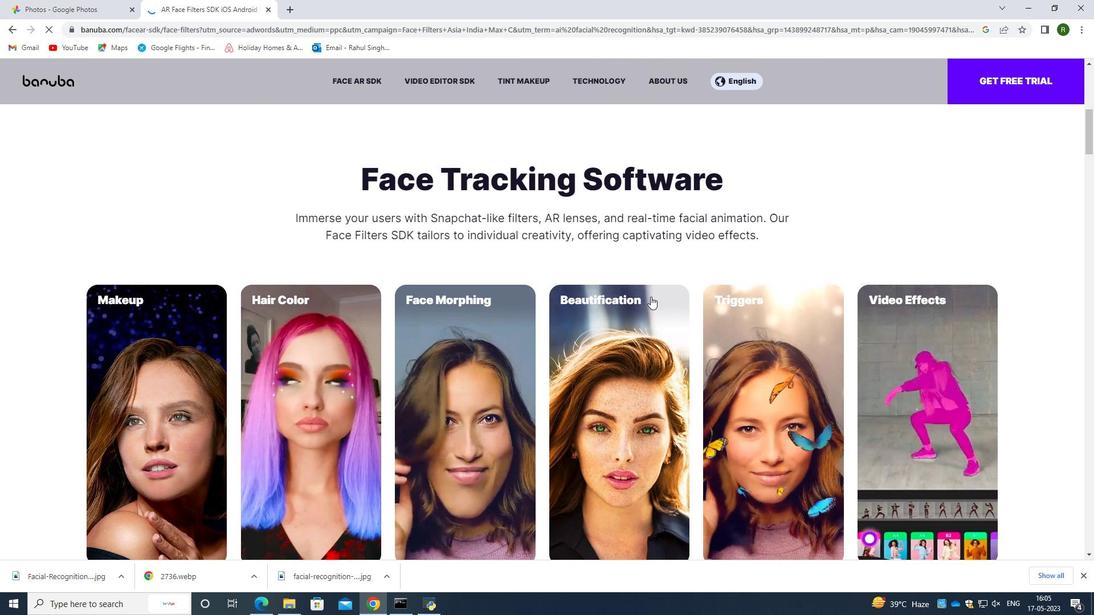 
Action: Mouse scrolled (662, 303) with delta (0, 0)
Screenshot: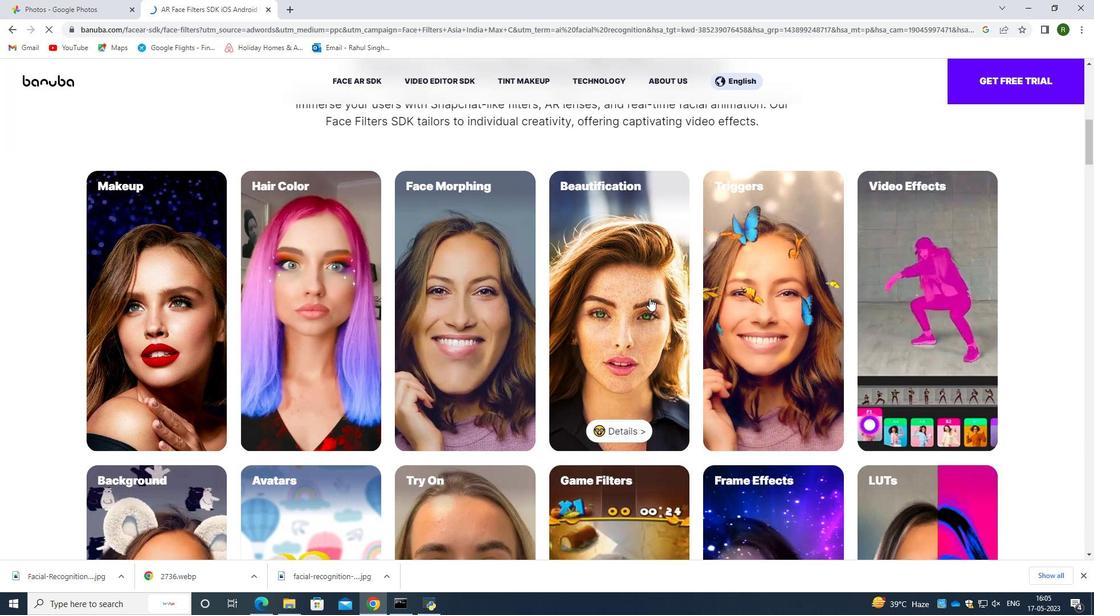 
Action: Mouse moved to (662, 305)
Screenshot: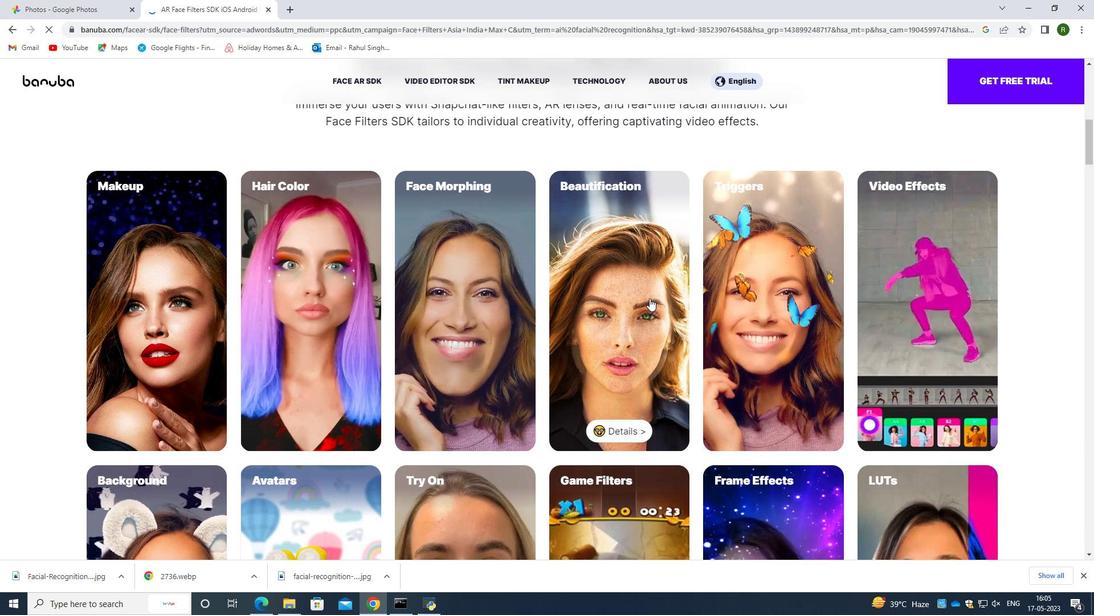 
Action: Mouse scrolled (662, 304) with delta (0, 0)
Screenshot: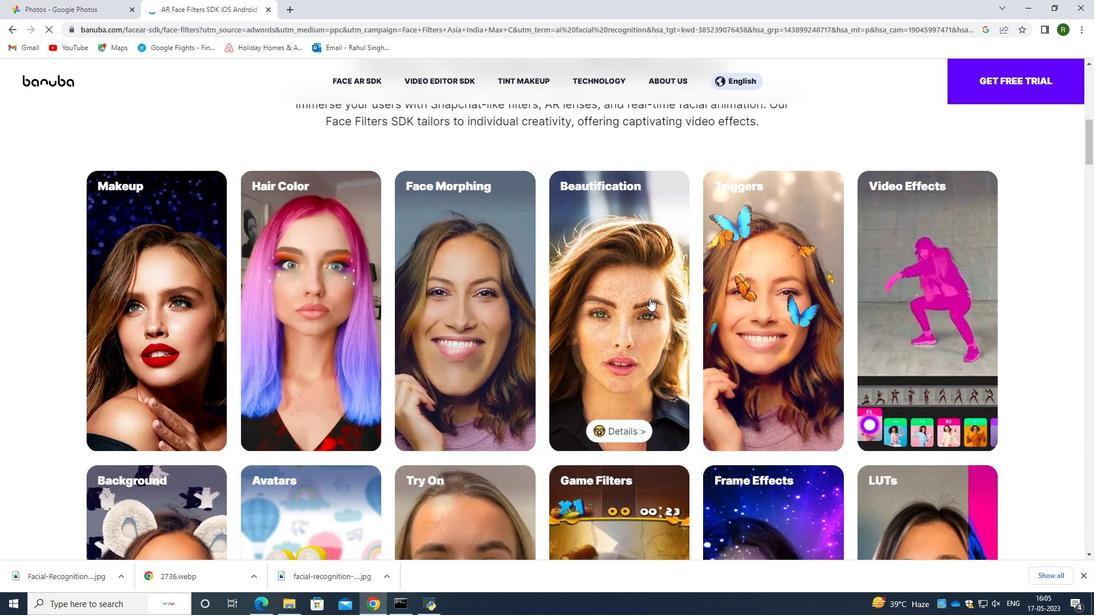 
Action: Mouse scrolled (662, 304) with delta (0, 0)
Screenshot: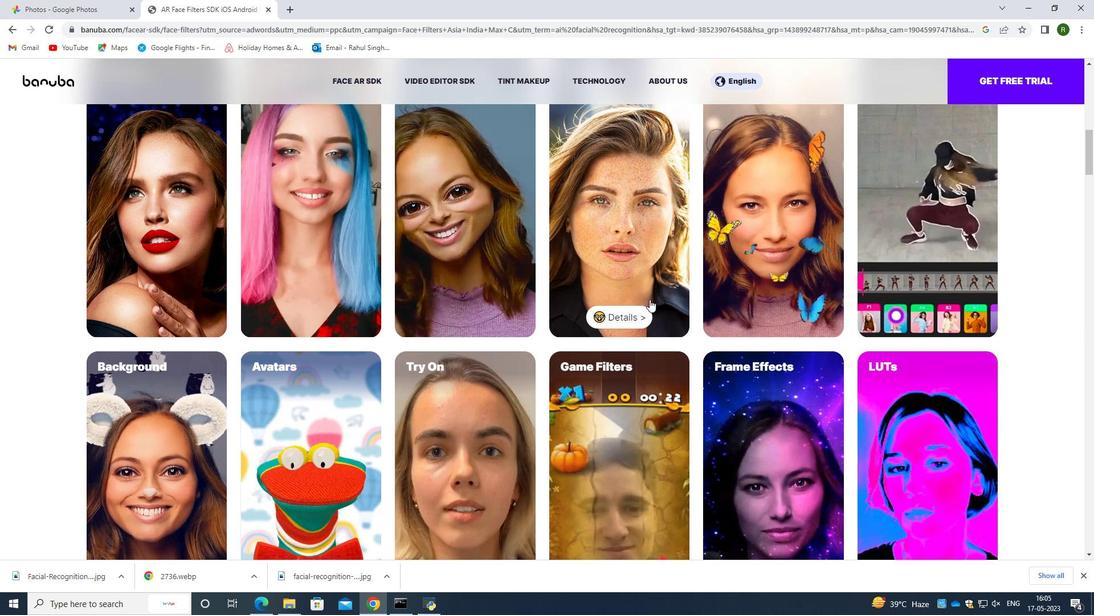 
Action: Mouse scrolled (662, 304) with delta (0, 0)
Screenshot: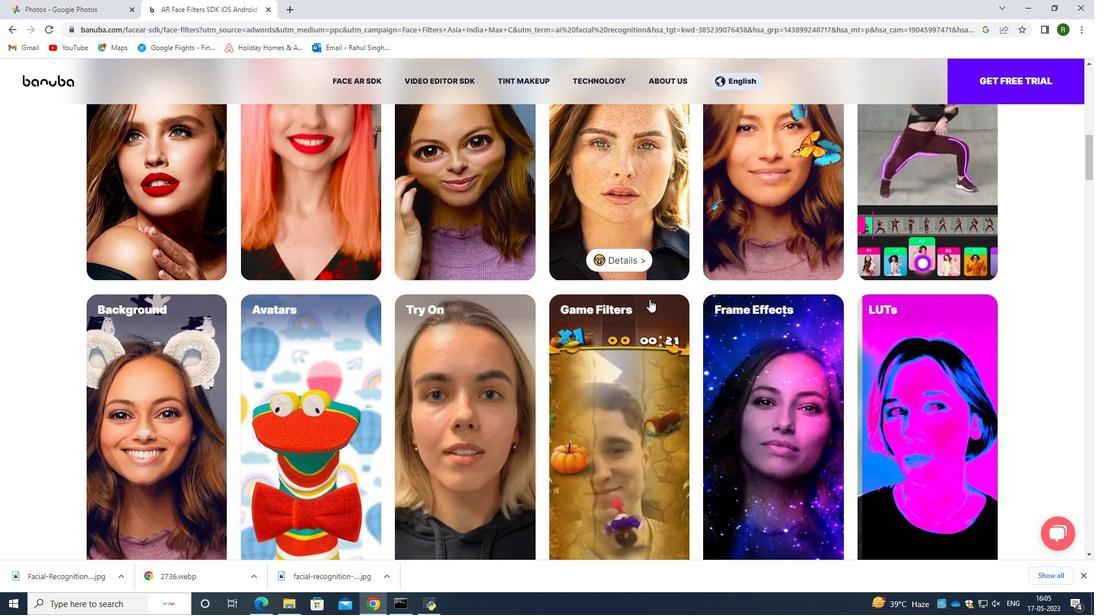 
Action: Mouse scrolled (662, 304) with delta (0, 0)
Screenshot: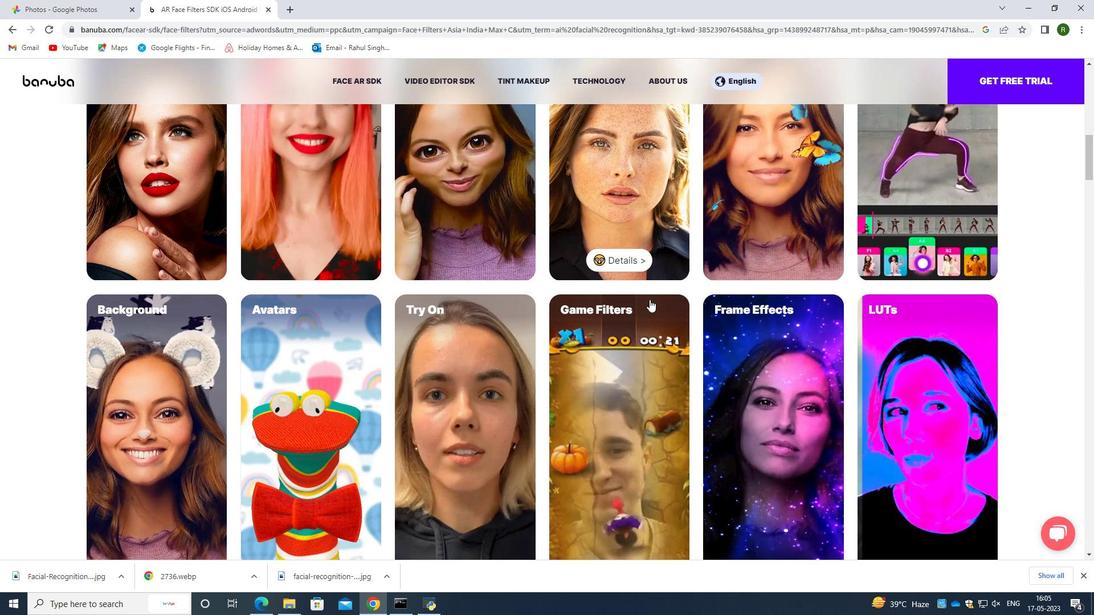 
Action: Mouse scrolled (662, 304) with delta (0, 0)
Screenshot: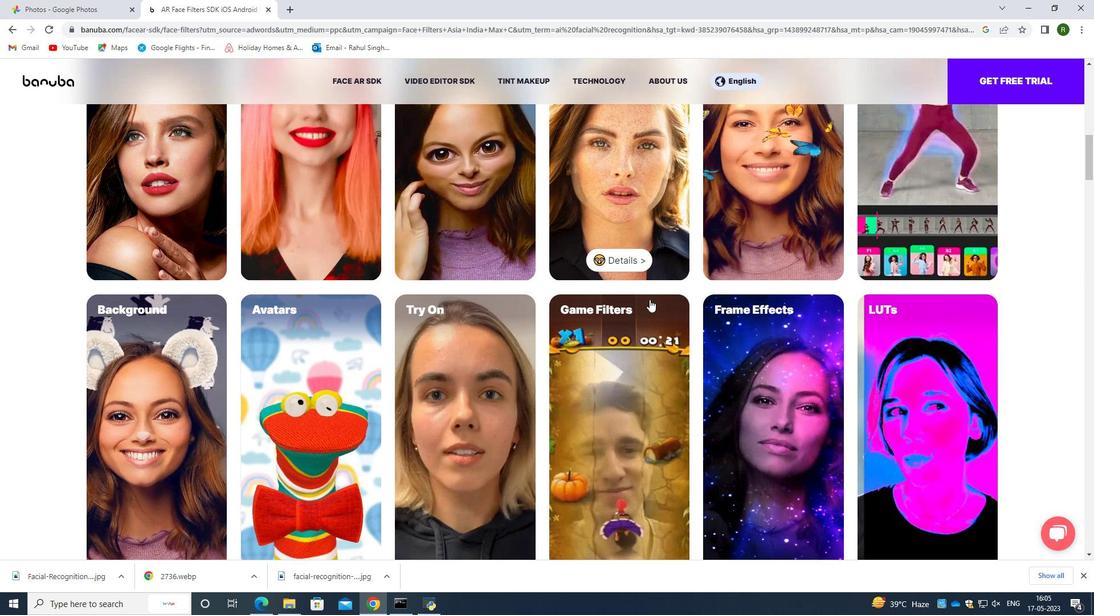 
Action: Mouse scrolled (662, 305) with delta (0, 0)
Screenshot: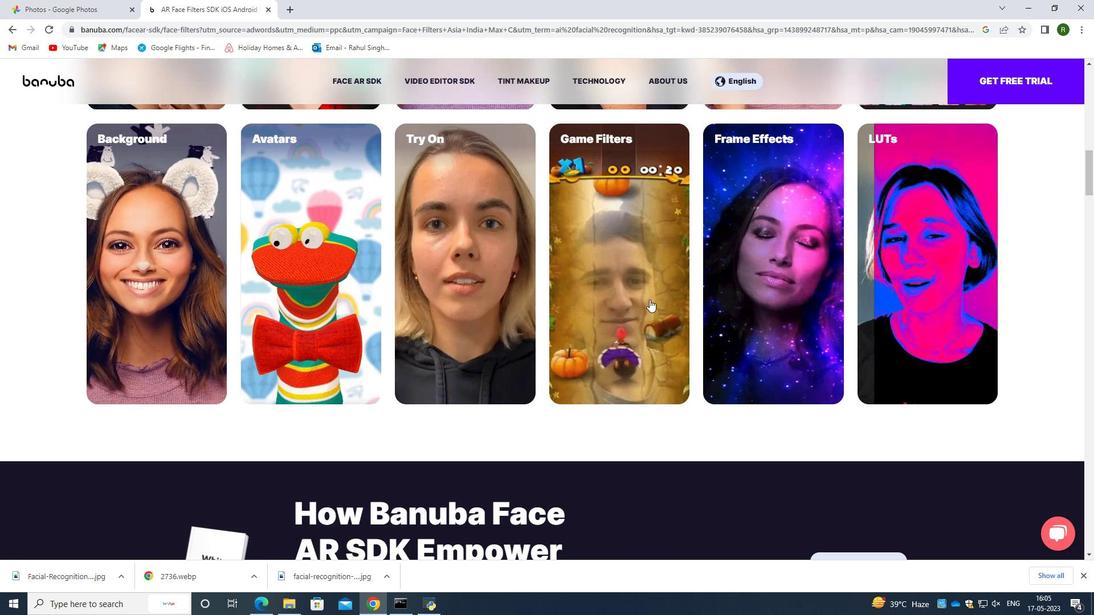 
Action: Mouse scrolled (662, 305) with delta (0, 0)
Screenshot: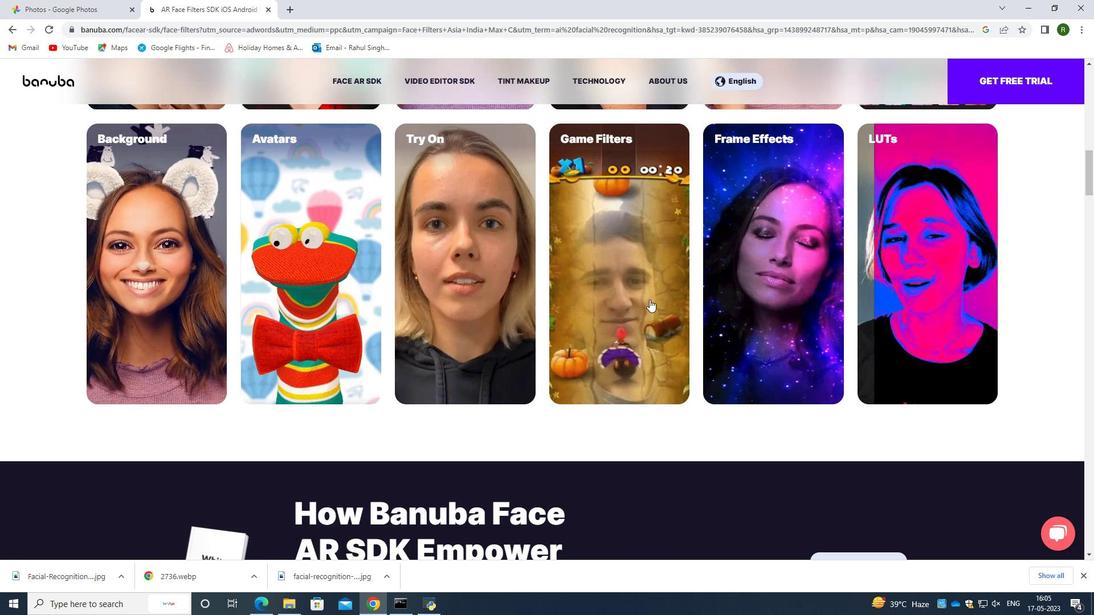 
Action: Mouse scrolled (662, 305) with delta (0, 0)
Screenshot: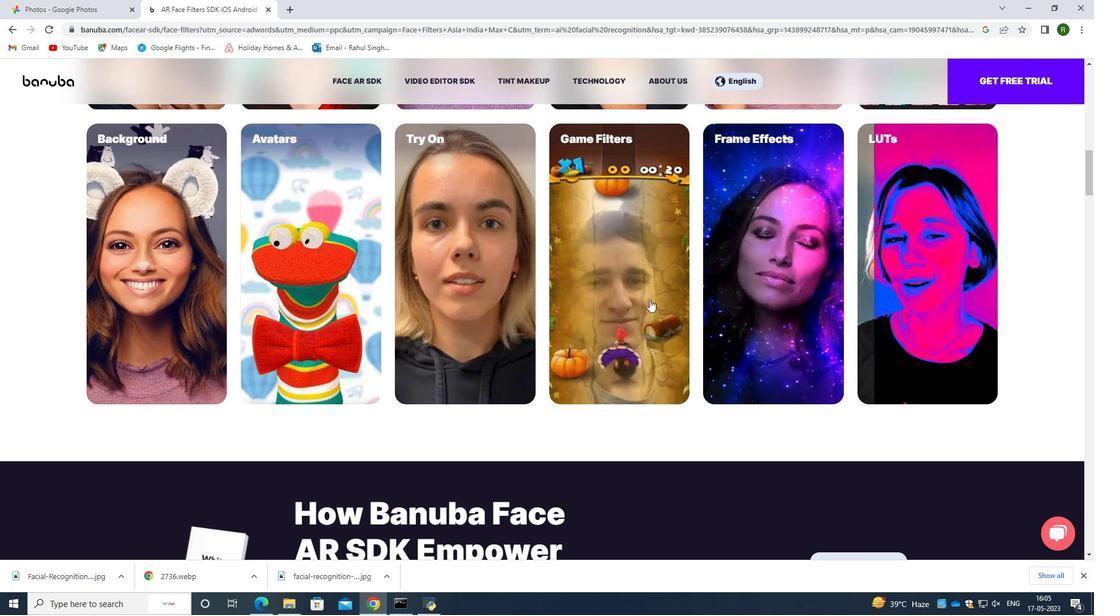 
Action: Mouse scrolled (662, 305) with delta (0, 0)
Screenshot: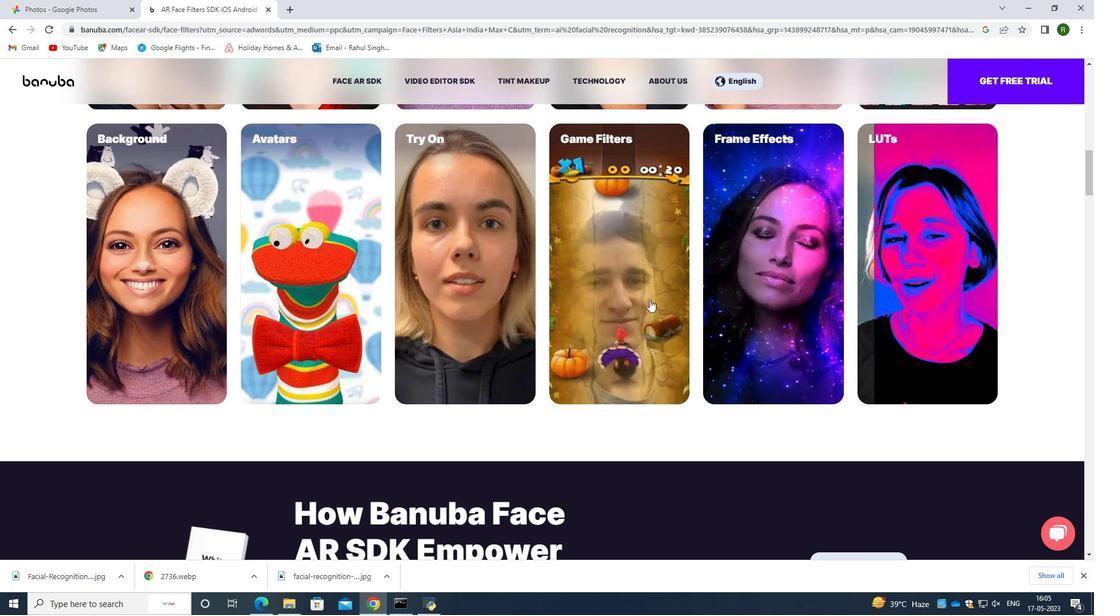 
Action: Mouse moved to (701, 273)
Screenshot: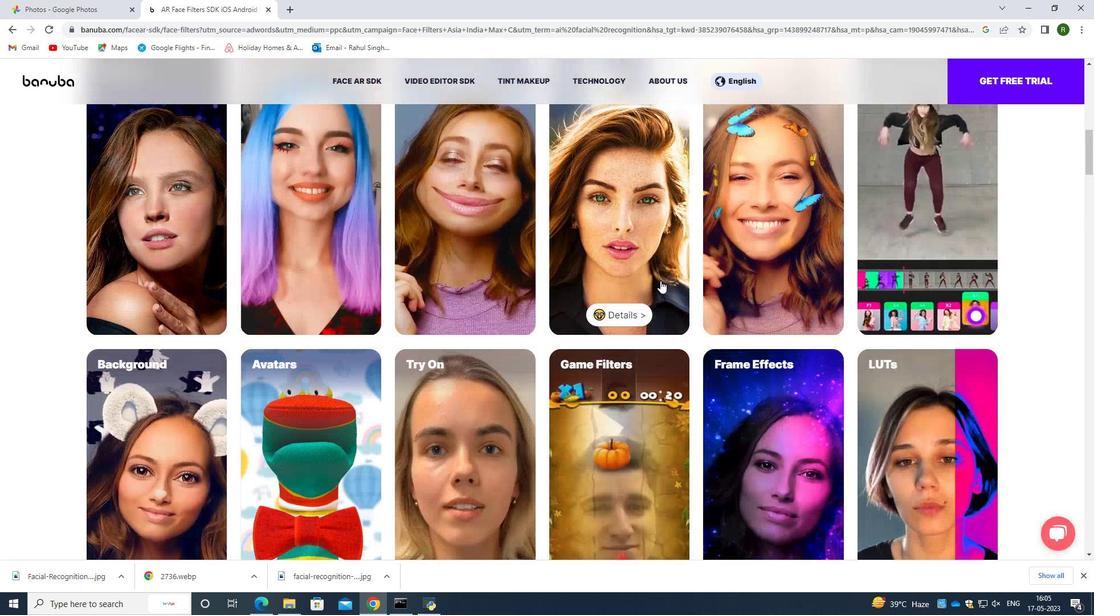 
Action: Mouse scrolled (701, 273) with delta (0, 0)
Screenshot: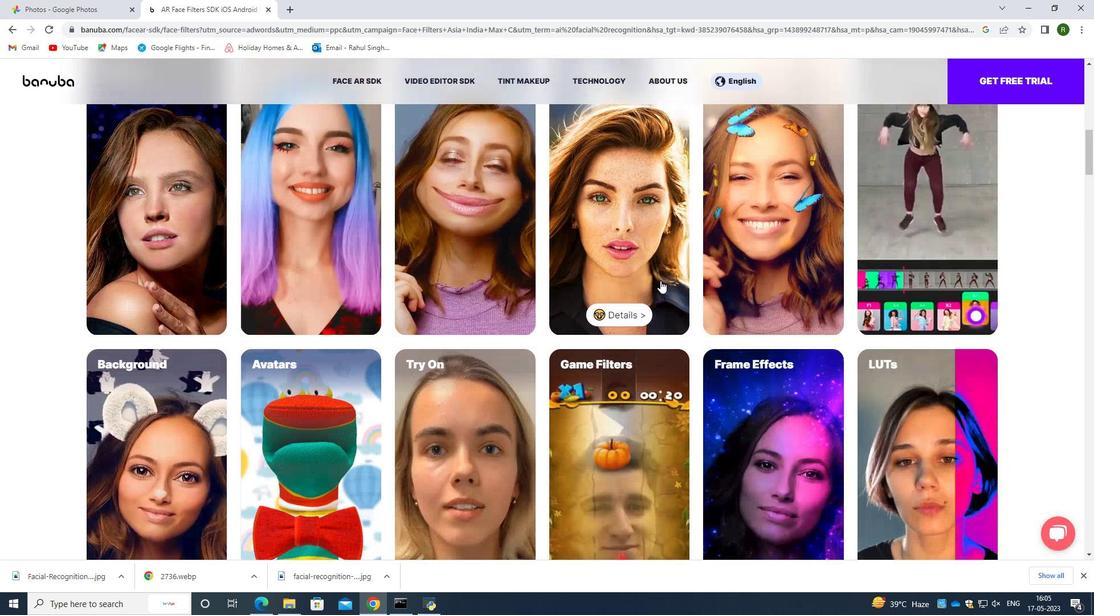 
Action: Mouse scrolled (701, 273) with delta (0, 0)
Screenshot: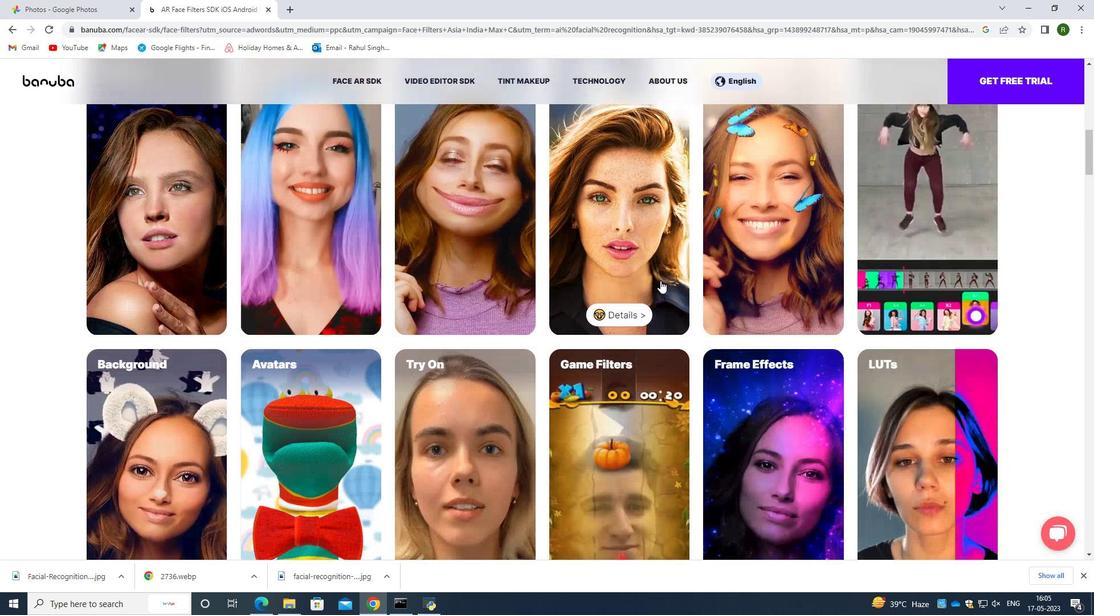 
Action: Mouse scrolled (701, 273) with delta (0, 0)
Screenshot: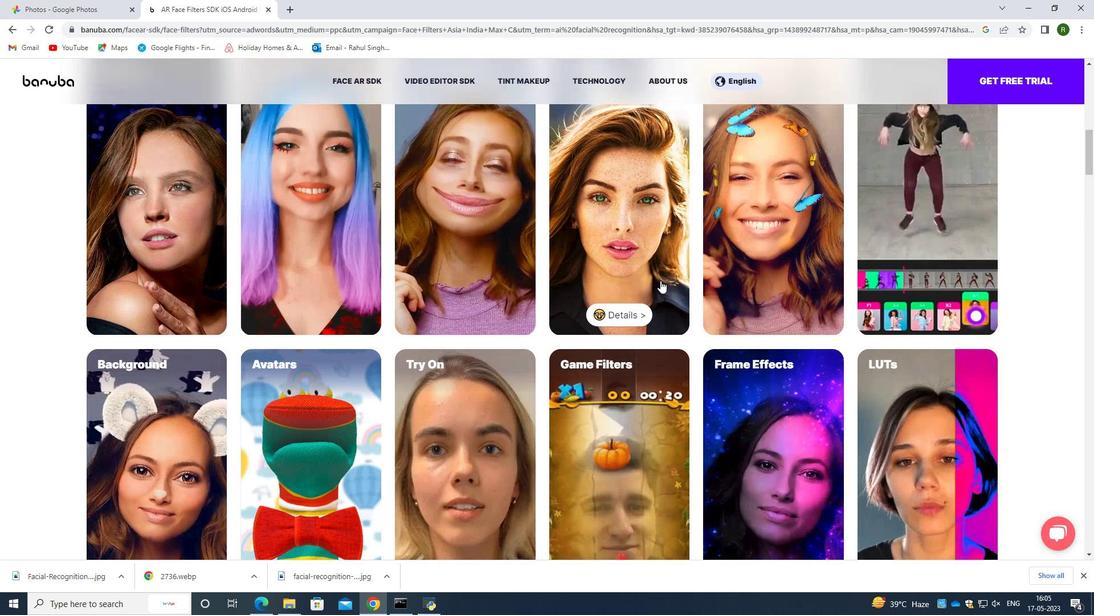 
Action: Mouse scrolled (701, 273) with delta (0, 0)
Screenshot: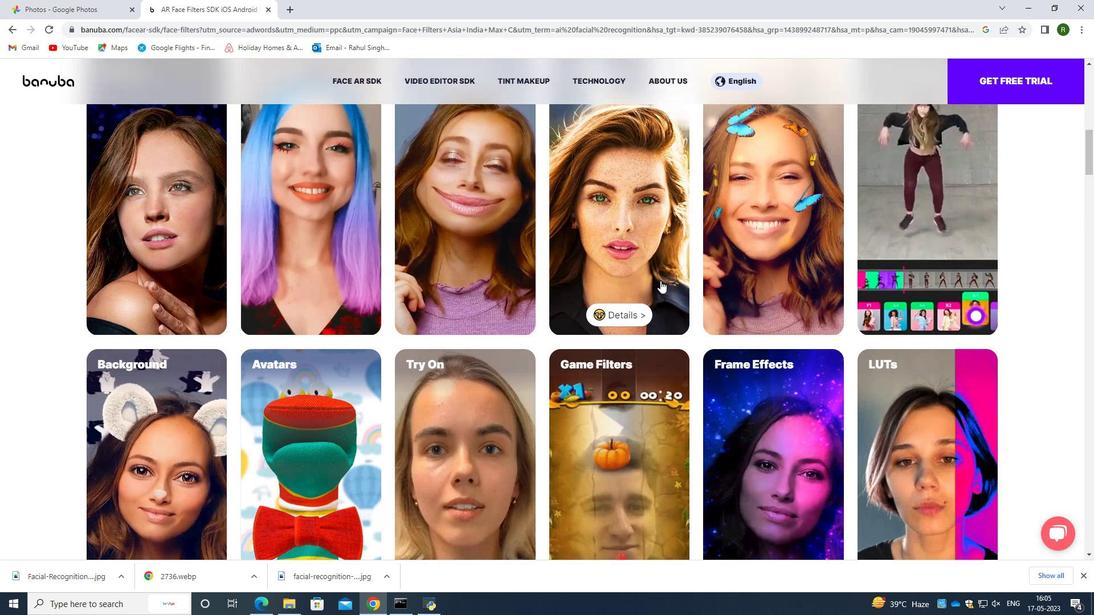 
Action: Mouse scrolled (701, 273) with delta (0, 0)
Screenshot: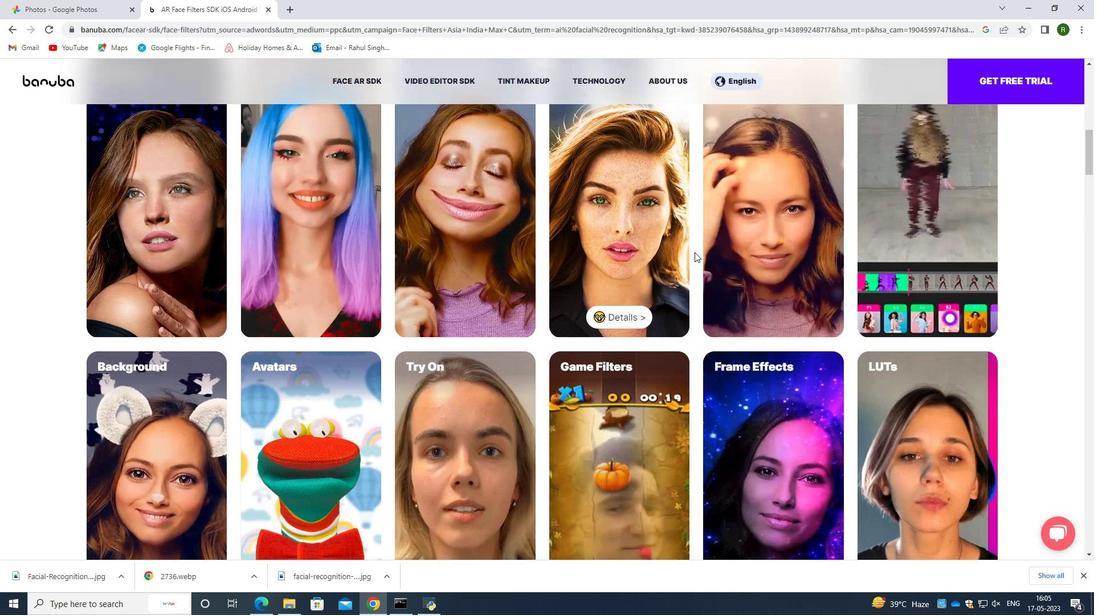 
Action: Mouse moved to (104, 120)
Screenshot: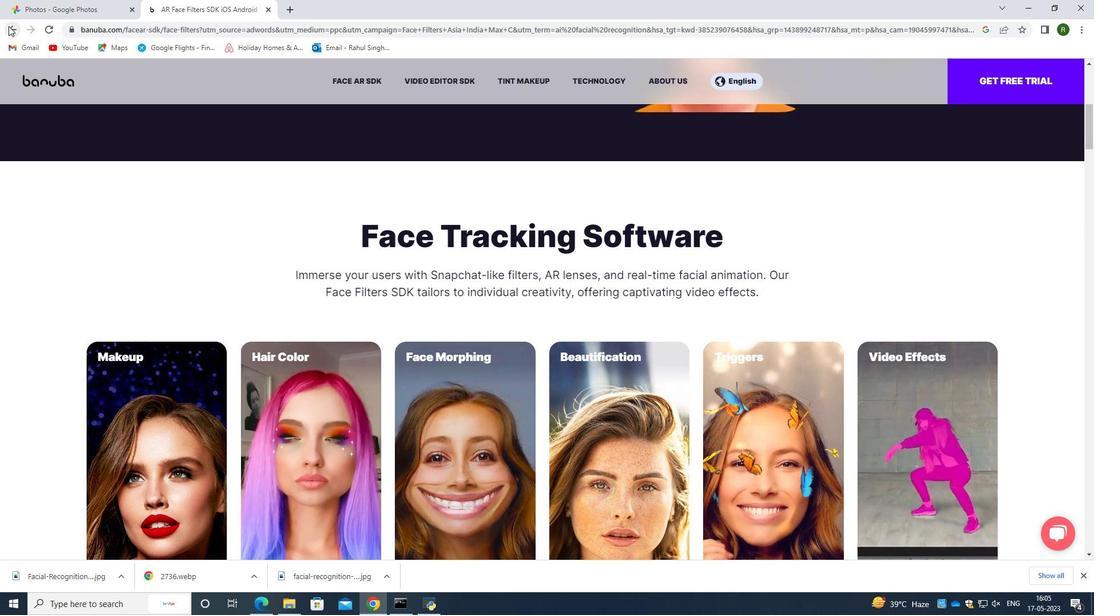 
Action: Mouse pressed left at (104, 120)
Screenshot: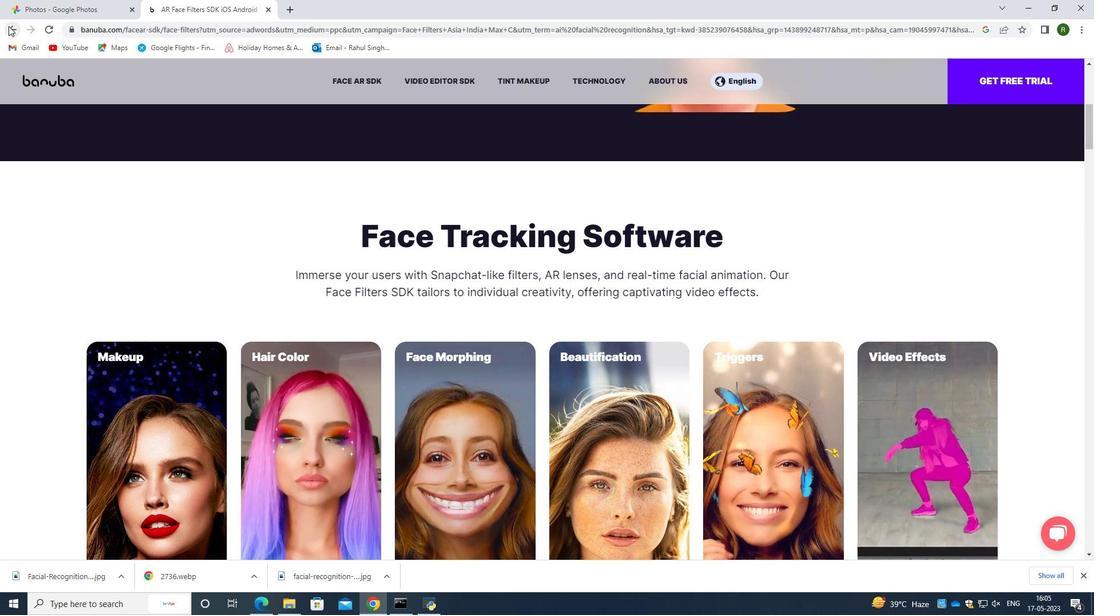 
Action: Mouse moved to (330, 402)
Screenshot: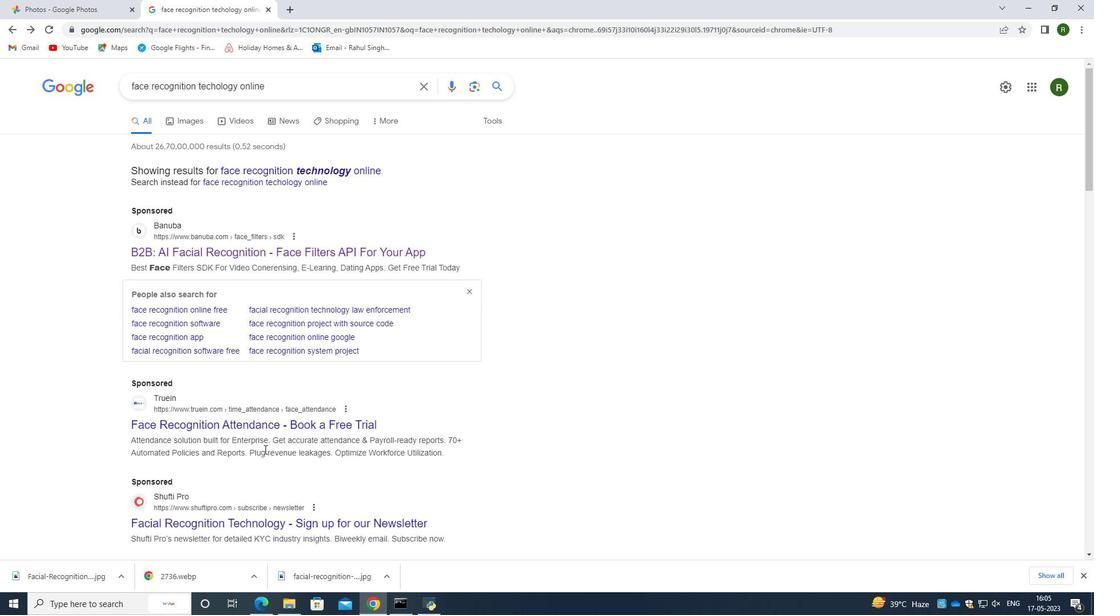 
Action: Mouse scrolled (330, 402) with delta (0, 0)
Screenshot: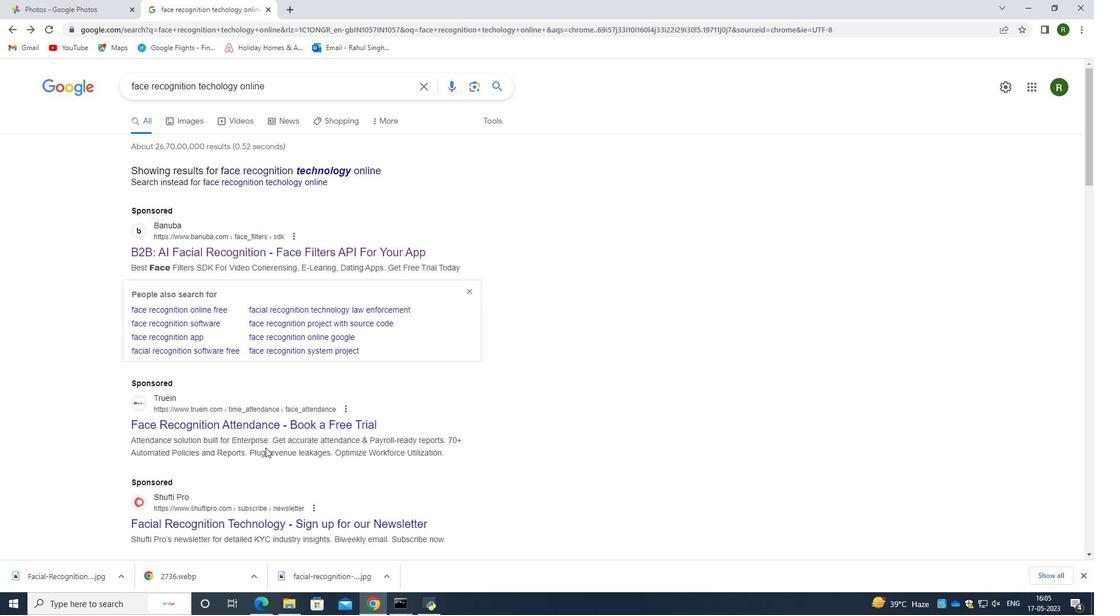 
Action: Mouse moved to (330, 402)
Screenshot: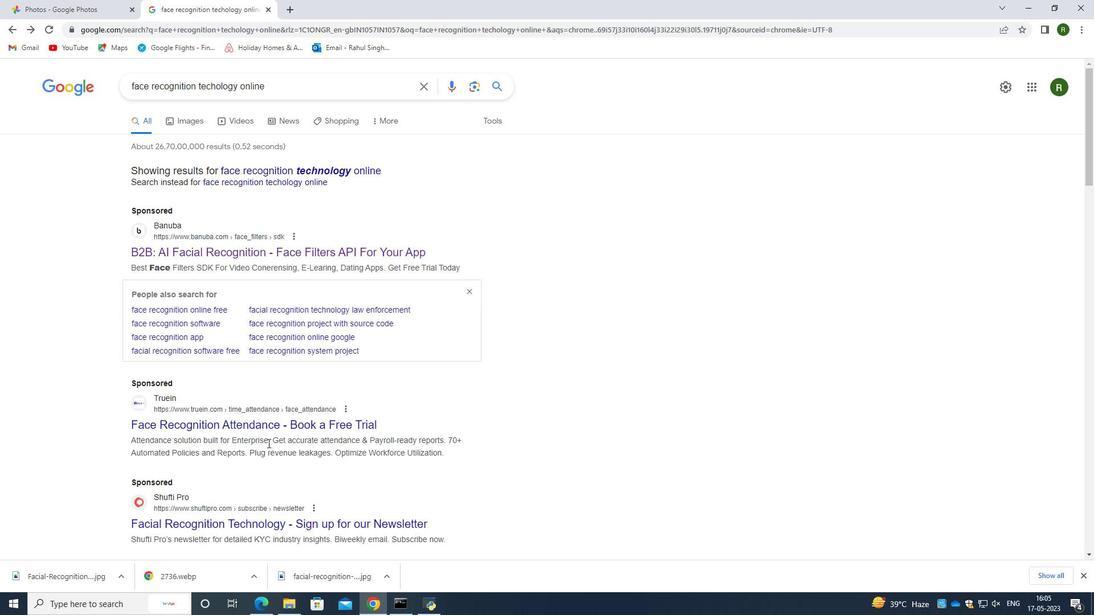
Action: Mouse scrolled (330, 401) with delta (0, 0)
Screenshot: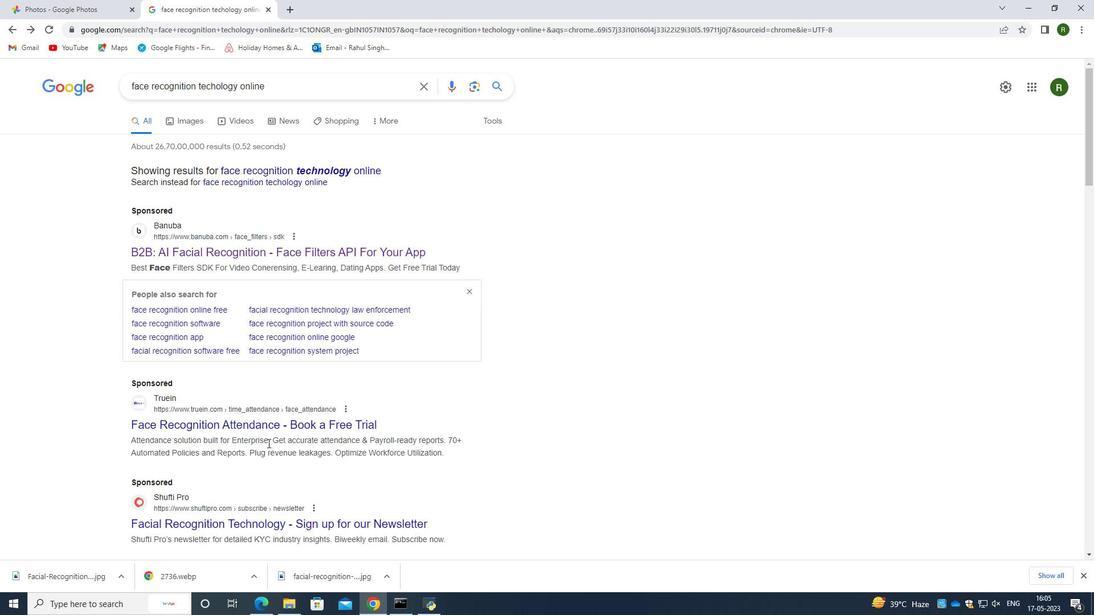 
Action: Mouse moved to (415, 387)
Screenshot: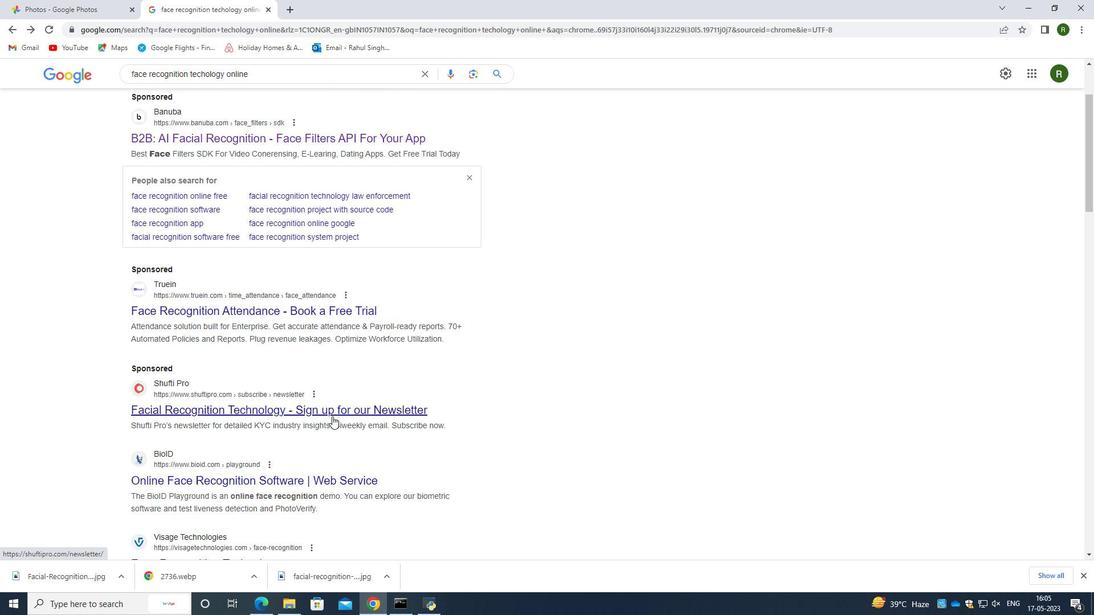 
Action: Mouse scrolled (415, 386) with delta (0, 0)
Screenshot: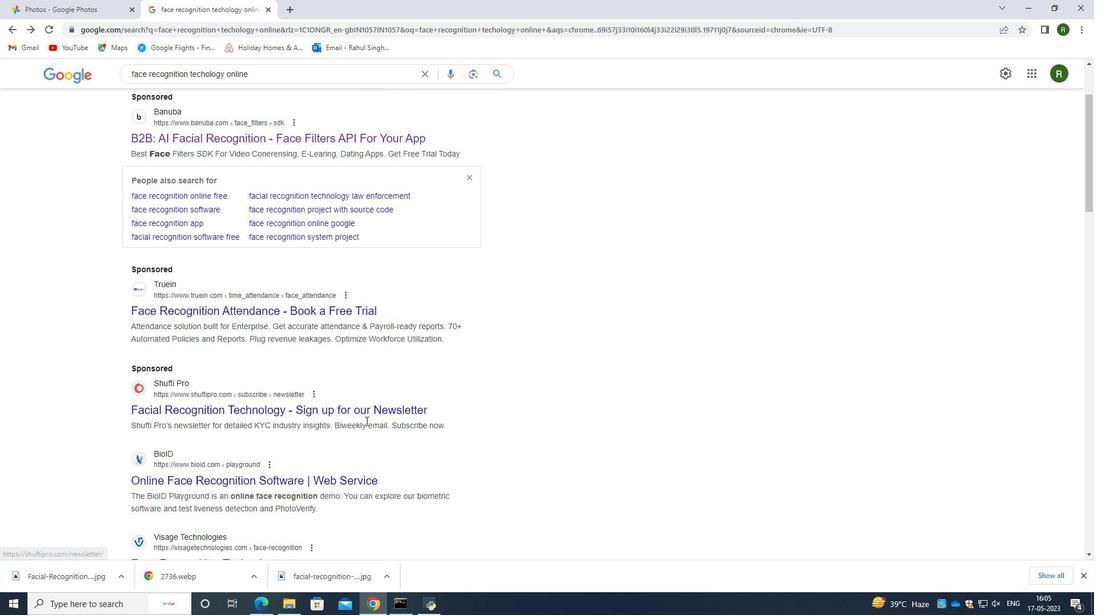 
Action: Mouse moved to (298, 387)
Screenshot: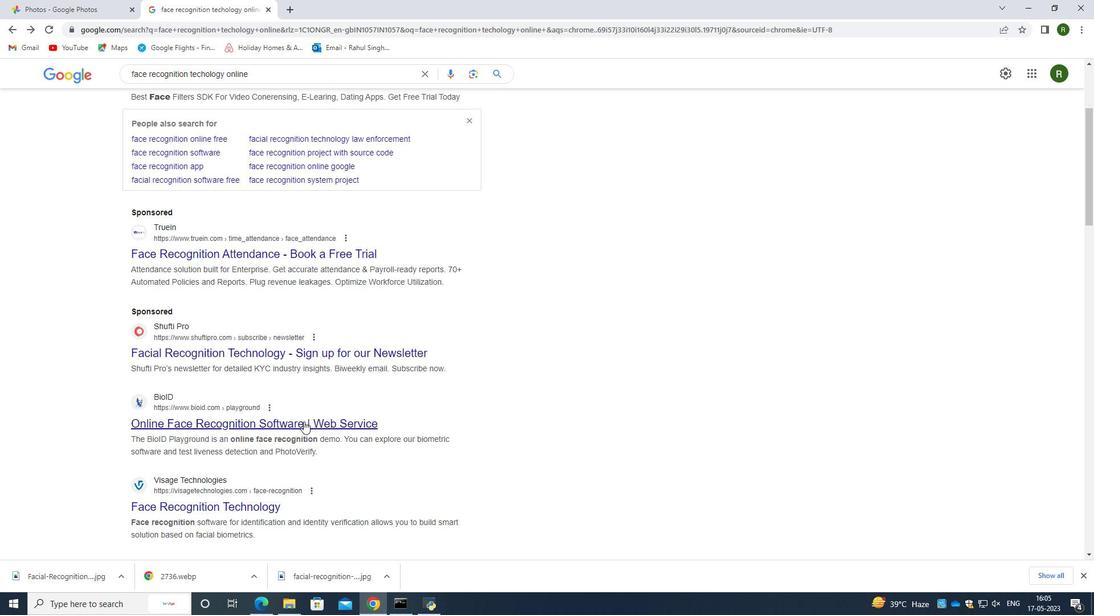 
Action: Mouse pressed left at (298, 387)
Screenshot: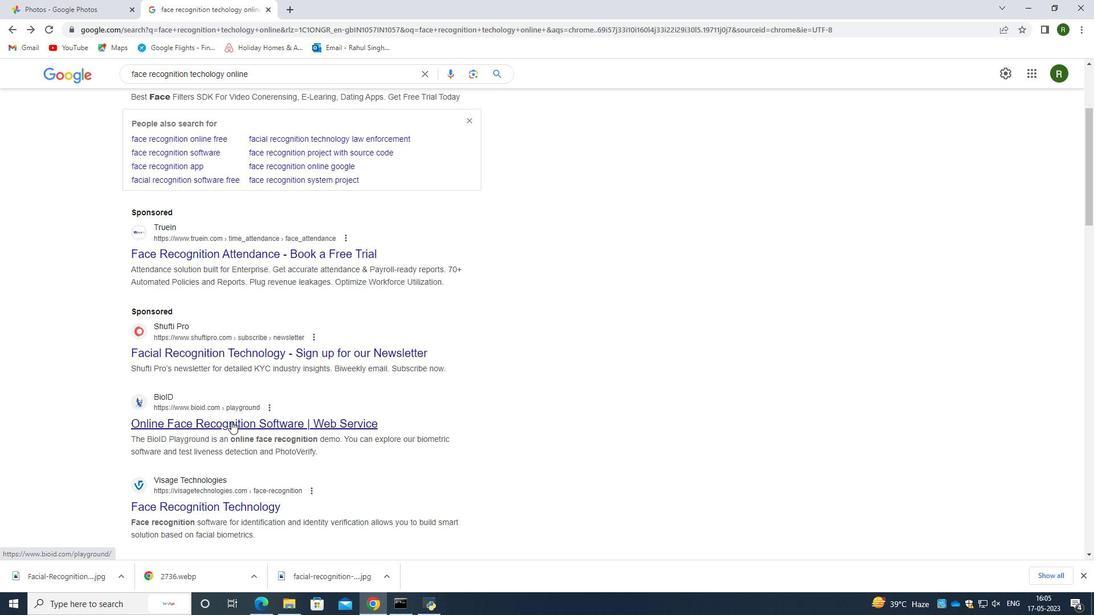 
Action: Mouse moved to (569, 305)
Screenshot: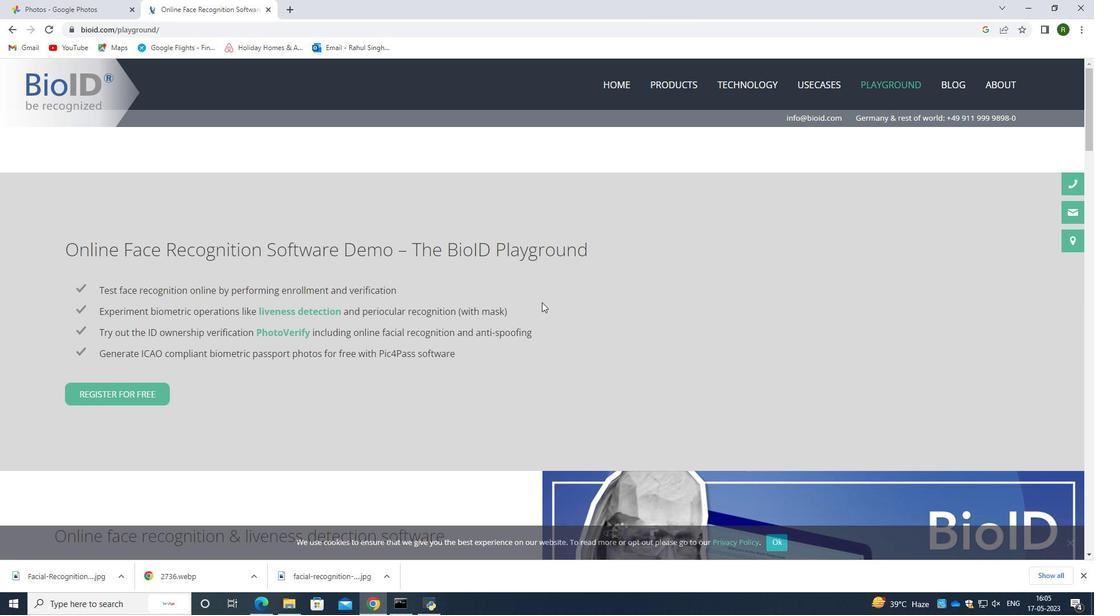 
Action: Mouse scrolled (569, 305) with delta (0, 0)
Screenshot: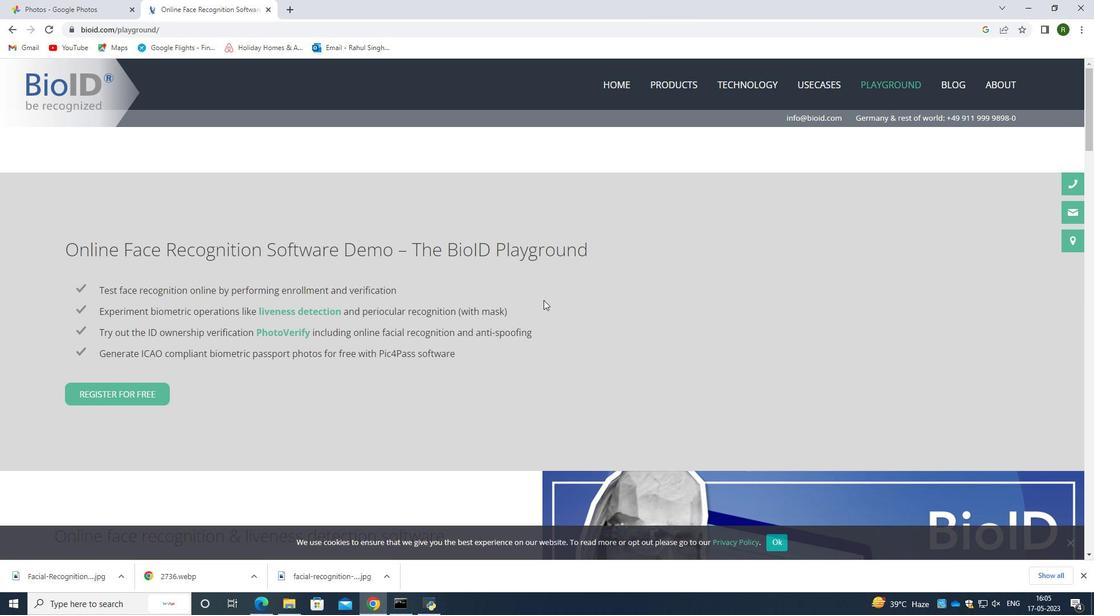 
Action: Mouse scrolled (569, 305) with delta (0, 0)
Screenshot: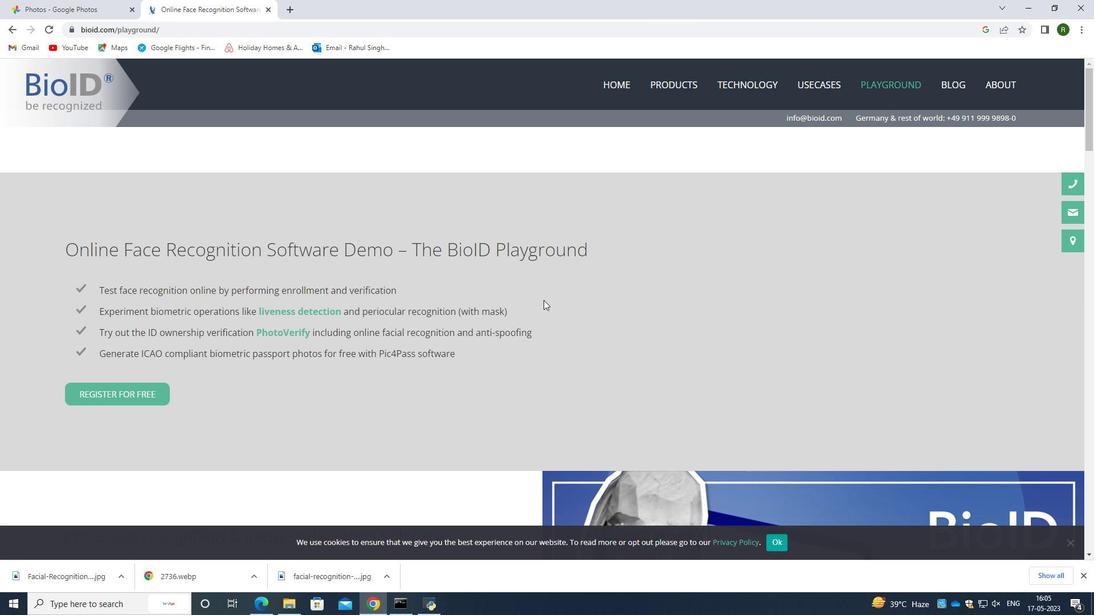 
Action: Mouse moved to (629, 272)
Screenshot: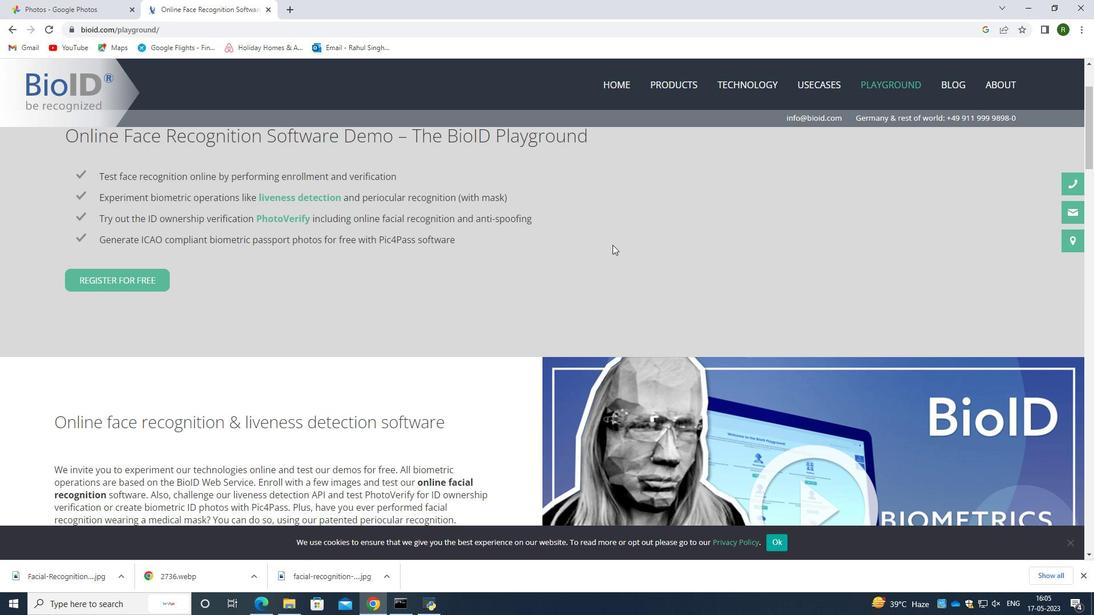 
Action: Mouse scrolled (629, 272) with delta (0, 0)
Screenshot: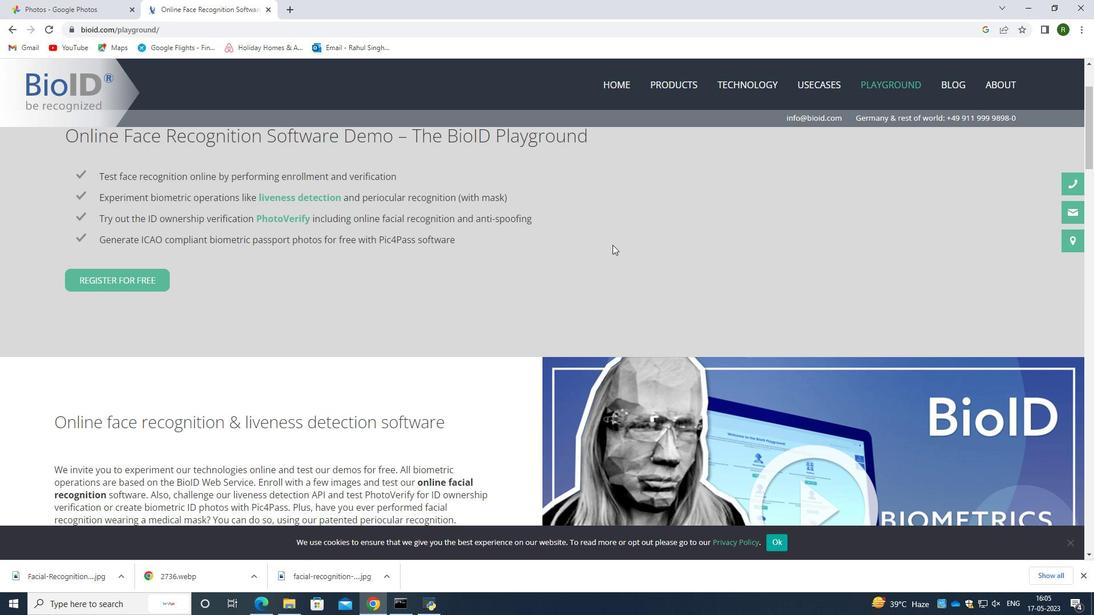 
Action: Mouse moved to (624, 282)
Screenshot: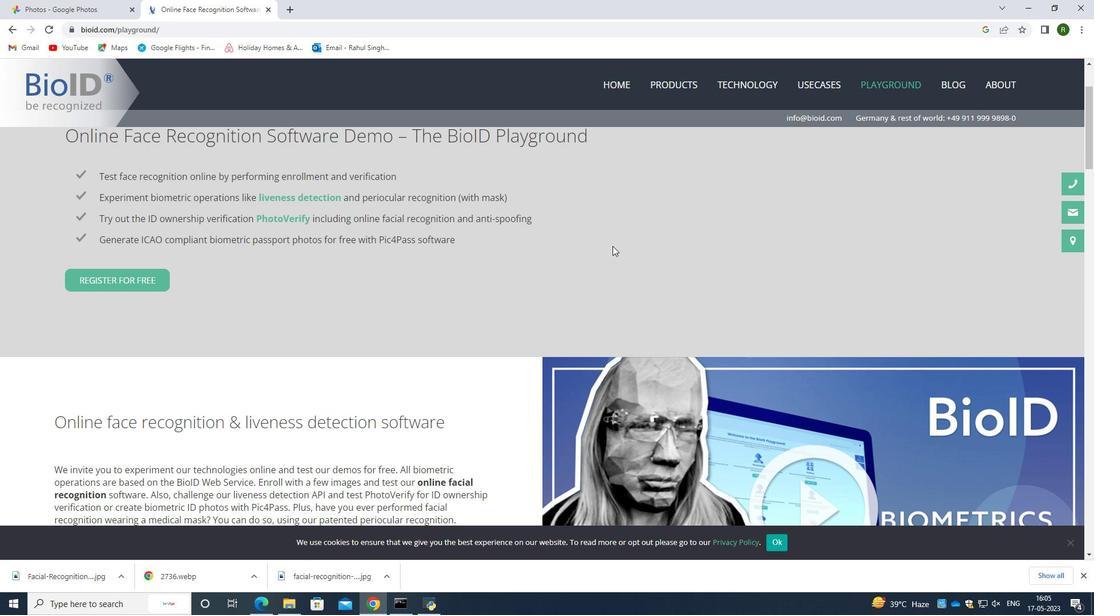 
Action: Mouse scrolled (624, 282) with delta (0, 0)
Screenshot: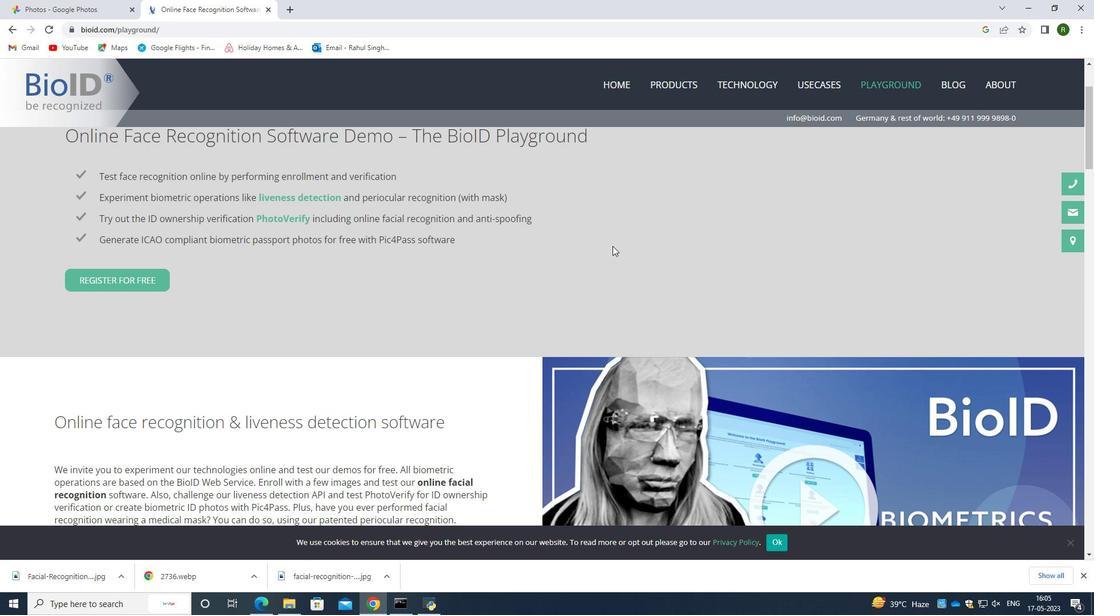 
Action: Mouse moved to (624, 284)
Screenshot: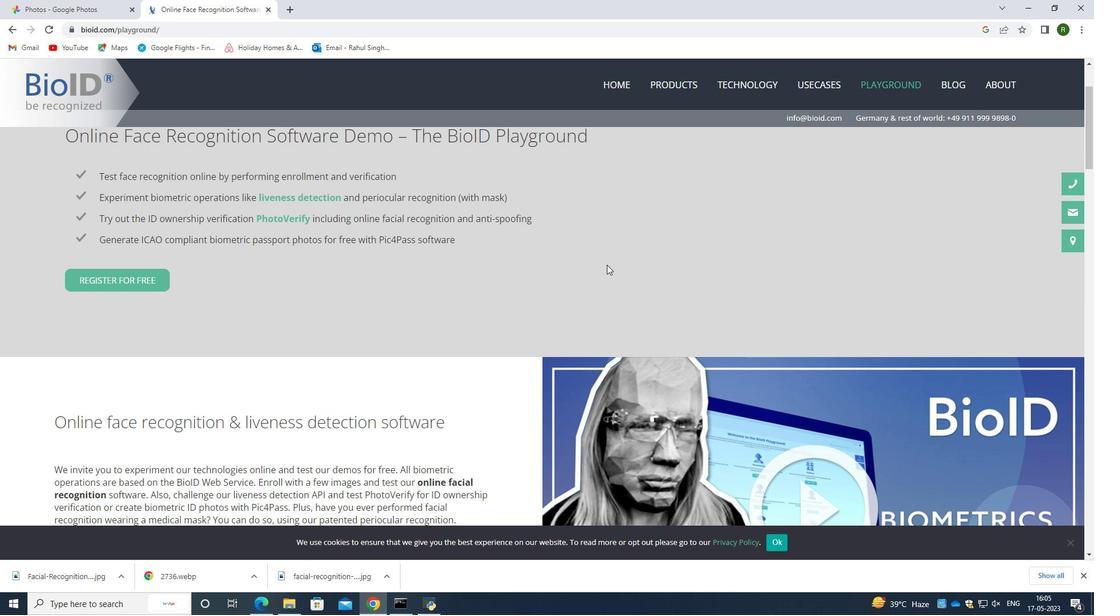 
Action: Mouse scrolled (624, 283) with delta (0, 0)
Screenshot: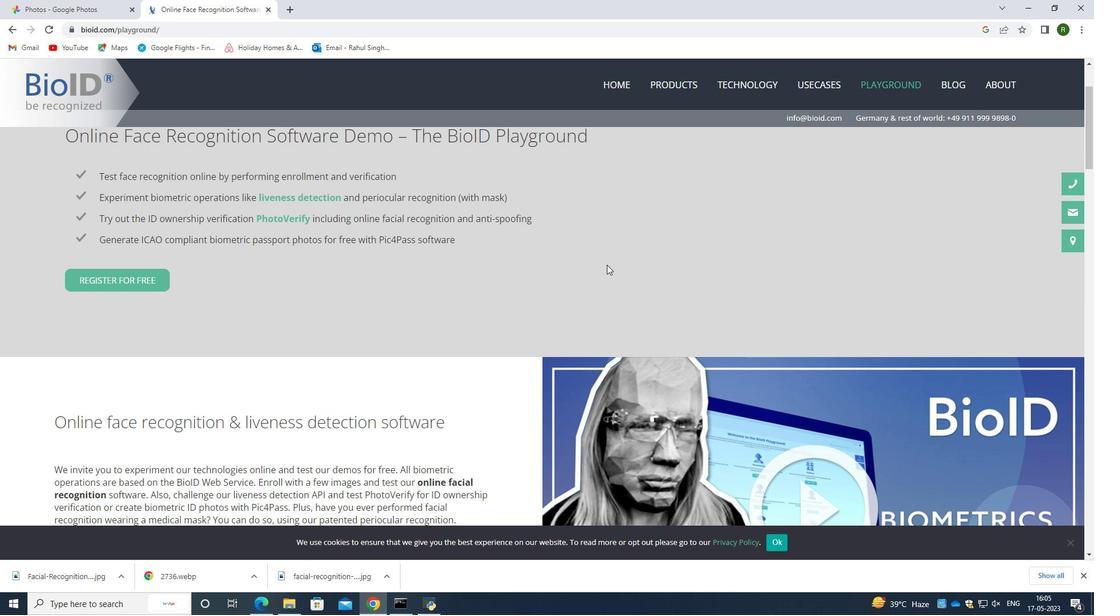 
Action: Mouse moved to (625, 285)
Screenshot: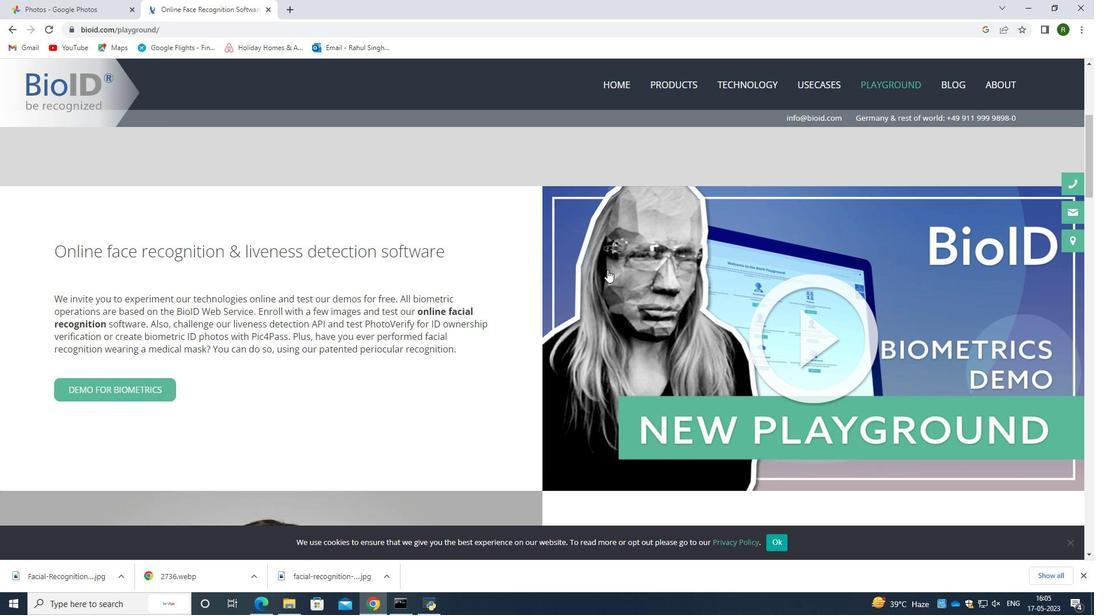 
Action: Mouse scrolled (625, 285) with delta (0, 0)
Screenshot: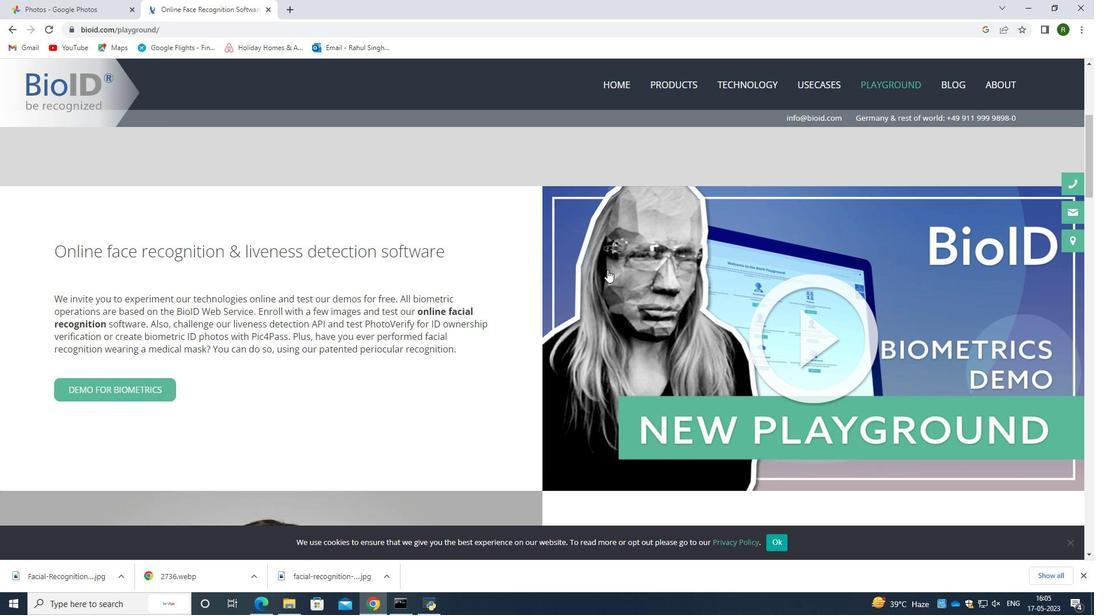 
Action: Mouse scrolled (625, 285) with delta (0, 0)
Screenshot: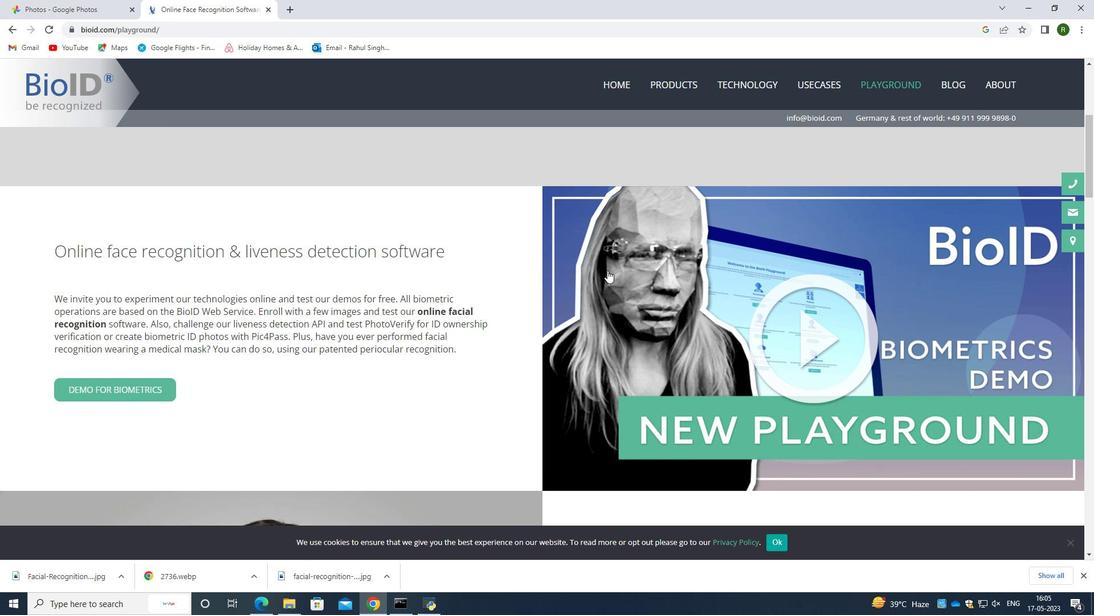 
Action: Mouse scrolled (625, 285) with delta (0, 0)
